 Task: Add a timeline in the project BitTech for the epic 'AI-powered chatbot development' from 2024/01/14 to 2024/09/20. Add a timeline in the project BitTech for the epic 'API development and management' from 2024/04/15 to 2024/11/22. Add a timeline in the project BitTech for the epic 'Augmented reality (AR) and virtual reality (VR) integration' from 2024/06/15 to 2025/10/04
Action: Mouse moved to (191, 54)
Screenshot: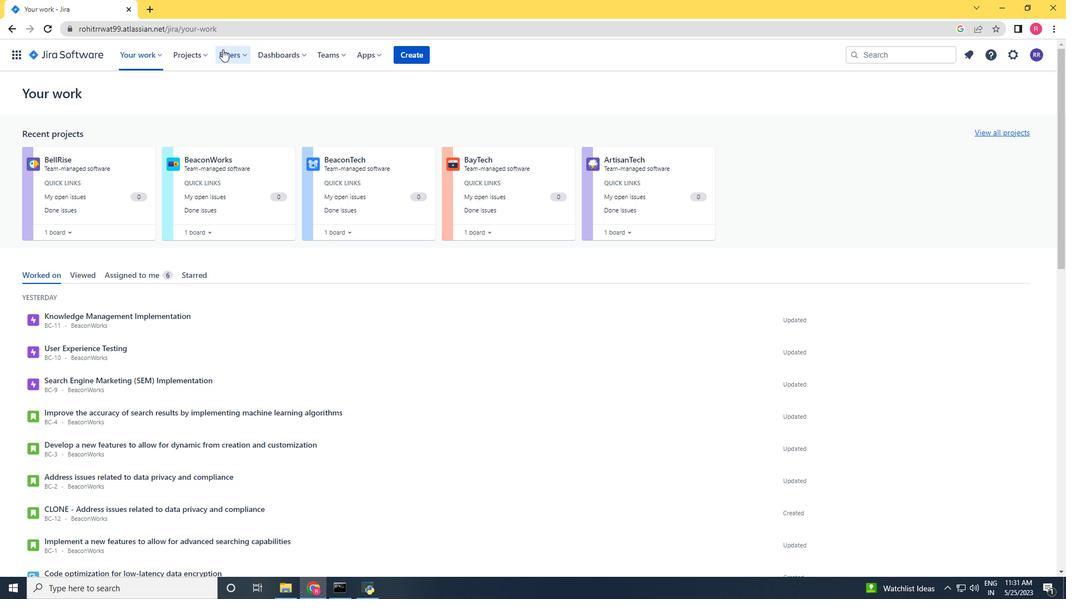
Action: Mouse pressed left at (191, 54)
Screenshot: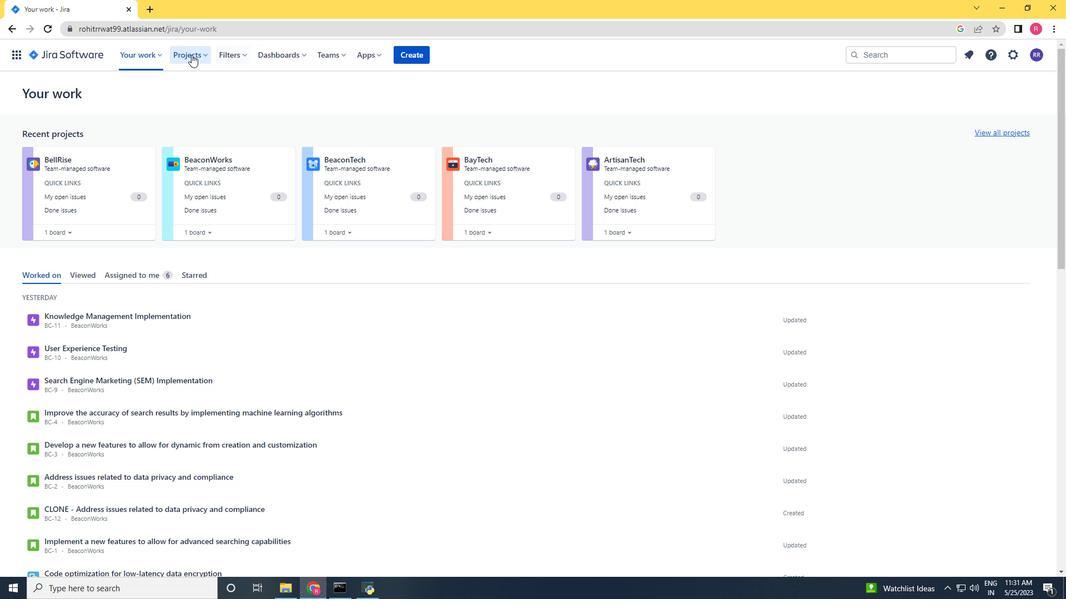
Action: Mouse moved to (216, 101)
Screenshot: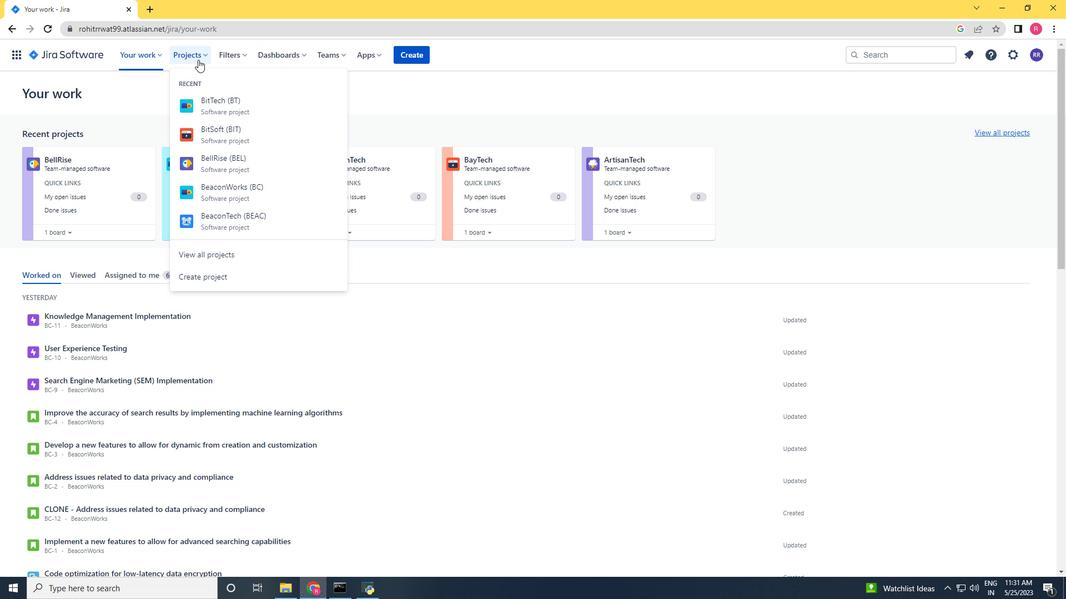 
Action: Mouse pressed left at (216, 101)
Screenshot: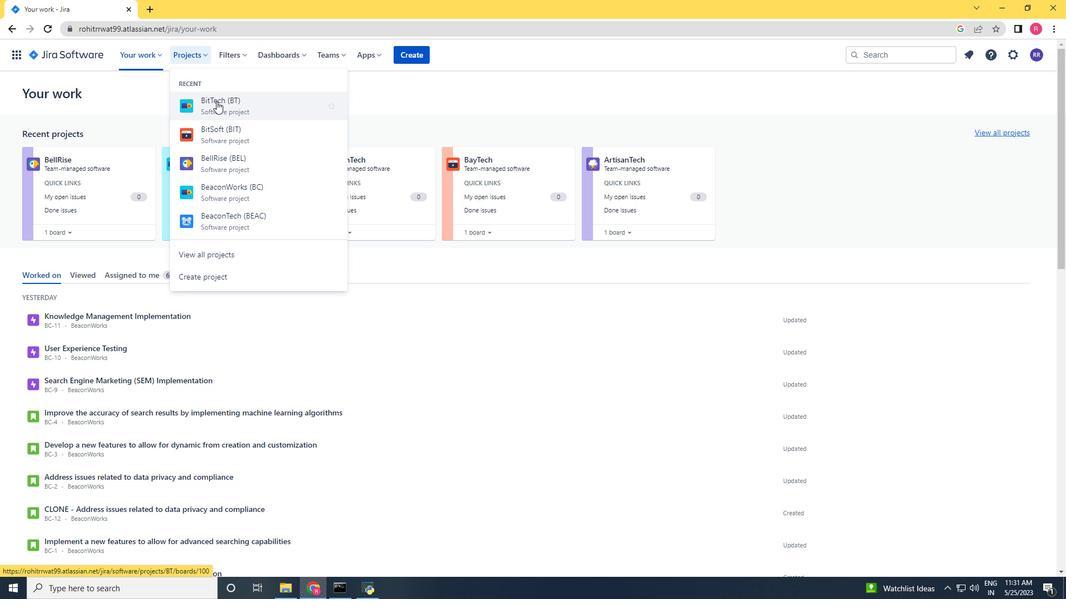 
Action: Mouse moved to (68, 166)
Screenshot: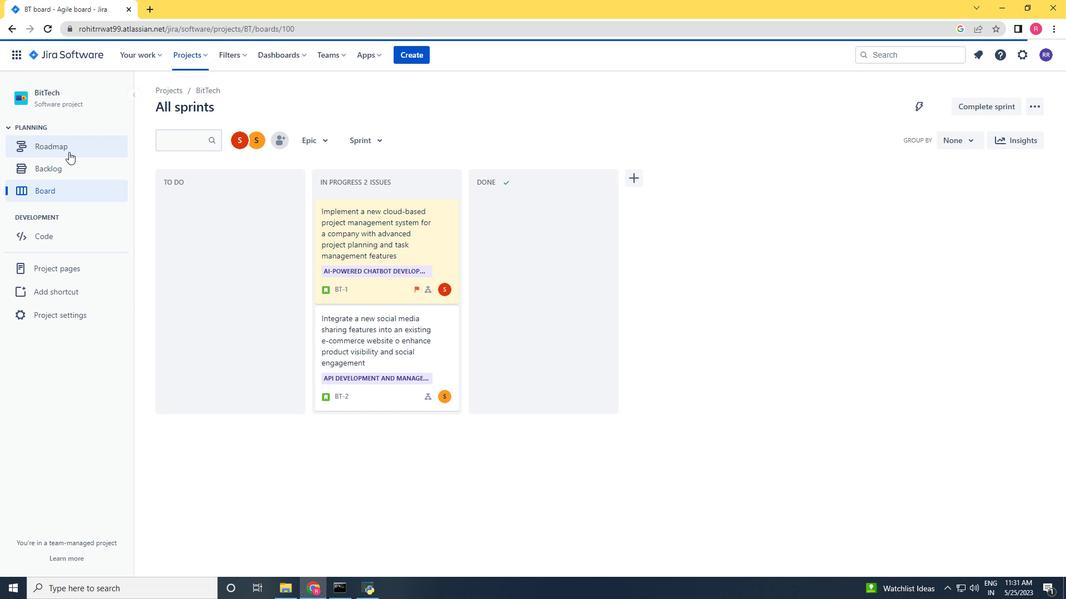 
Action: Mouse pressed left at (68, 166)
Screenshot: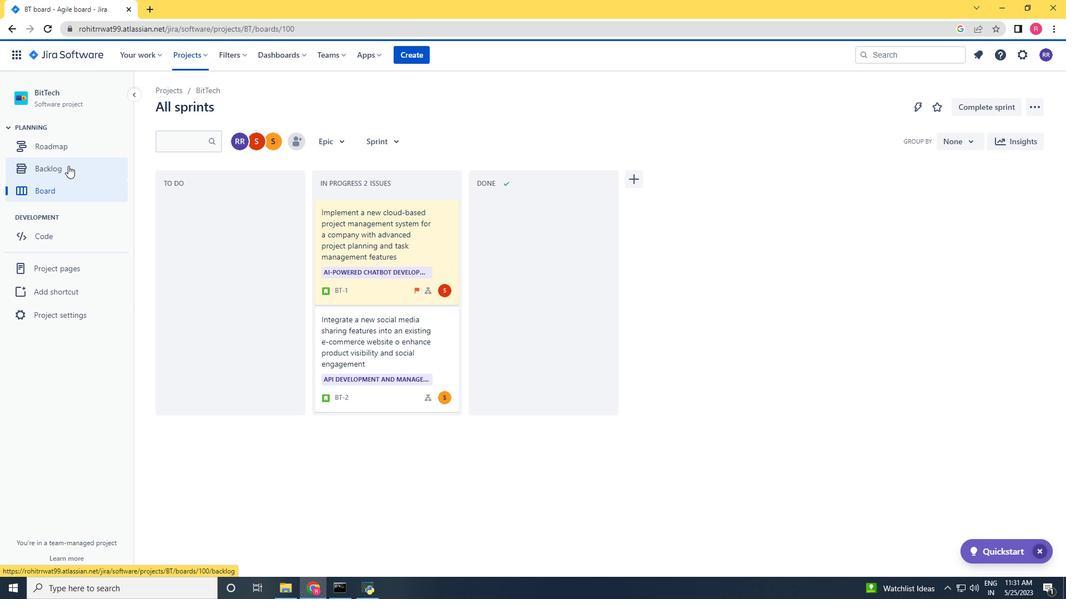 
Action: Mouse moved to (166, 223)
Screenshot: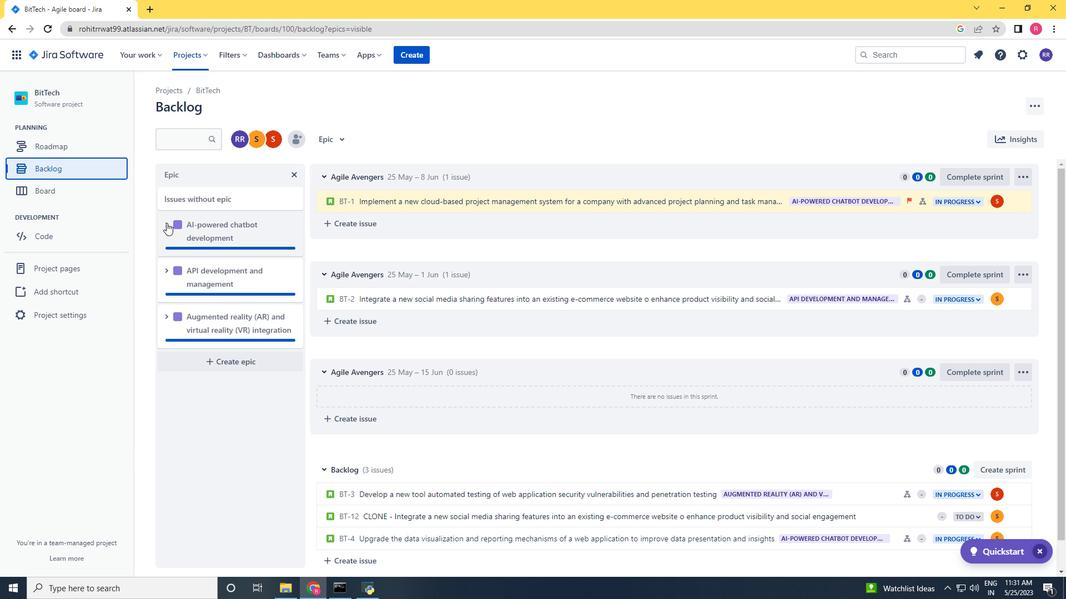 
Action: Mouse pressed left at (166, 223)
Screenshot: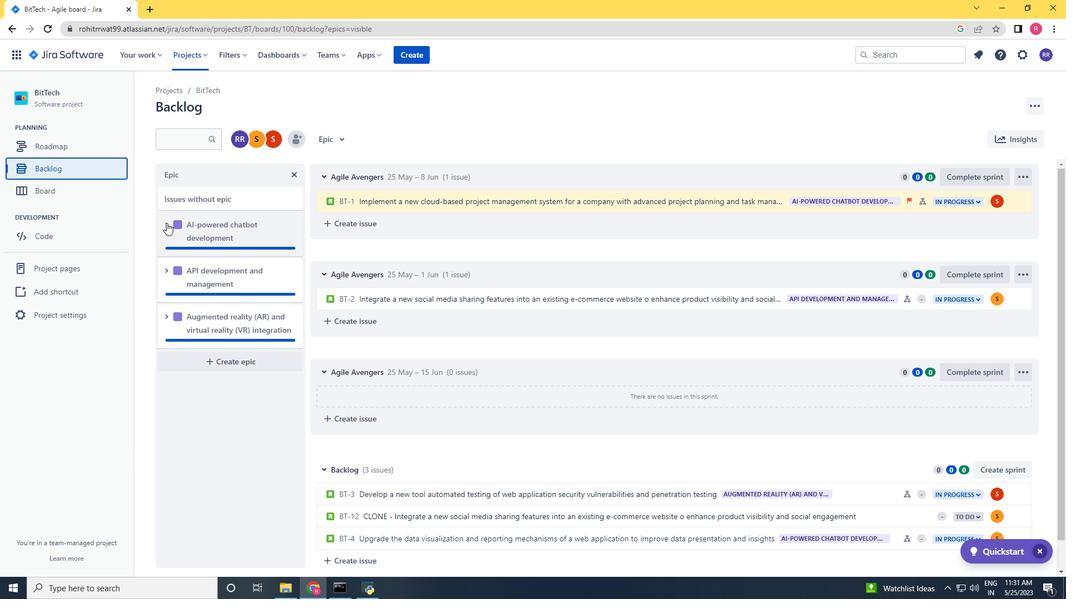 
Action: Mouse moved to (237, 323)
Screenshot: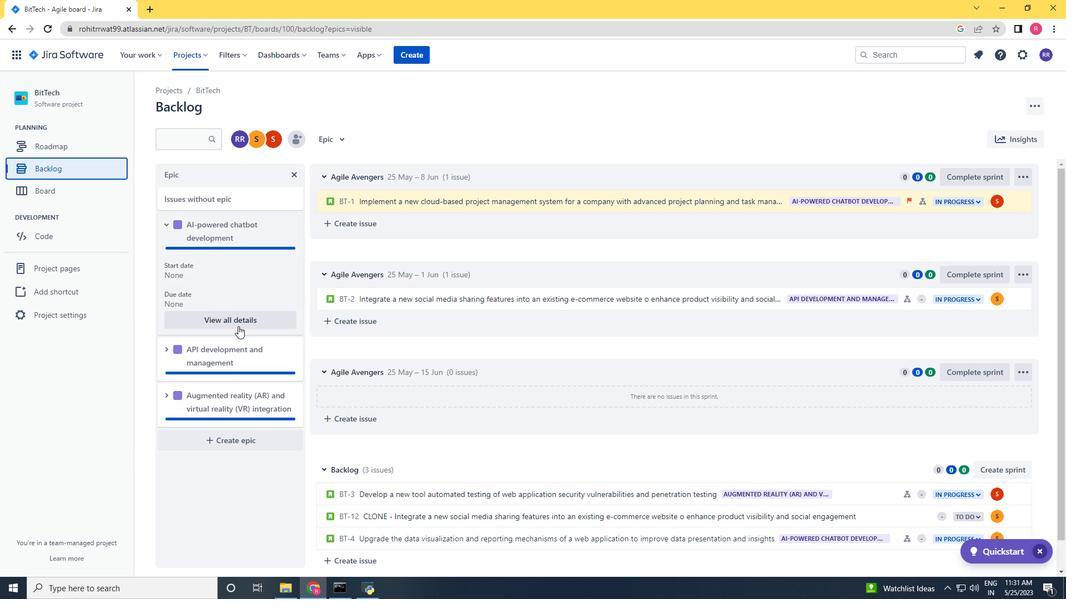 
Action: Mouse pressed left at (237, 323)
Screenshot: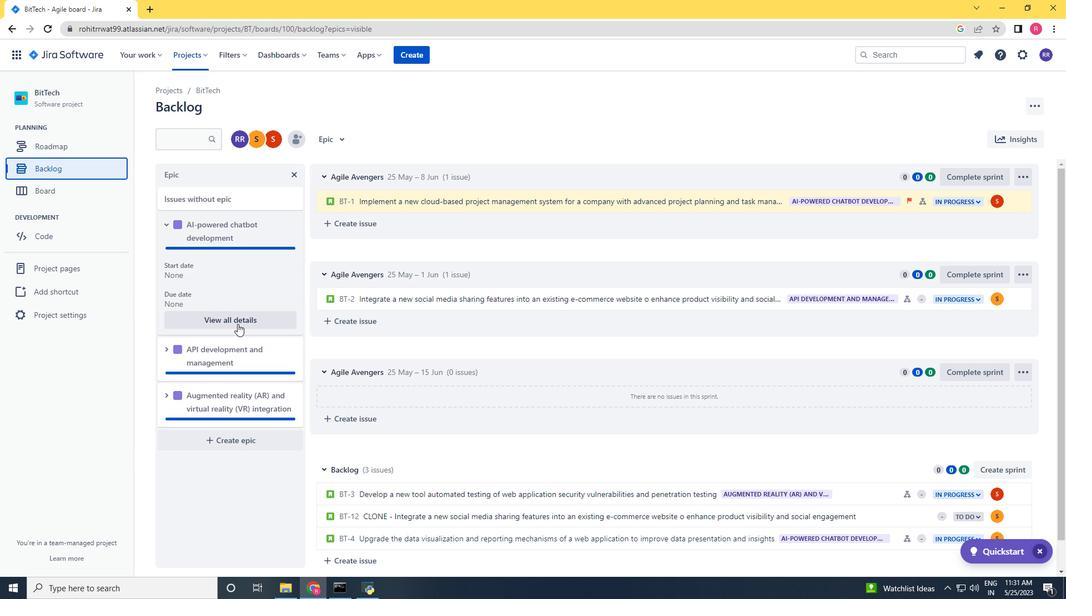 
Action: Mouse moved to (953, 461)
Screenshot: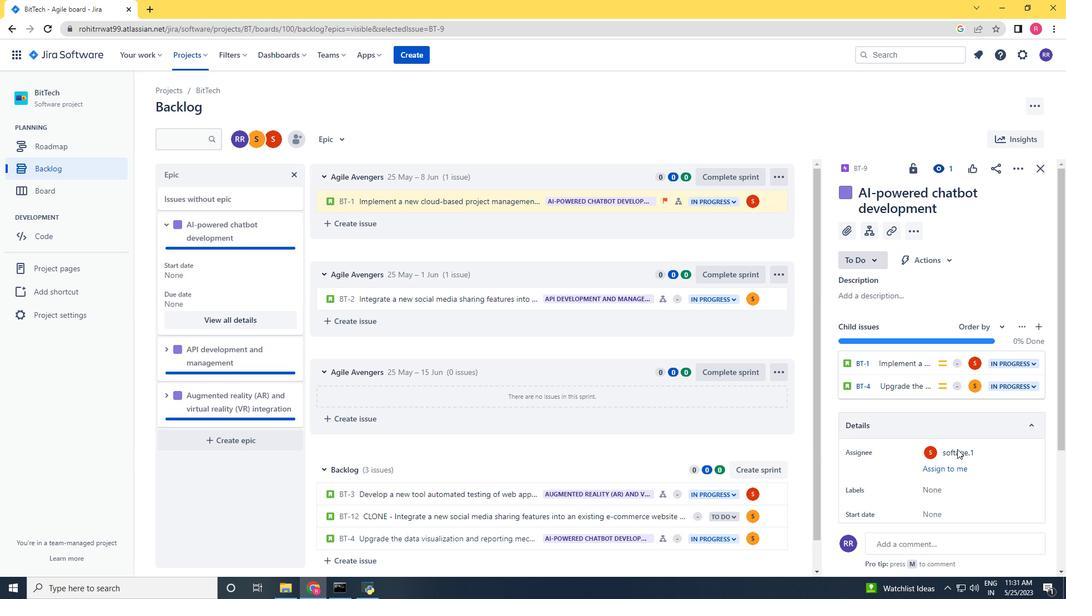 
Action: Mouse scrolled (953, 460) with delta (0, 0)
Screenshot: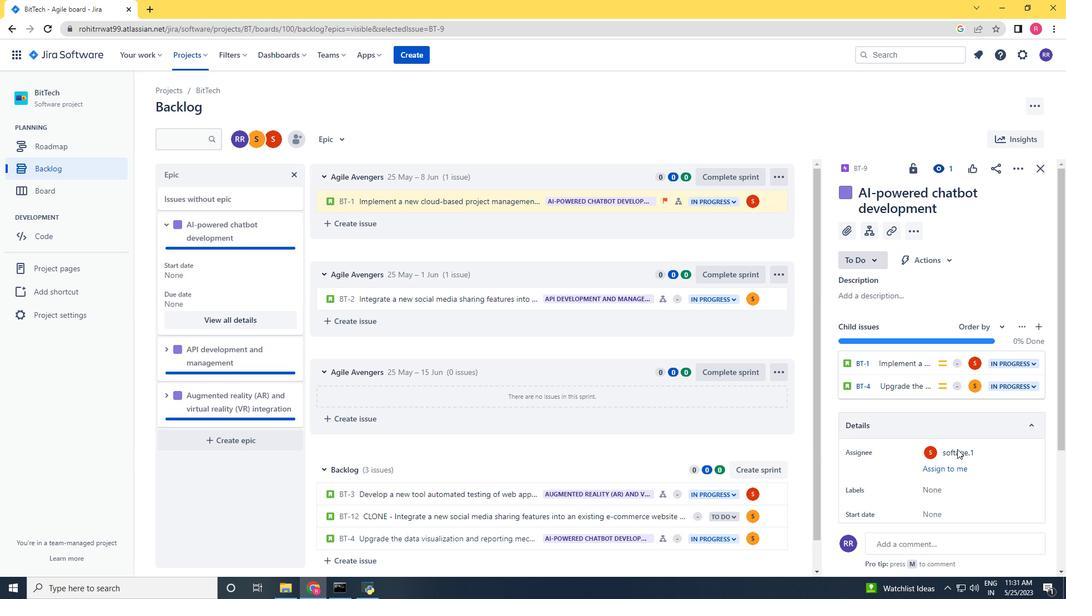 
Action: Mouse scrolled (953, 460) with delta (0, 0)
Screenshot: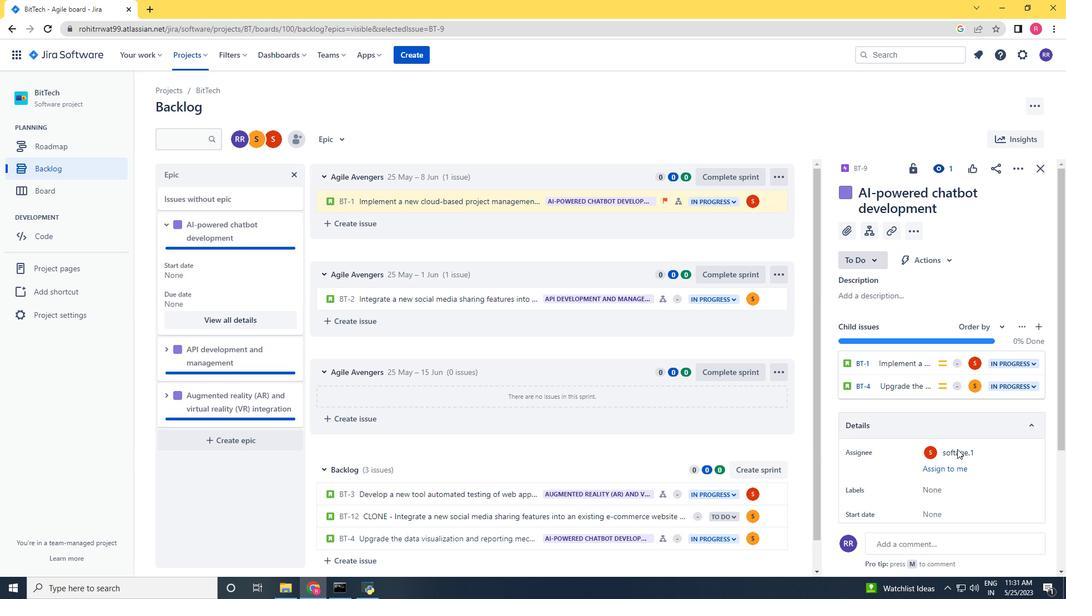 
Action: Mouse scrolled (953, 460) with delta (0, 0)
Screenshot: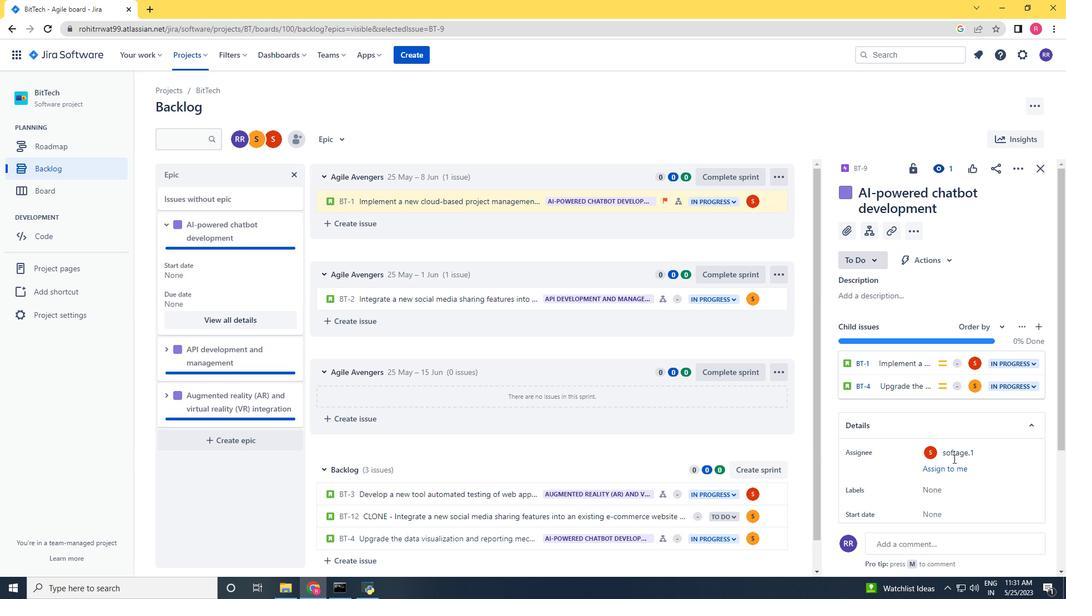 
Action: Mouse moved to (940, 348)
Screenshot: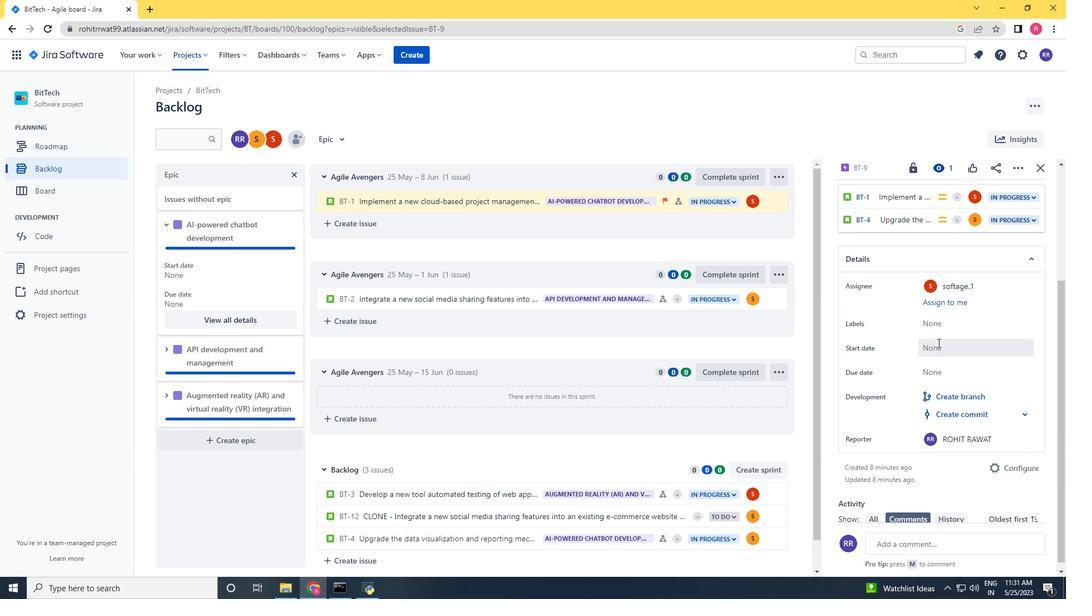 
Action: Mouse pressed left at (940, 348)
Screenshot: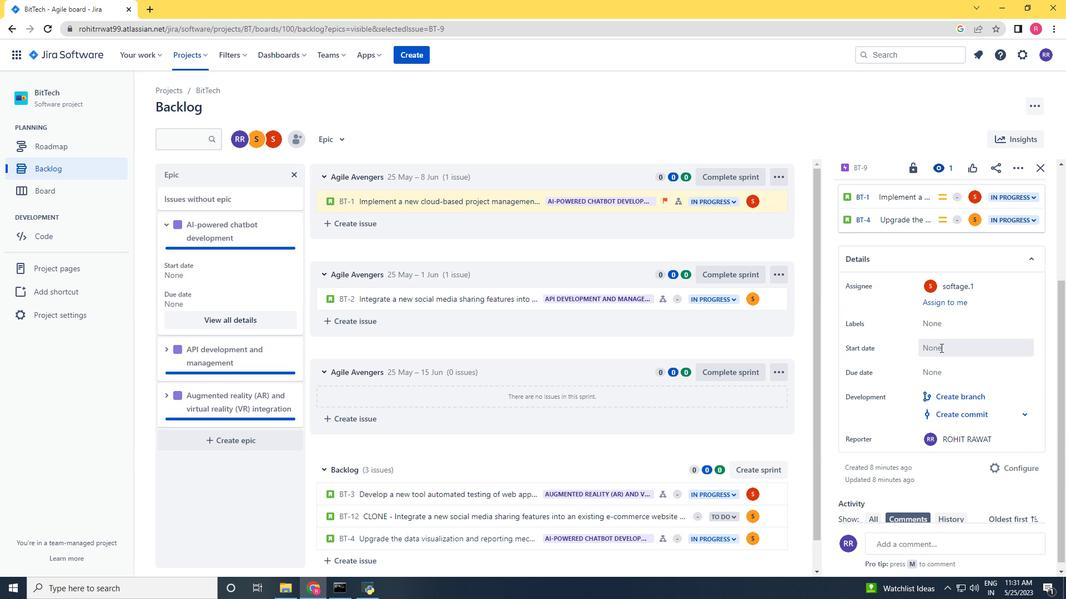 
Action: Mouse moved to (1046, 377)
Screenshot: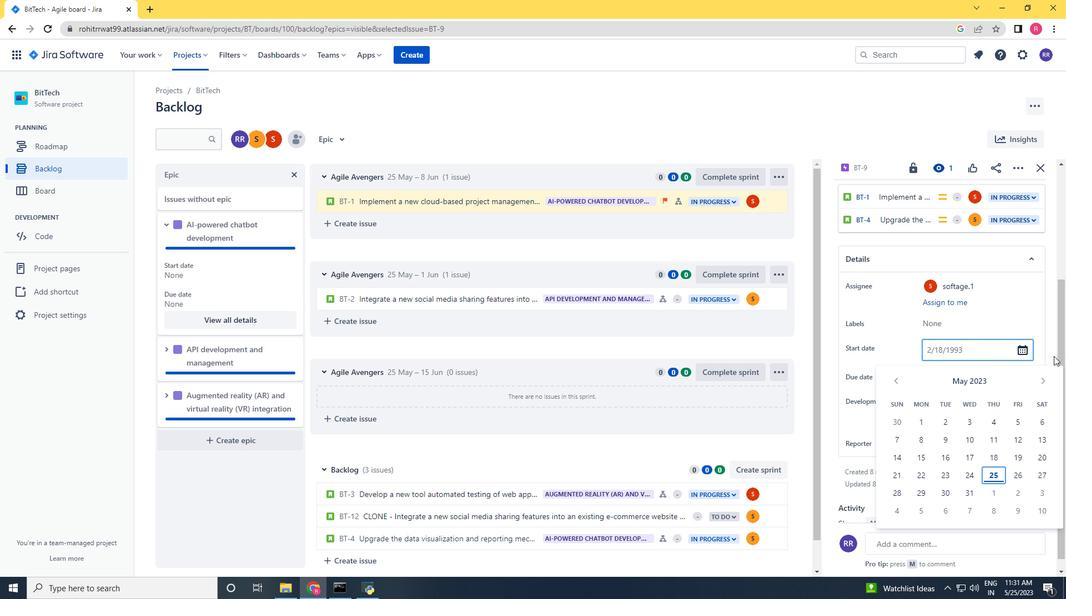 
Action: Mouse pressed left at (1046, 377)
Screenshot: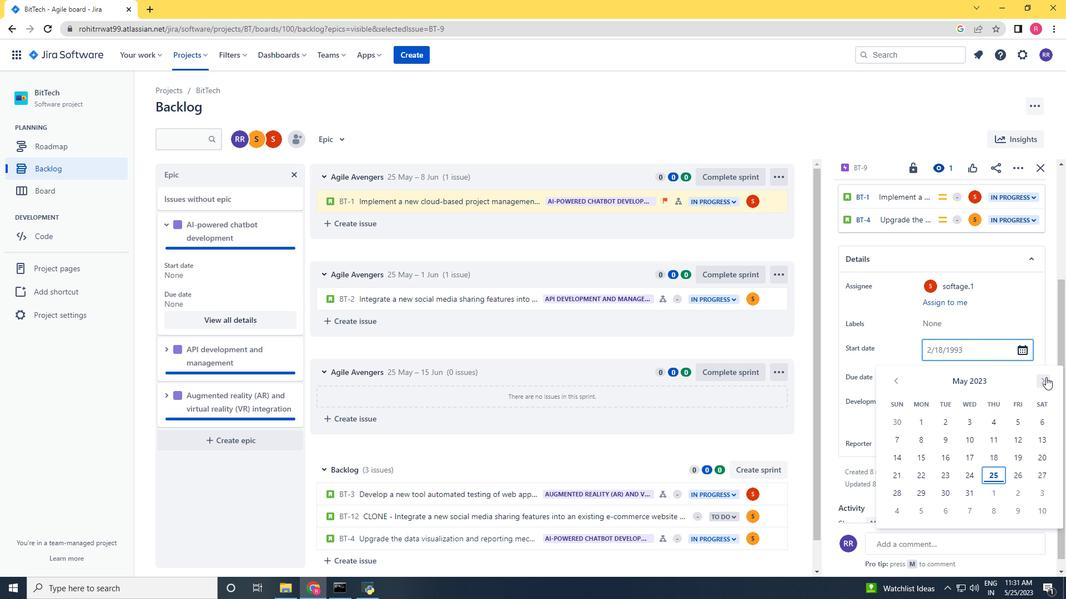 
Action: Mouse pressed left at (1046, 377)
Screenshot: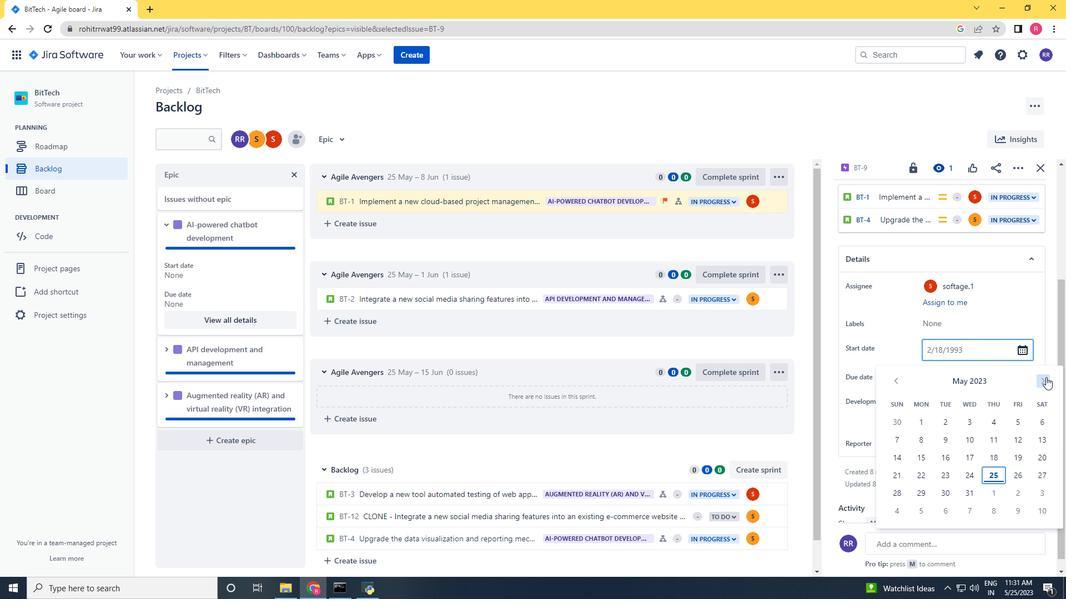 
Action: Mouse pressed left at (1046, 377)
Screenshot: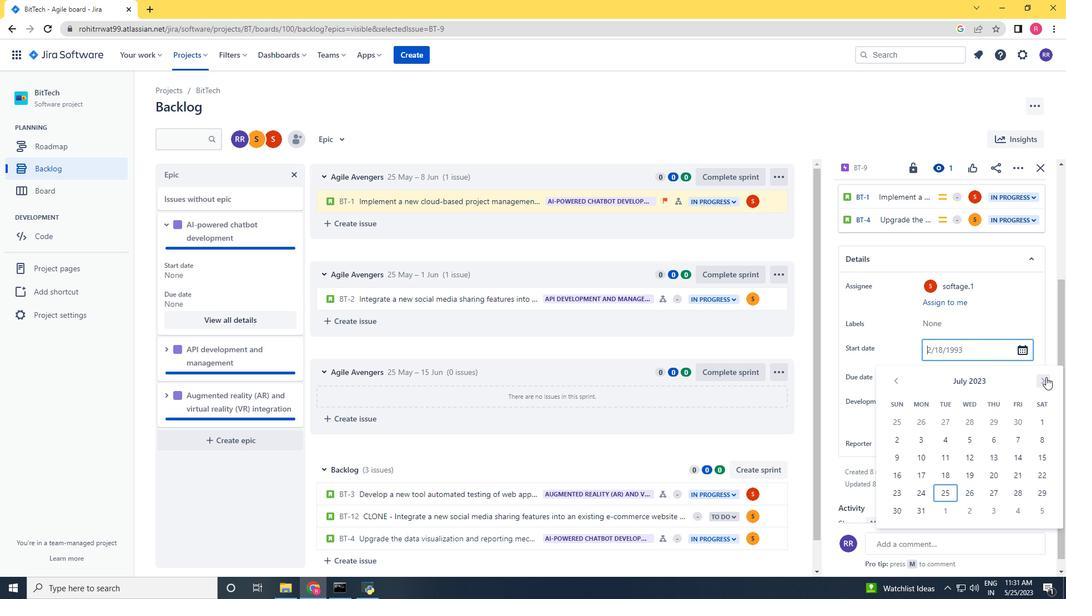 
Action: Mouse pressed left at (1046, 377)
Screenshot: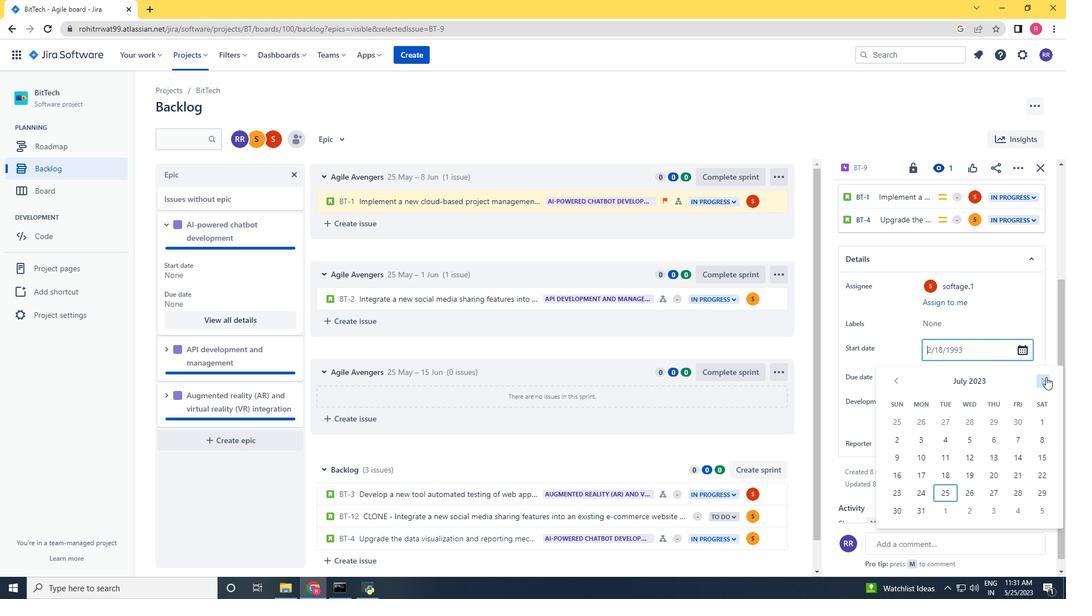 
Action: Mouse pressed left at (1046, 377)
Screenshot: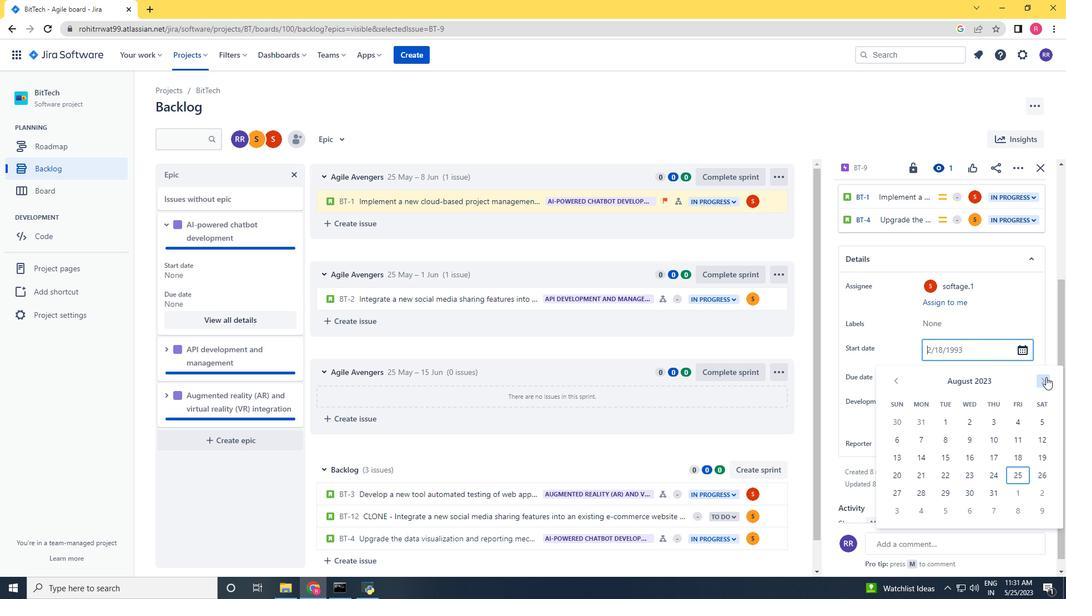 
Action: Mouse pressed left at (1046, 377)
Screenshot: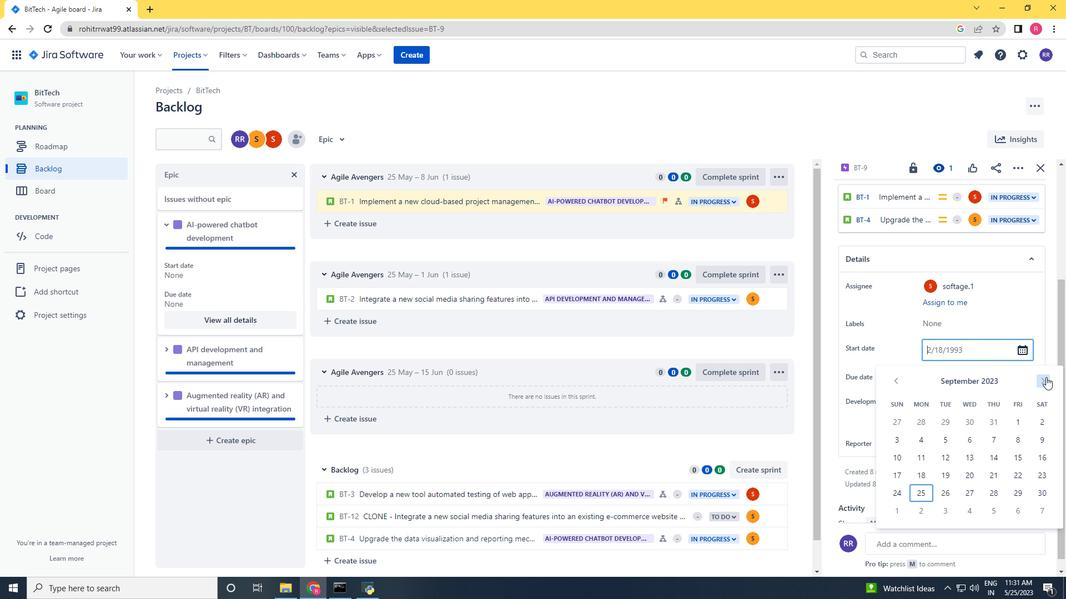 
Action: Mouse pressed left at (1046, 377)
Screenshot: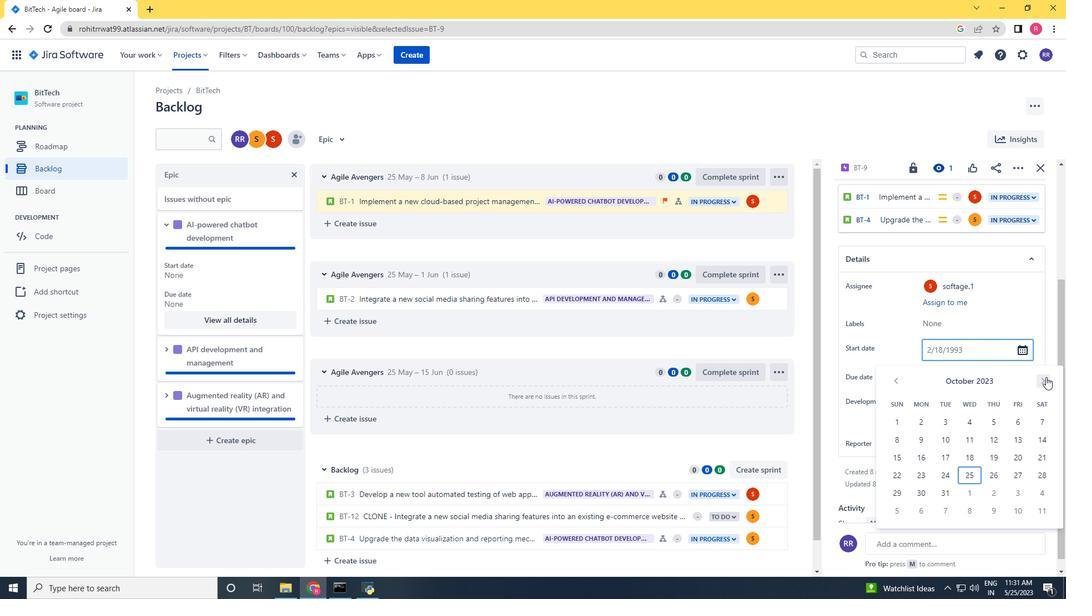 
Action: Mouse pressed left at (1046, 377)
Screenshot: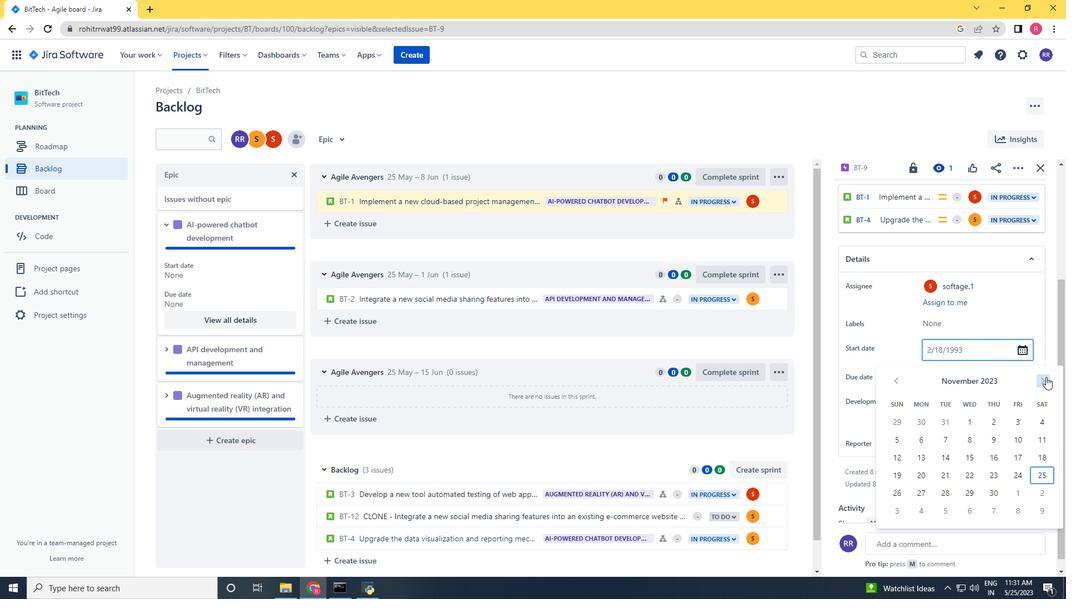 
Action: Mouse pressed left at (1046, 377)
Screenshot: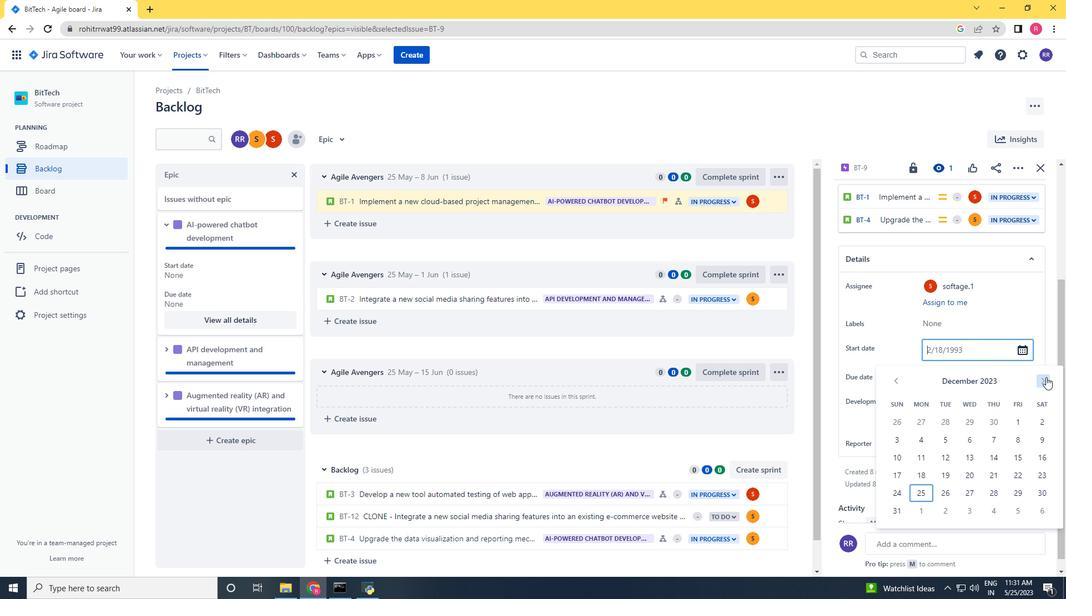 
Action: Mouse moved to (897, 378)
Screenshot: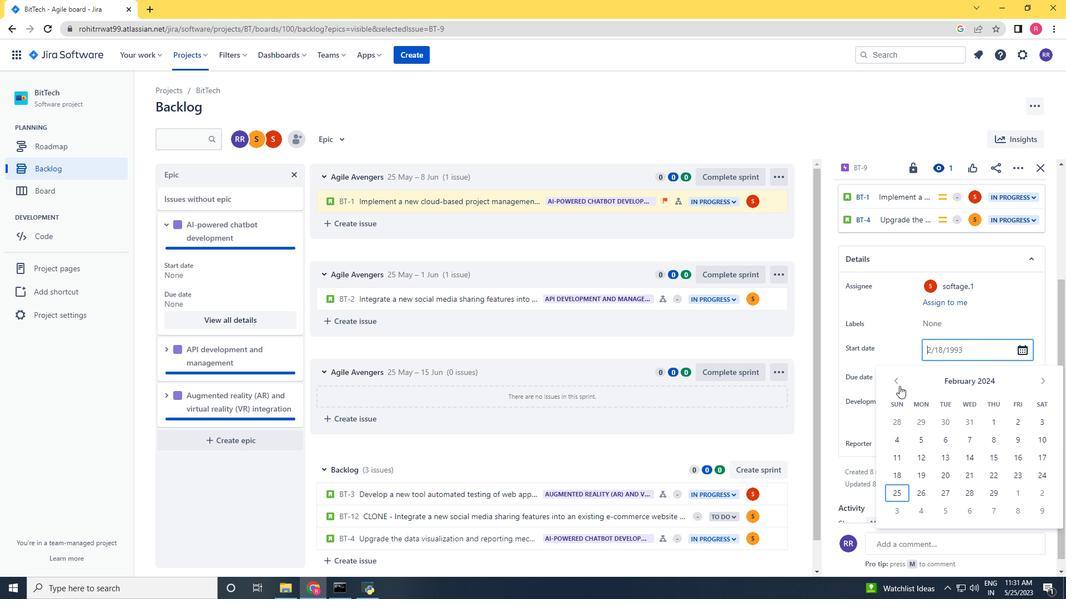 
Action: Mouse pressed left at (897, 378)
Screenshot: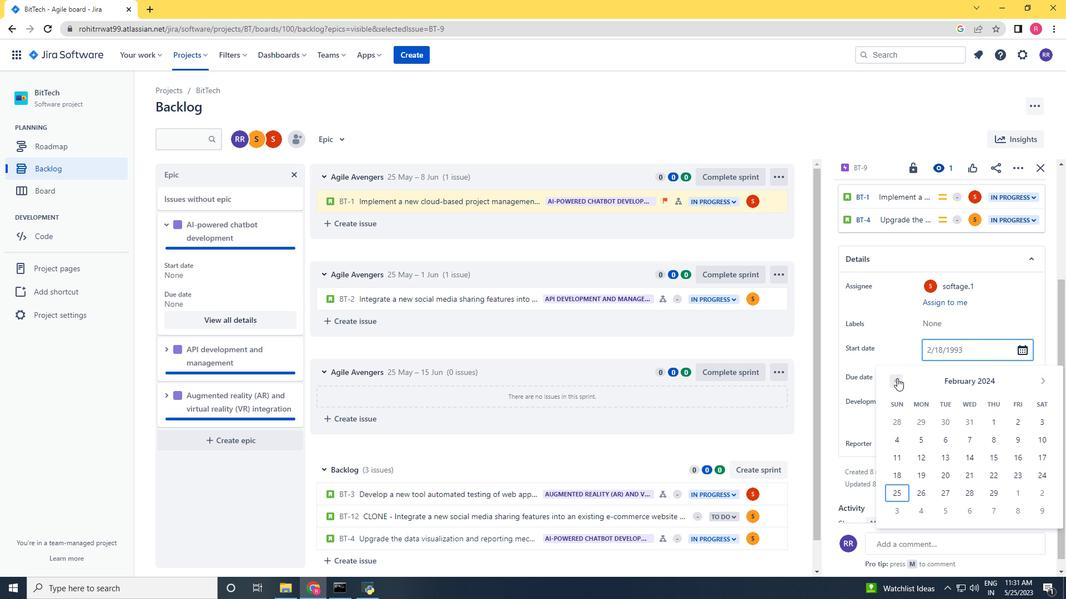 
Action: Mouse moved to (905, 452)
Screenshot: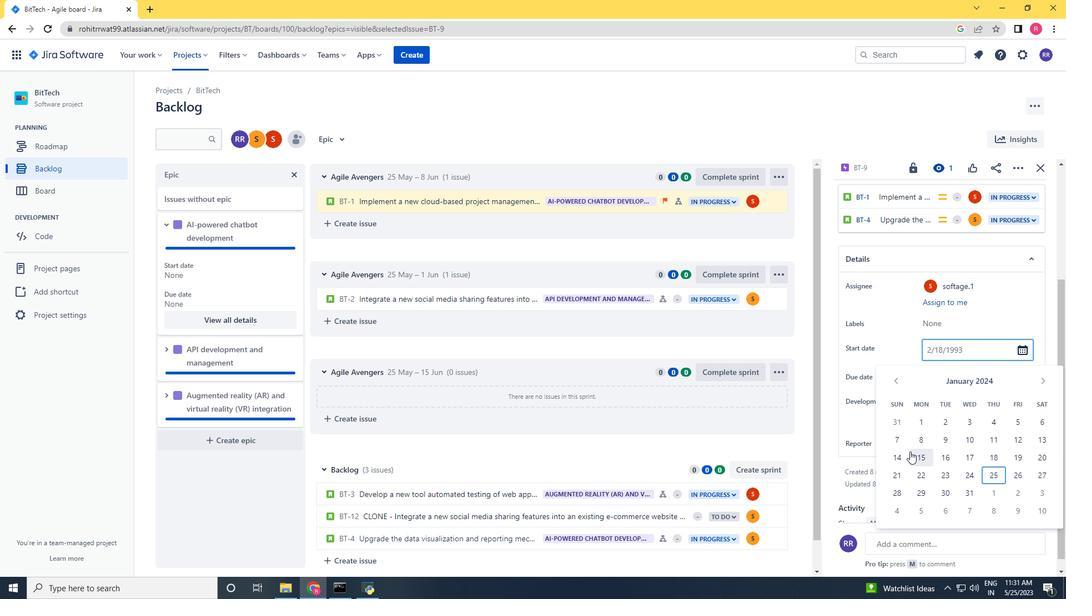
Action: Mouse pressed left at (905, 452)
Screenshot: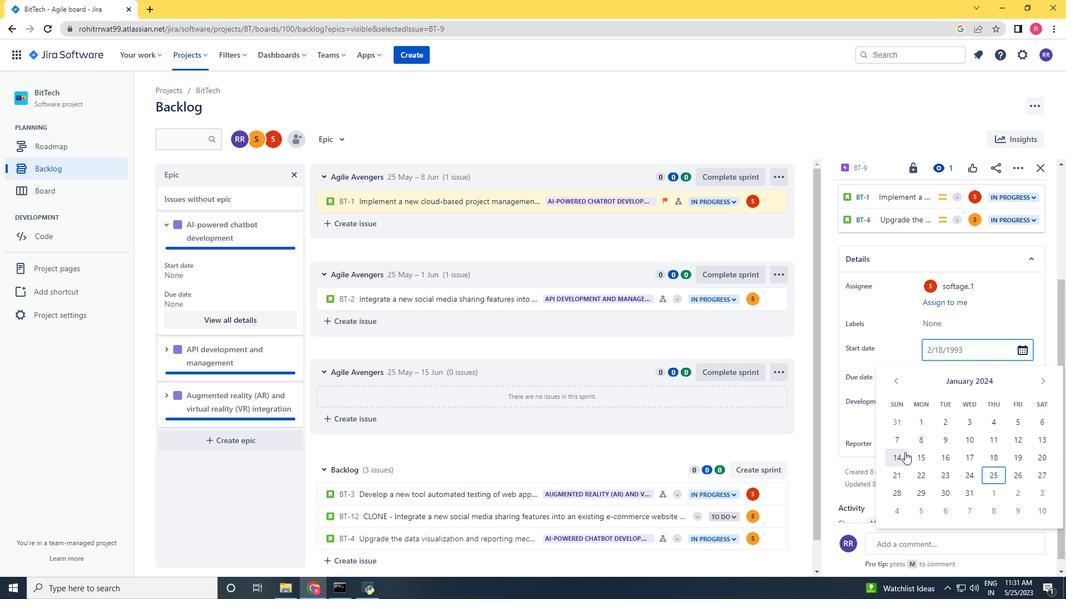 
Action: Mouse moved to (951, 382)
Screenshot: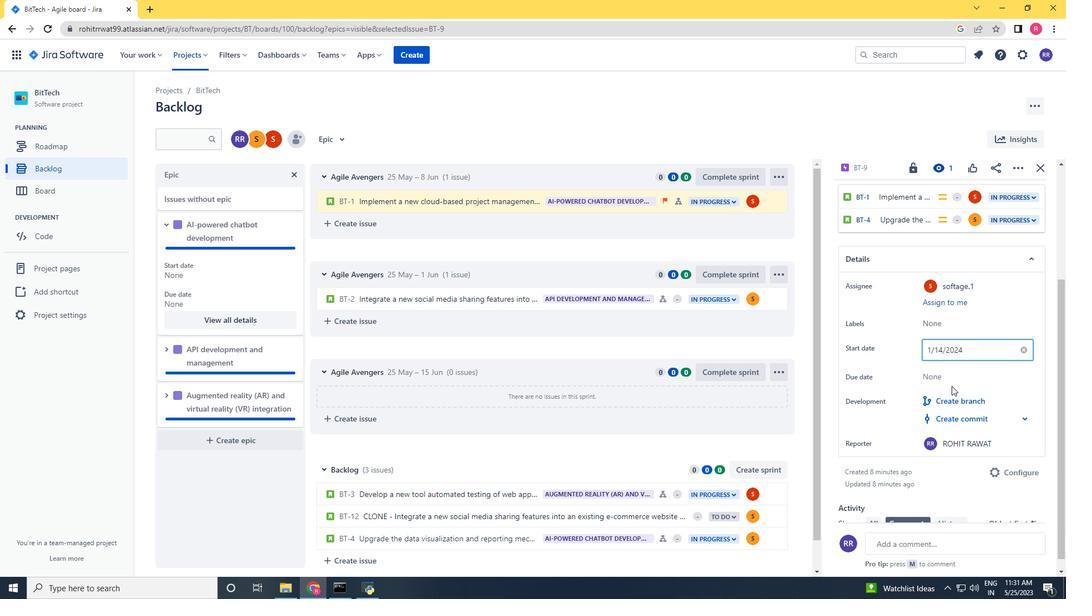 
Action: Mouse pressed left at (951, 382)
Screenshot: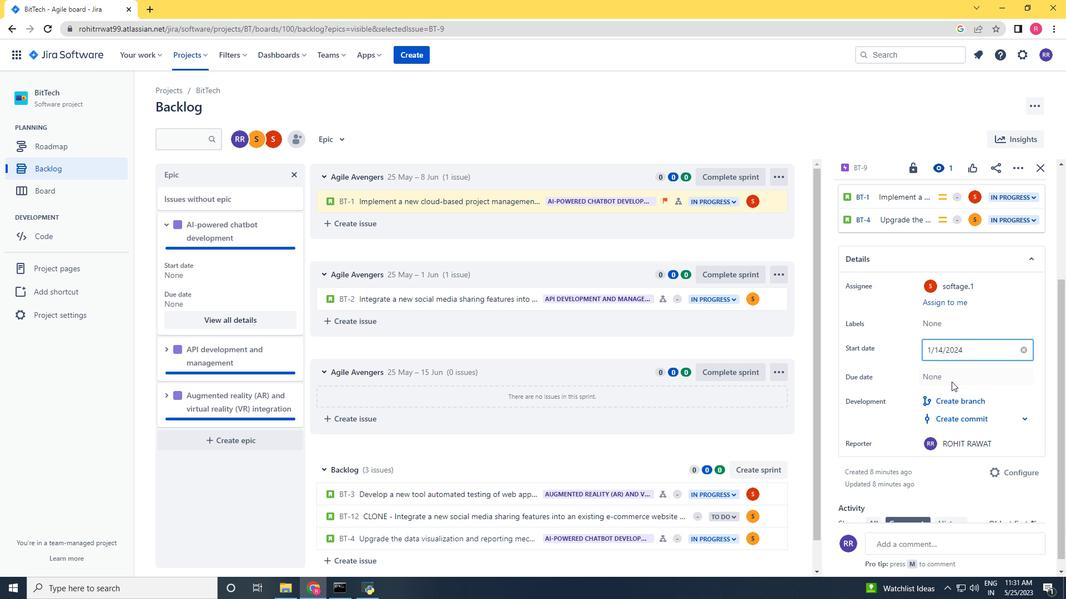 
Action: Mouse moved to (1042, 406)
Screenshot: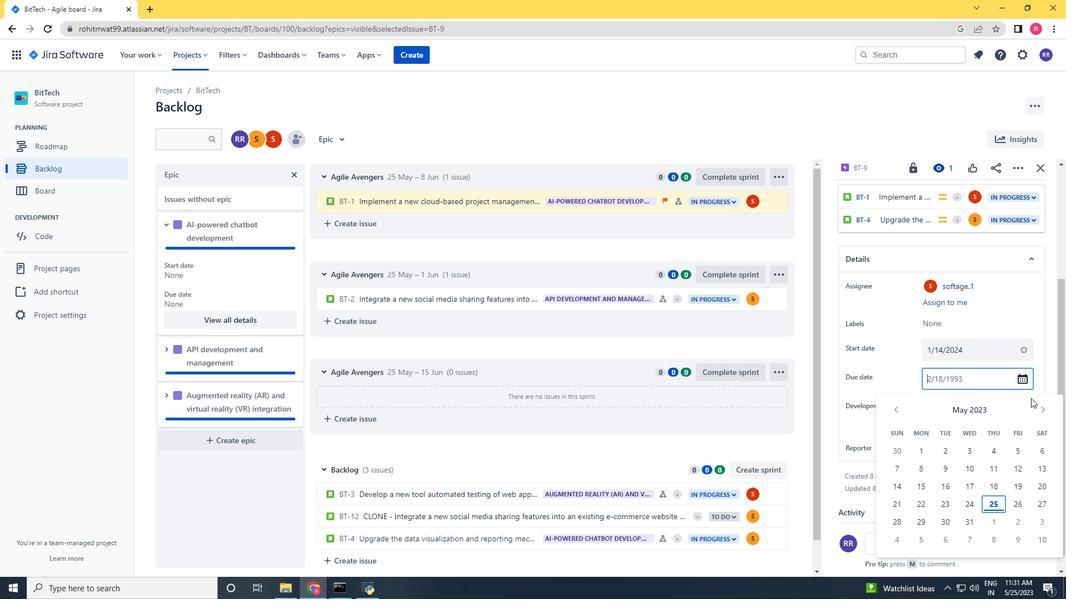 
Action: Mouse pressed left at (1042, 406)
Screenshot: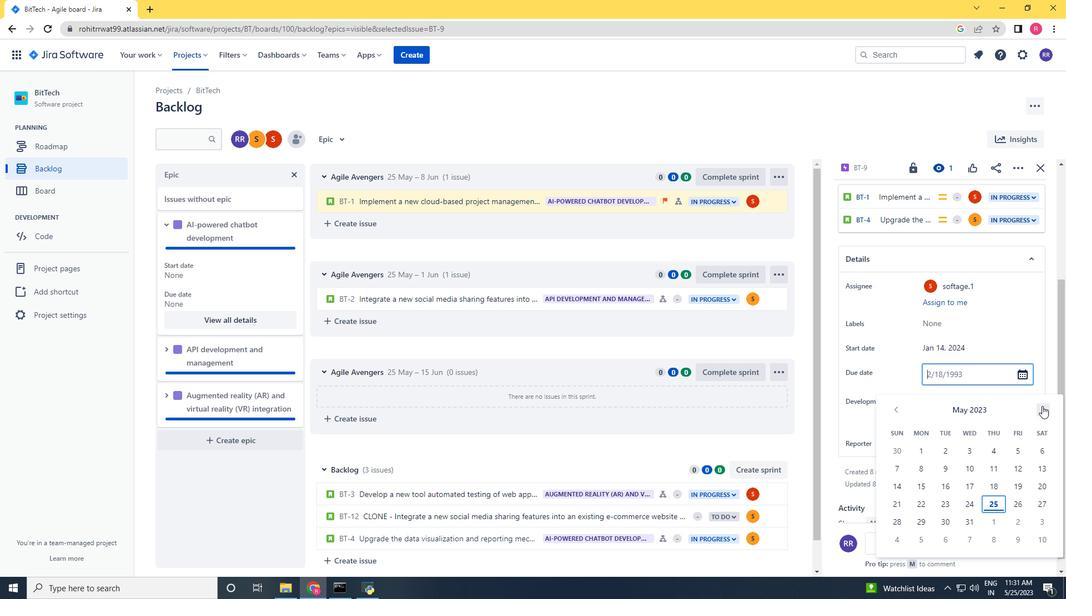
Action: Mouse pressed left at (1042, 406)
Screenshot: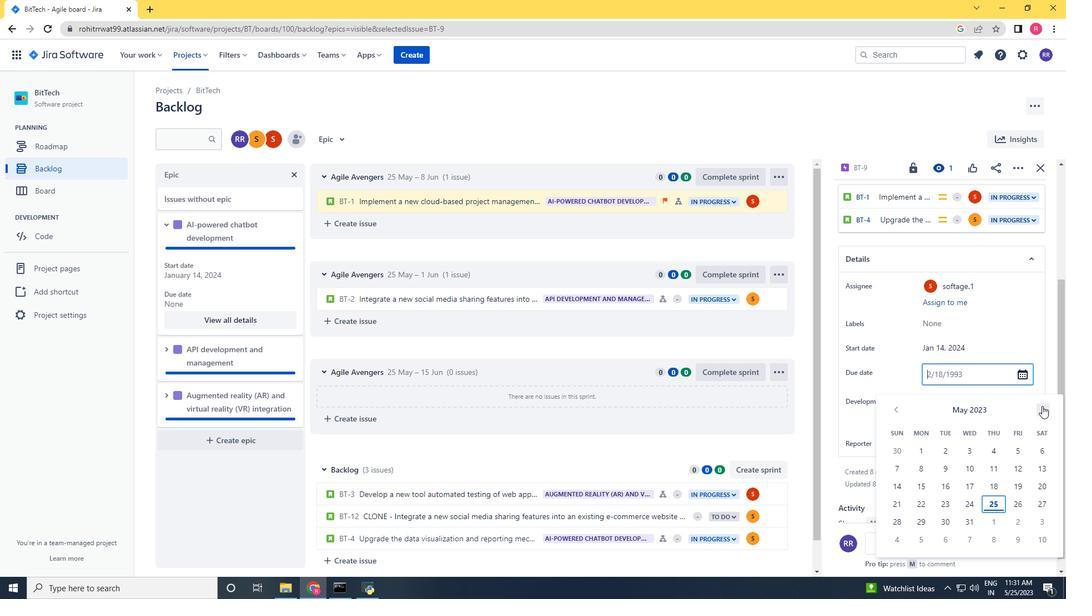 
Action: Mouse pressed left at (1042, 406)
Screenshot: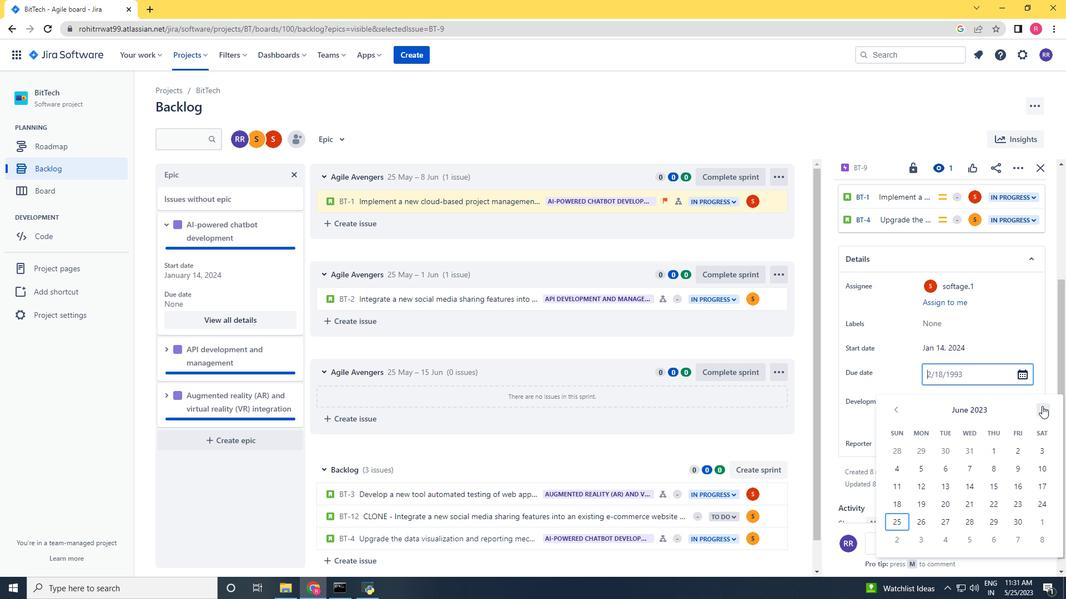 
Action: Mouse pressed left at (1042, 406)
Screenshot: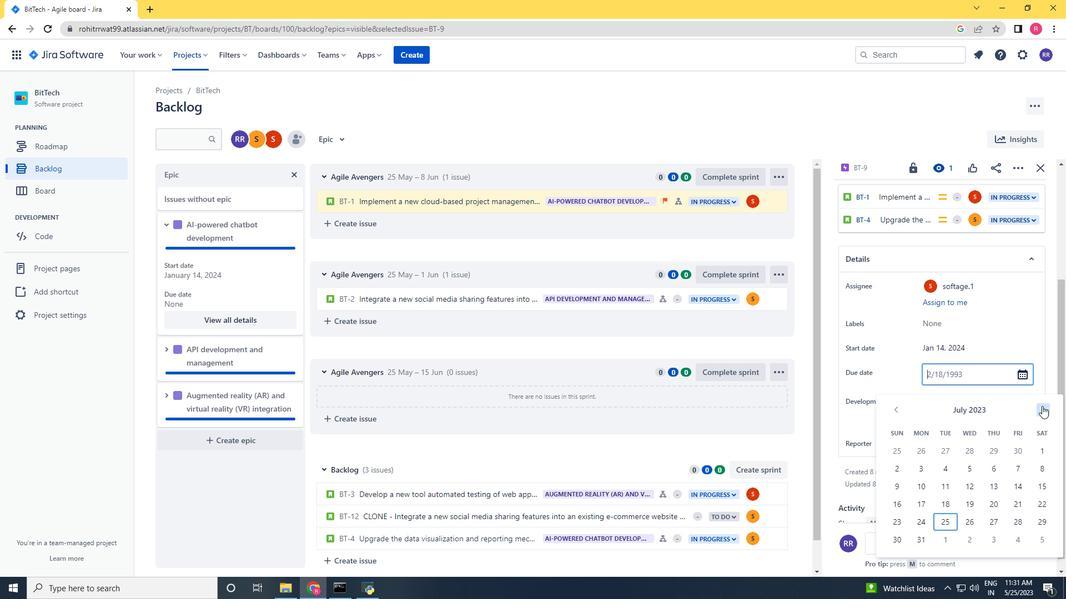 
Action: Mouse pressed left at (1042, 406)
Screenshot: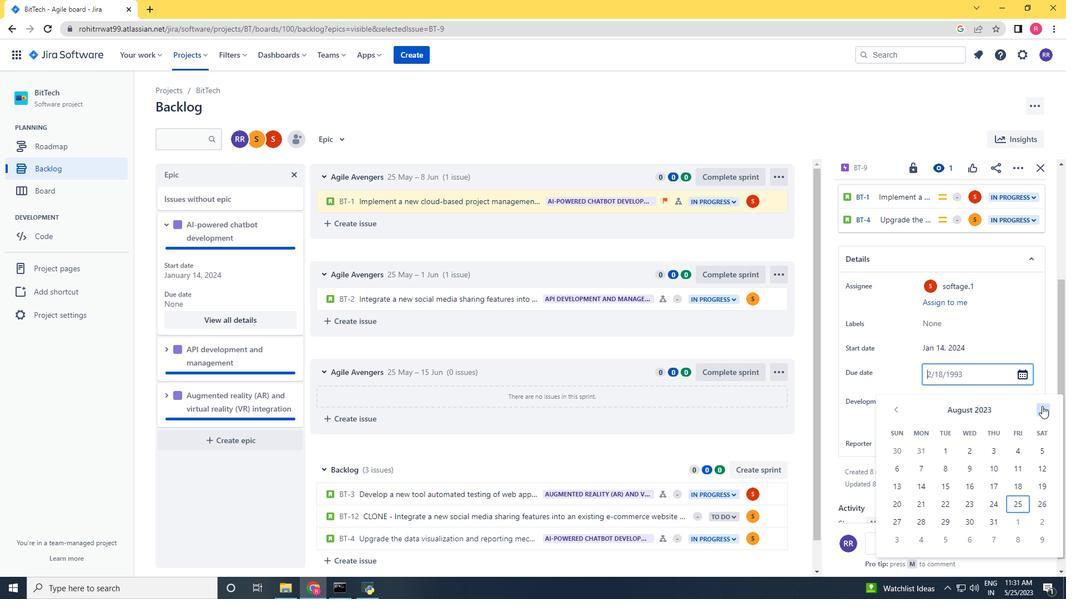 
Action: Mouse pressed left at (1042, 406)
Screenshot: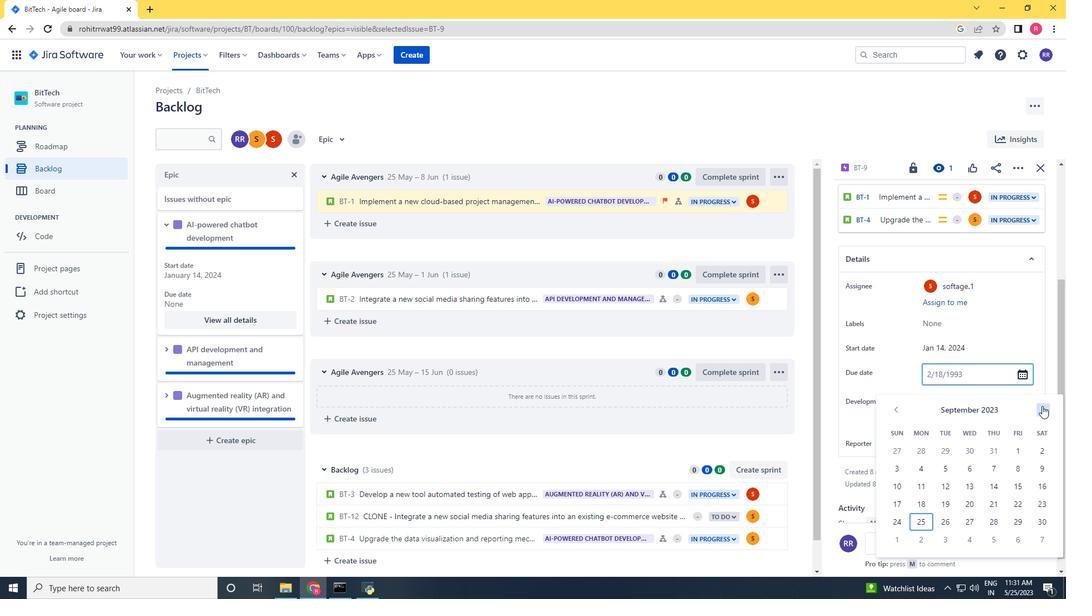 
Action: Mouse pressed left at (1042, 406)
Screenshot: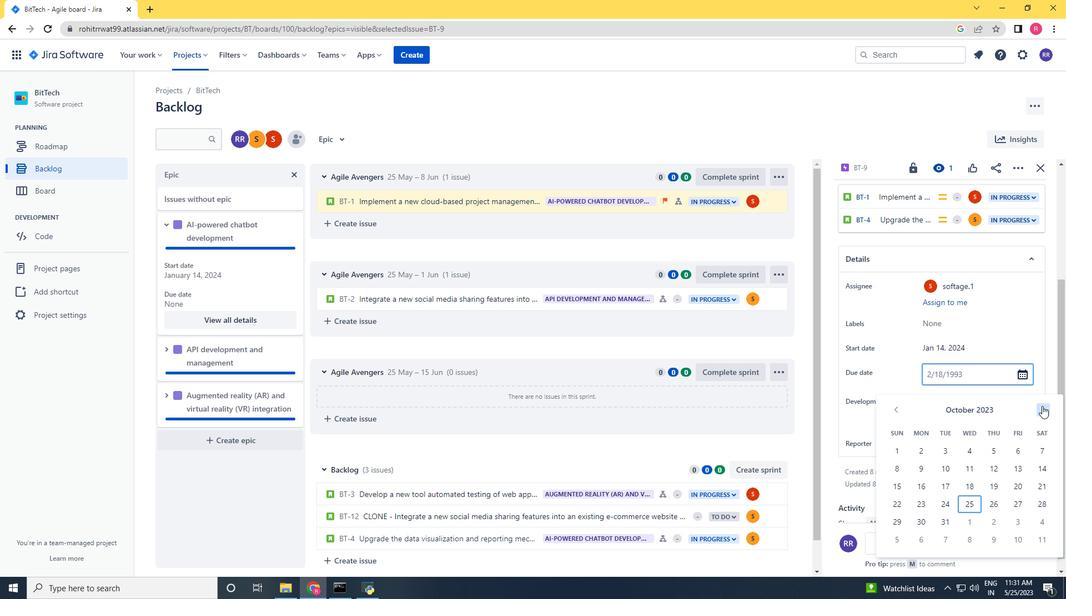 
Action: Mouse pressed left at (1042, 406)
Screenshot: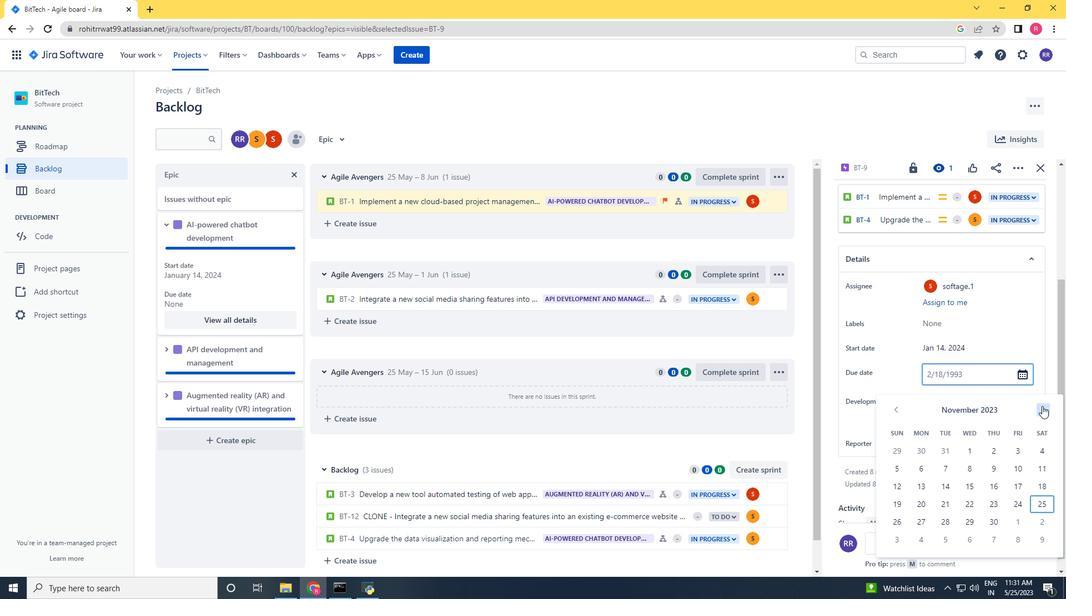 
Action: Mouse pressed left at (1042, 406)
Screenshot: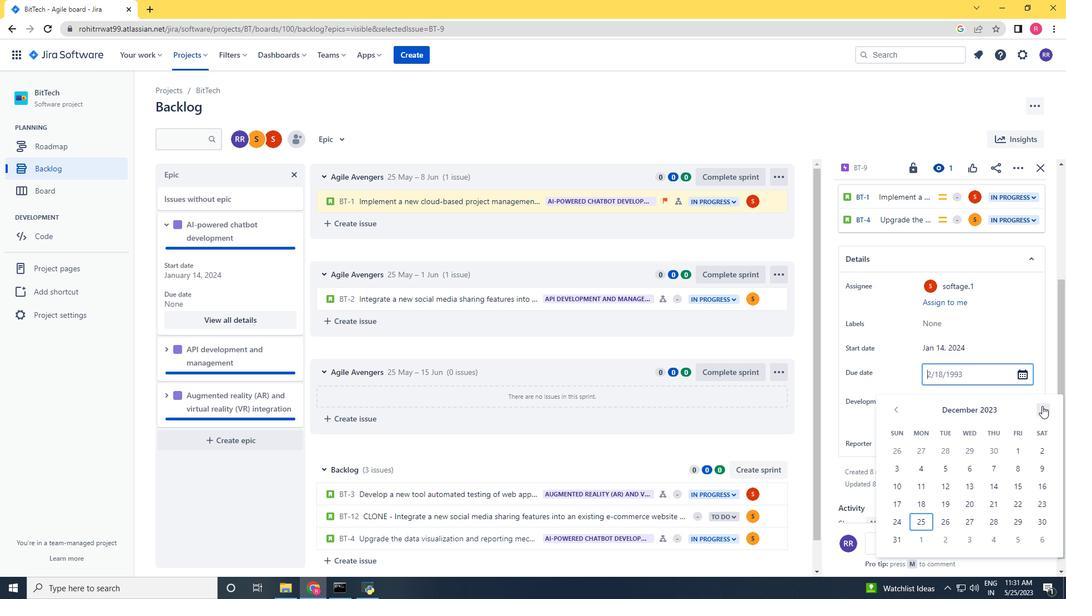 
Action: Mouse pressed left at (1042, 406)
Screenshot: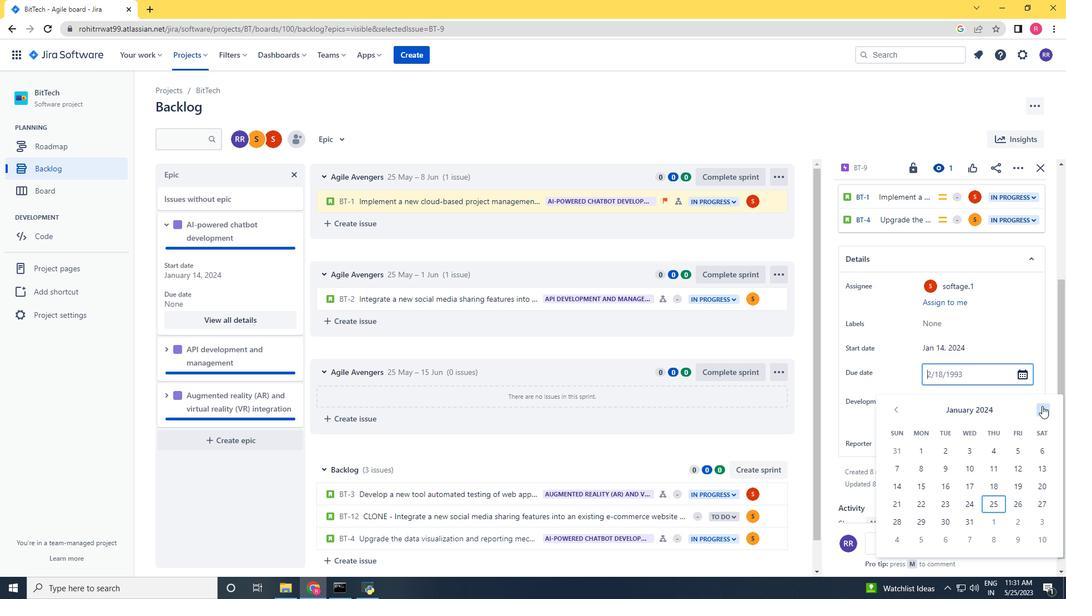 
Action: Mouse pressed left at (1042, 406)
Screenshot: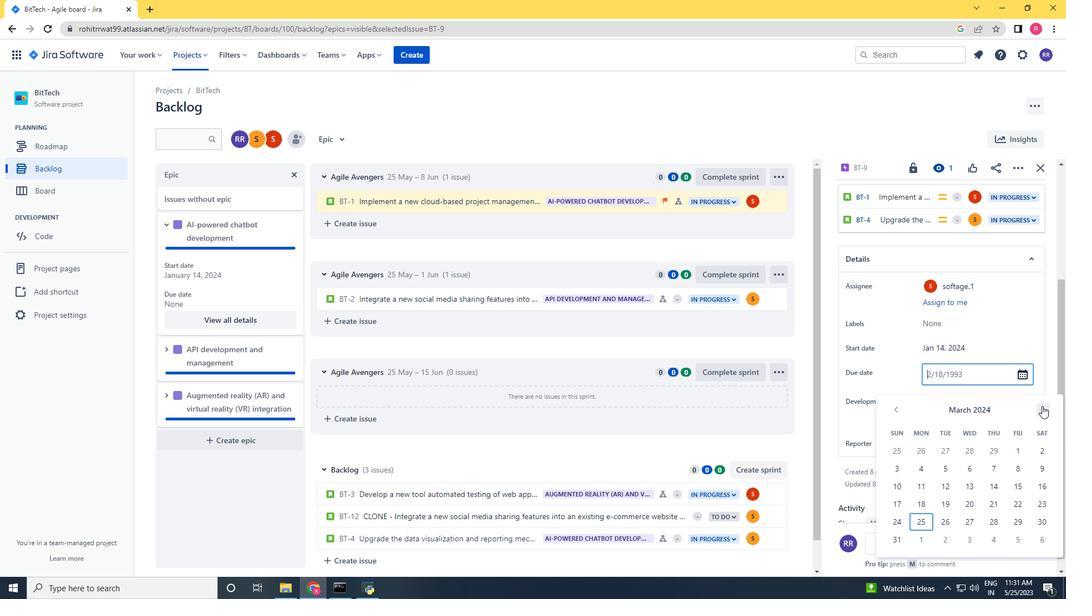 
Action: Mouse pressed left at (1042, 406)
Screenshot: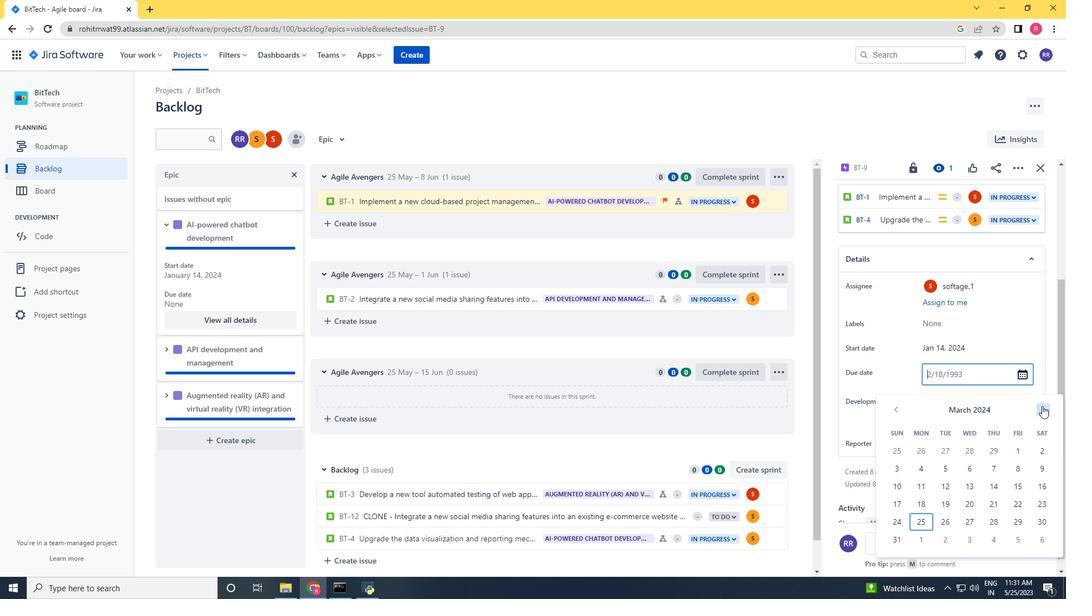 
Action: Mouse pressed left at (1042, 406)
Screenshot: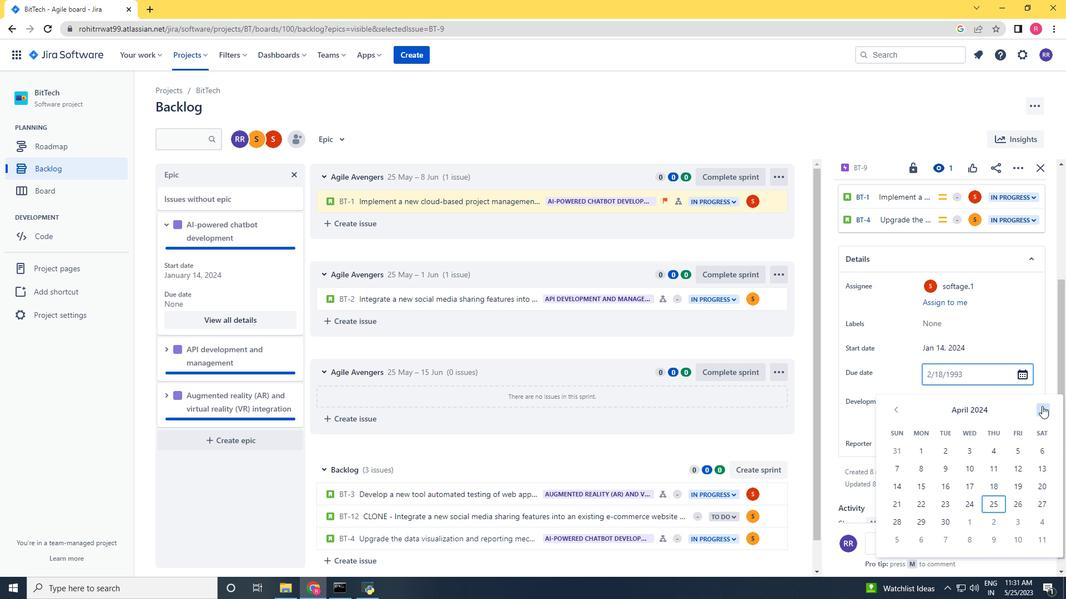 
Action: Mouse pressed left at (1042, 406)
Screenshot: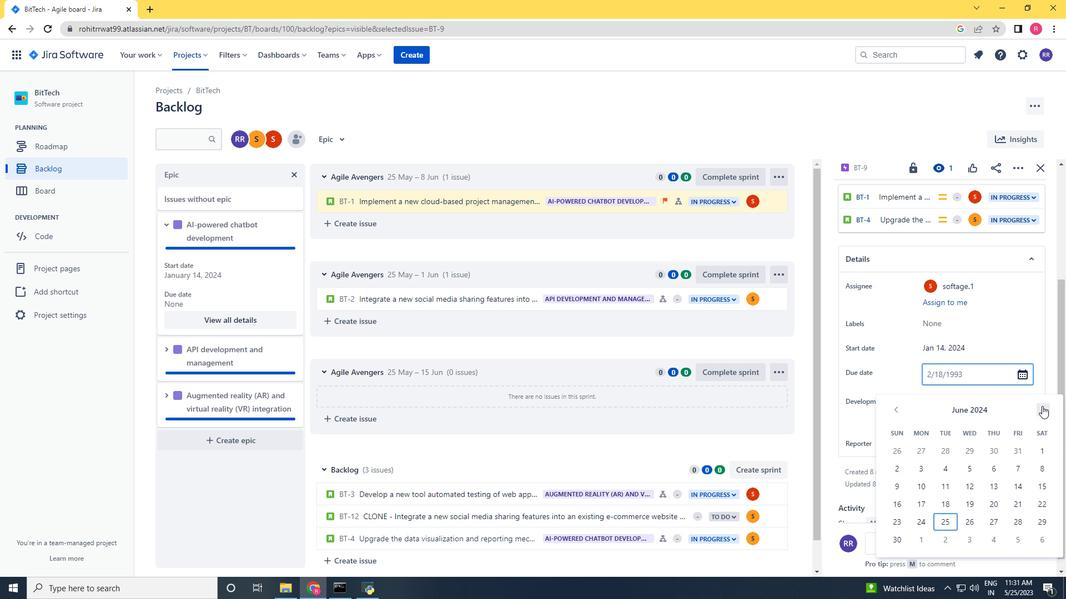 
Action: Mouse pressed left at (1042, 406)
Screenshot: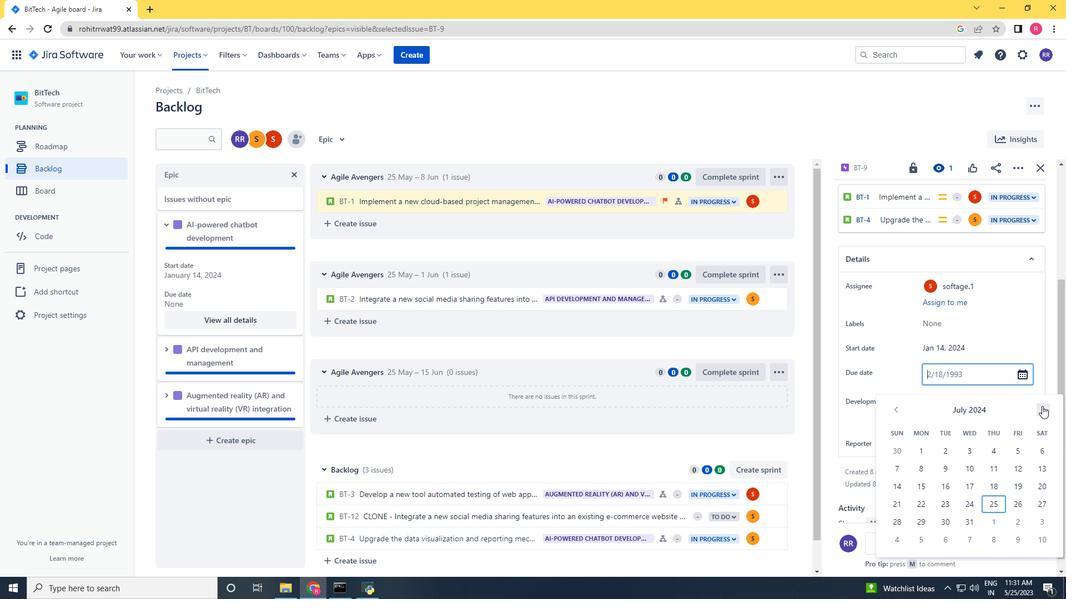 
Action: Mouse pressed left at (1042, 406)
Screenshot: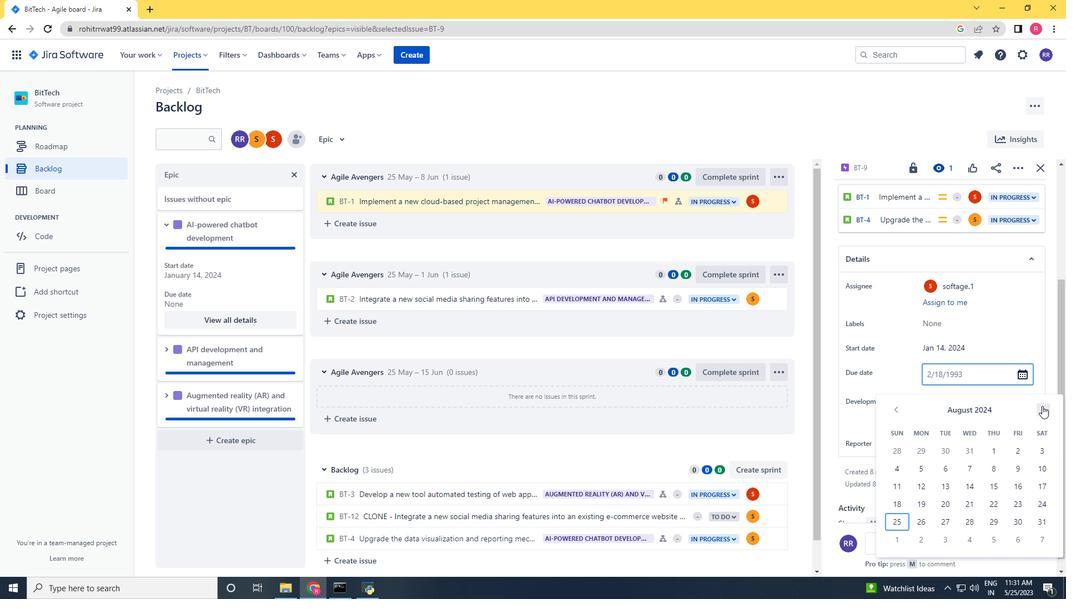 
Action: Mouse moved to (1019, 493)
Screenshot: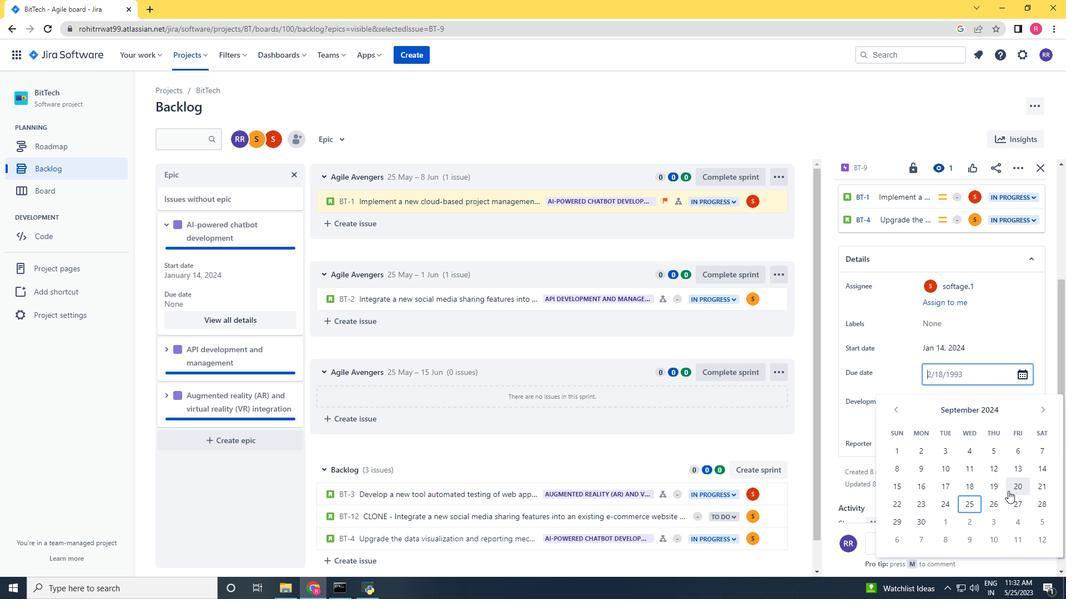 
Action: Mouse pressed left at (1019, 493)
Screenshot: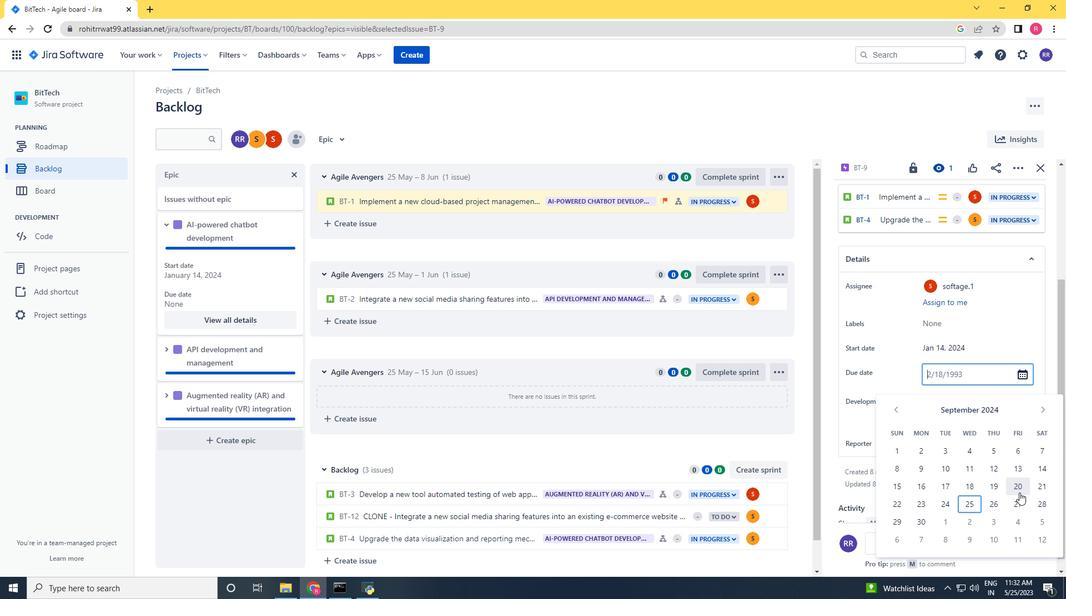 
Action: Mouse moved to (951, 493)
Screenshot: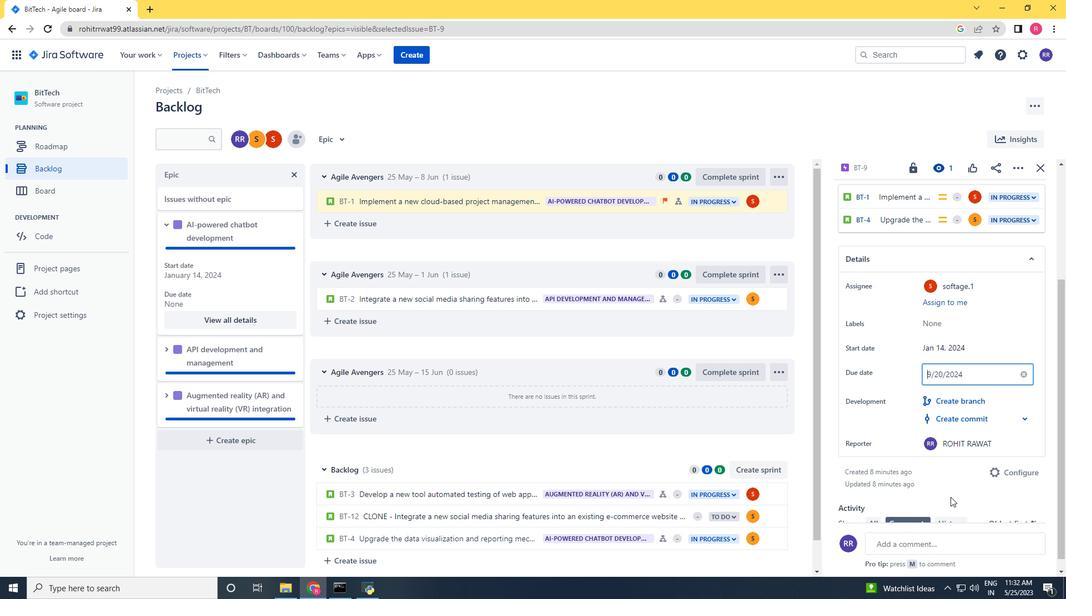 
Action: Mouse pressed left at (951, 493)
Screenshot: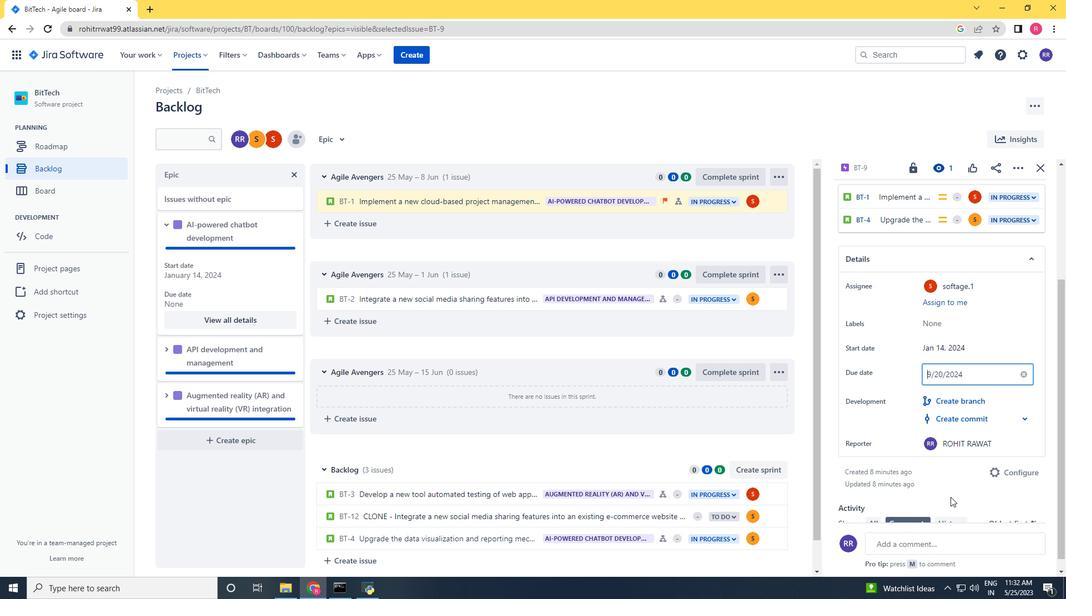 
Action: Mouse moved to (166, 347)
Screenshot: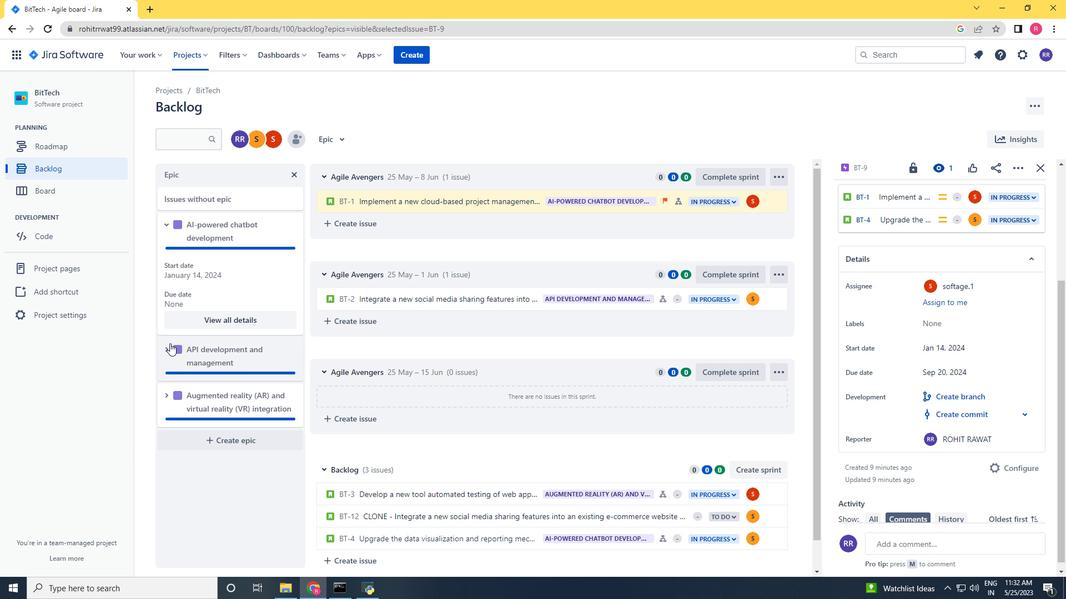 
Action: Mouse pressed left at (166, 347)
Screenshot: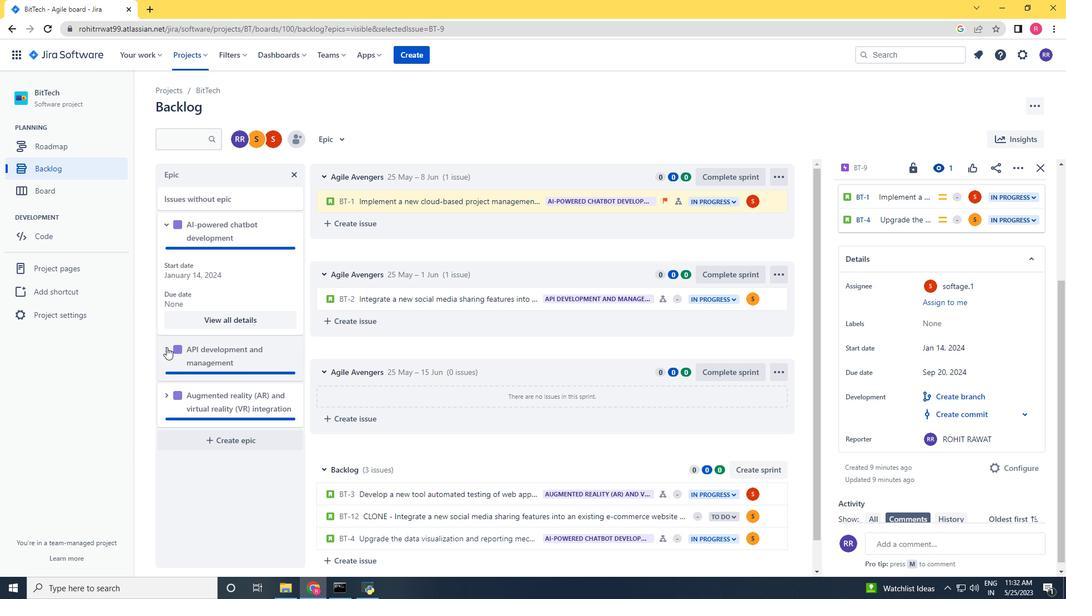 
Action: Mouse moved to (190, 364)
Screenshot: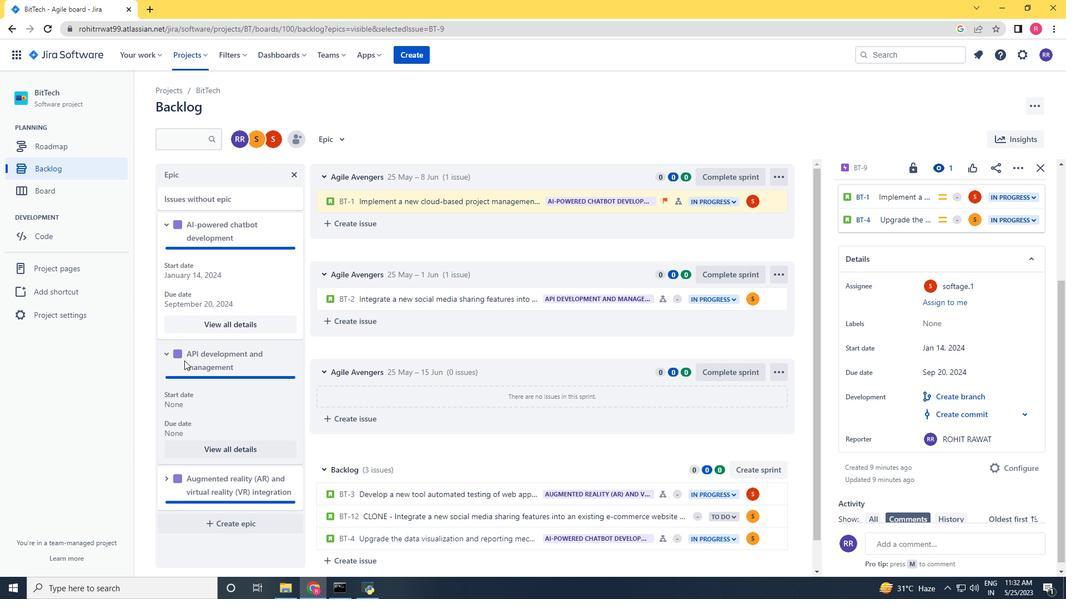 
Action: Mouse scrolled (190, 363) with delta (0, 0)
Screenshot: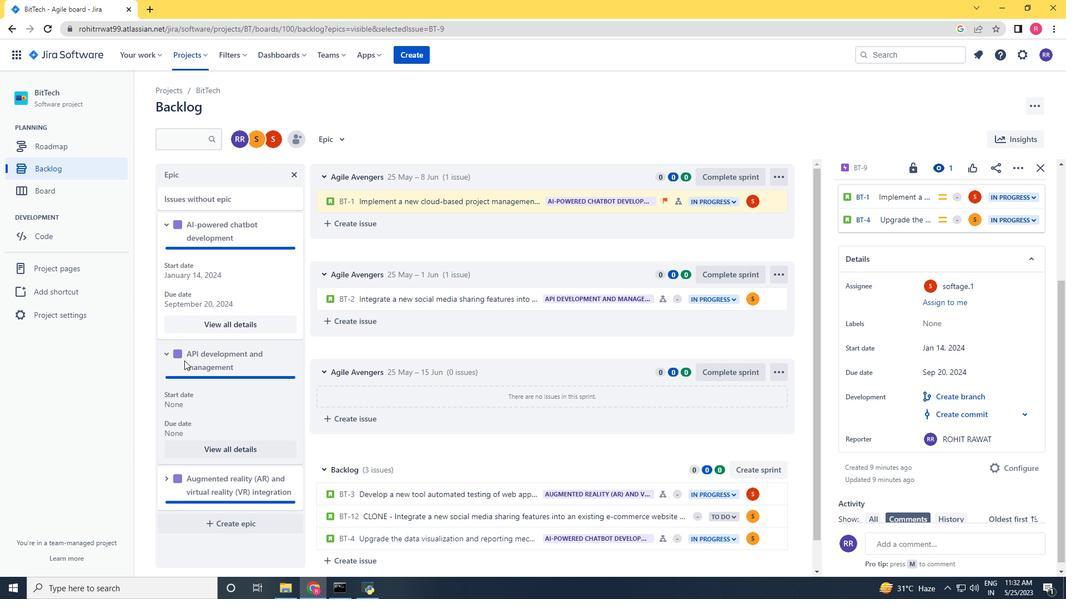 
Action: Mouse scrolled (190, 363) with delta (0, 0)
Screenshot: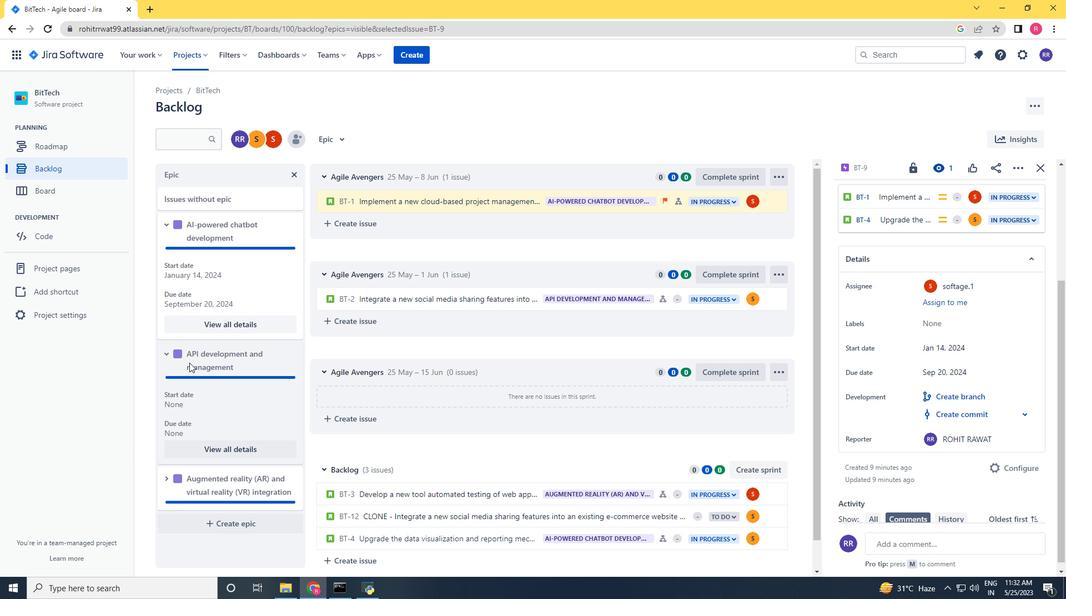 
Action: Mouse scrolled (190, 363) with delta (0, 0)
Screenshot: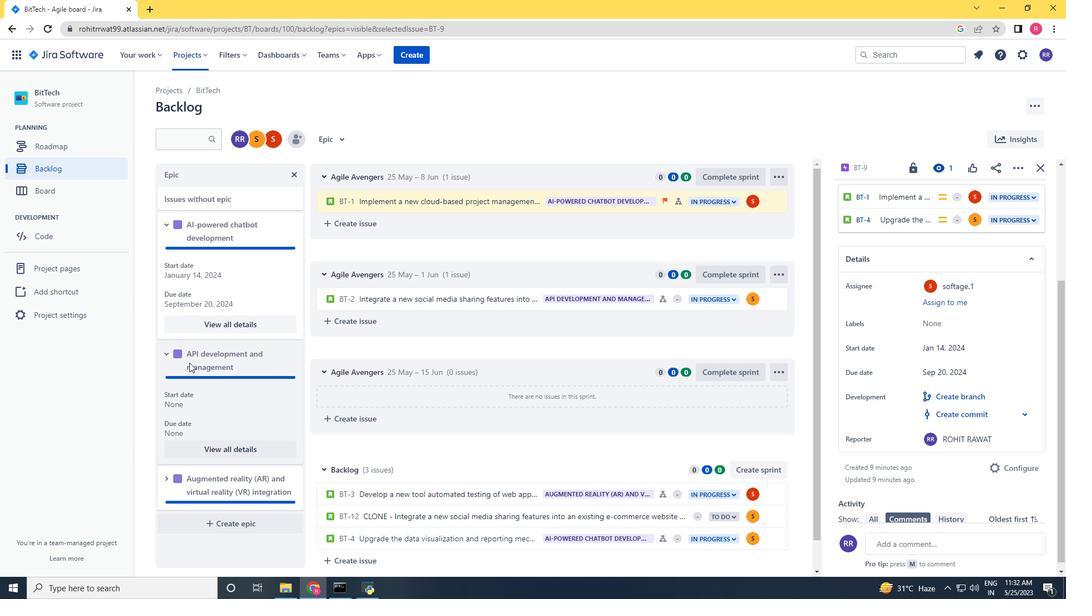 
Action: Mouse scrolled (190, 363) with delta (0, 0)
Screenshot: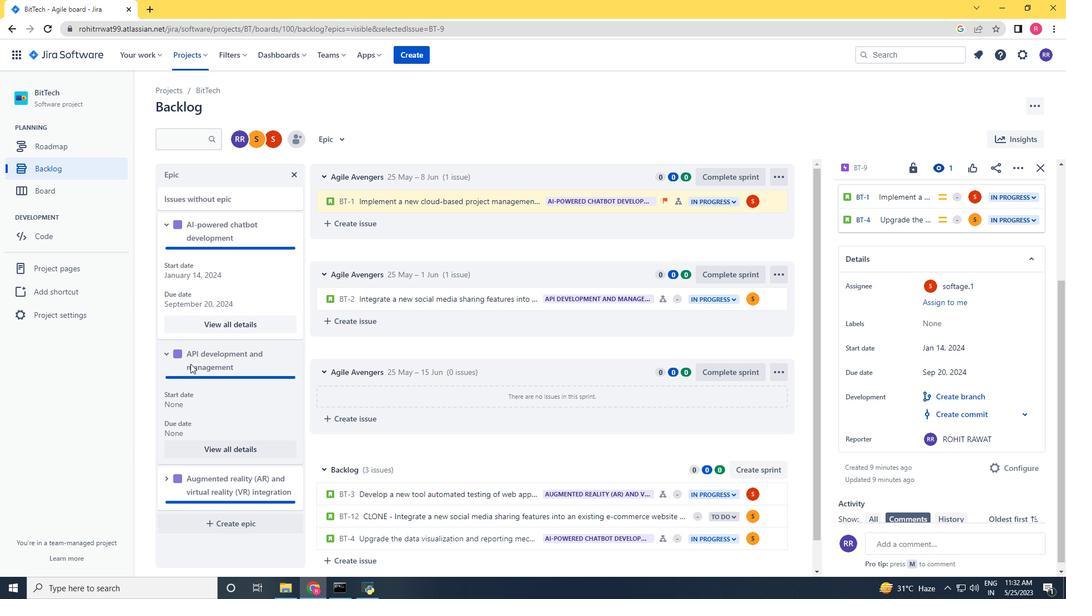
Action: Mouse moved to (233, 448)
Screenshot: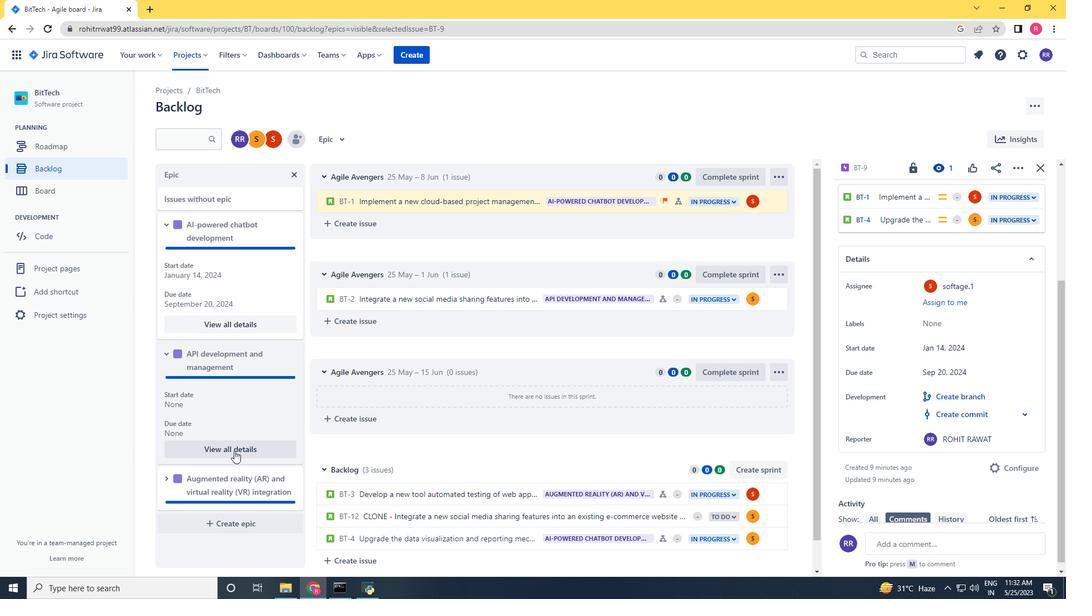 
Action: Mouse pressed left at (233, 448)
Screenshot: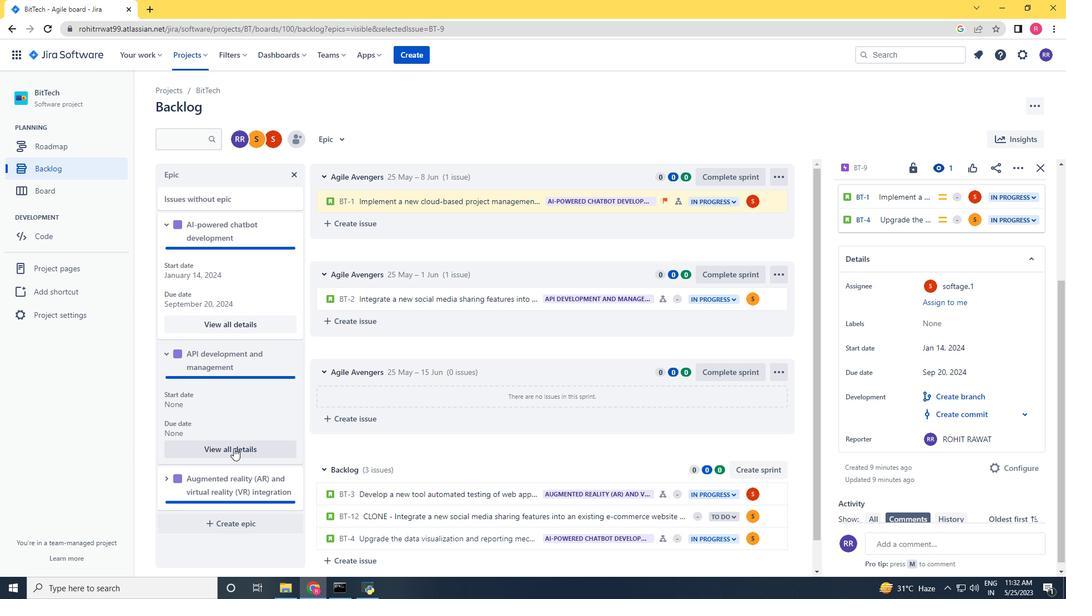 
Action: Mouse moved to (924, 412)
Screenshot: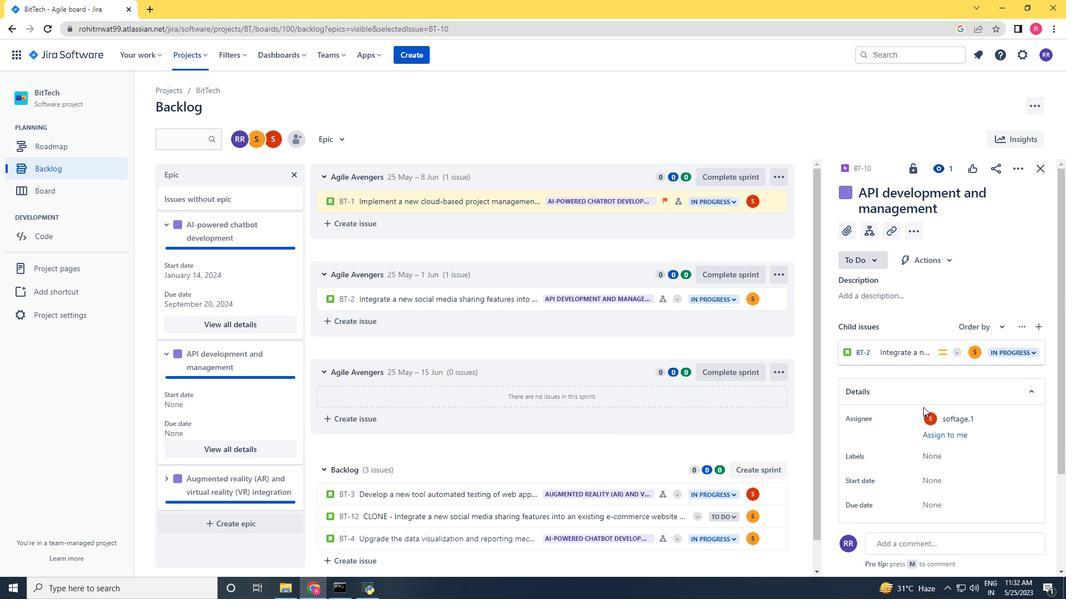 
Action: Mouse scrolled (924, 412) with delta (0, 0)
Screenshot: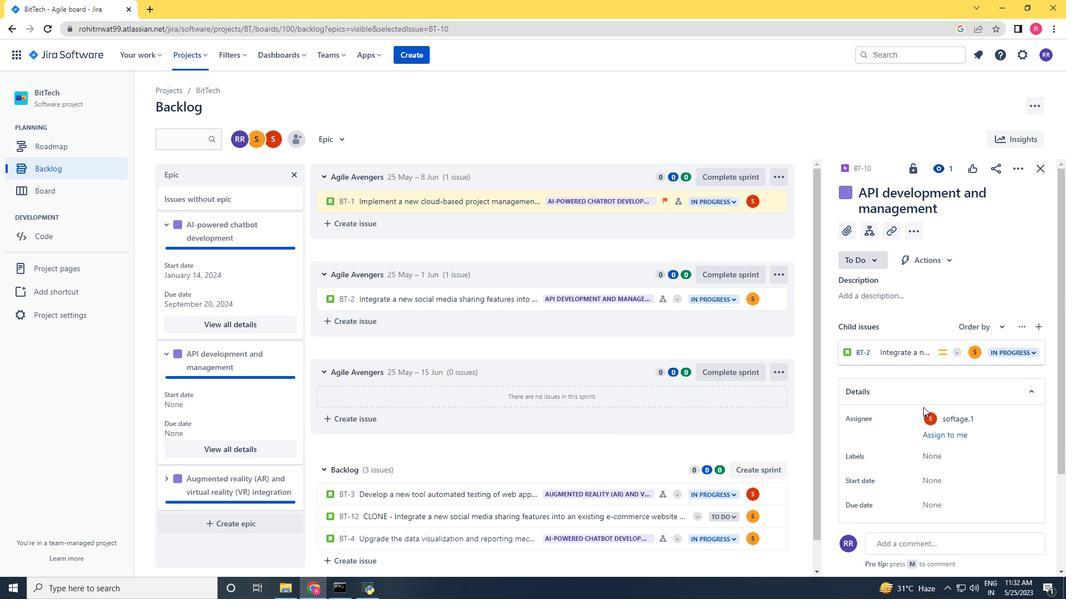 
Action: Mouse moved to (924, 414)
Screenshot: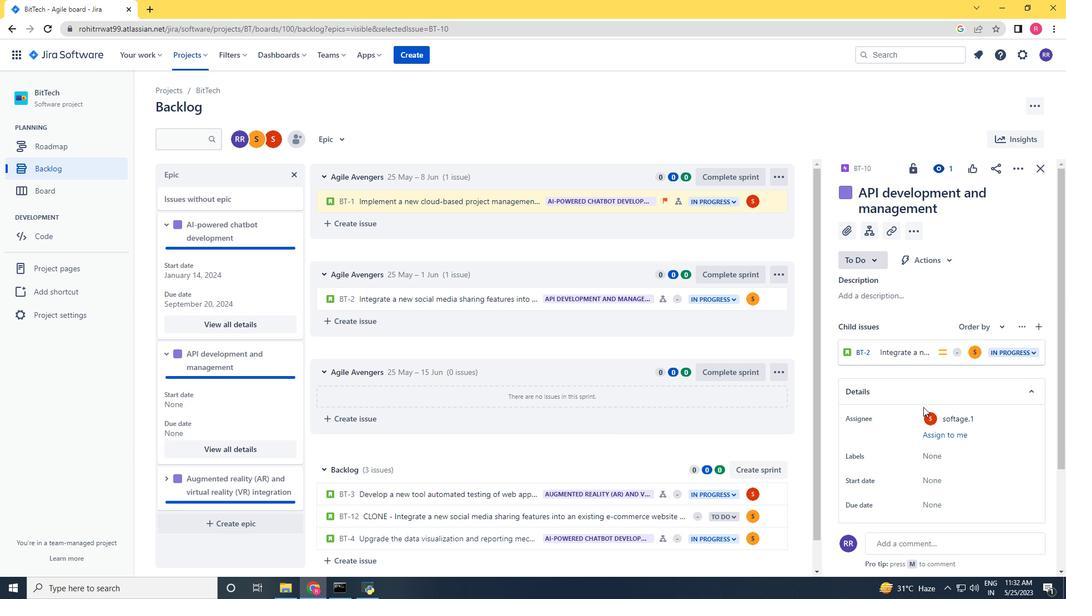 
Action: Mouse scrolled (924, 413) with delta (0, 0)
Screenshot: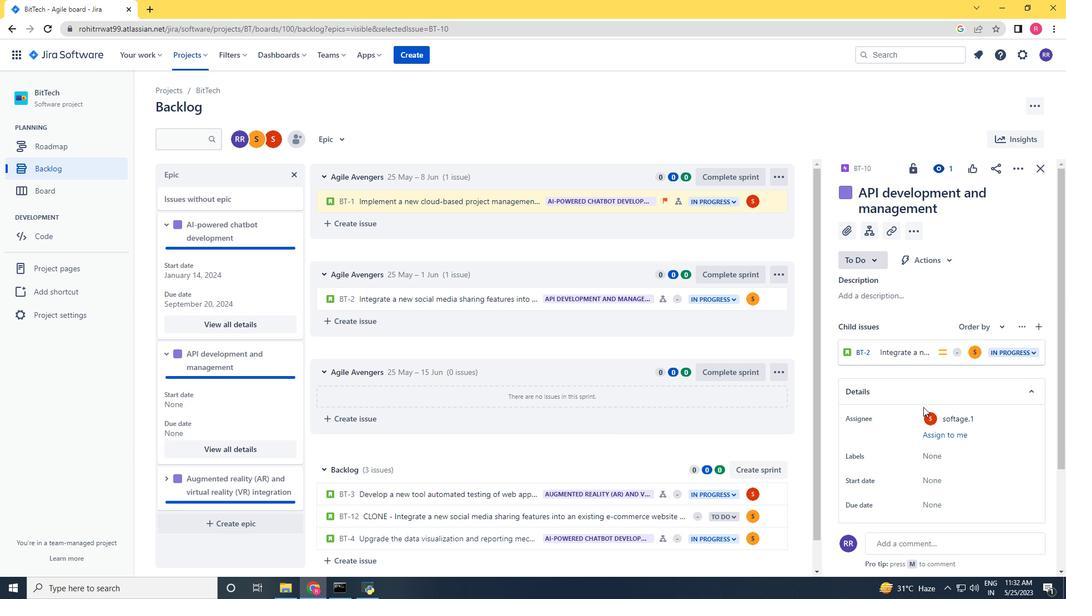 
Action: Mouse scrolled (924, 413) with delta (0, 0)
Screenshot: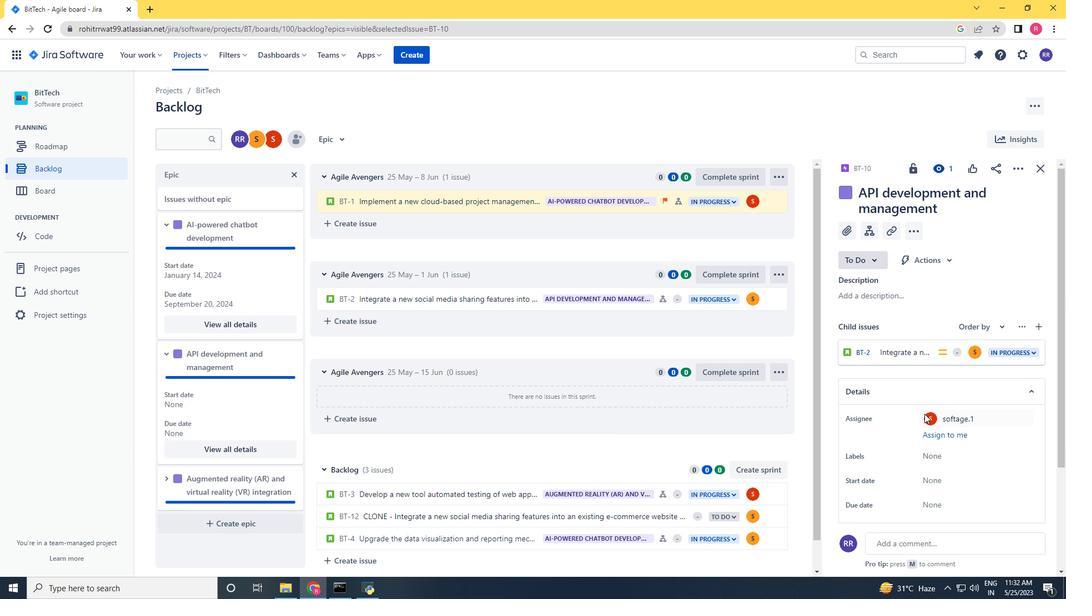 
Action: Mouse moved to (946, 345)
Screenshot: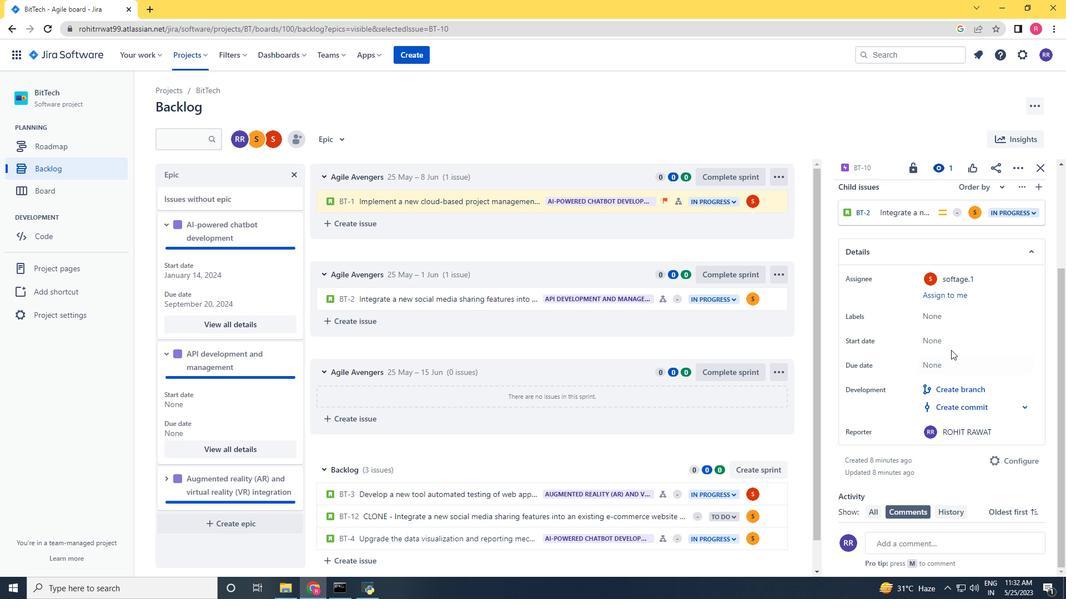 
Action: Mouse pressed left at (946, 345)
Screenshot: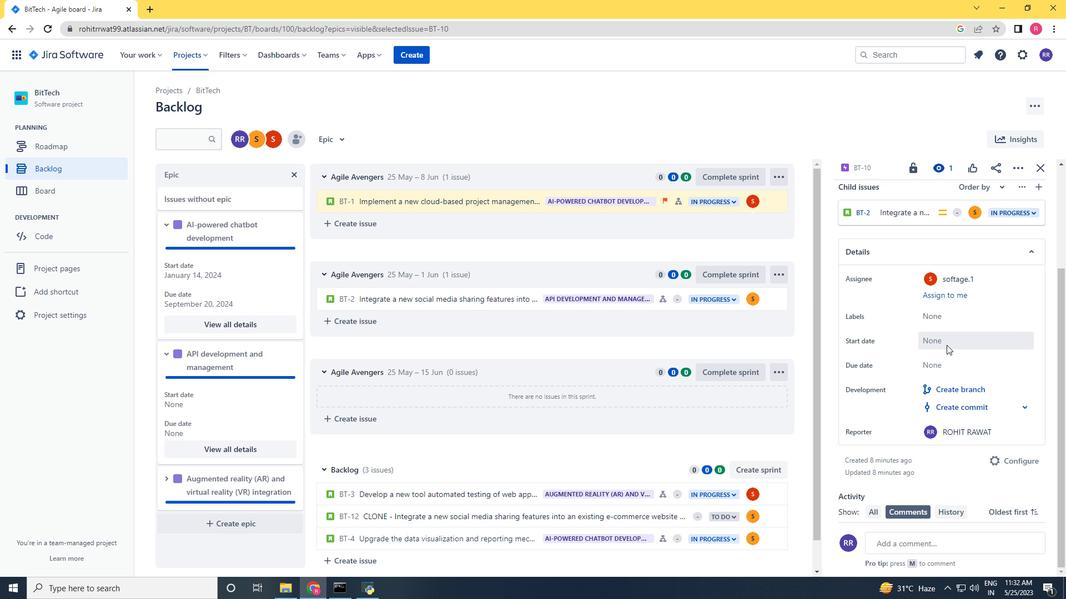 
Action: Mouse moved to (1043, 370)
Screenshot: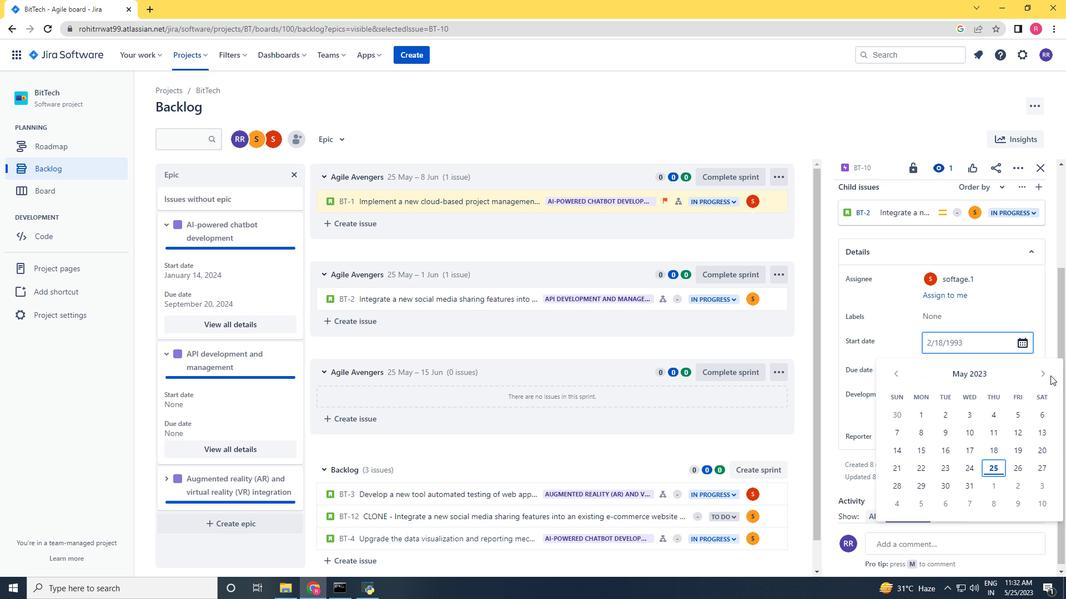 
Action: Mouse pressed left at (1043, 370)
Screenshot: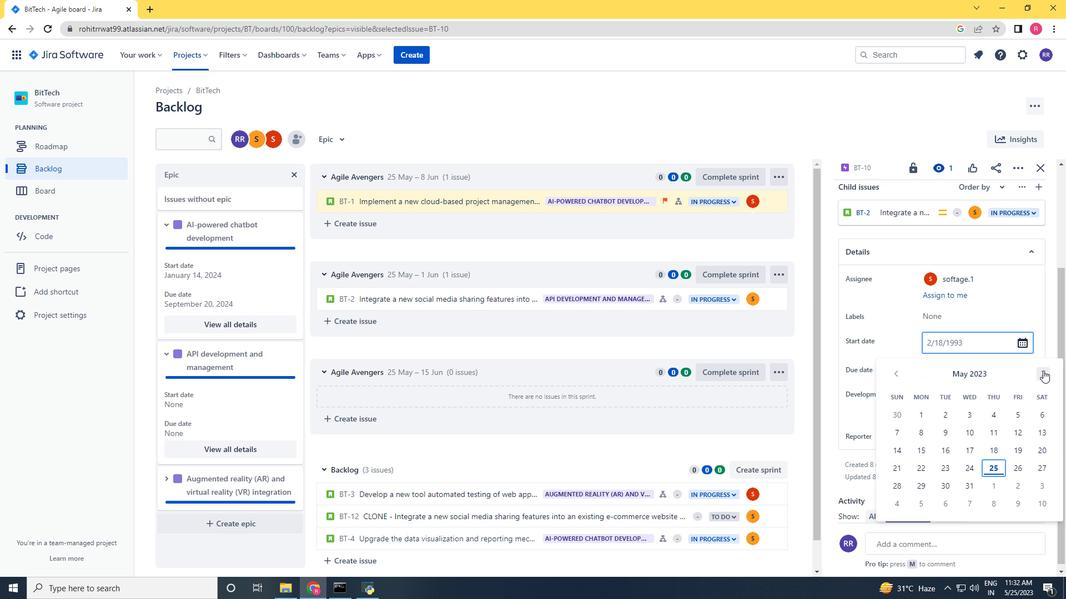 
Action: Mouse pressed left at (1043, 370)
Screenshot: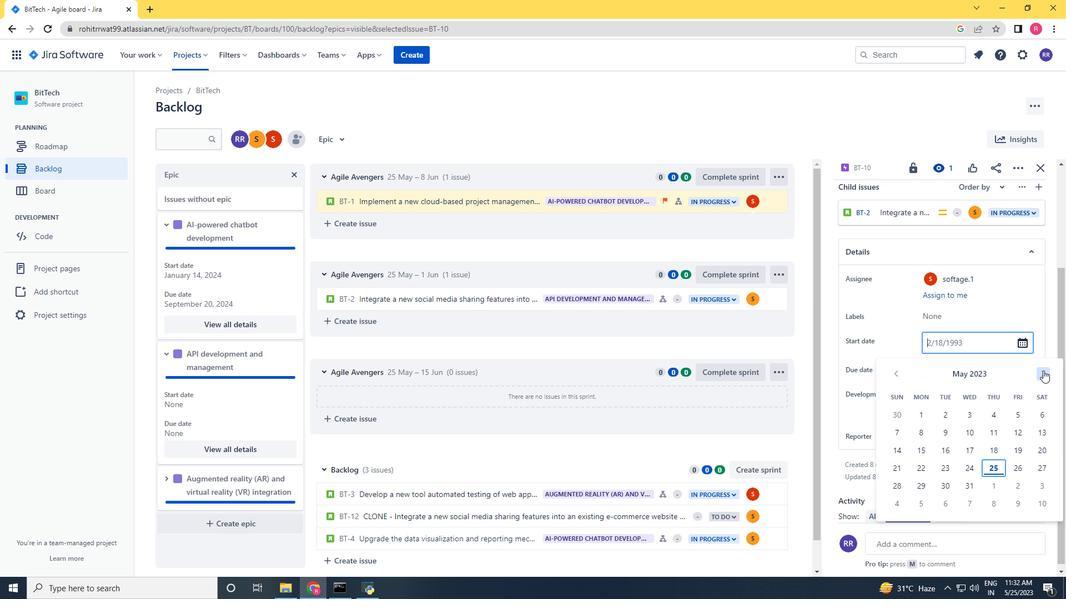 
Action: Mouse pressed left at (1043, 370)
Screenshot: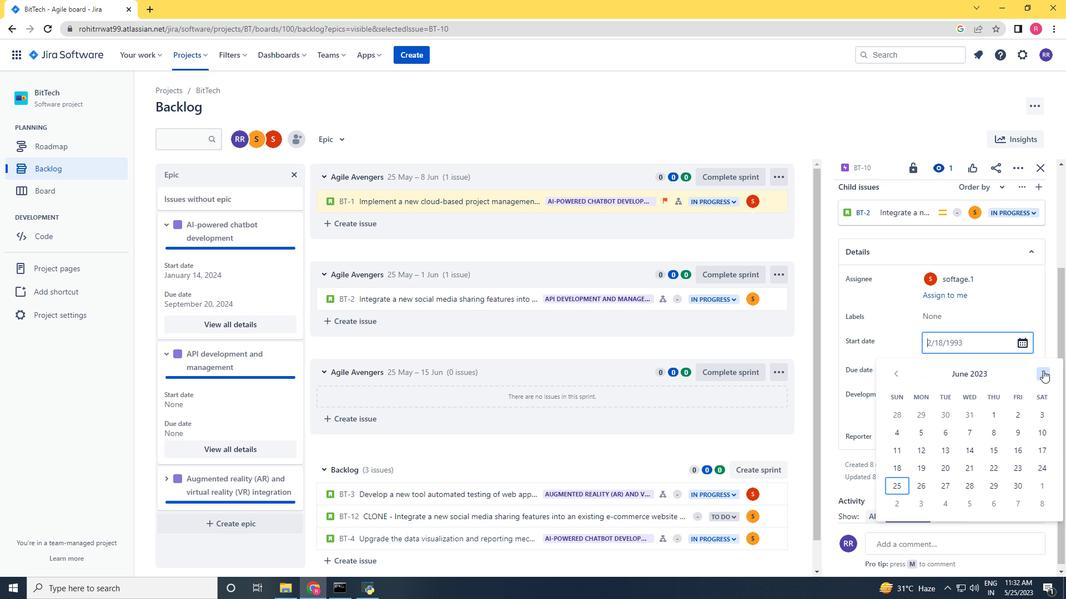 
Action: Mouse pressed left at (1043, 370)
Screenshot: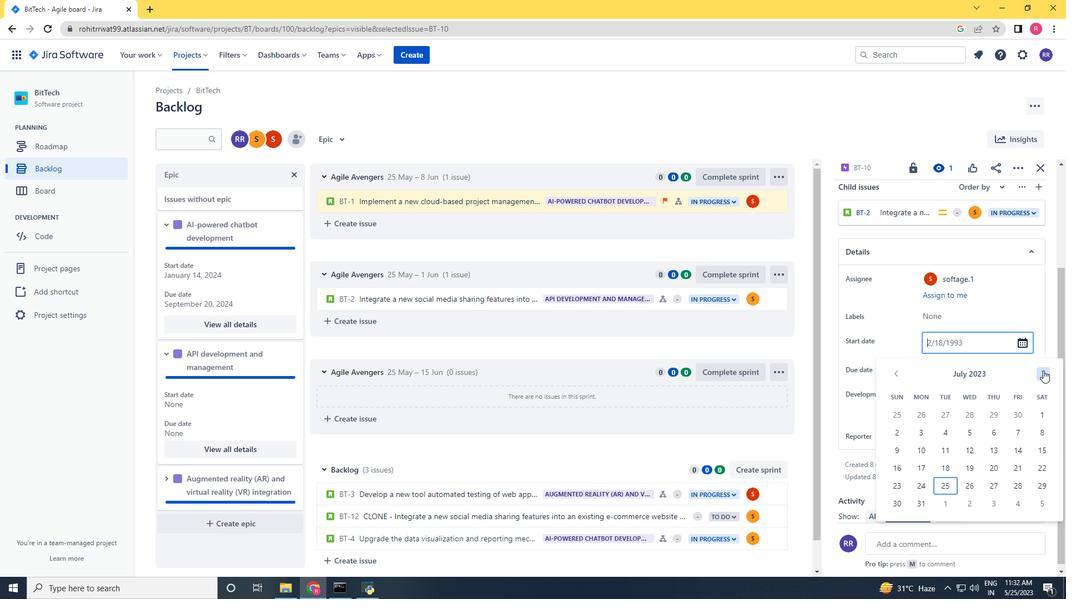 
Action: Mouse pressed left at (1043, 370)
Screenshot: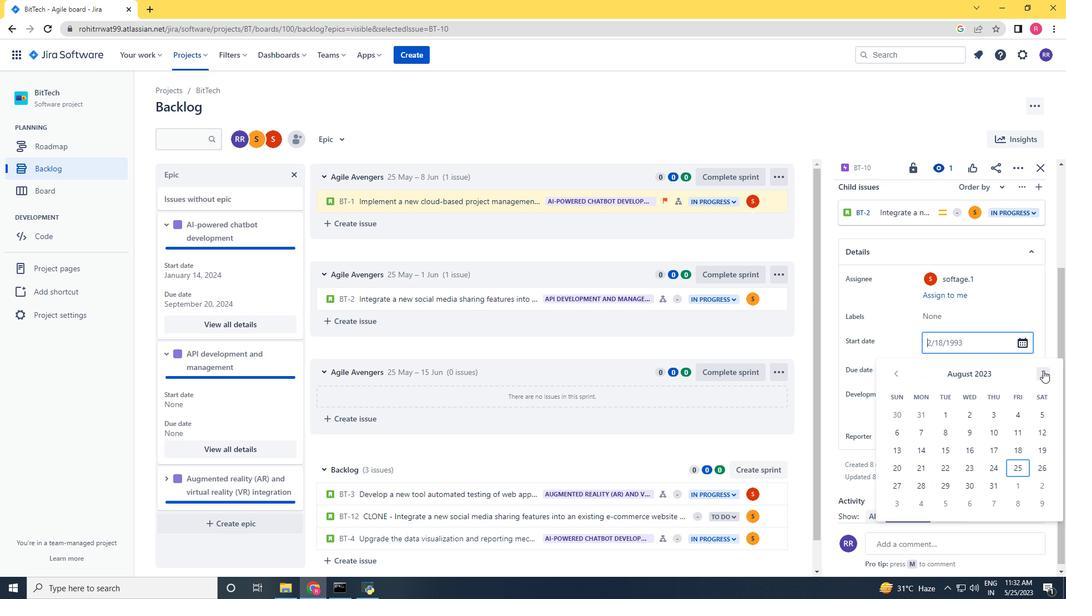 
Action: Mouse pressed left at (1043, 370)
Screenshot: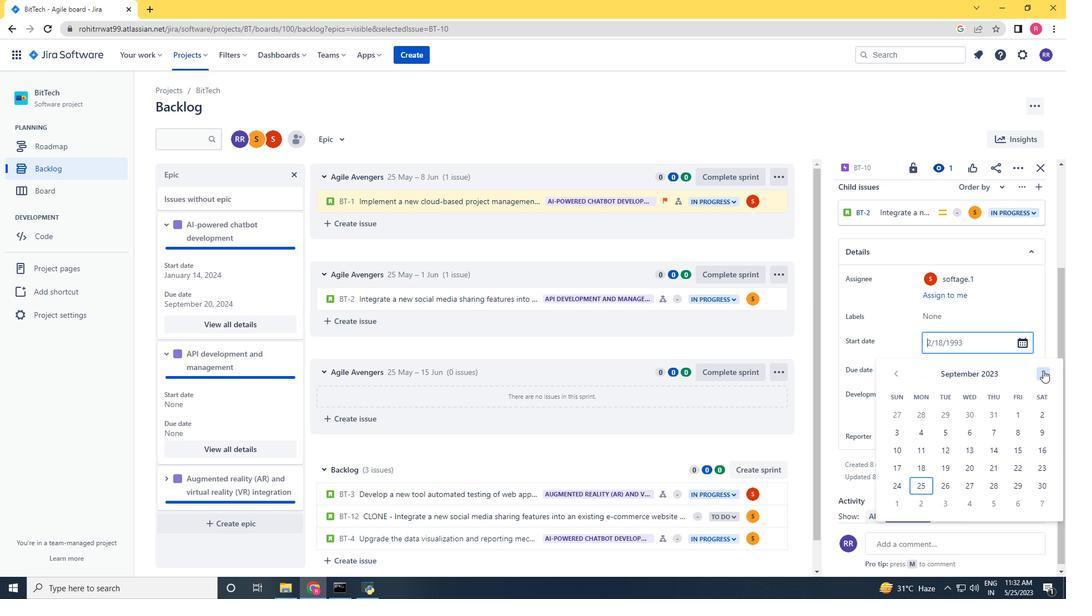 
Action: Mouse pressed left at (1043, 370)
Screenshot: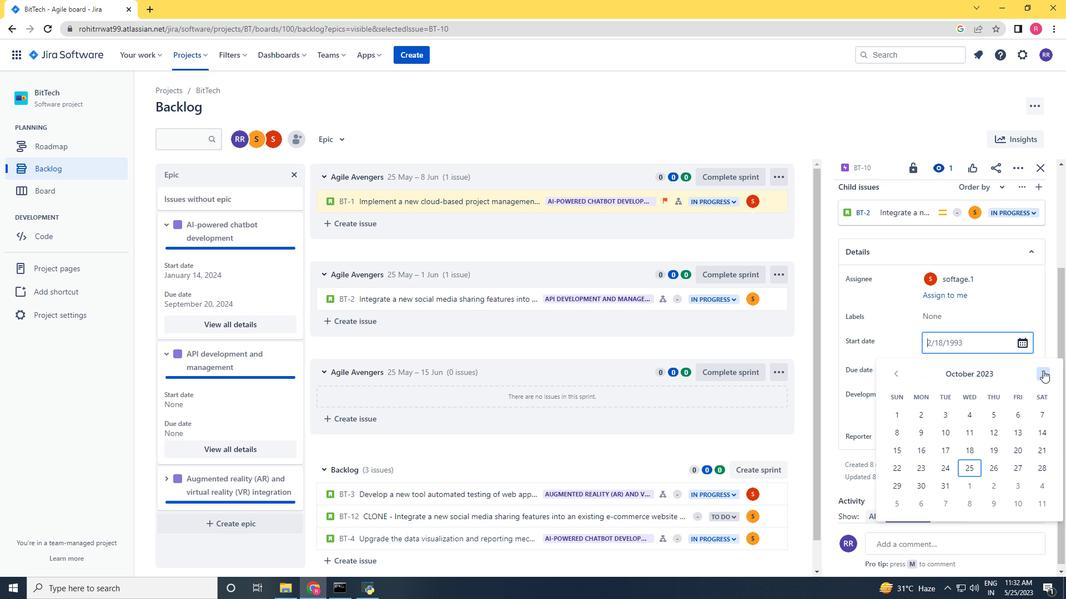 
Action: Mouse pressed left at (1043, 370)
Screenshot: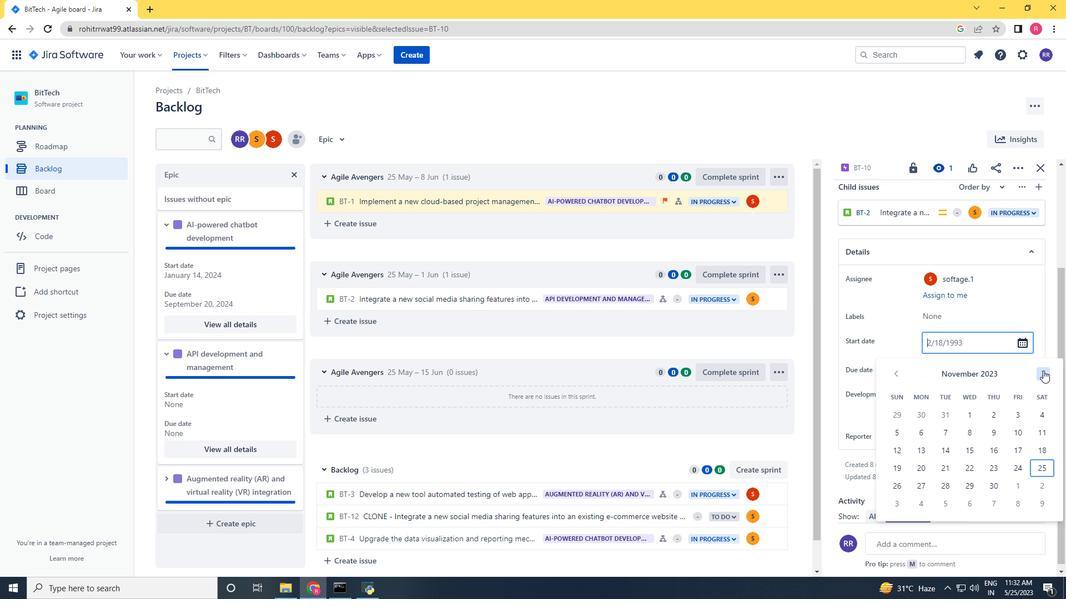 
Action: Mouse pressed left at (1043, 370)
Screenshot: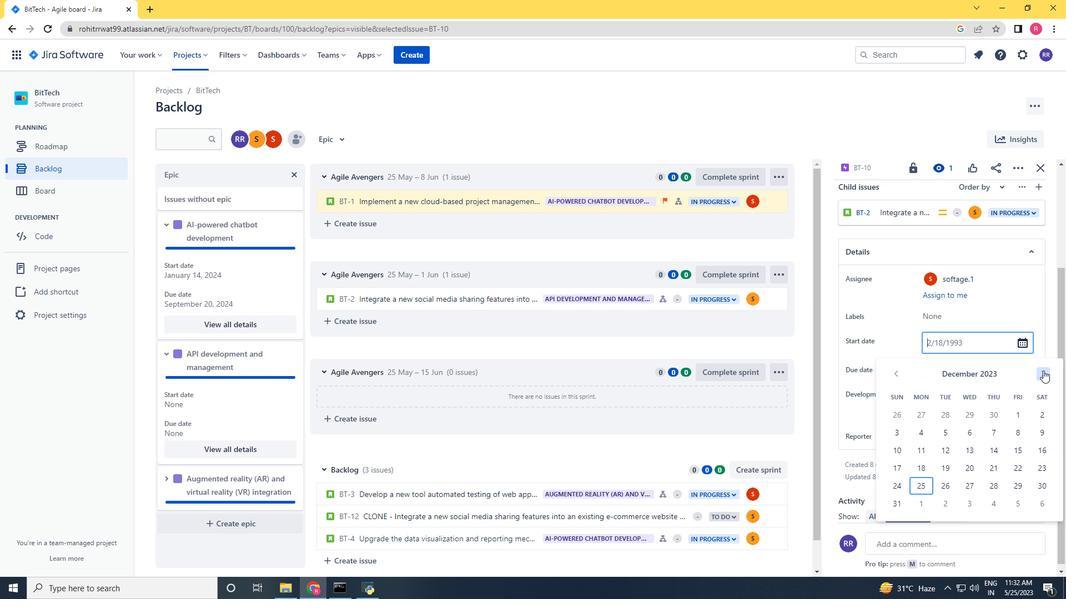 
Action: Mouse pressed left at (1043, 370)
Screenshot: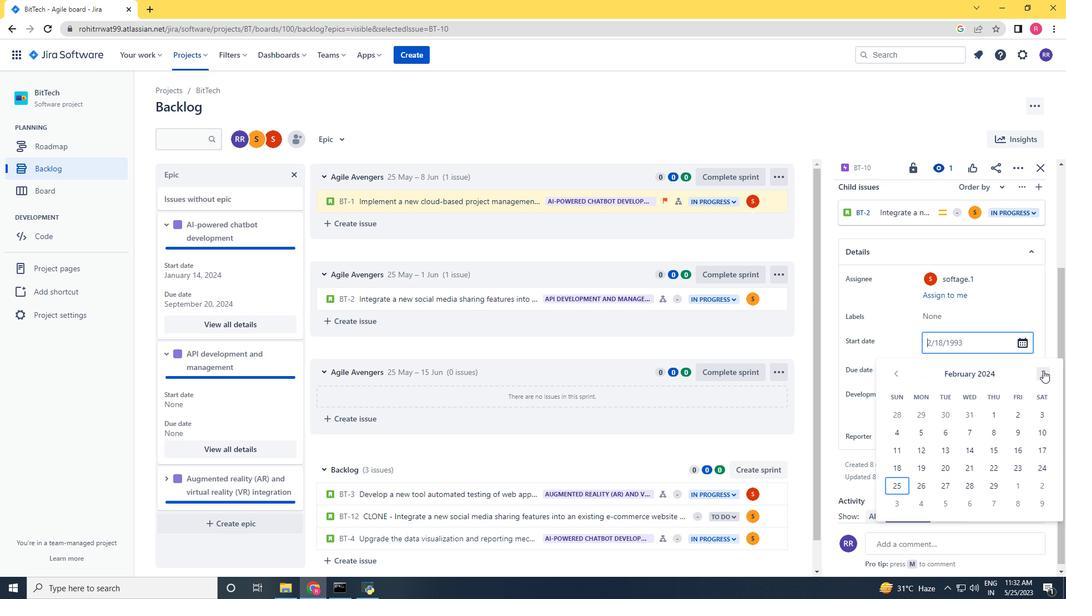 
Action: Mouse pressed left at (1043, 370)
Screenshot: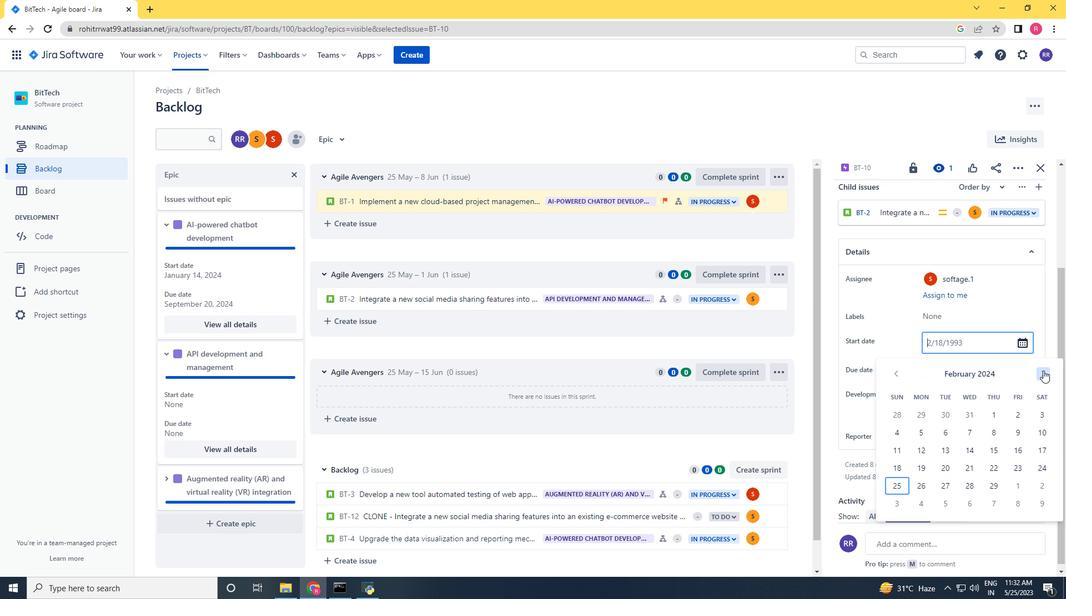 
Action: Mouse moved to (923, 451)
Screenshot: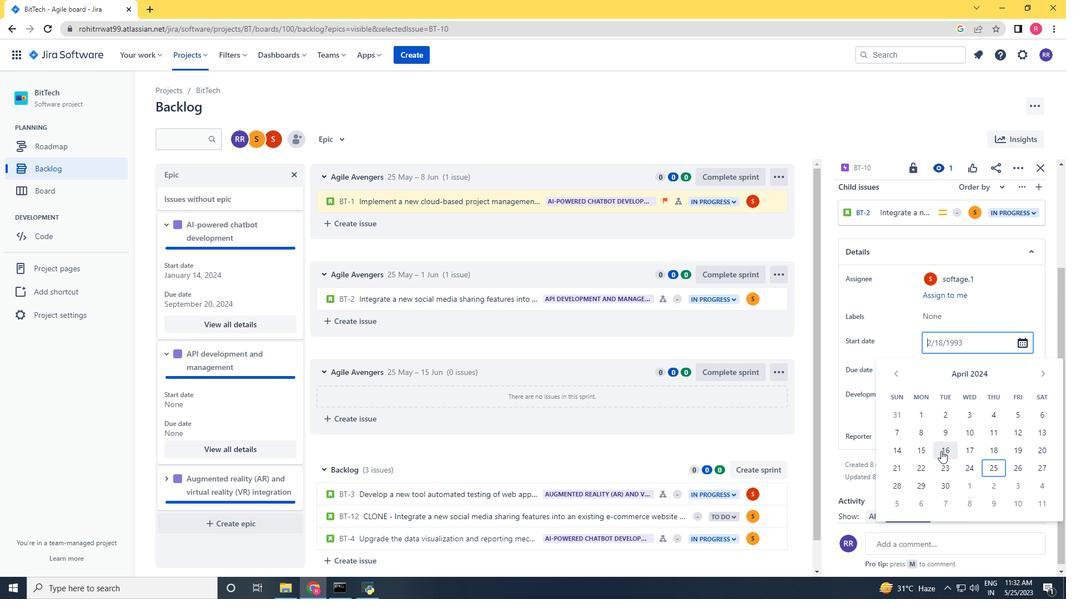 
Action: Mouse pressed left at (923, 451)
Screenshot: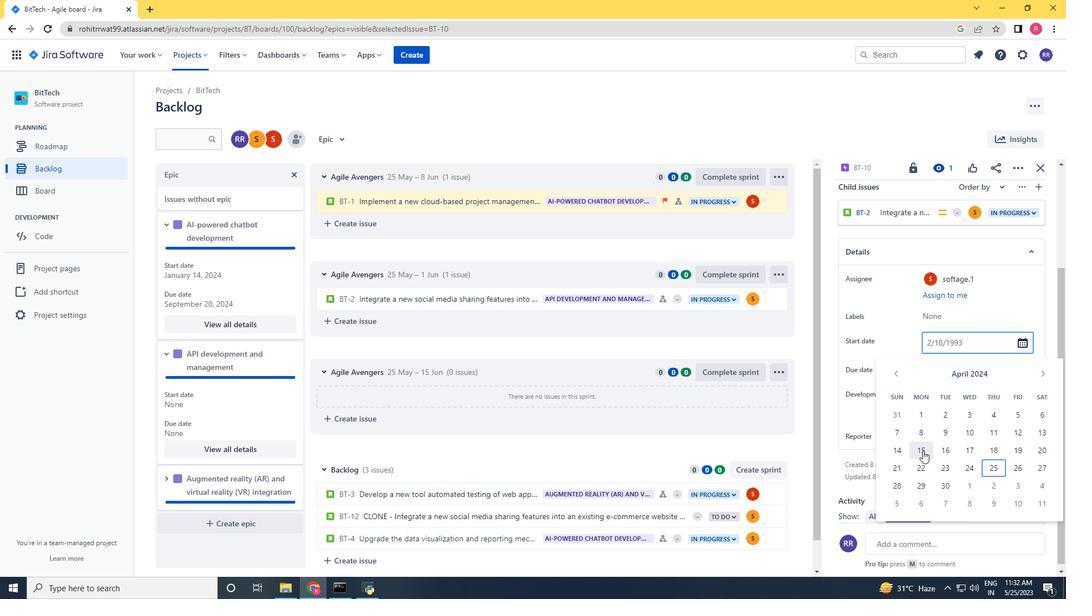 
Action: Mouse moved to (945, 365)
Screenshot: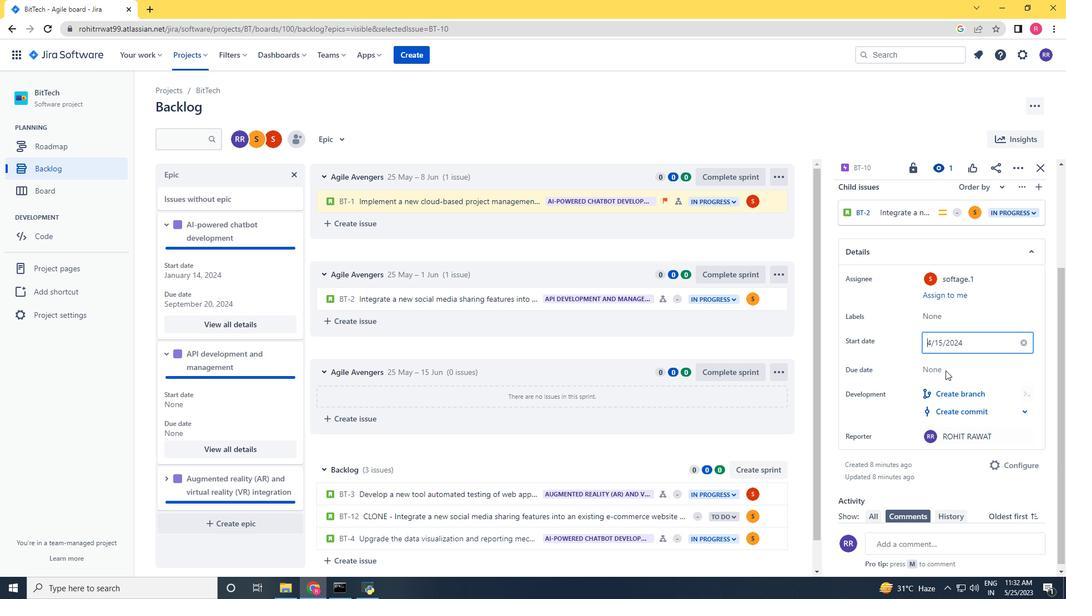 
Action: Mouse pressed left at (945, 365)
Screenshot: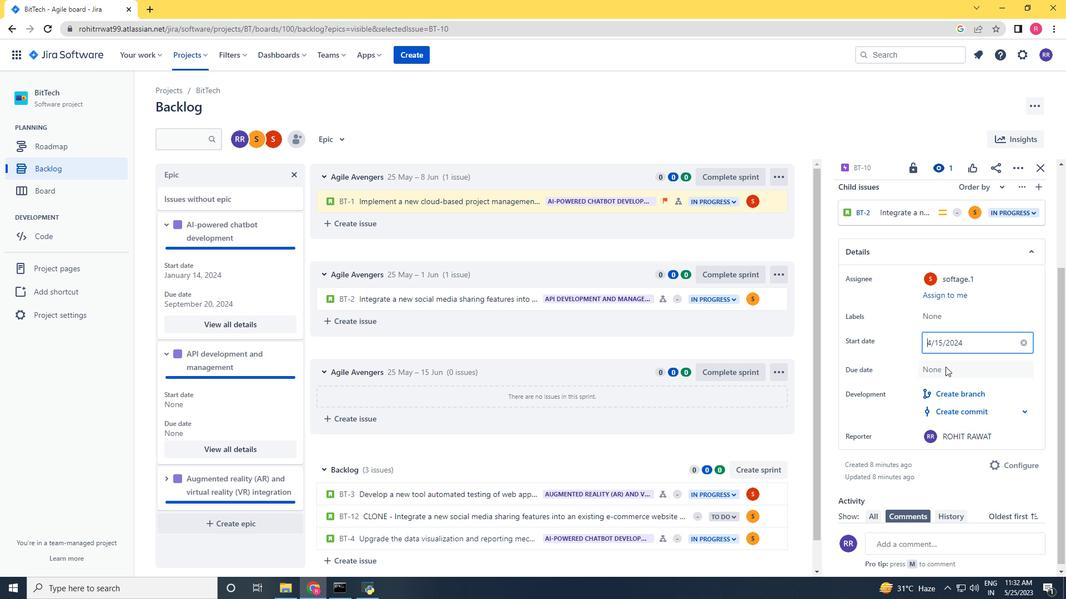 
Action: Mouse moved to (1043, 404)
Screenshot: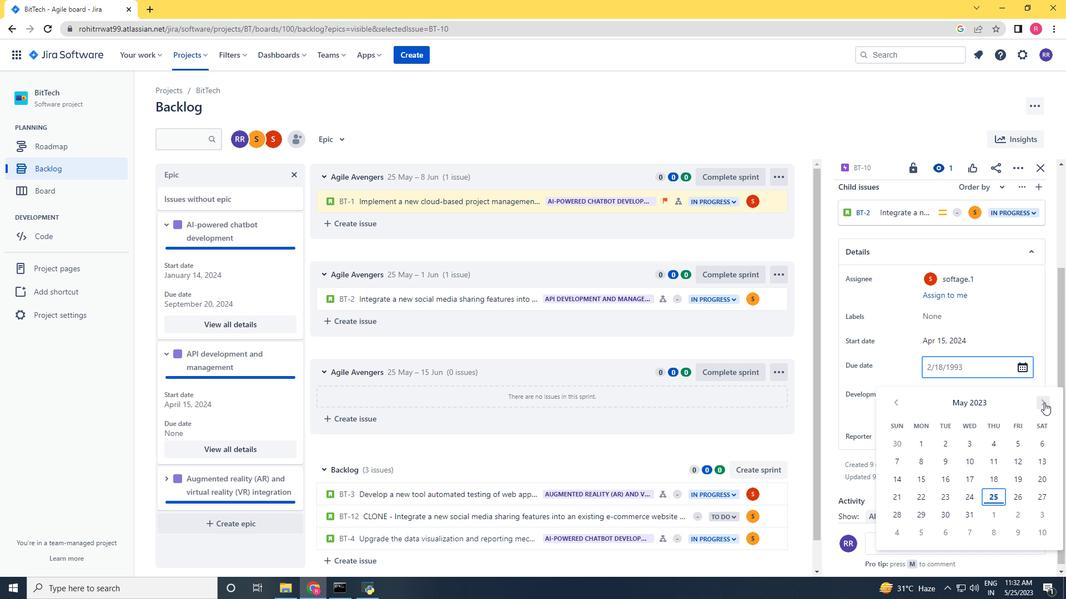 
Action: Mouse pressed left at (1043, 404)
Screenshot: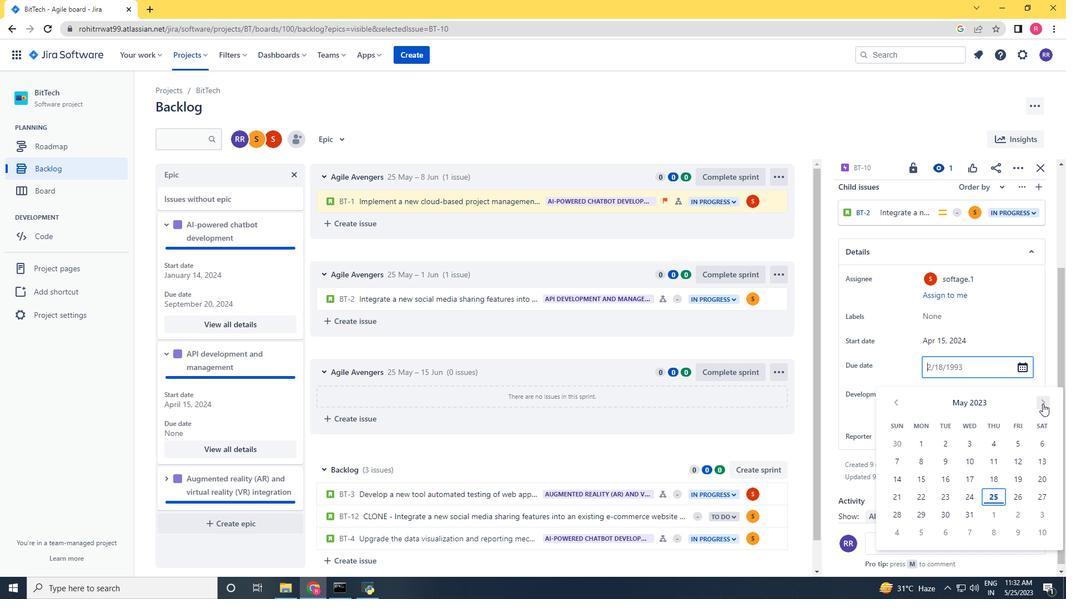 
Action: Mouse pressed left at (1043, 404)
Screenshot: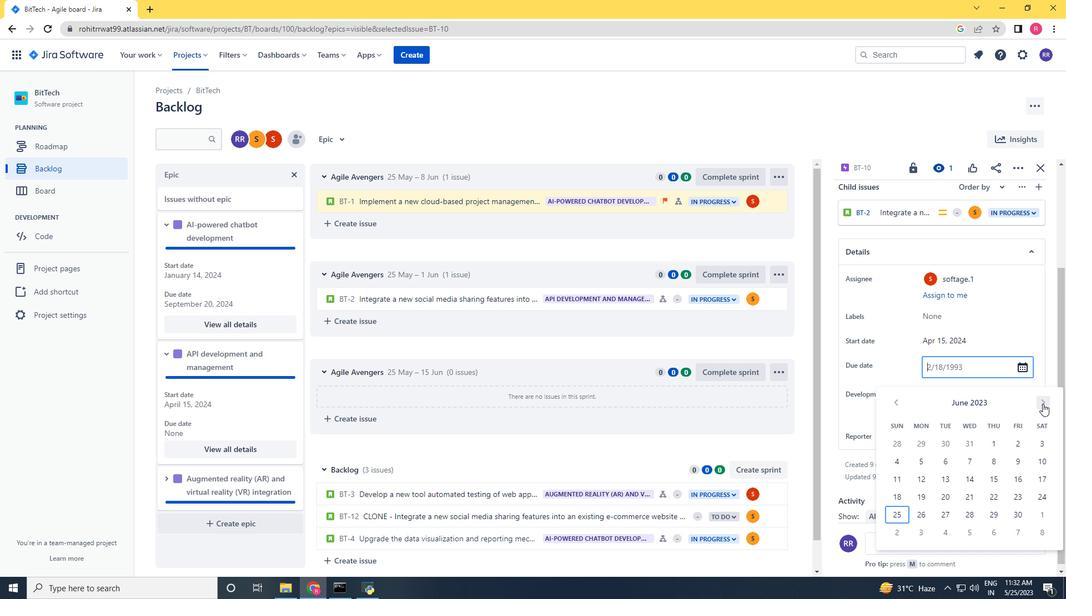 
Action: Mouse pressed left at (1043, 404)
Screenshot: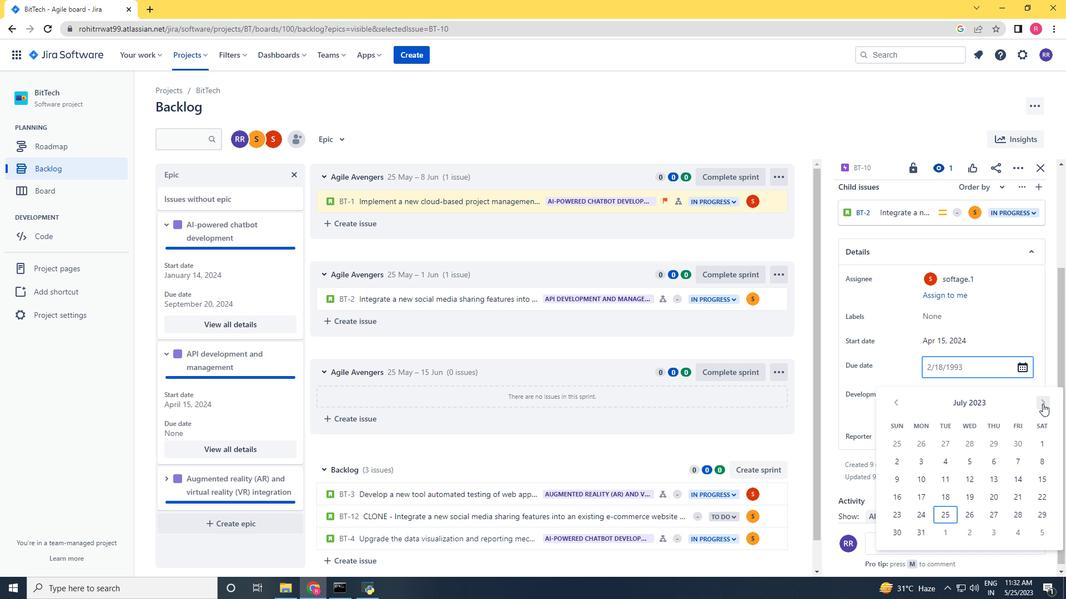 
Action: Mouse pressed left at (1043, 404)
Screenshot: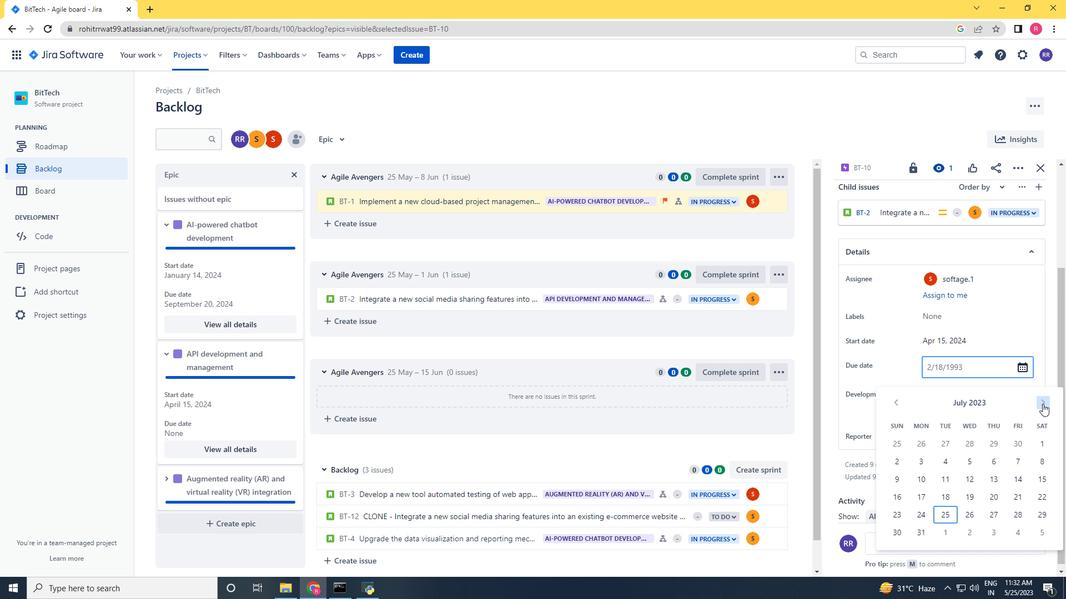 
Action: Mouse pressed left at (1043, 404)
Screenshot: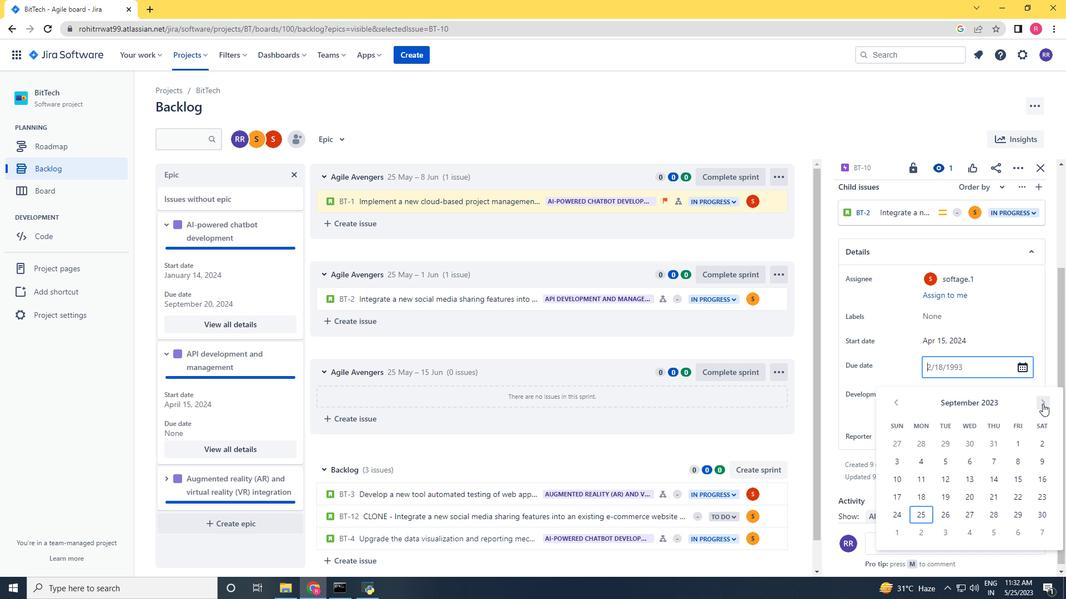 
Action: Mouse pressed left at (1043, 404)
Screenshot: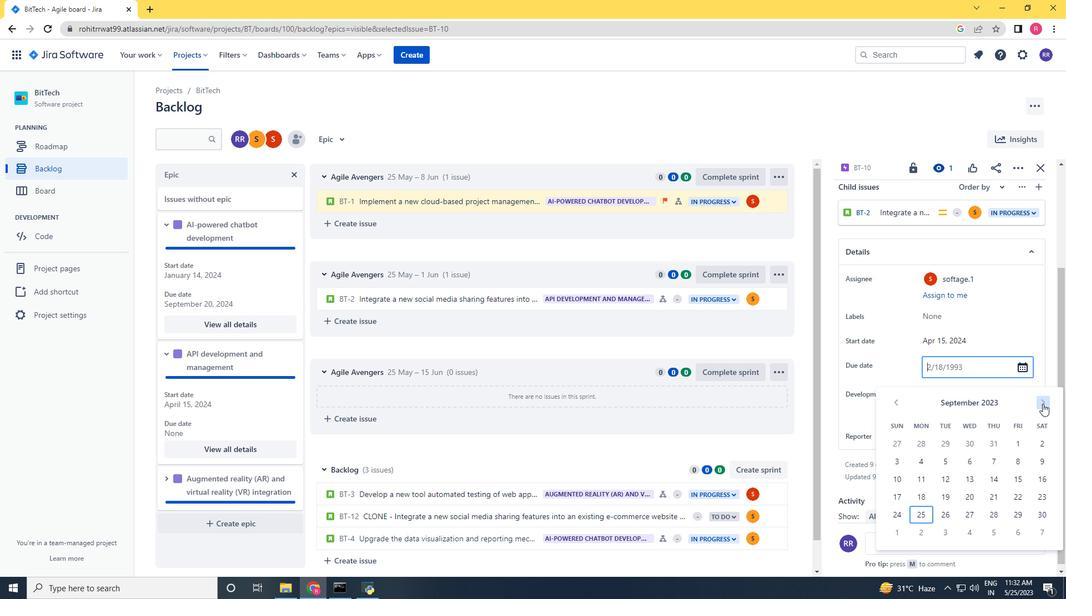 
Action: Mouse pressed left at (1043, 404)
Screenshot: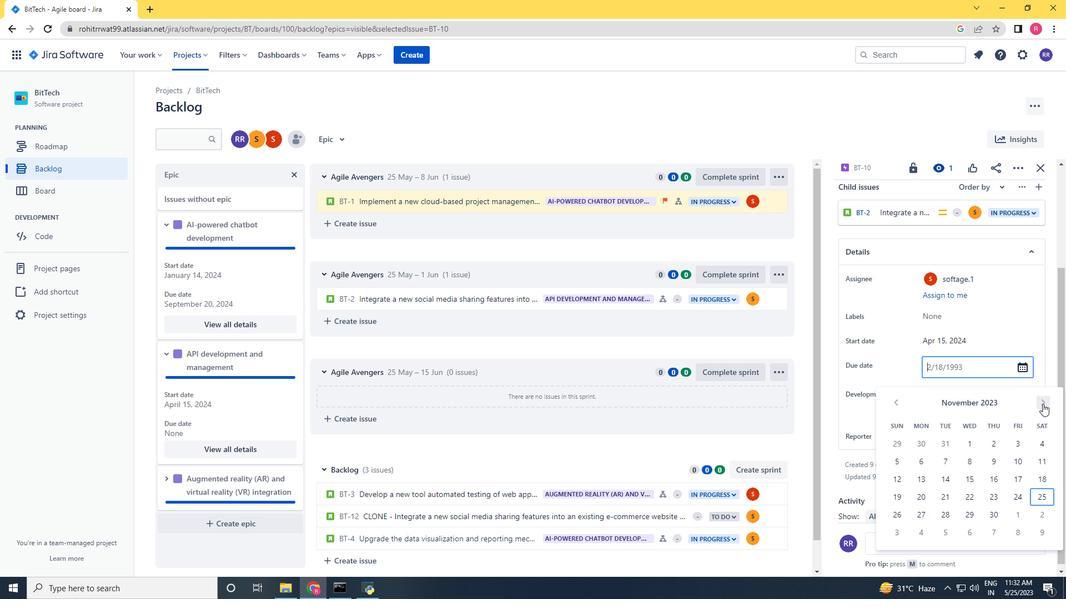 
Action: Mouse pressed left at (1043, 404)
Screenshot: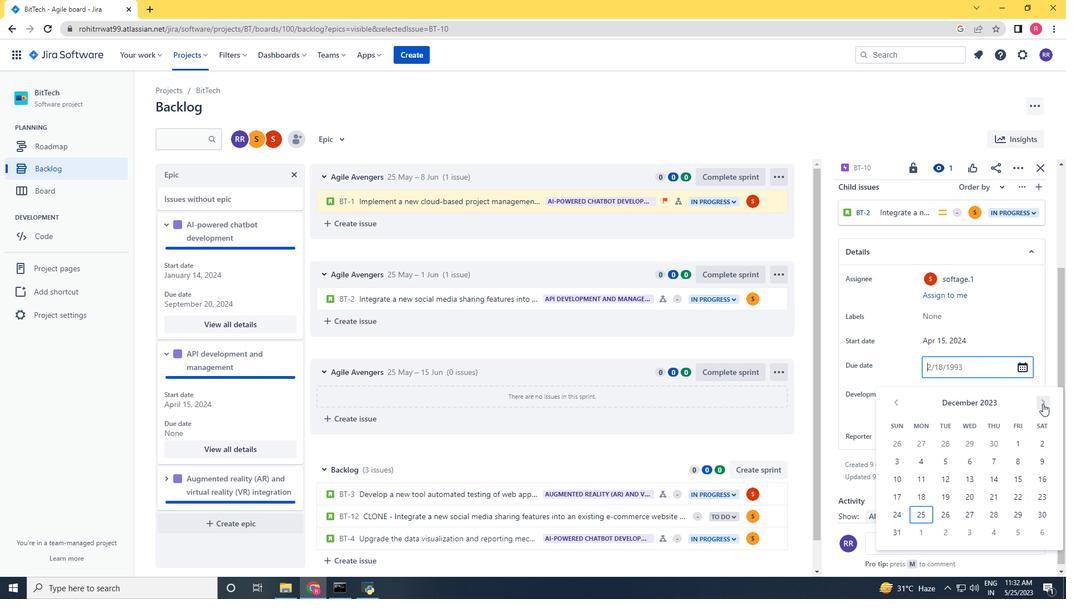 
Action: Mouse pressed left at (1043, 404)
Screenshot: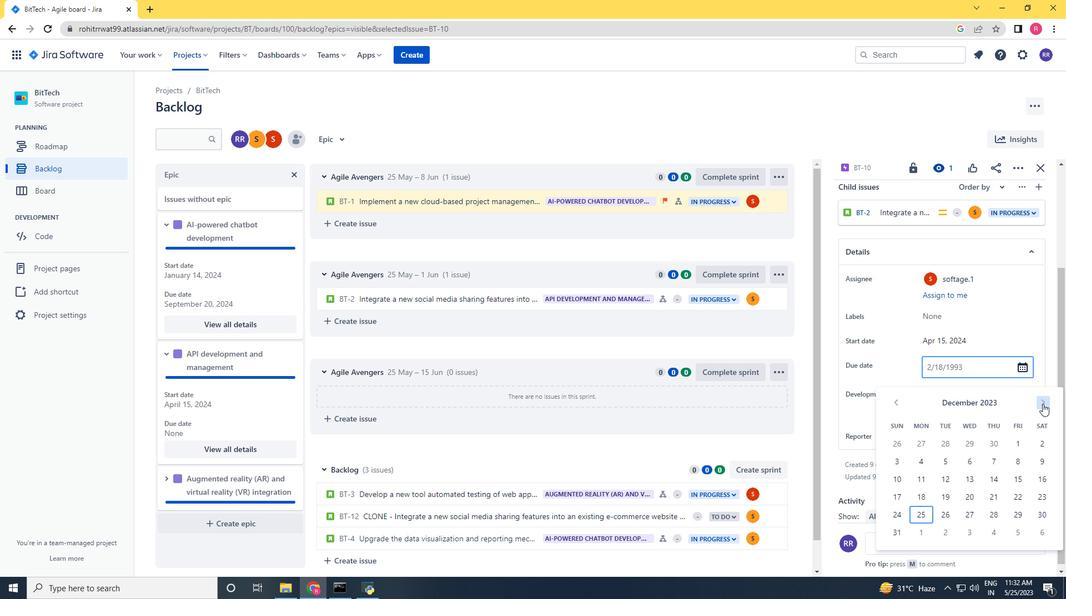 
Action: Mouse pressed left at (1043, 404)
Screenshot: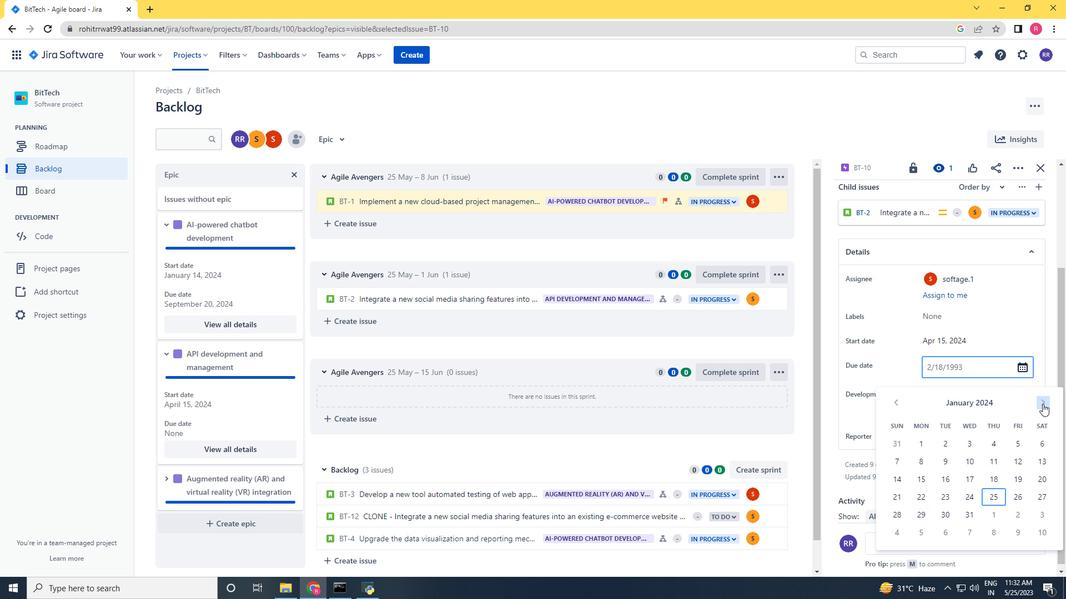 
Action: Mouse pressed left at (1043, 404)
Screenshot: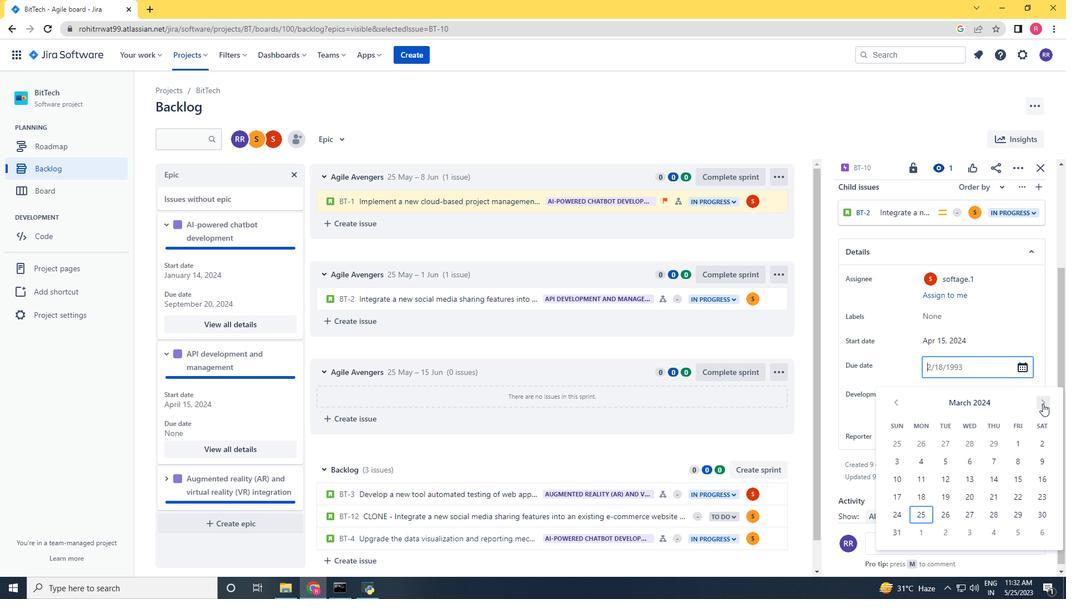 
Action: Mouse pressed left at (1043, 404)
Screenshot: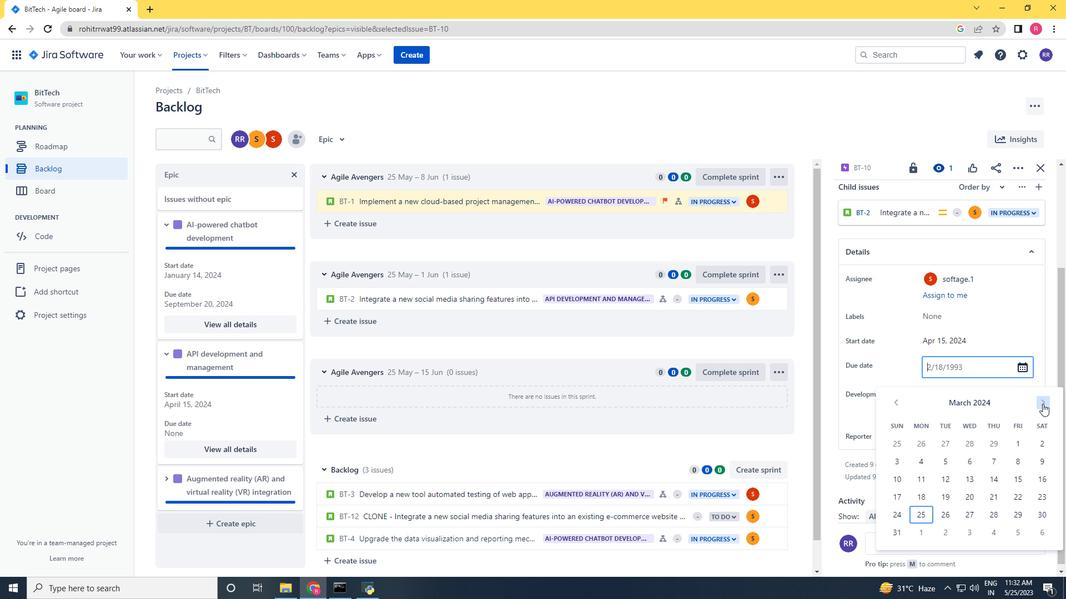
Action: Mouse pressed left at (1043, 404)
Screenshot: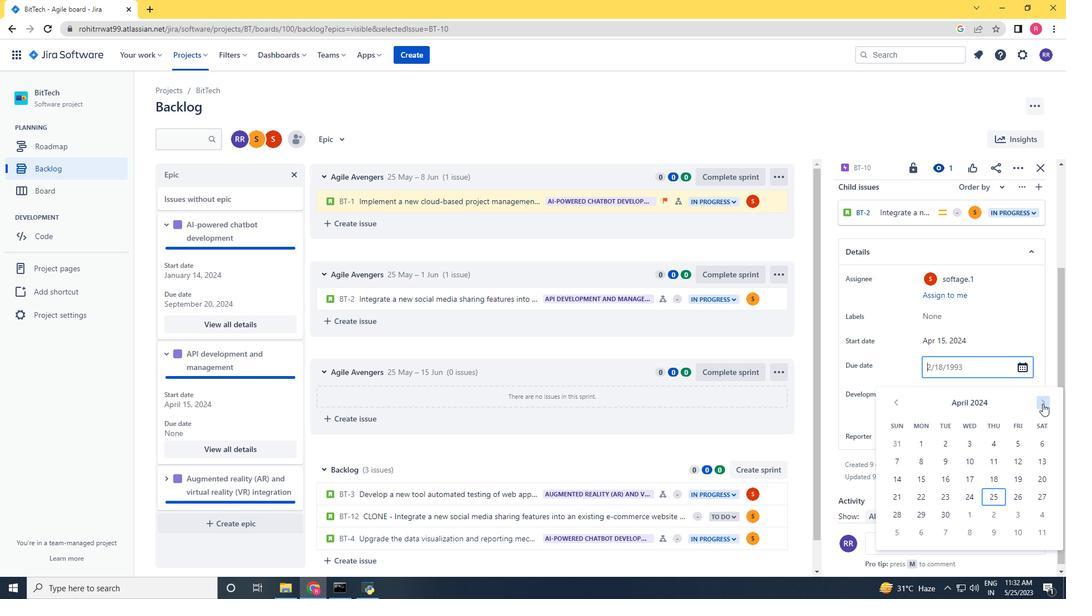 
Action: Mouse pressed left at (1043, 404)
Screenshot: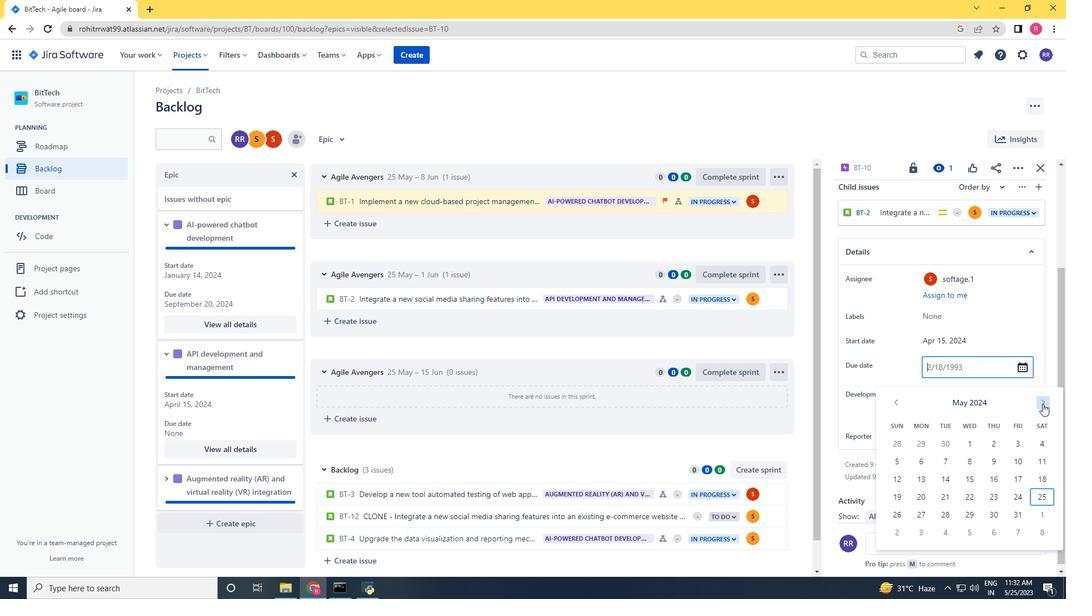 
Action: Mouse pressed left at (1043, 404)
Screenshot: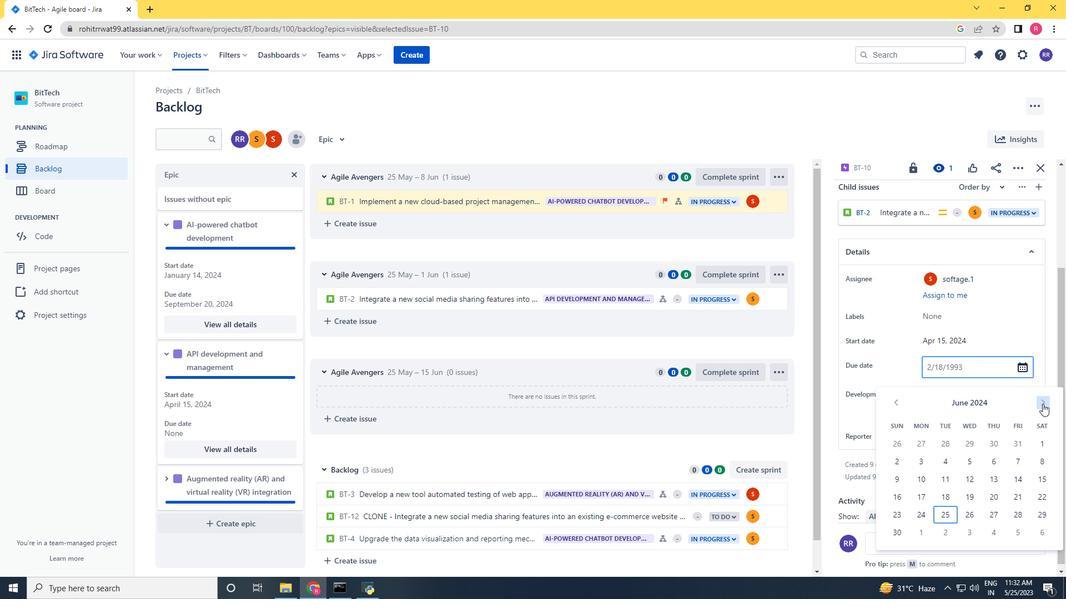 
Action: Mouse pressed left at (1043, 404)
Screenshot: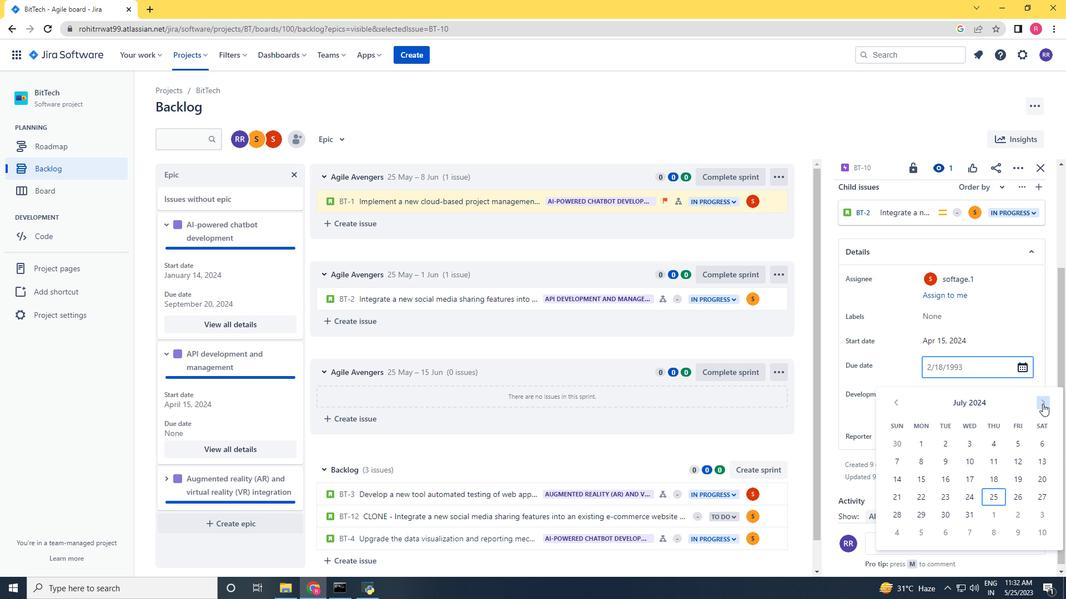 
Action: Mouse pressed left at (1043, 404)
Screenshot: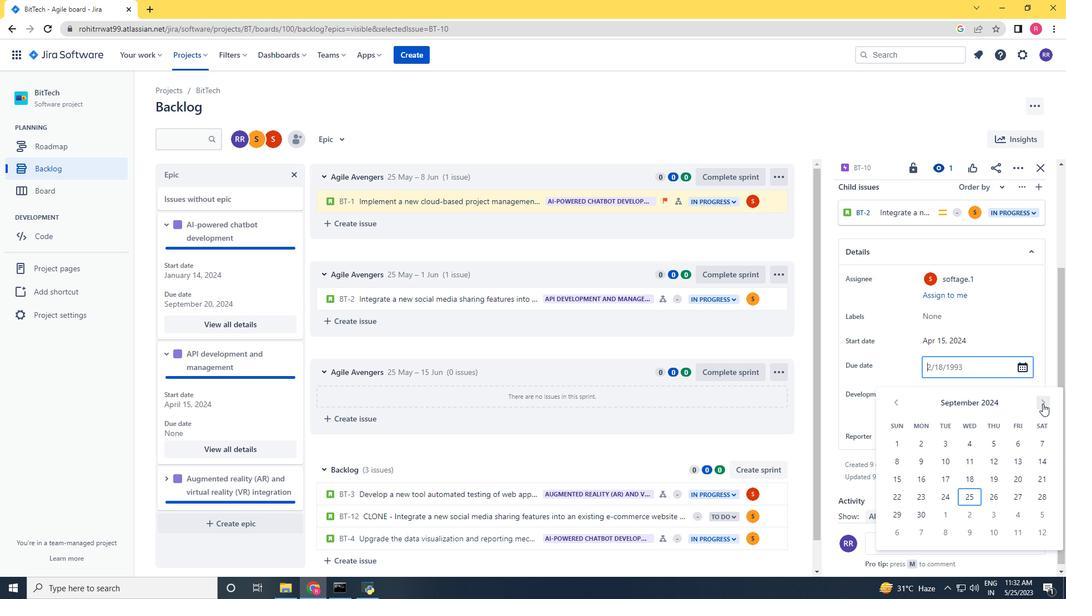 
Action: Mouse pressed left at (1043, 404)
Screenshot: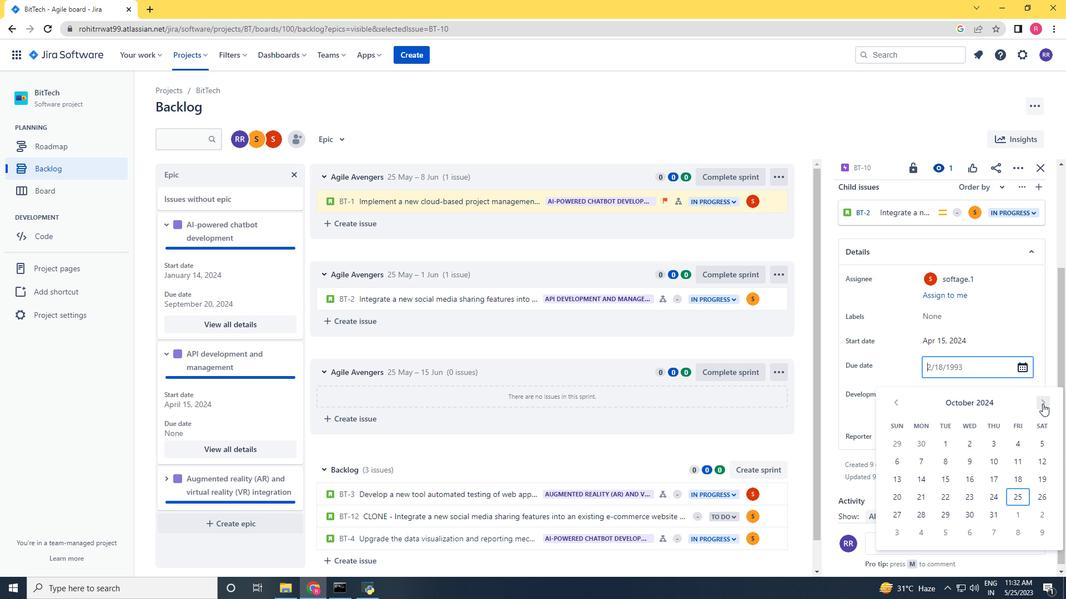 
Action: Mouse moved to (1028, 498)
Screenshot: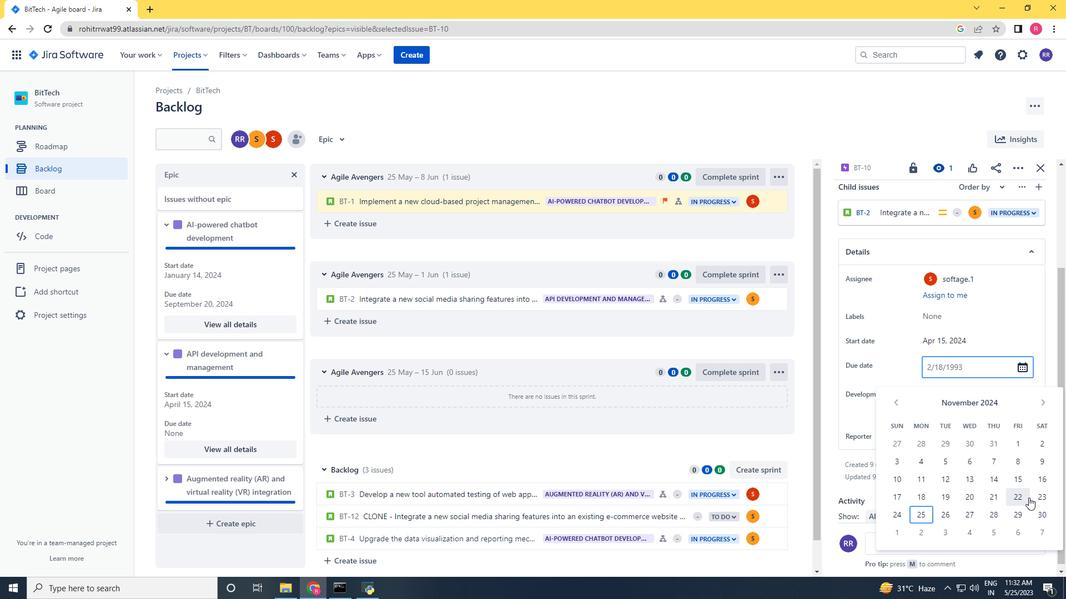 
Action: Mouse pressed left at (1028, 498)
Screenshot: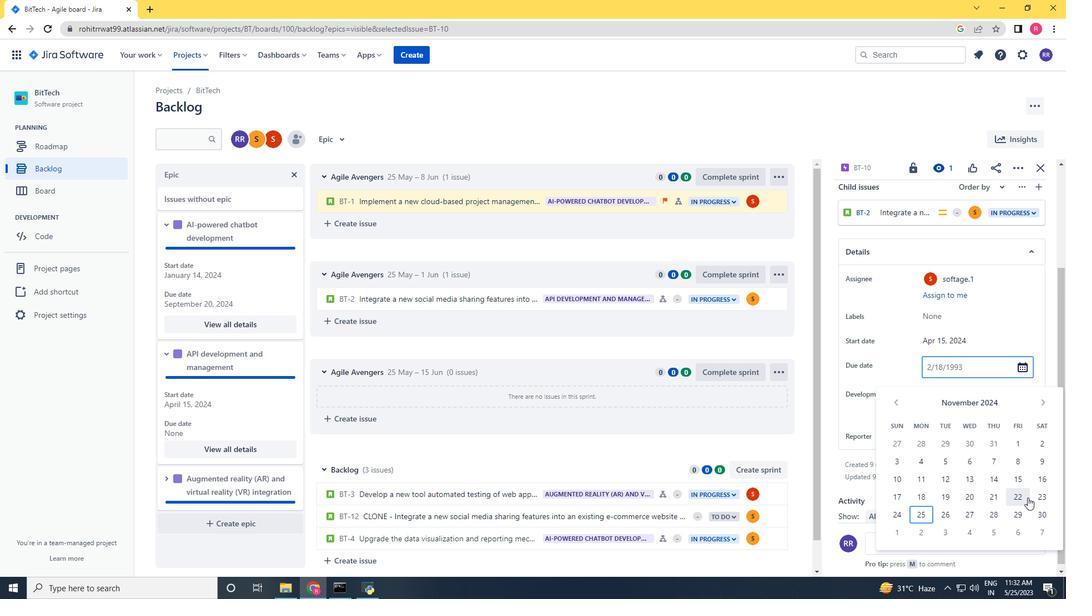 
Action: Mouse moved to (970, 483)
Screenshot: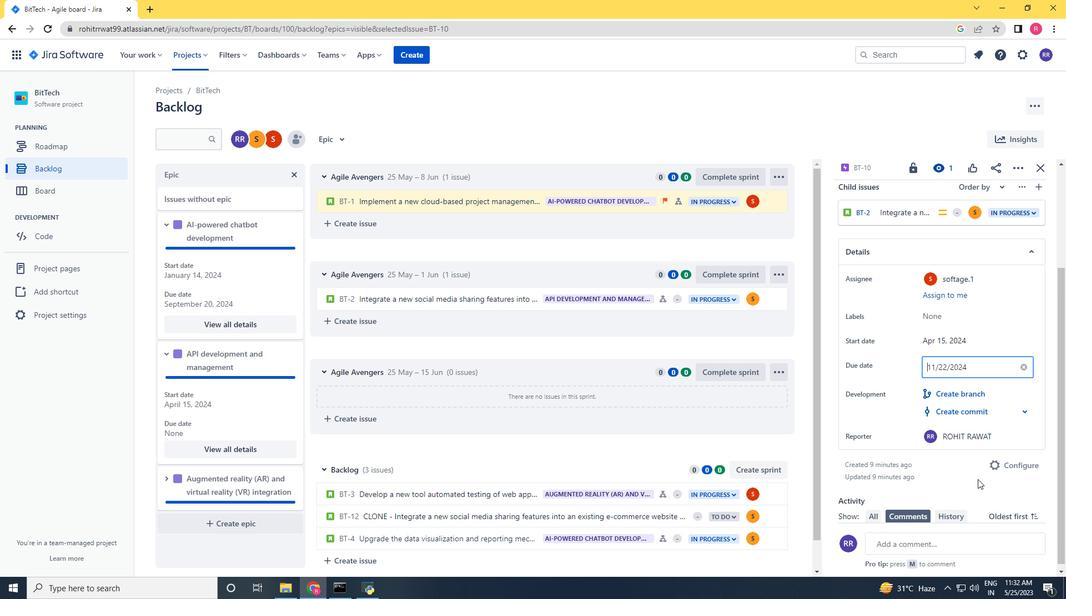 
Action: Mouse pressed left at (970, 483)
Screenshot: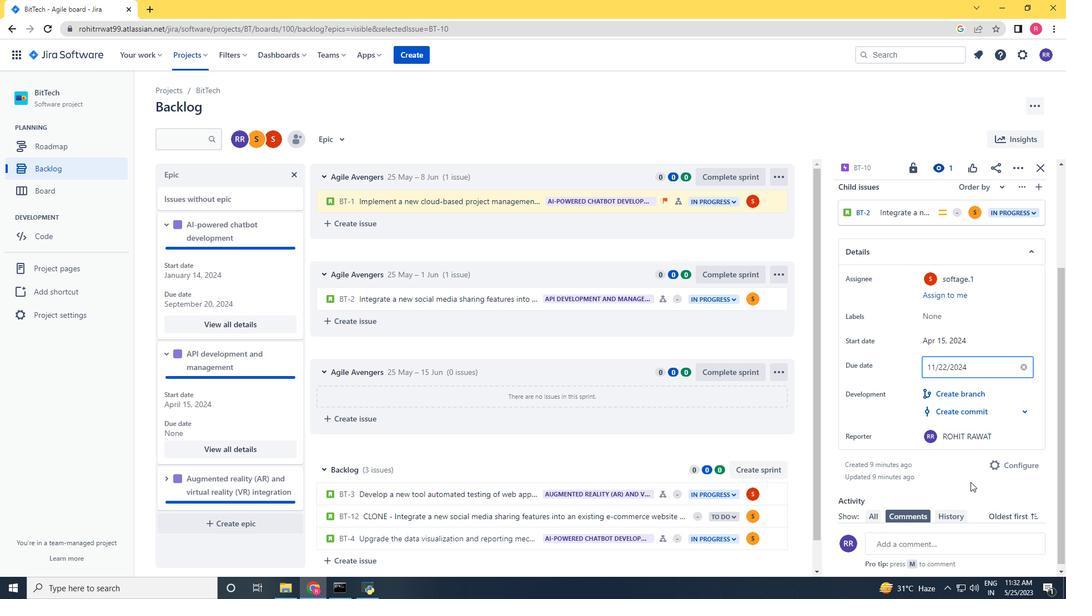 
Action: Mouse moved to (232, 440)
Screenshot: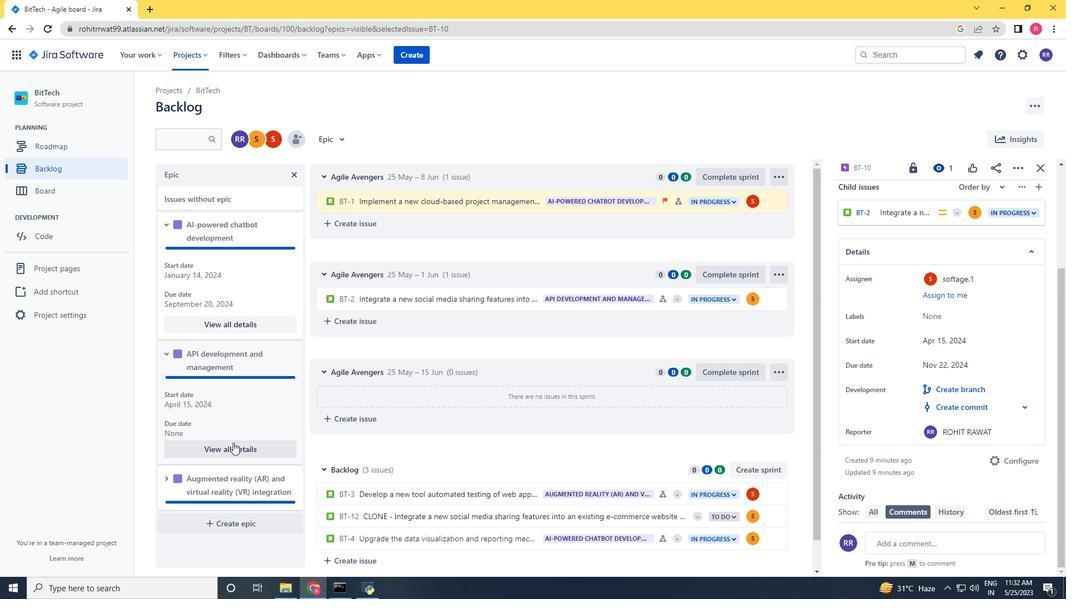 
Action: Mouse scrolled (232, 440) with delta (0, 0)
Screenshot: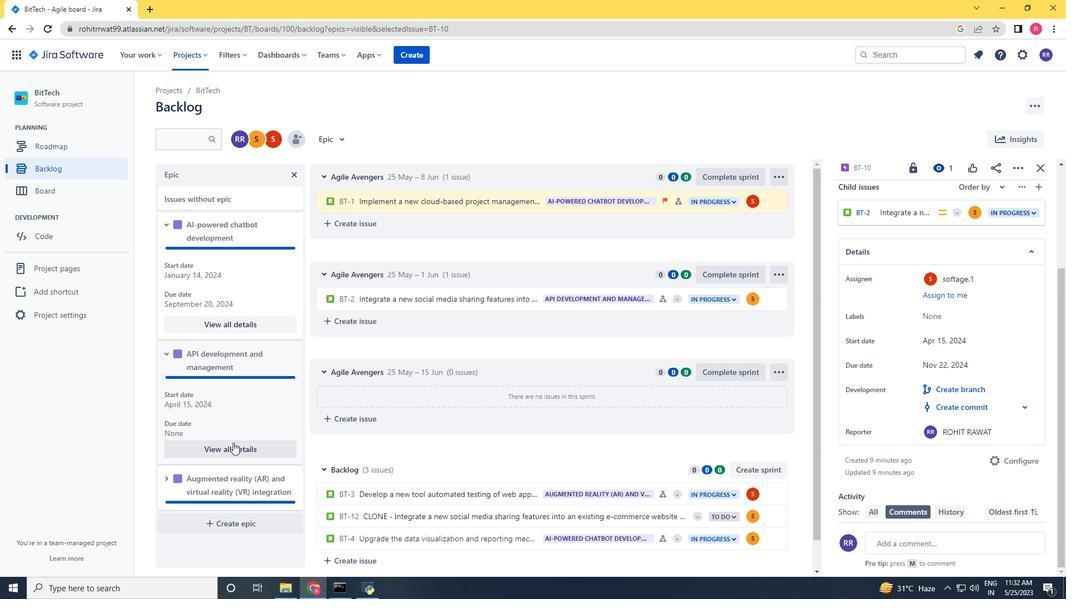 
Action: Mouse moved to (232, 439)
Screenshot: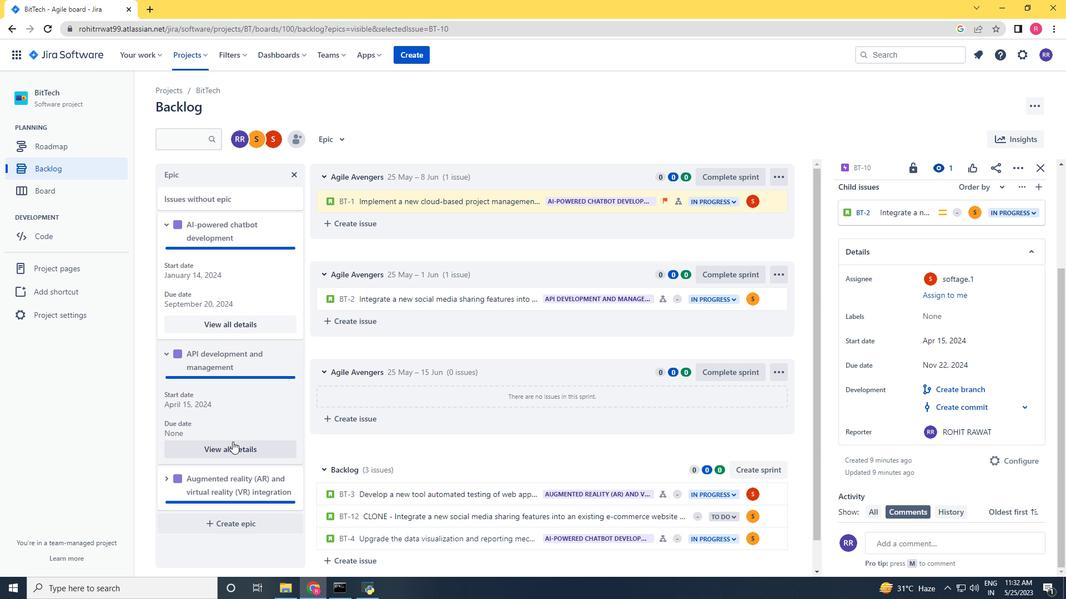
Action: Mouse scrolled (232, 438) with delta (0, 0)
Screenshot: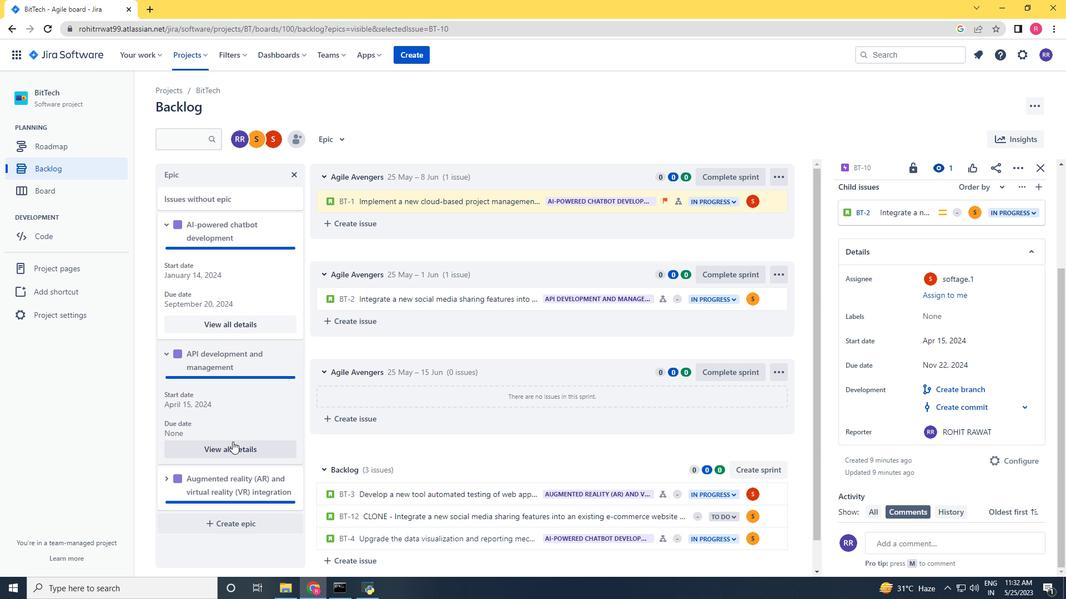 
Action: Mouse moved to (232, 438)
Screenshot: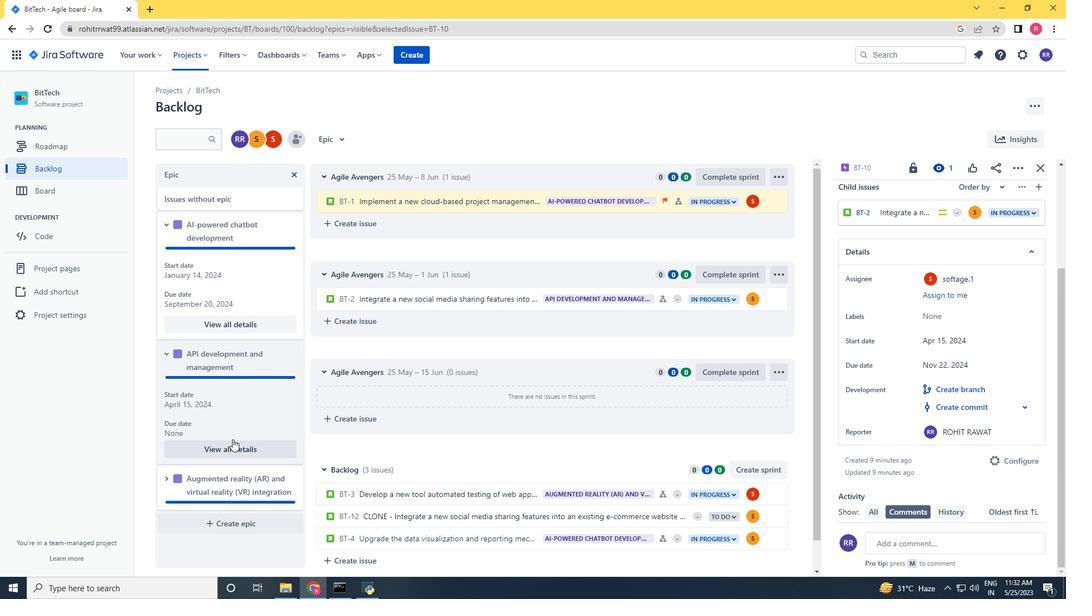 
Action: Mouse scrolled (232, 437) with delta (0, 0)
Screenshot: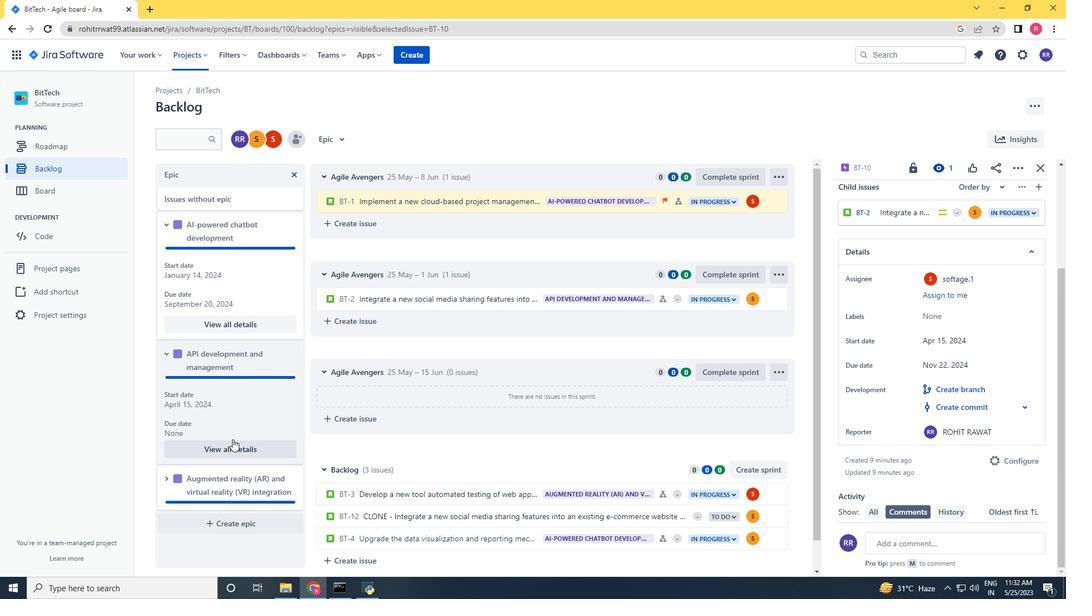 
Action: Mouse moved to (222, 438)
Screenshot: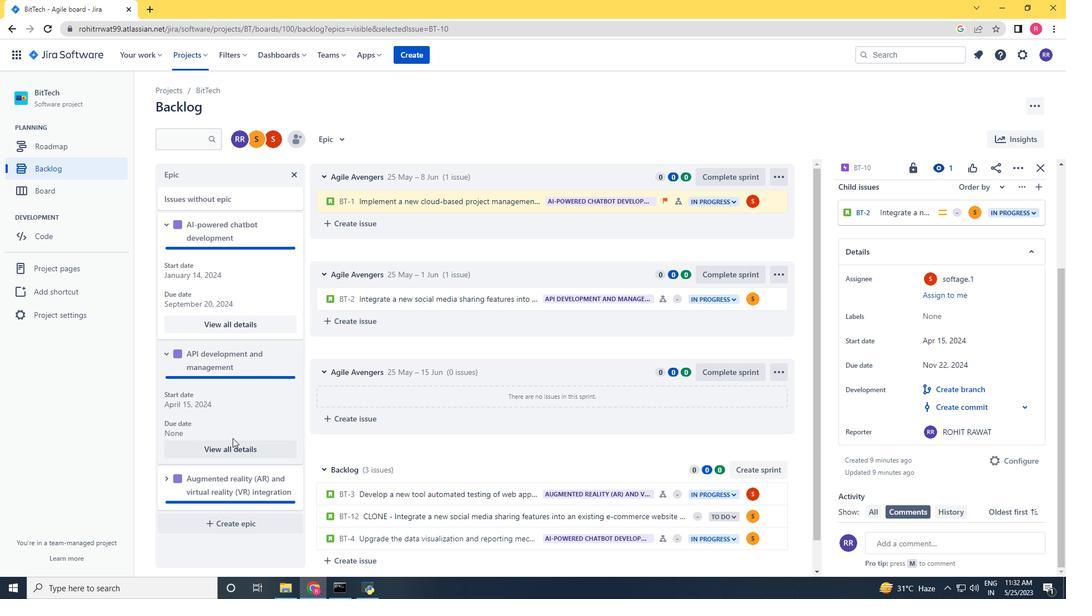 
Action: Mouse scrolled (222, 437) with delta (0, 0)
Screenshot: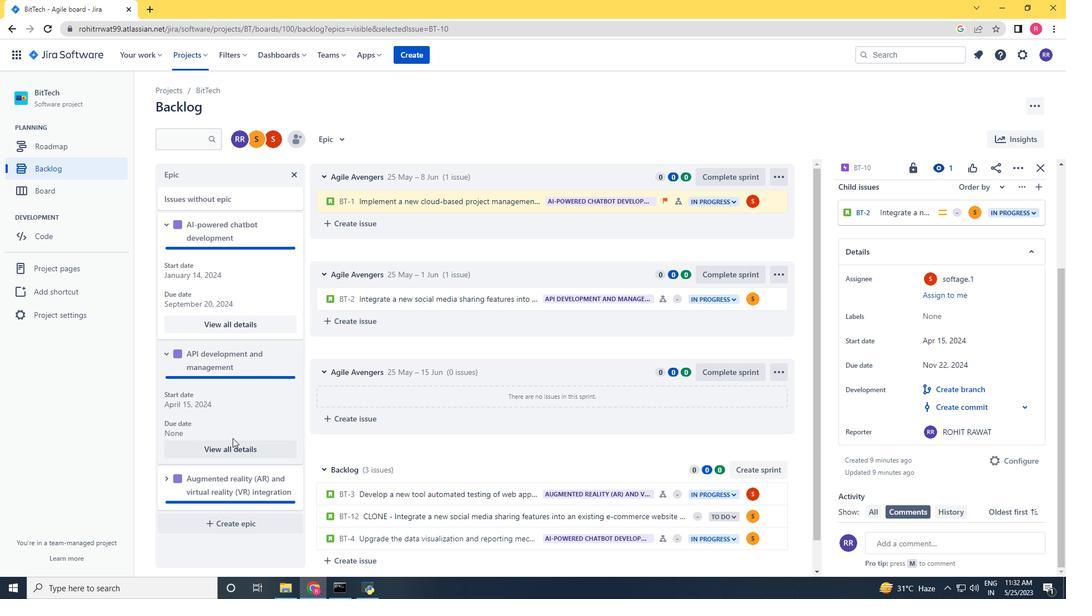 
Action: Mouse moved to (164, 478)
Screenshot: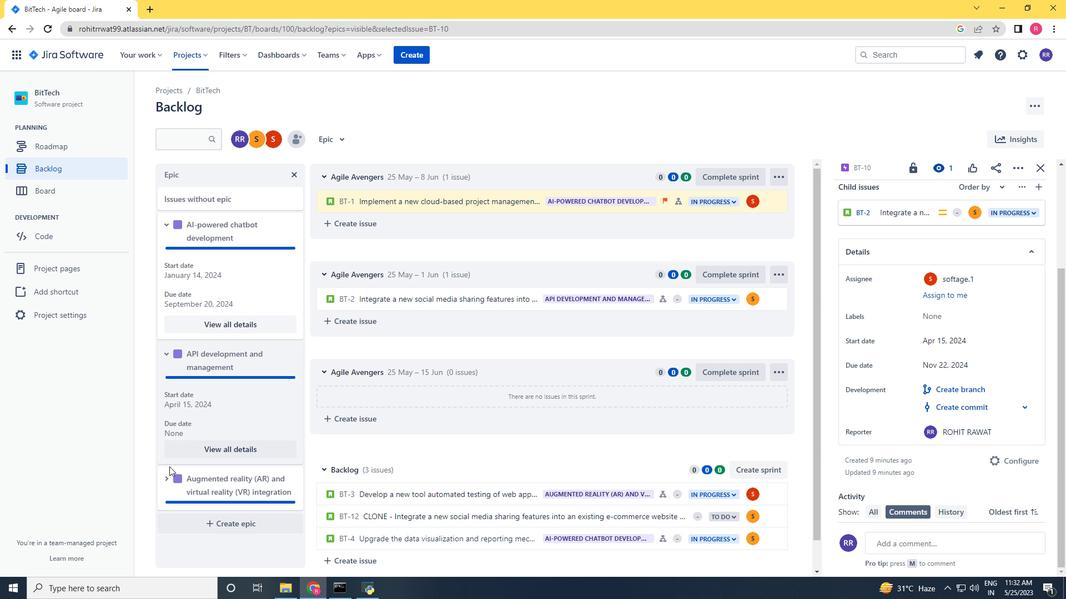 
Action: Mouse pressed left at (164, 478)
Screenshot: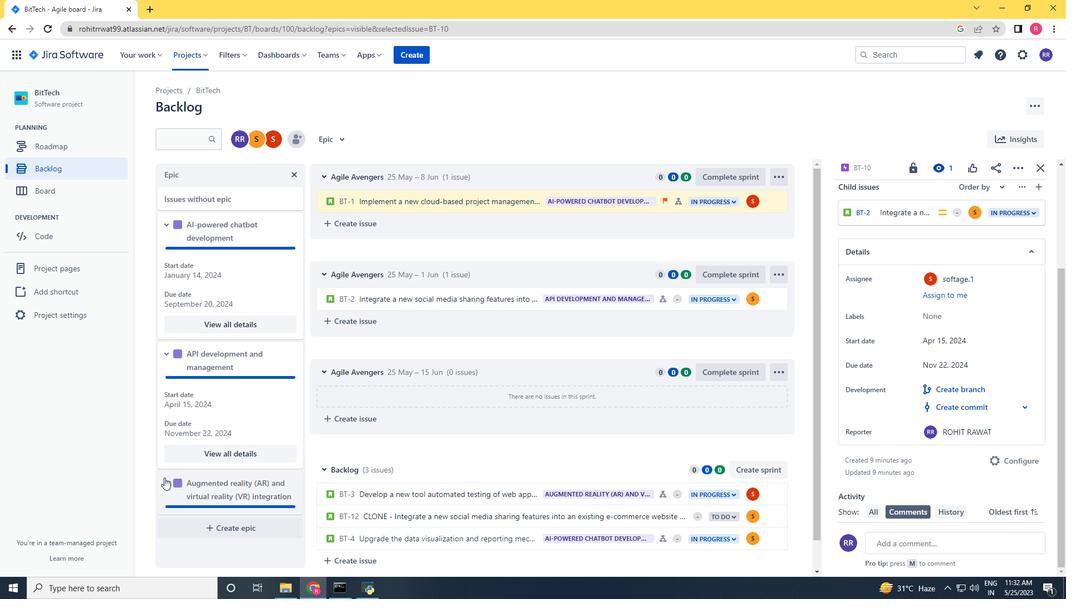 
Action: Mouse moved to (181, 442)
Screenshot: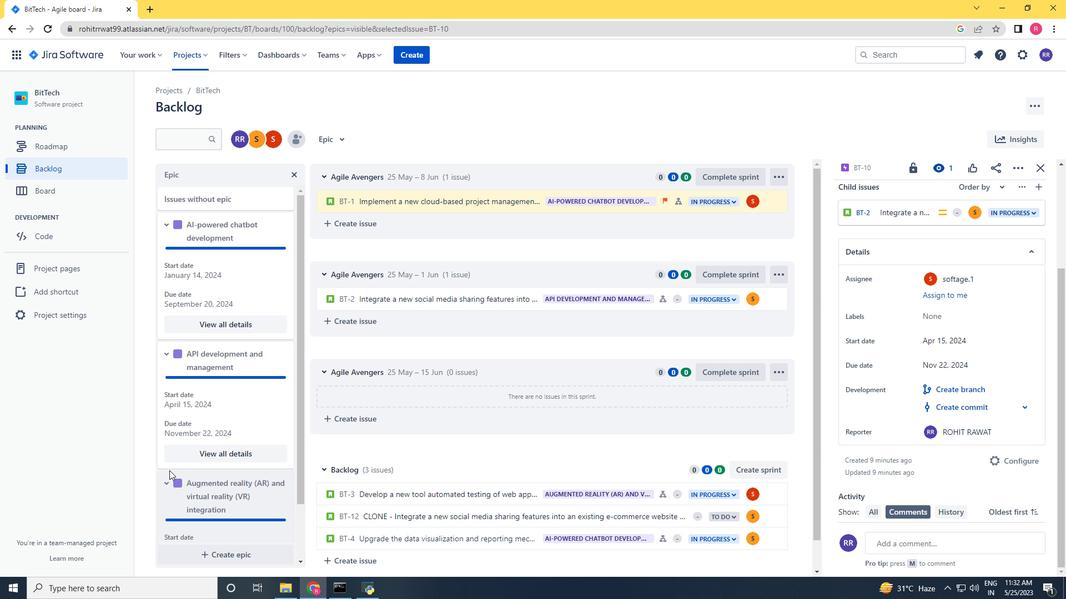 
Action: Mouse scrolled (181, 442) with delta (0, 0)
Screenshot: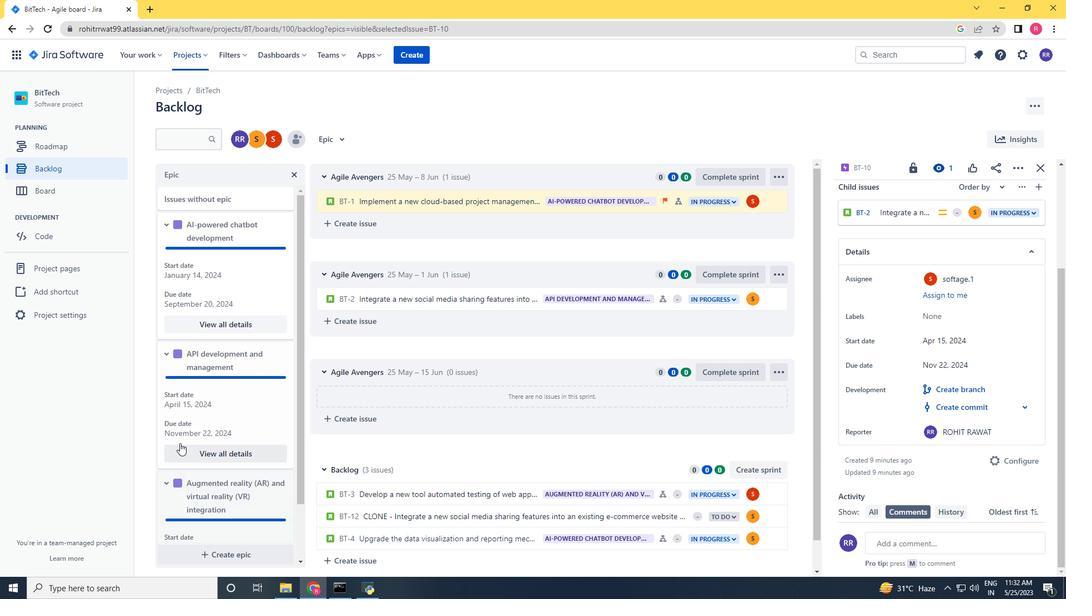
Action: Mouse scrolled (181, 442) with delta (0, 0)
Screenshot: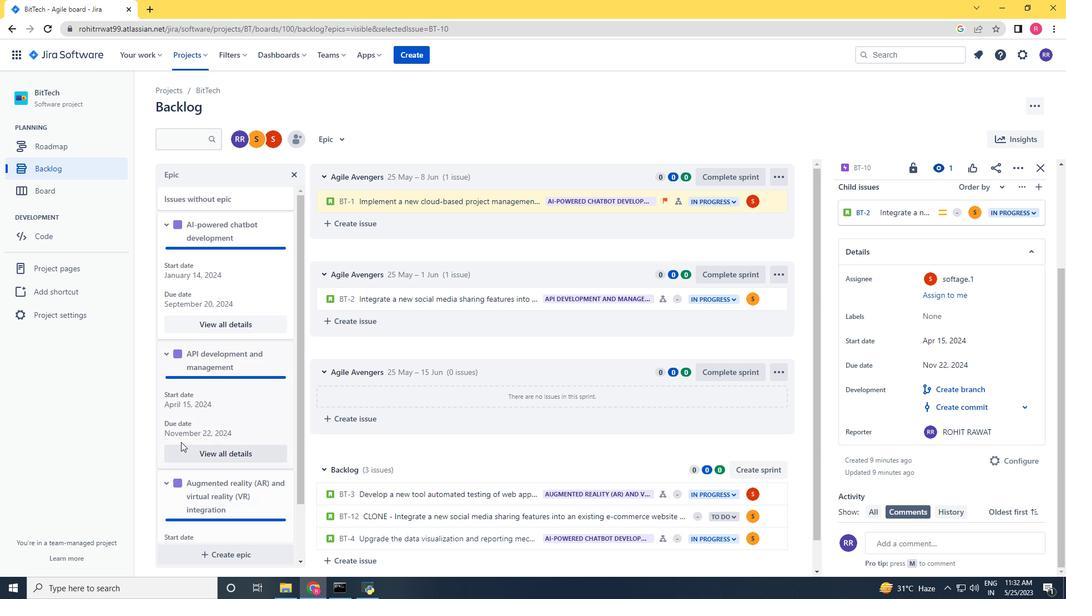 
Action: Mouse scrolled (181, 442) with delta (0, 0)
Screenshot: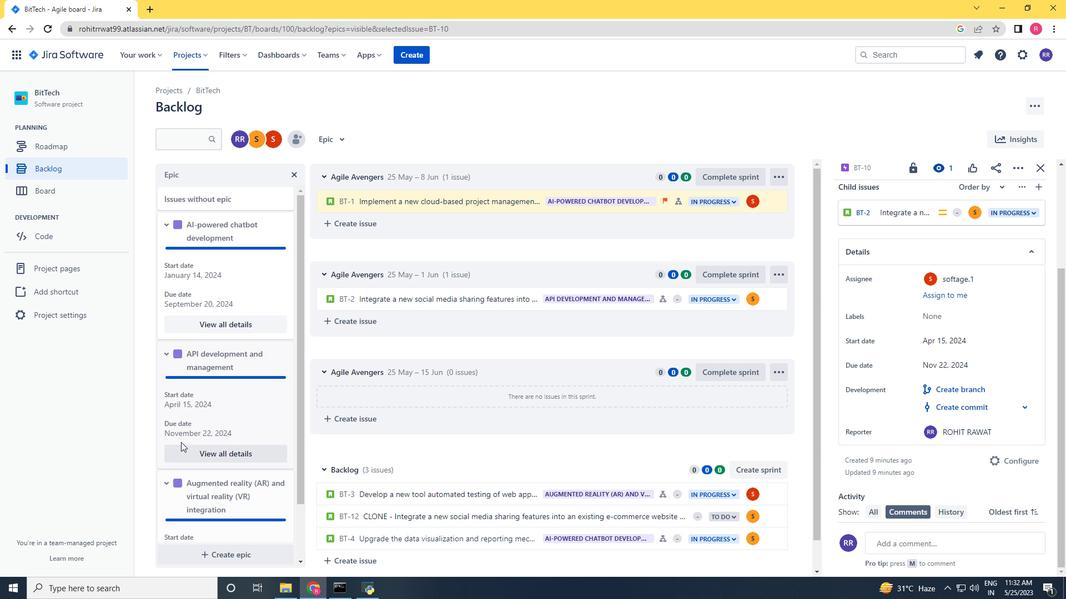 
Action: Mouse scrolled (181, 442) with delta (0, 0)
Screenshot: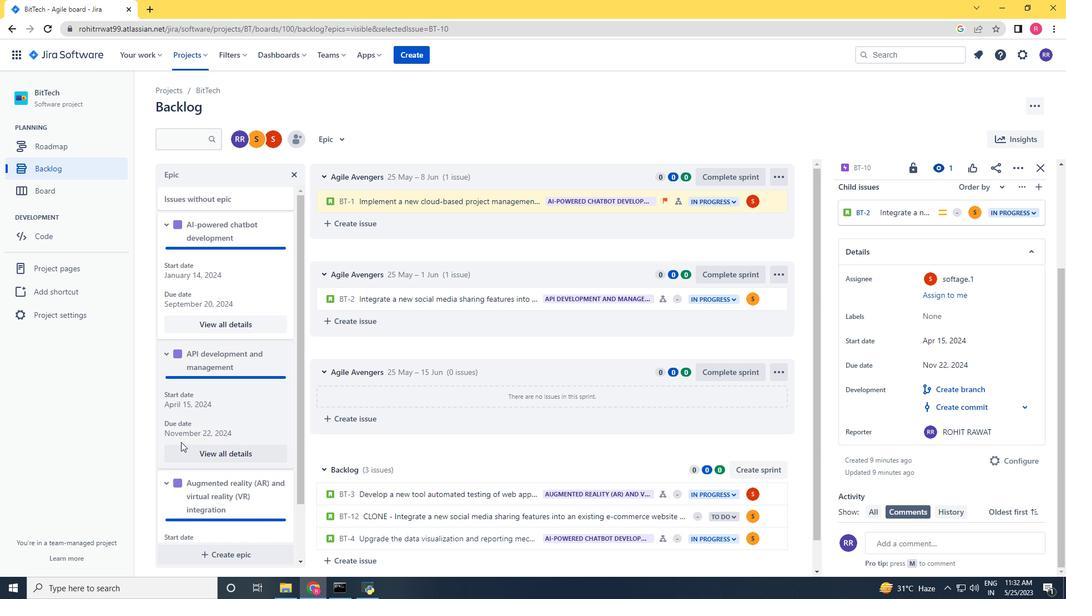 
Action: Mouse scrolled (181, 442) with delta (0, 0)
Screenshot: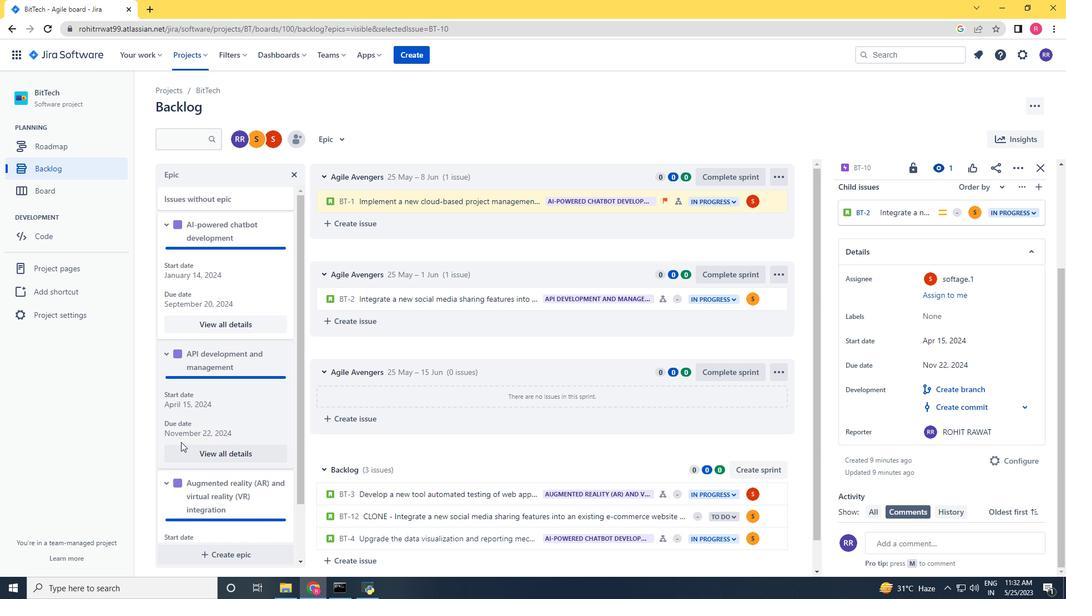 
Action: Mouse moved to (223, 524)
Screenshot: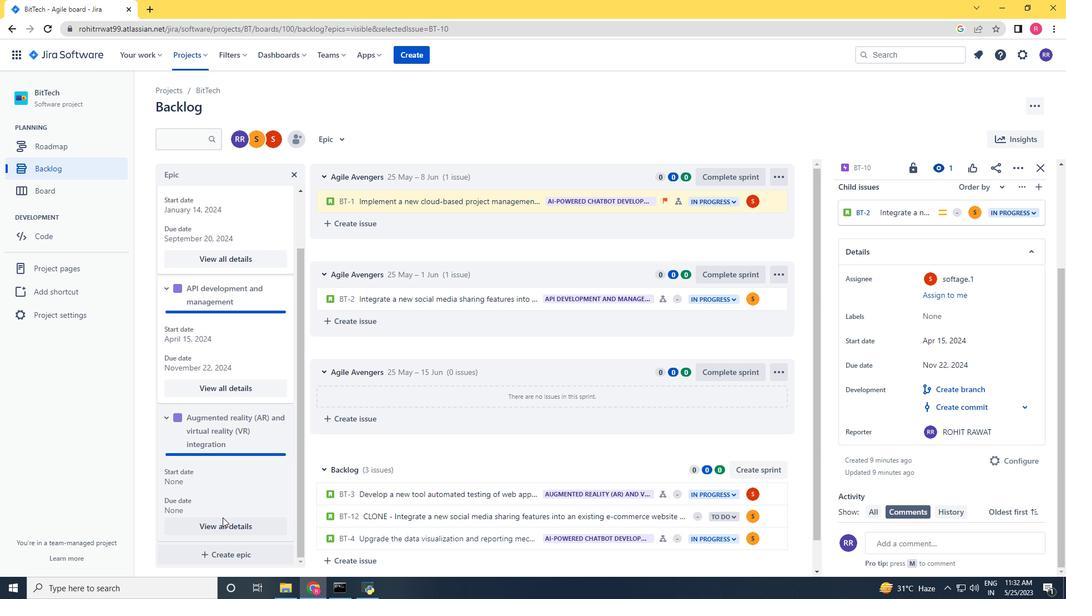 
Action: Mouse pressed left at (223, 524)
Screenshot: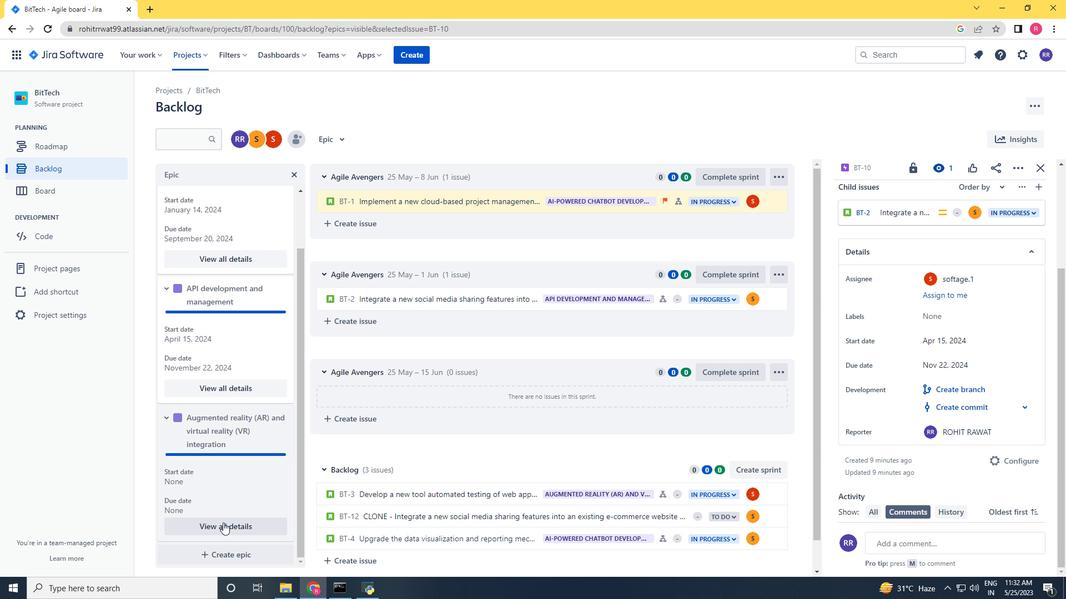 
Action: Mouse moved to (1021, 226)
Screenshot: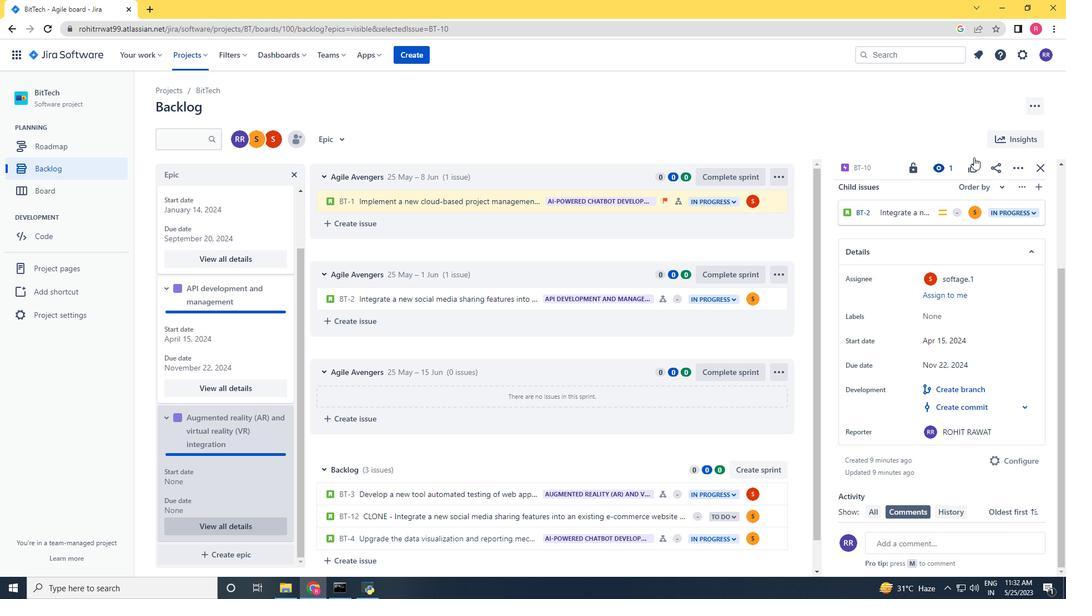 
Action: Mouse scrolled (1021, 225) with delta (0, 0)
Screenshot: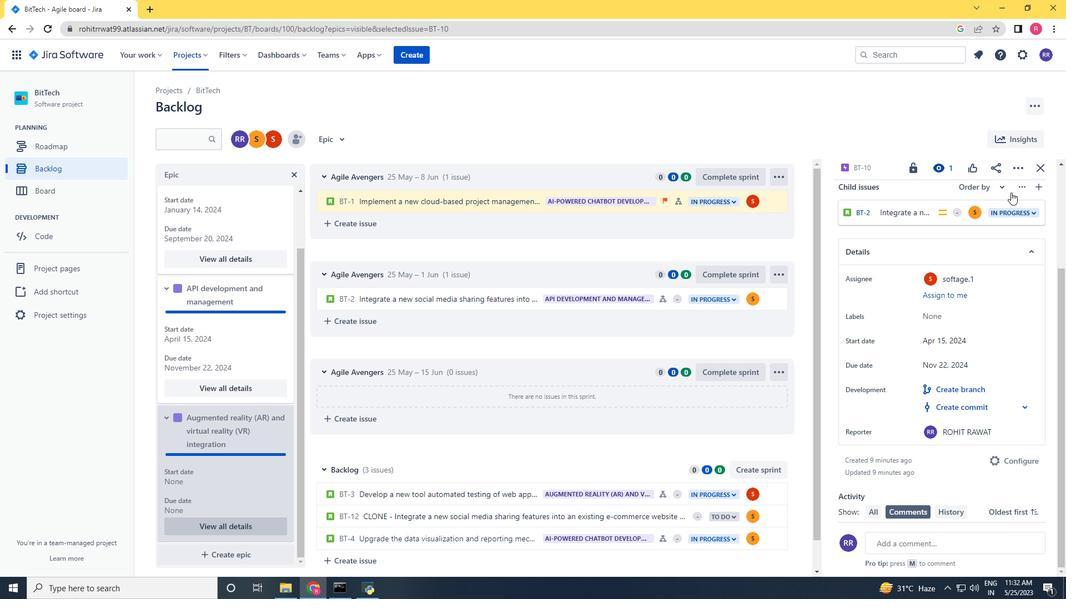 
Action: Mouse moved to (1019, 263)
Screenshot: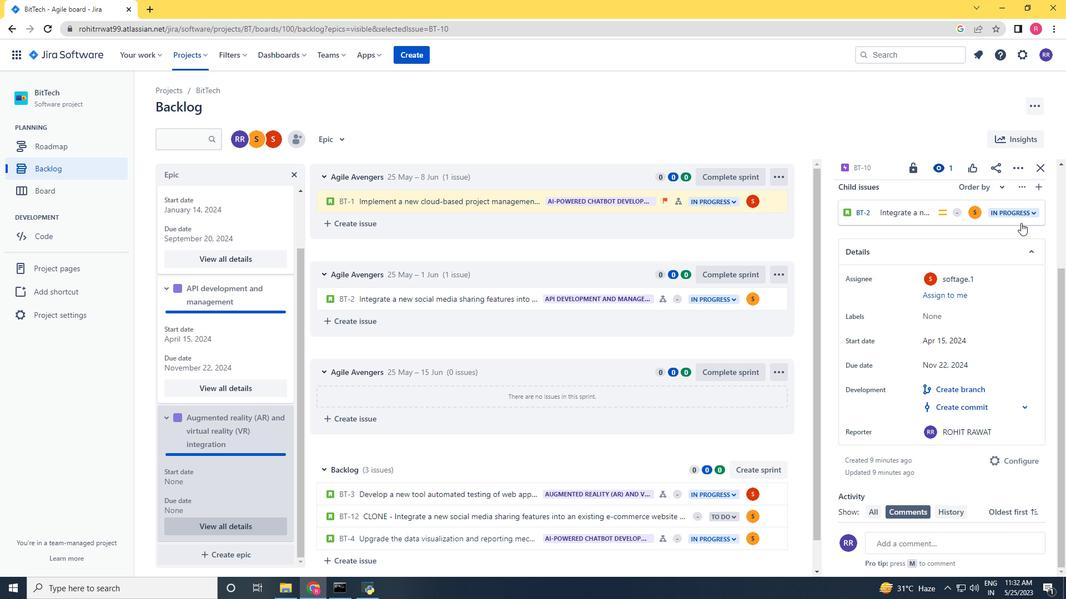 
Action: Mouse scrolled (1019, 262) with delta (0, 0)
Screenshot: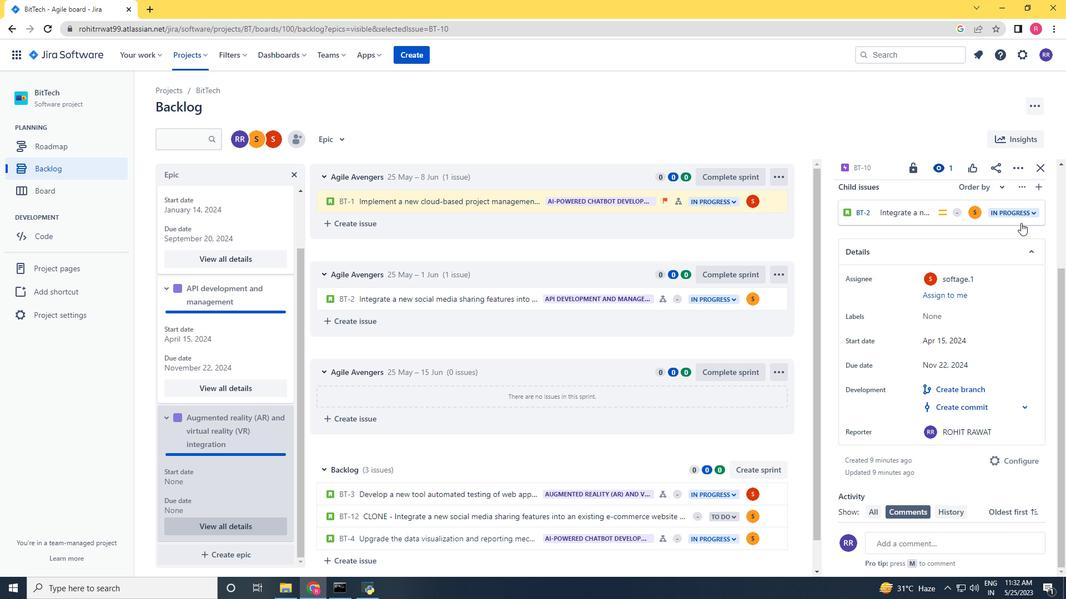 
Action: Mouse moved to (954, 306)
Screenshot: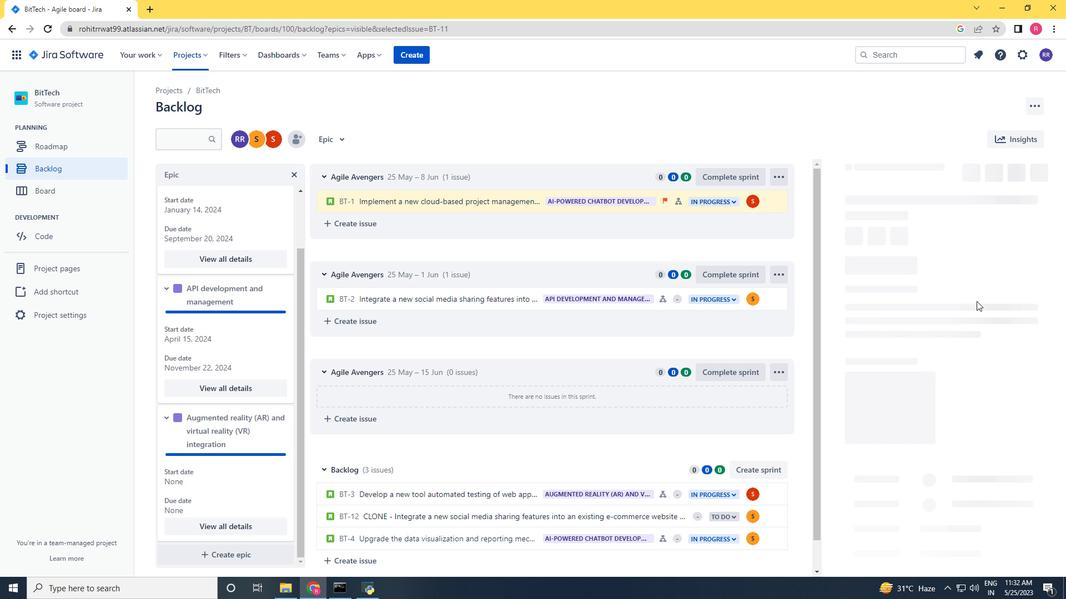 
Action: Mouse scrolled (954, 306) with delta (0, 0)
Screenshot: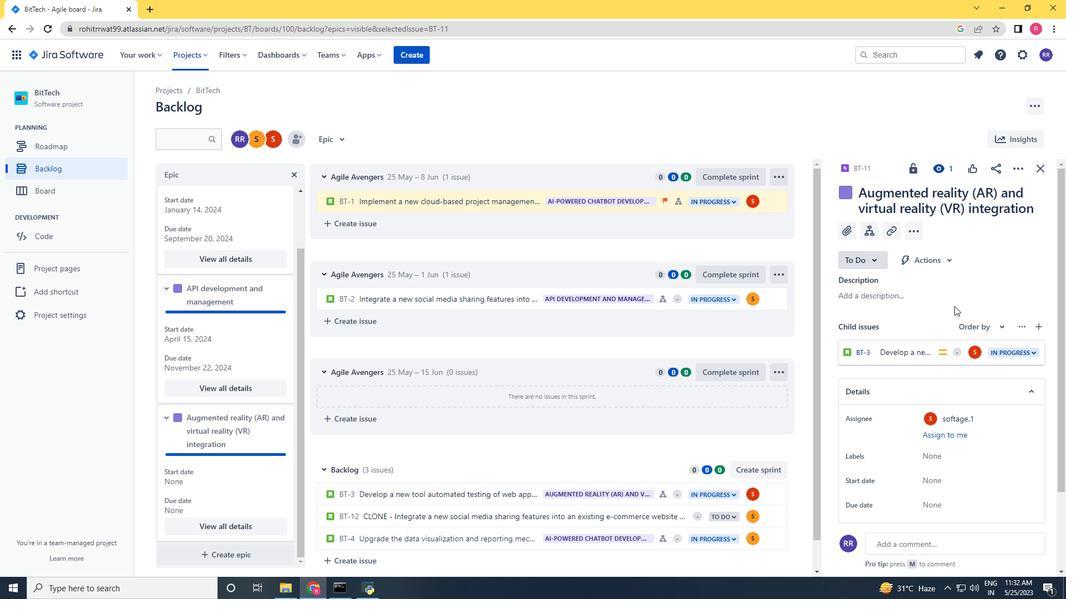 
Action: Mouse scrolled (954, 306) with delta (0, 0)
Screenshot: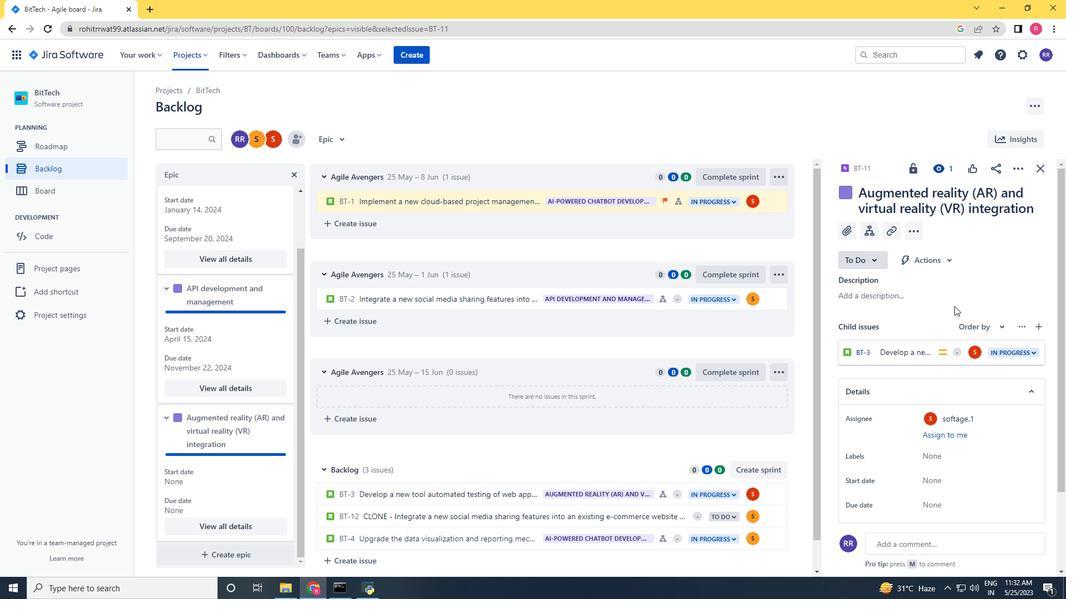 
Action: Mouse scrolled (954, 306) with delta (0, 0)
Screenshot: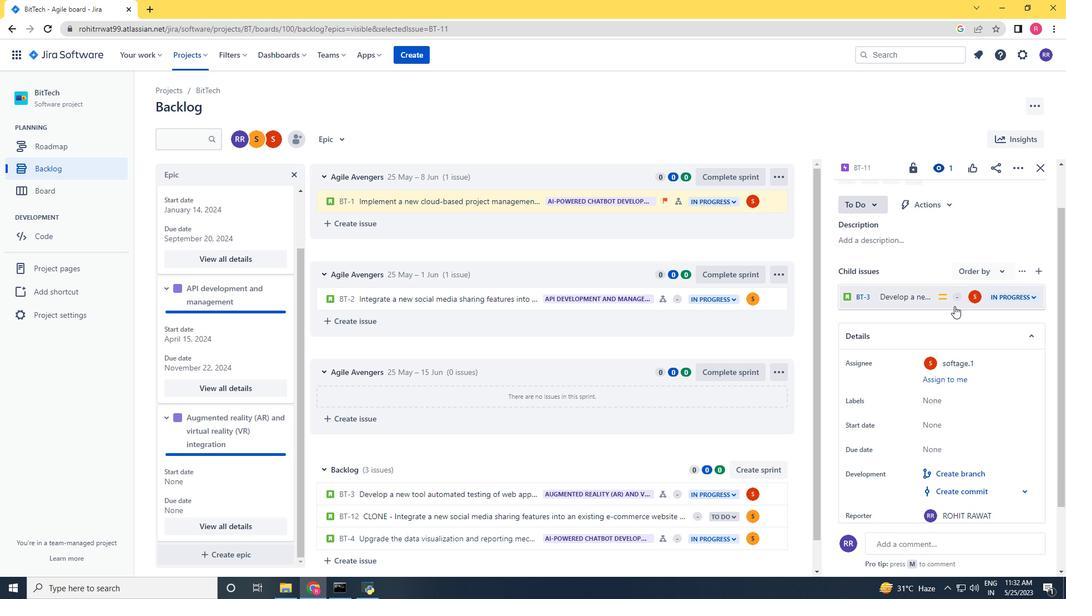 
Action: Mouse moved to (954, 307)
Screenshot: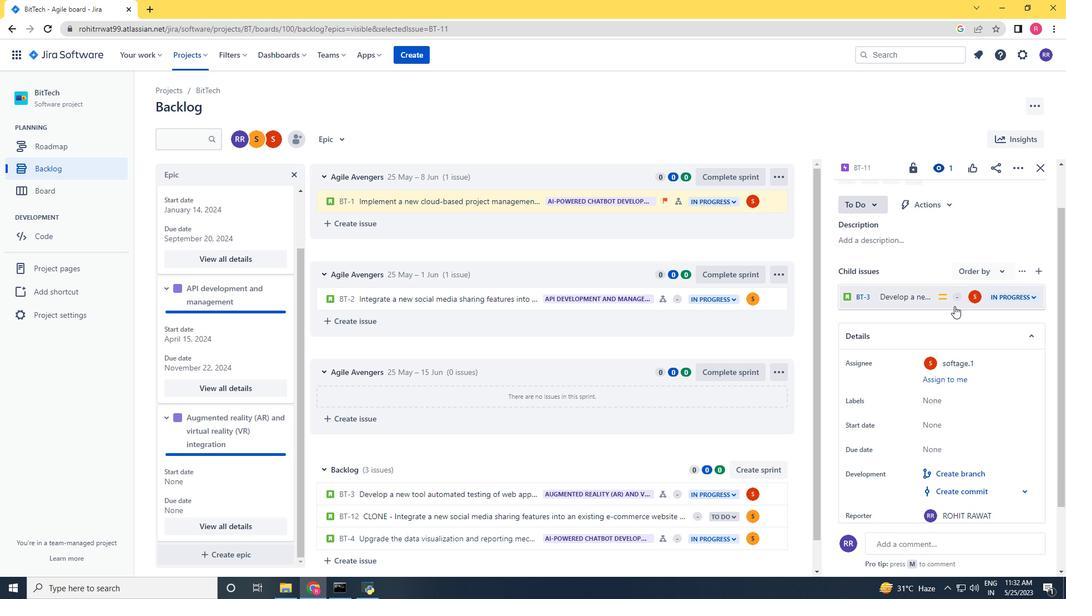 
Action: Mouse scrolled (954, 306) with delta (0, 0)
Screenshot: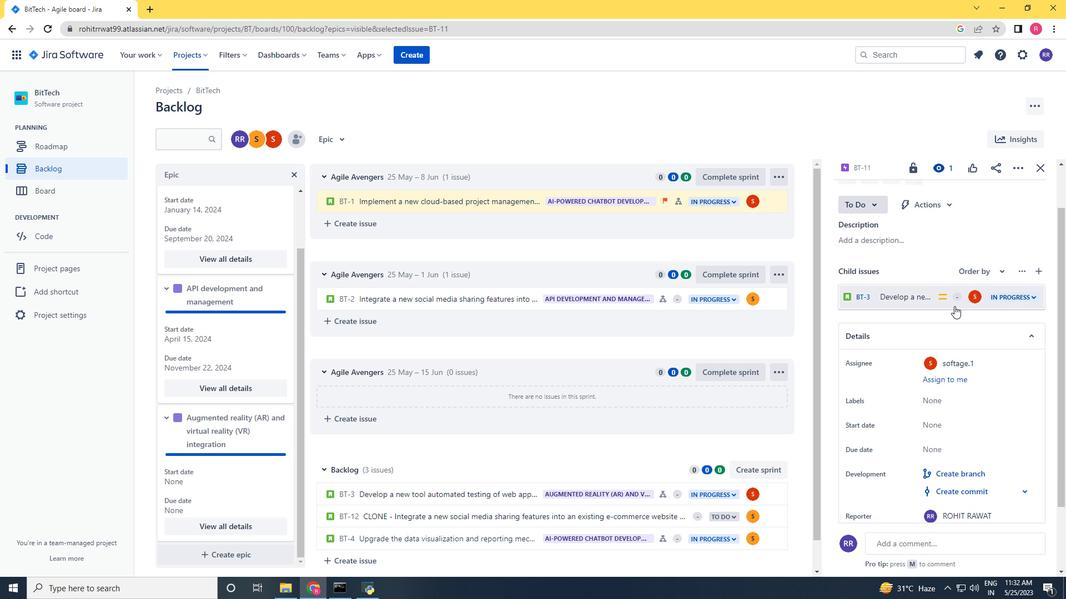 
Action: Mouse moved to (951, 317)
Screenshot: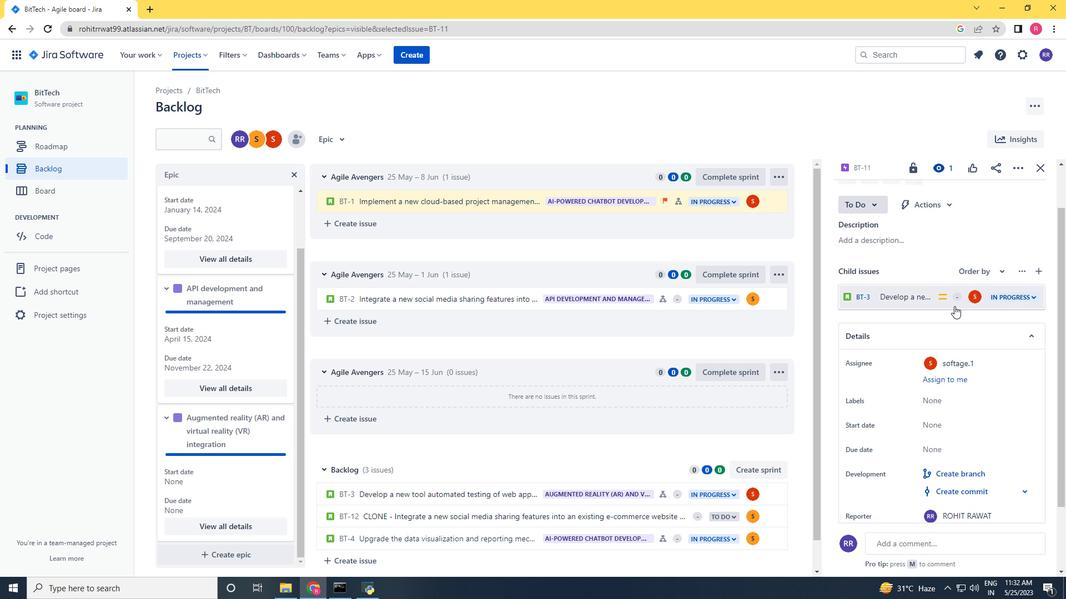 
Action: Mouse scrolled (954, 306) with delta (0, 0)
Screenshot: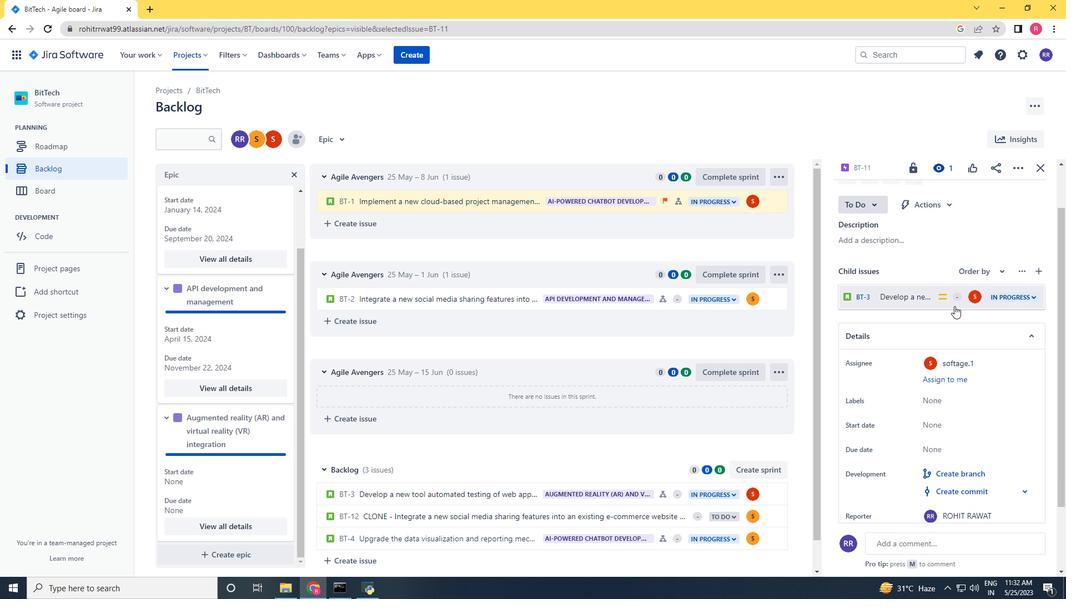 
Action: Mouse moved to (945, 345)
Screenshot: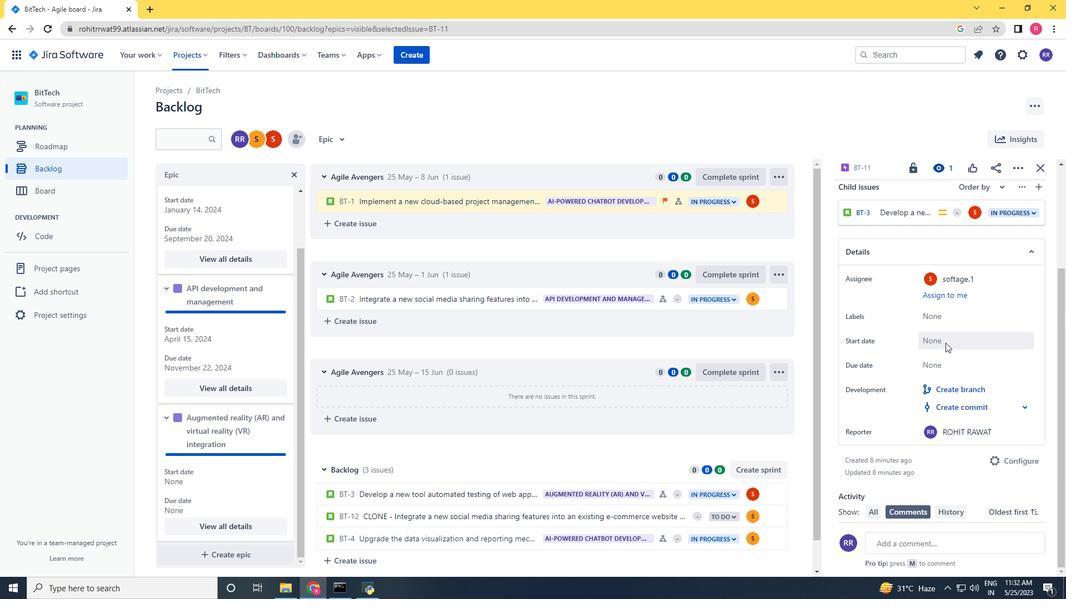 
Action: Mouse pressed left at (945, 345)
Screenshot: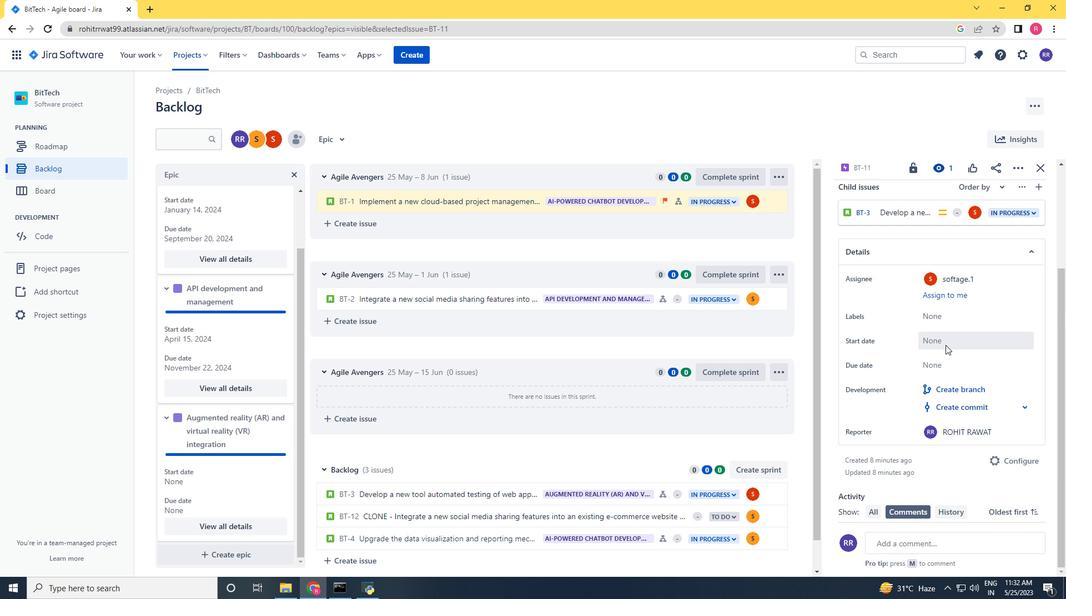 
Action: Mouse moved to (1038, 374)
Screenshot: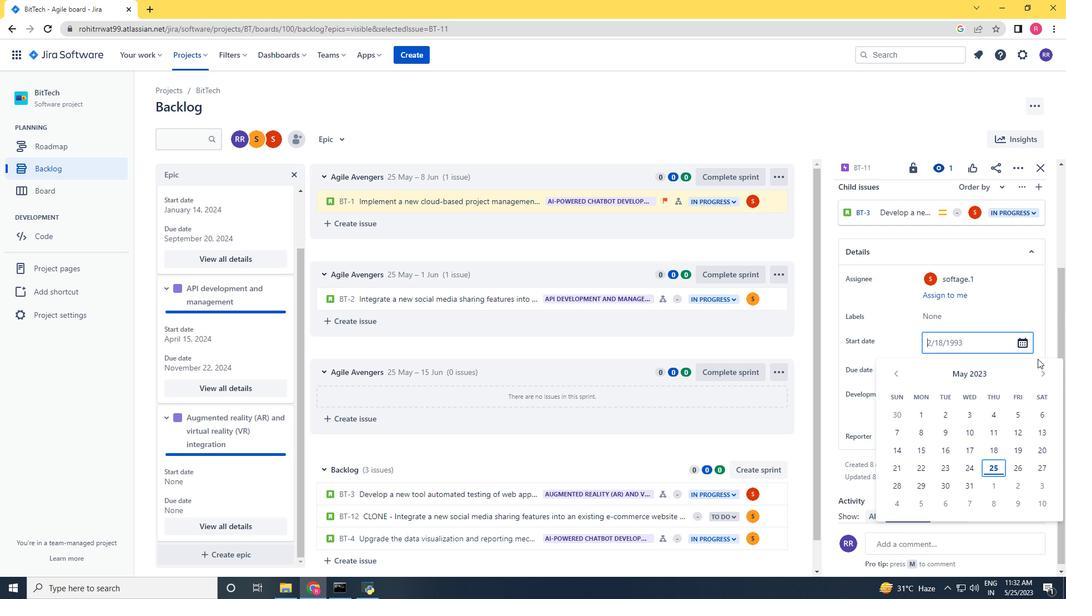 
Action: Mouse pressed left at (1038, 374)
Screenshot: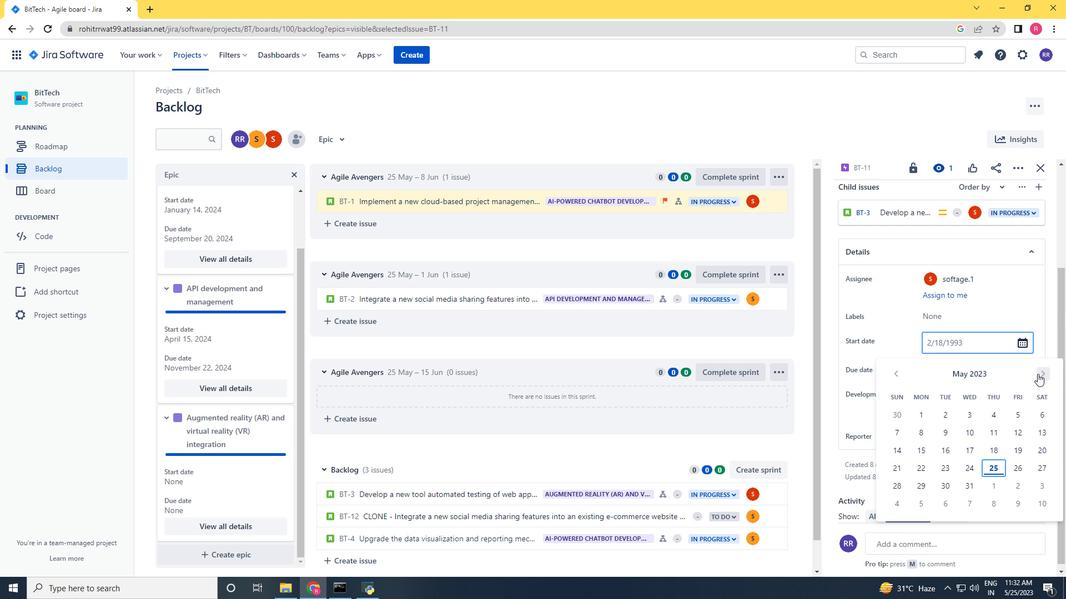 
Action: Mouse moved to (1038, 374)
Screenshot: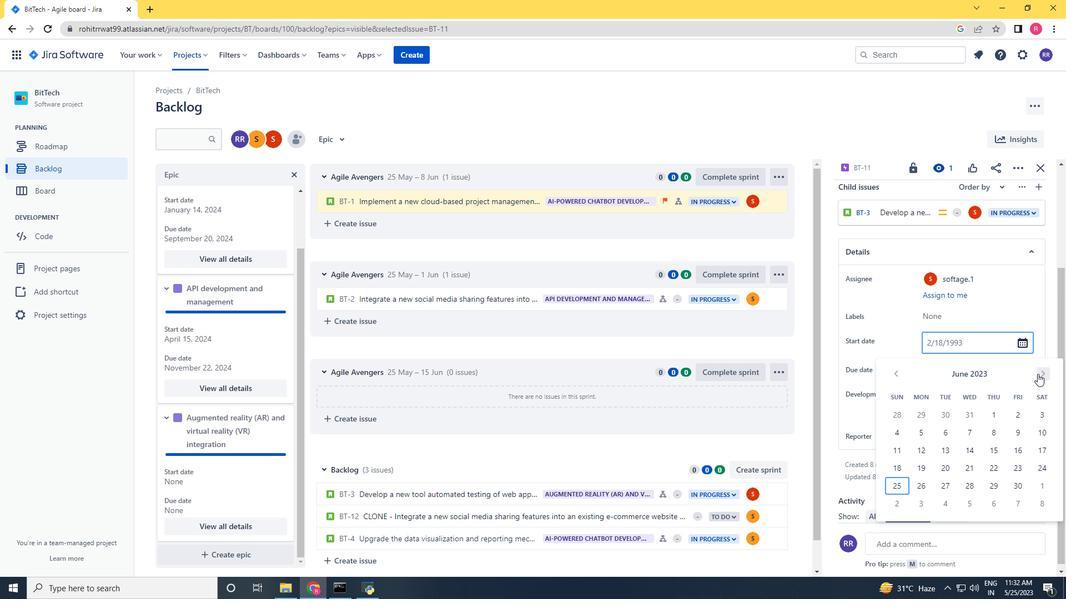 
Action: Mouse pressed left at (1038, 374)
Screenshot: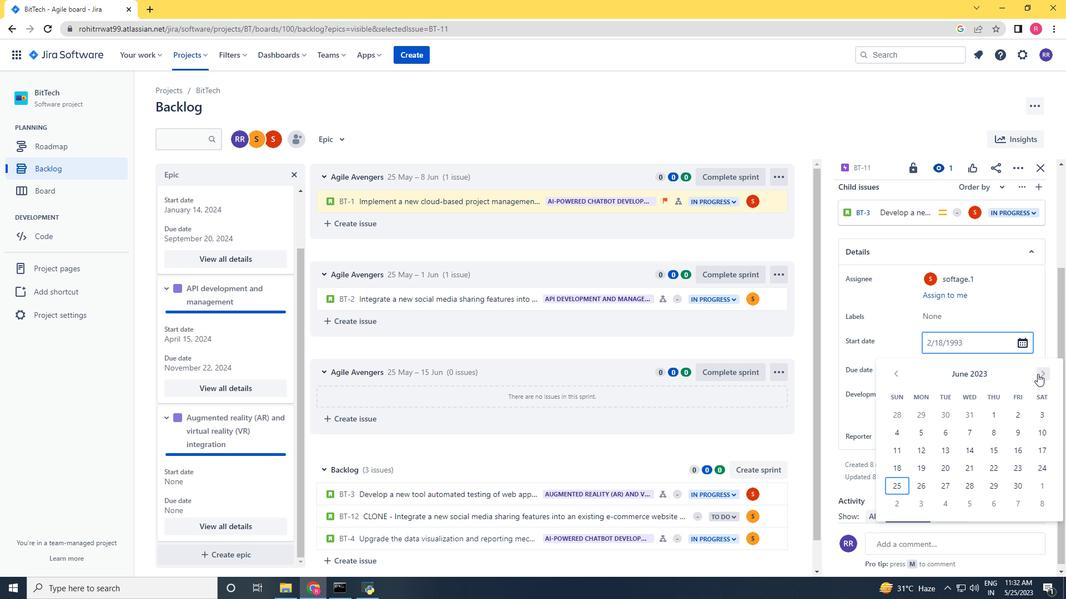
Action: Mouse pressed left at (1038, 374)
Screenshot: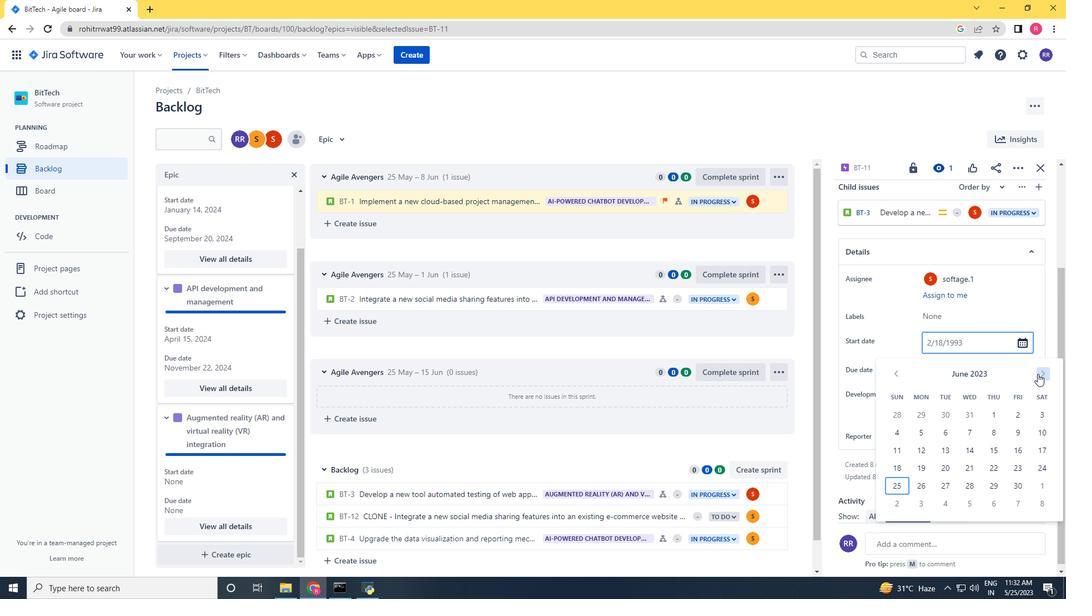 
Action: Mouse pressed left at (1038, 374)
Screenshot: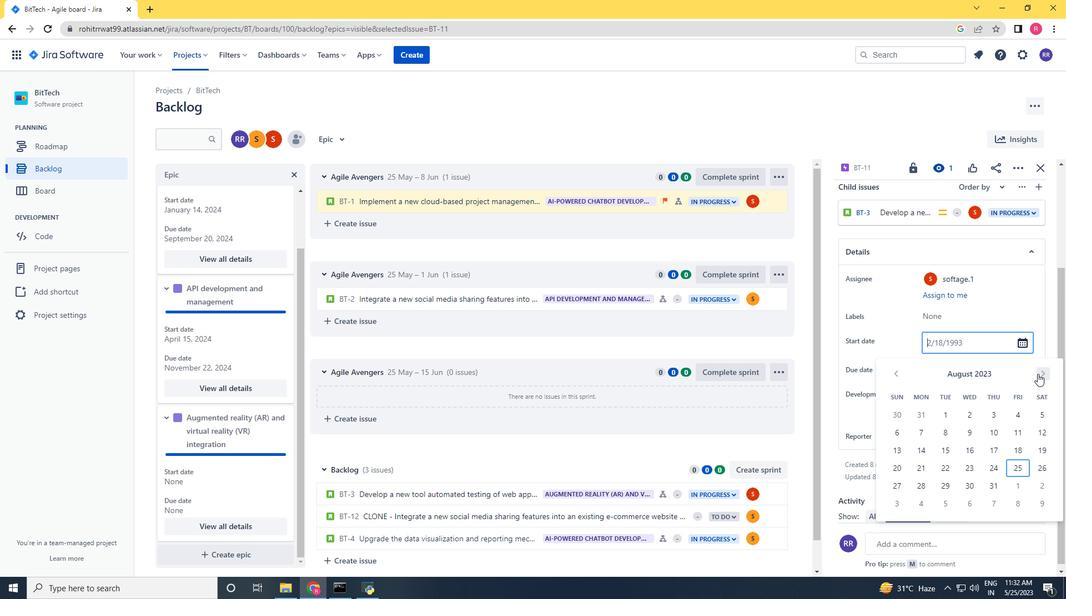
Action: Mouse pressed left at (1038, 374)
Screenshot: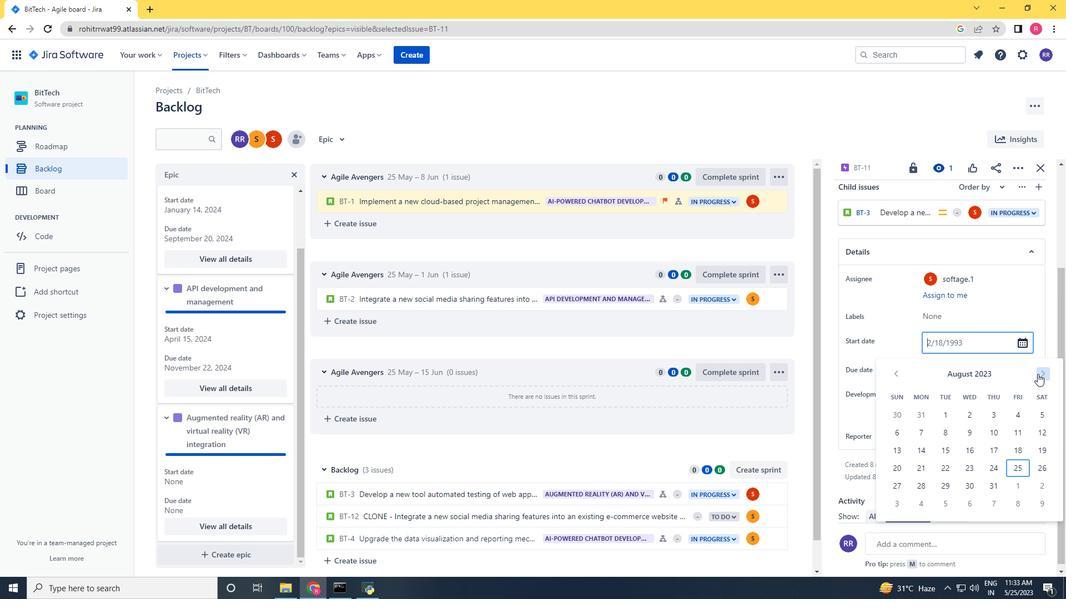 
Action: Mouse pressed left at (1038, 374)
Screenshot: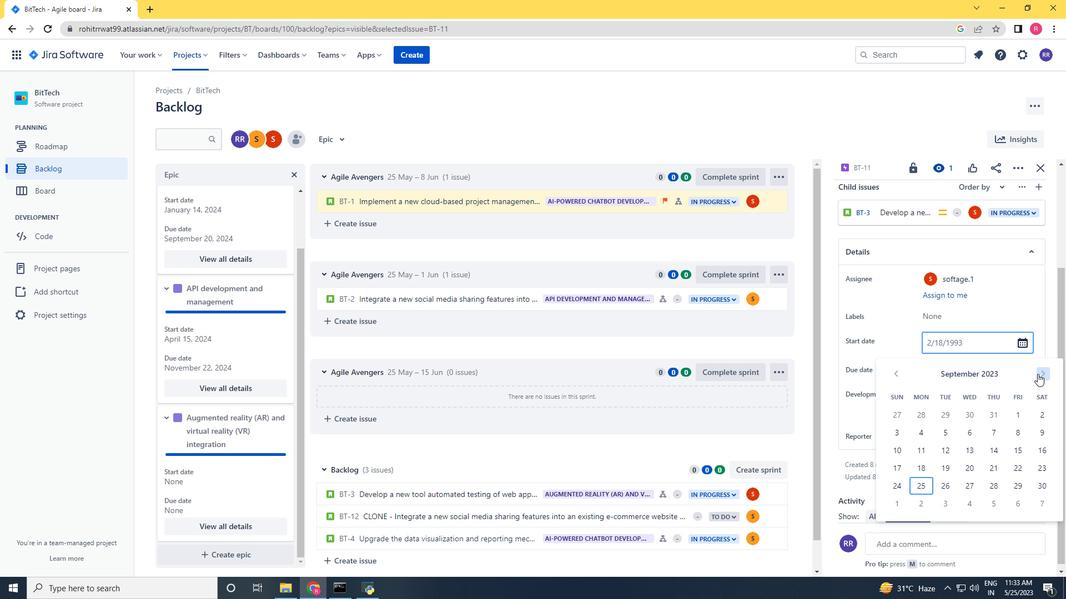 
Action: Mouse pressed left at (1038, 374)
Screenshot: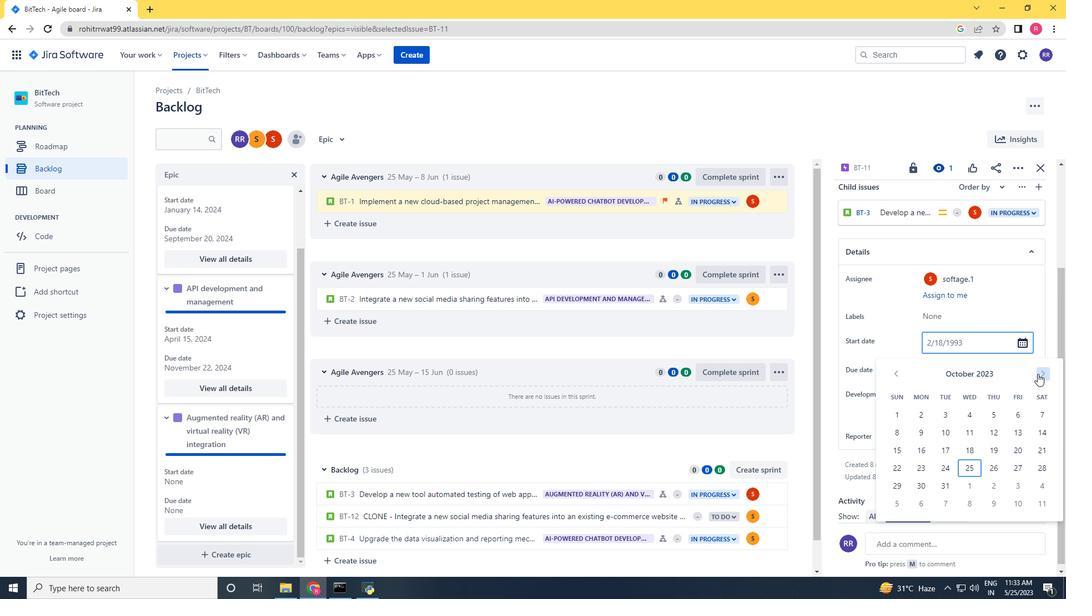 
Action: Mouse pressed left at (1038, 374)
Screenshot: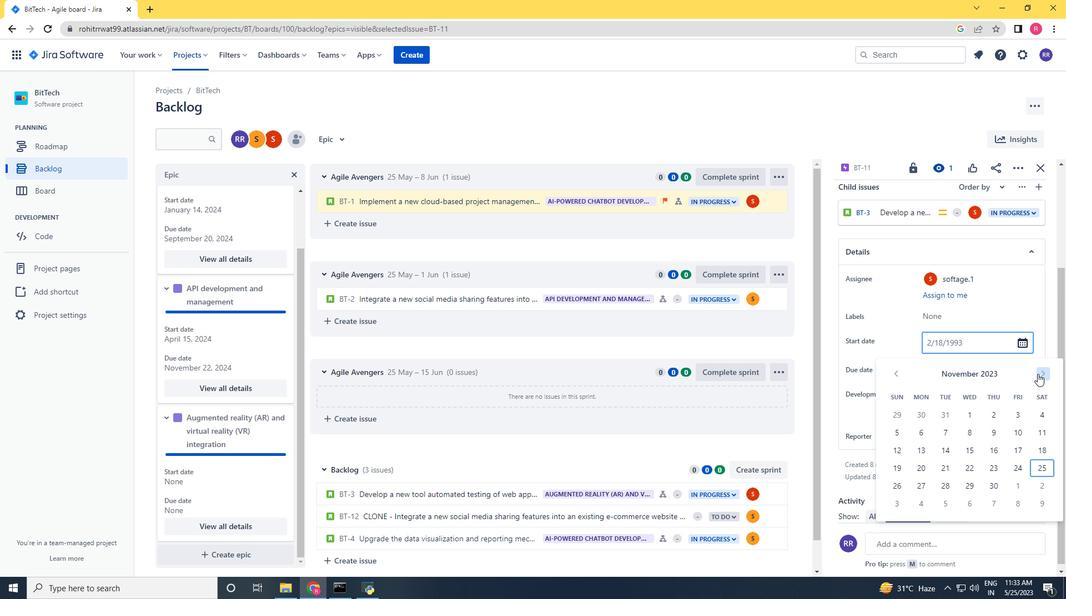 
Action: Mouse pressed left at (1038, 374)
Screenshot: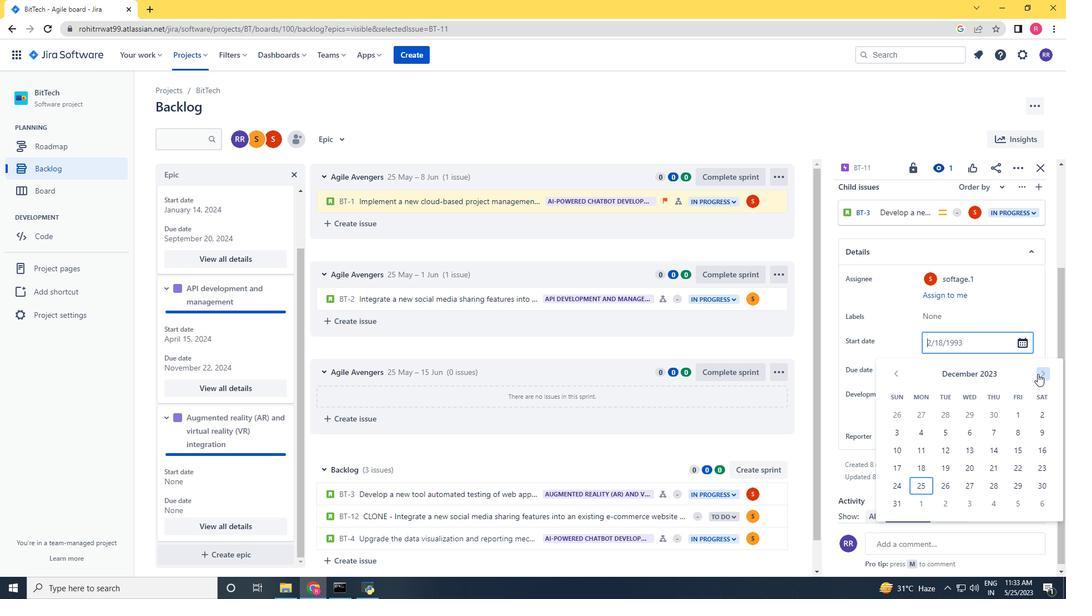 
Action: Mouse pressed left at (1038, 374)
Screenshot: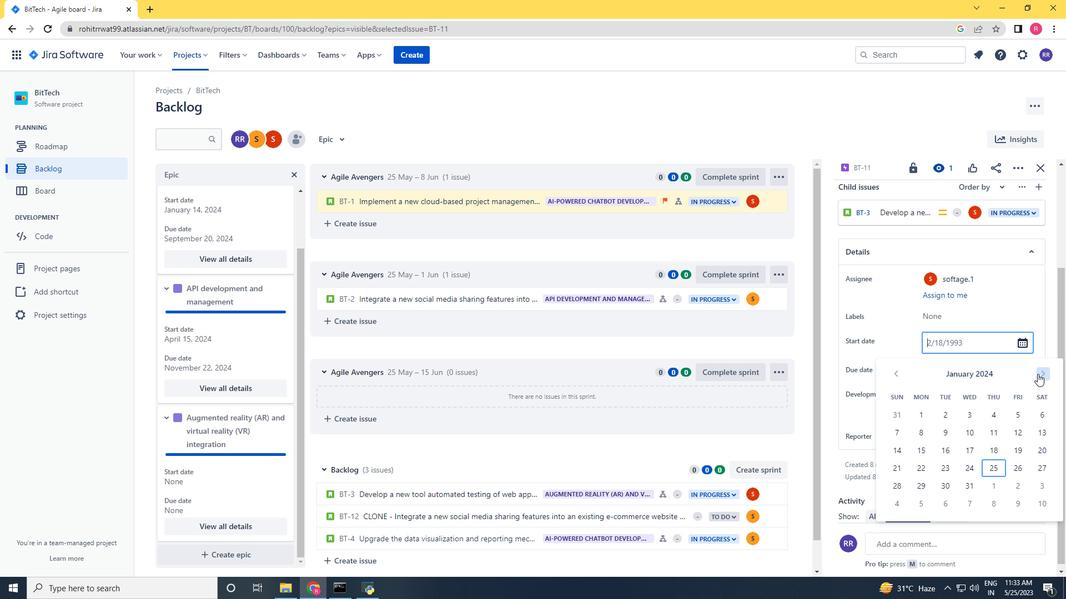 
Action: Mouse pressed left at (1038, 374)
Screenshot: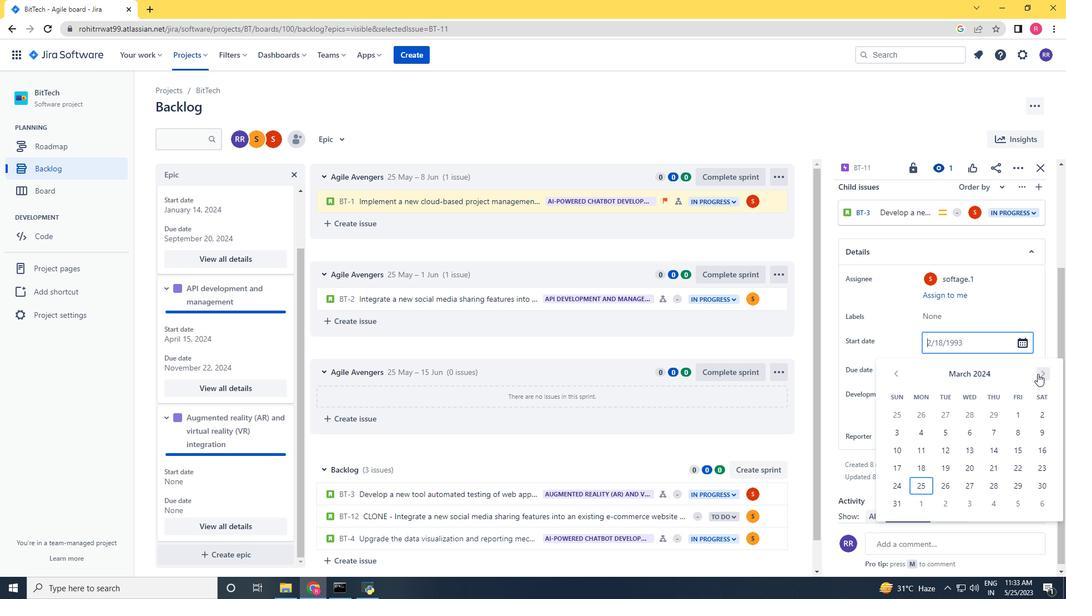 
Action: Mouse pressed left at (1038, 374)
Screenshot: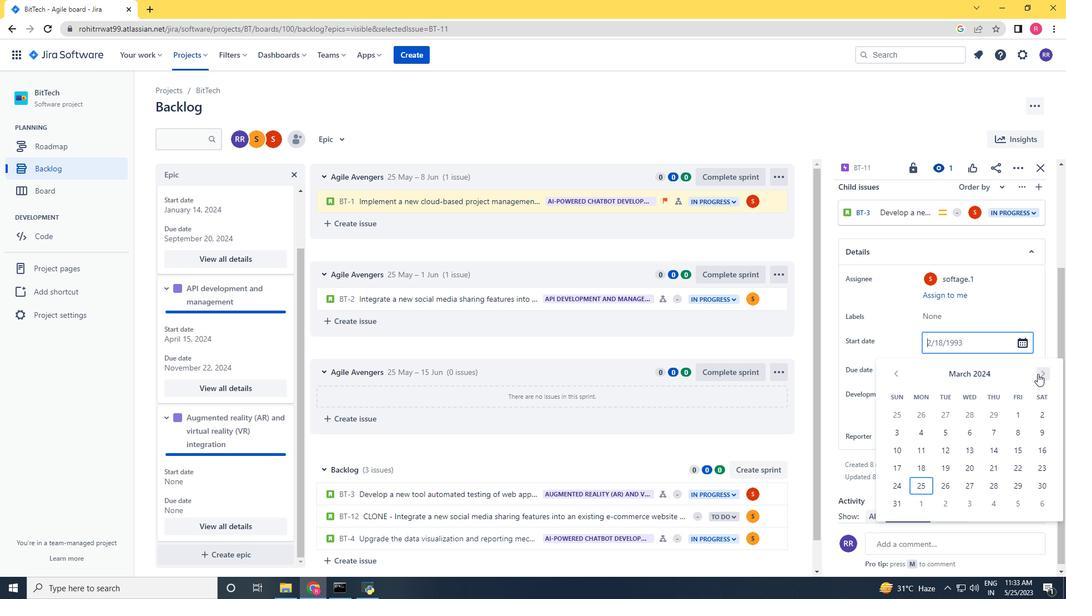 
Action: Mouse pressed left at (1038, 374)
Screenshot: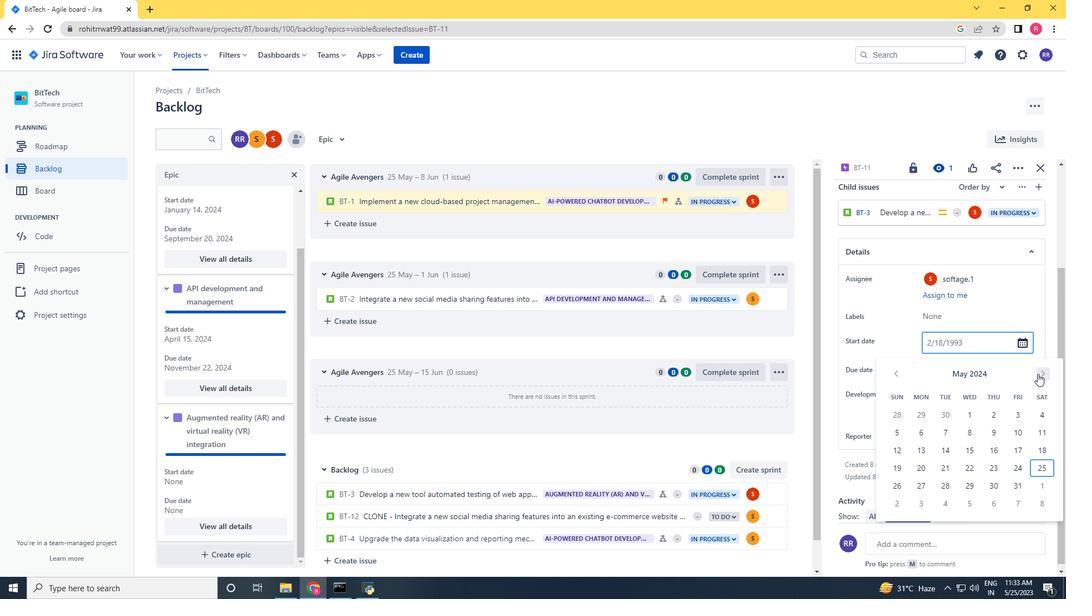 
Action: Mouse moved to (1034, 447)
Screenshot: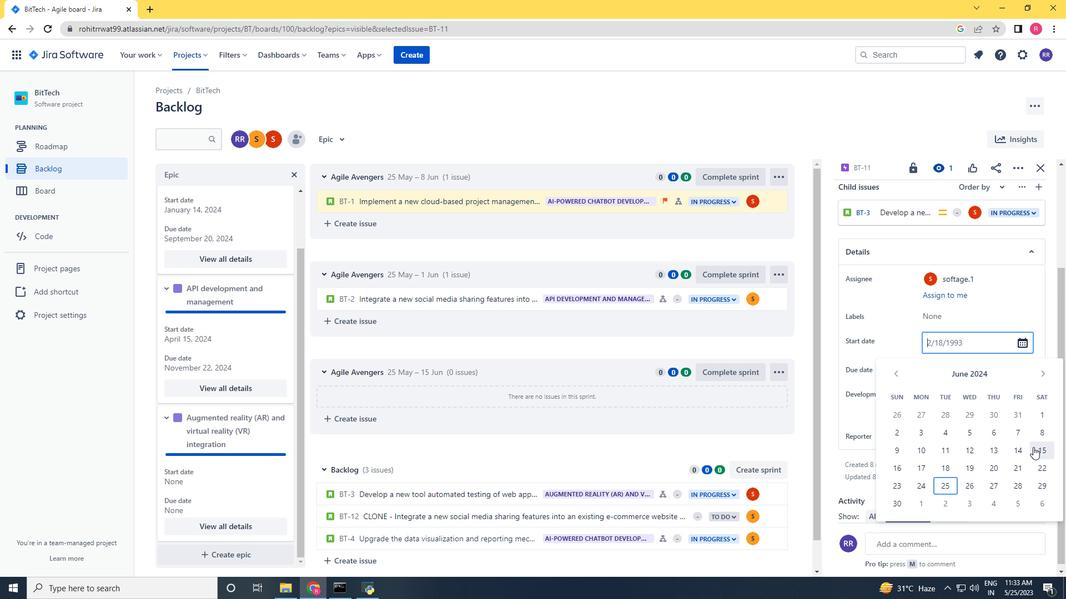 
Action: Mouse pressed left at (1034, 447)
Screenshot: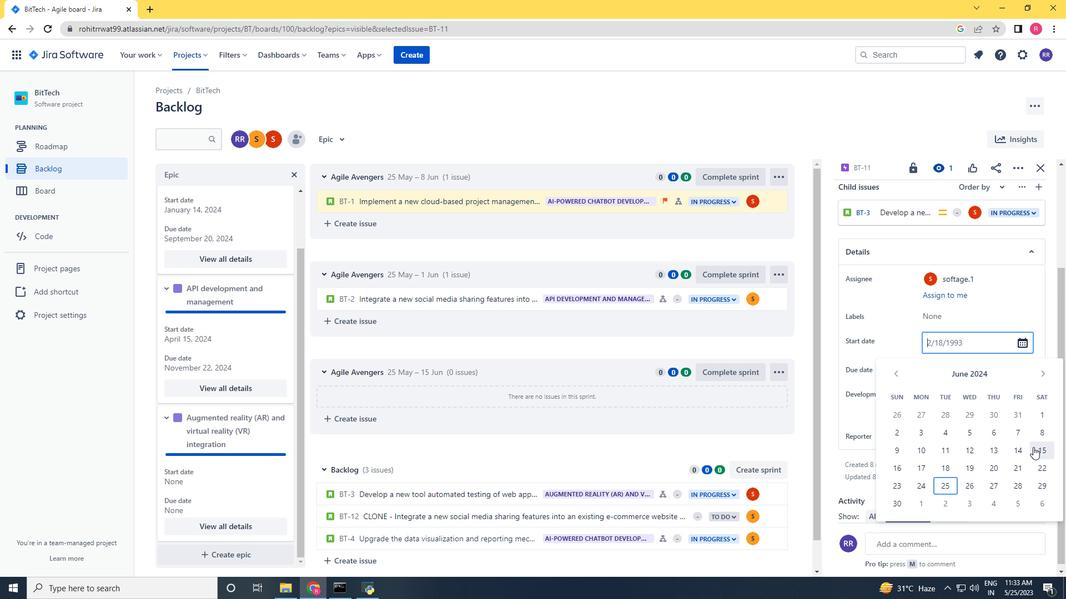 
Action: Mouse moved to (960, 370)
Screenshot: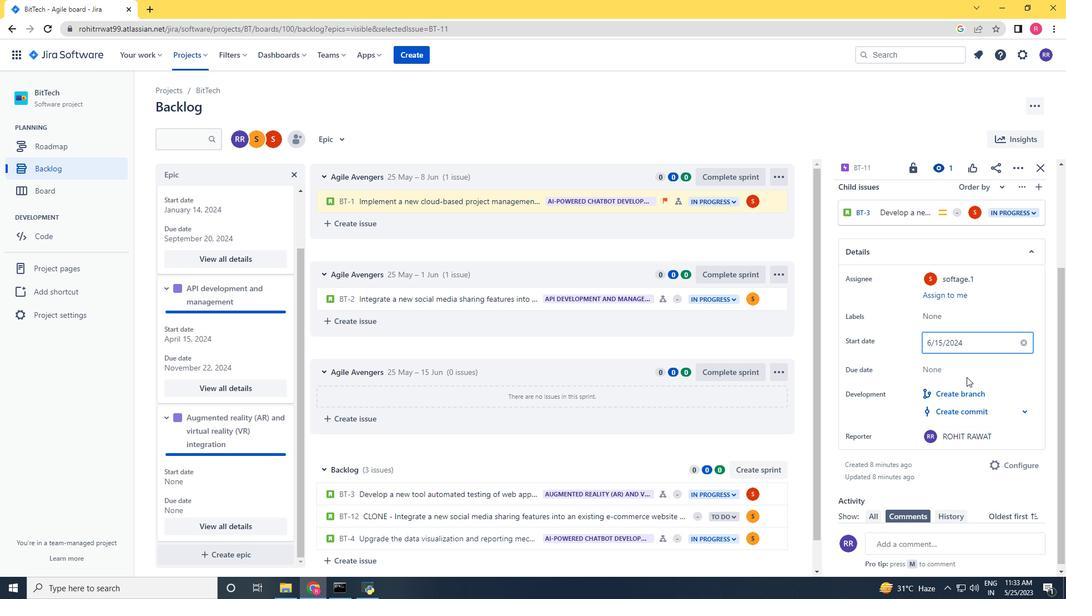 
Action: Mouse pressed left at (960, 370)
Screenshot: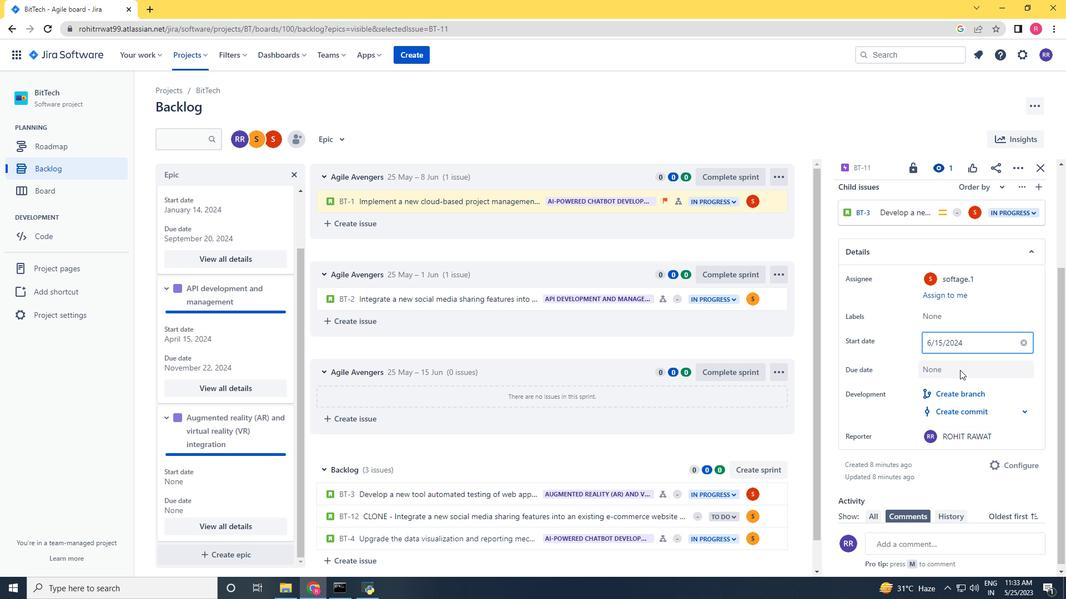 
Action: Mouse moved to (1040, 405)
Screenshot: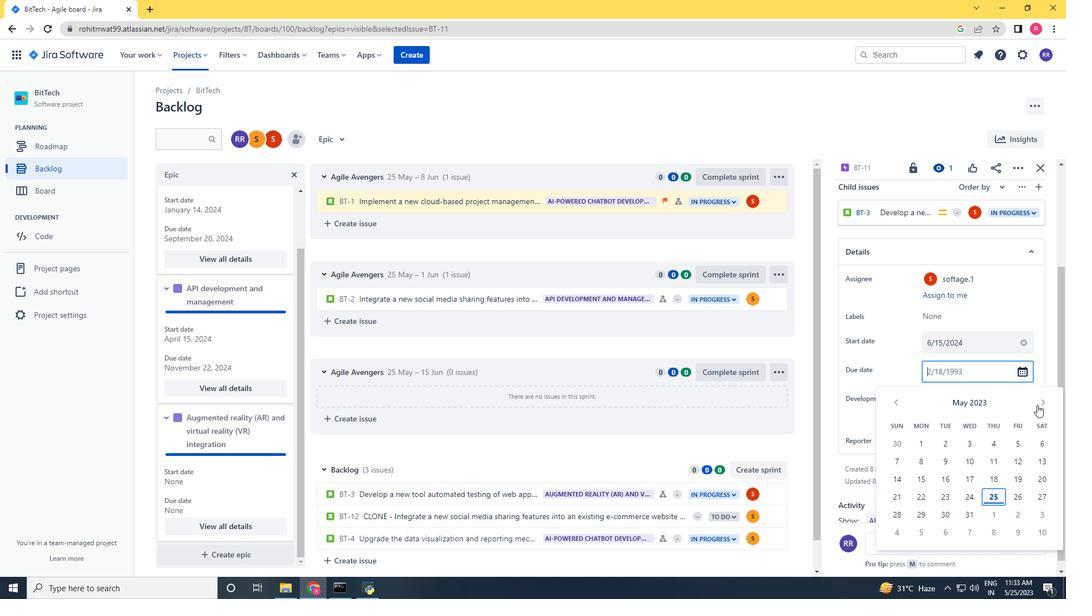 
Action: Mouse pressed left at (1040, 405)
Screenshot: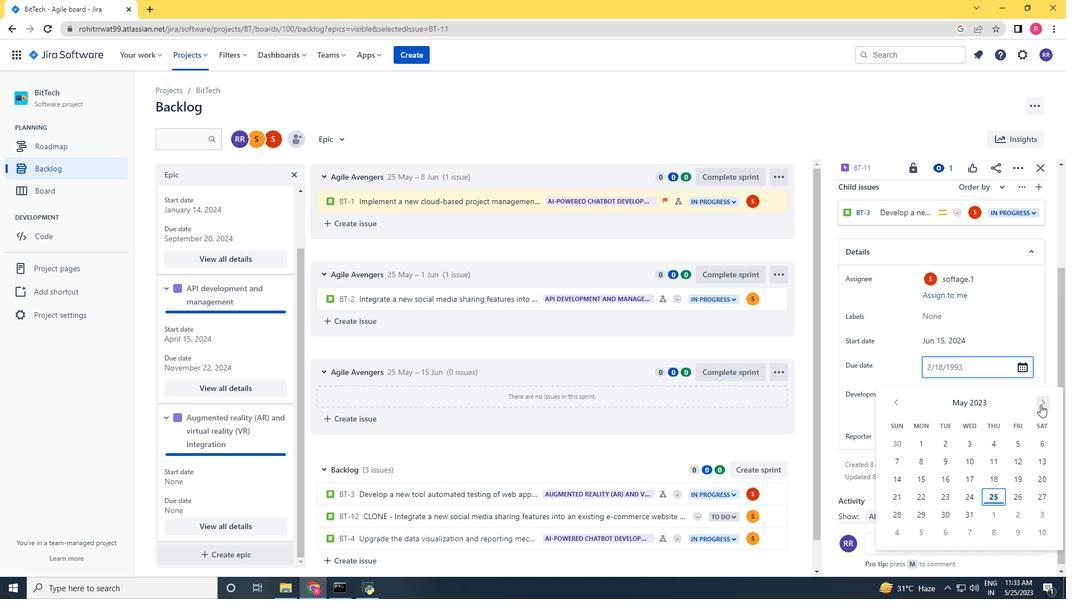 
Action: Mouse pressed left at (1040, 405)
Screenshot: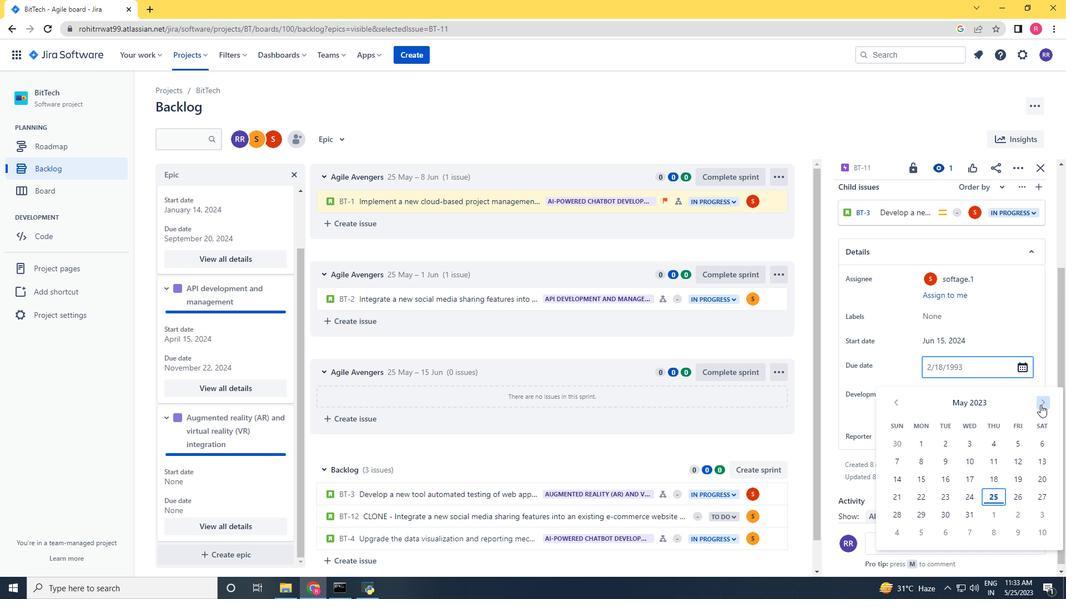 
Action: Mouse pressed left at (1040, 405)
Screenshot: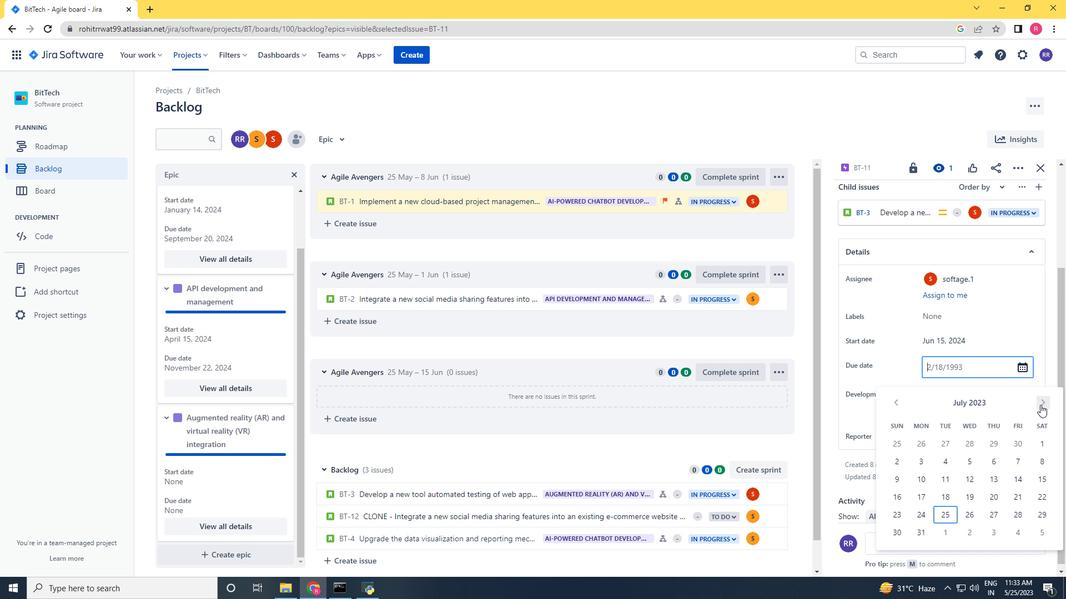 
Action: Mouse pressed left at (1040, 405)
Screenshot: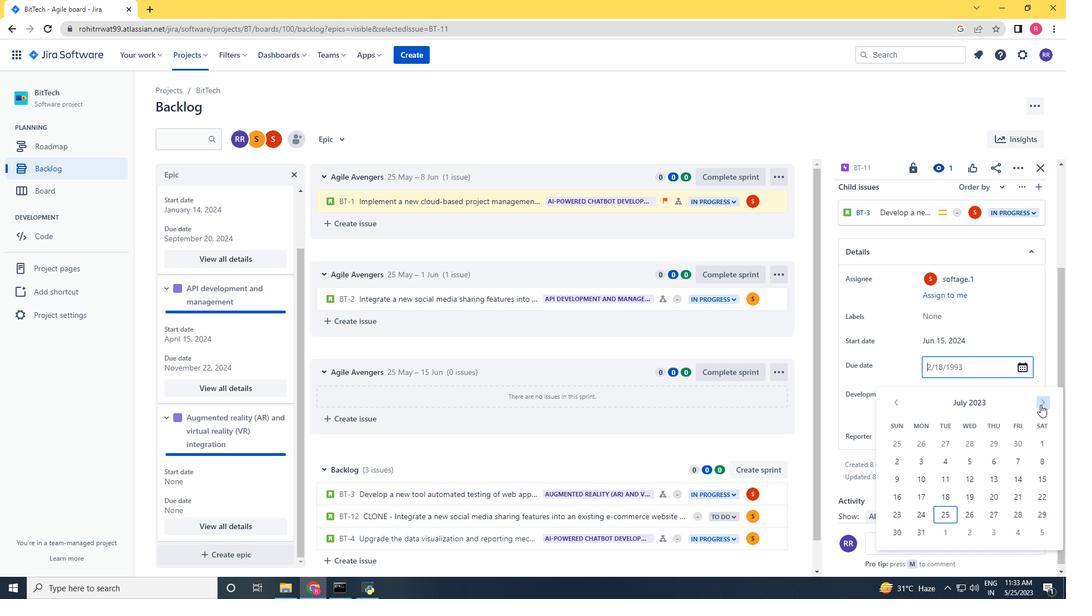 
Action: Mouse pressed left at (1040, 405)
Screenshot: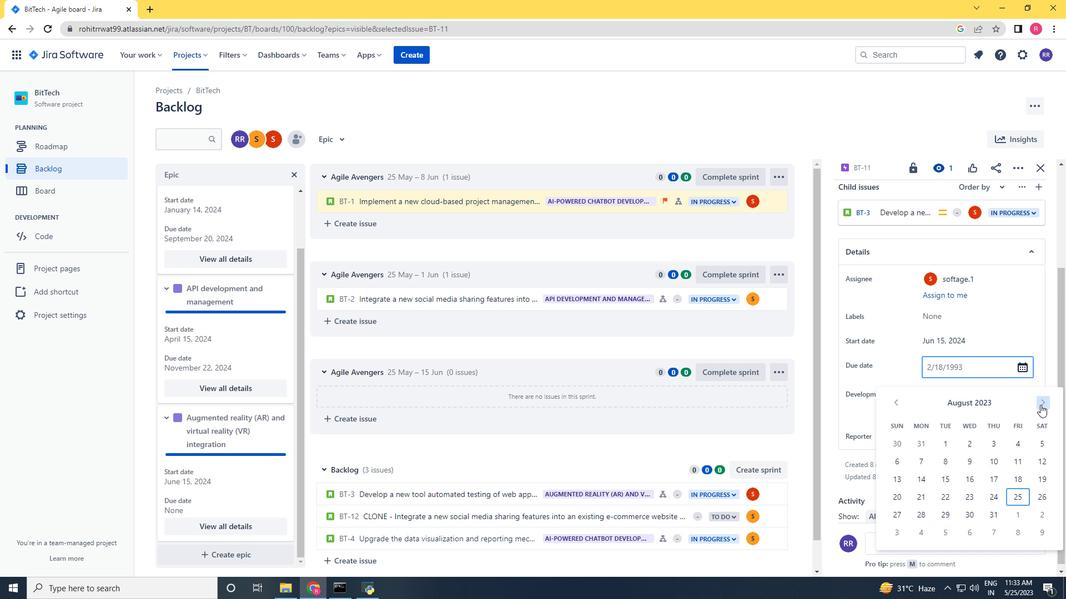 
Action: Mouse pressed left at (1040, 405)
Screenshot: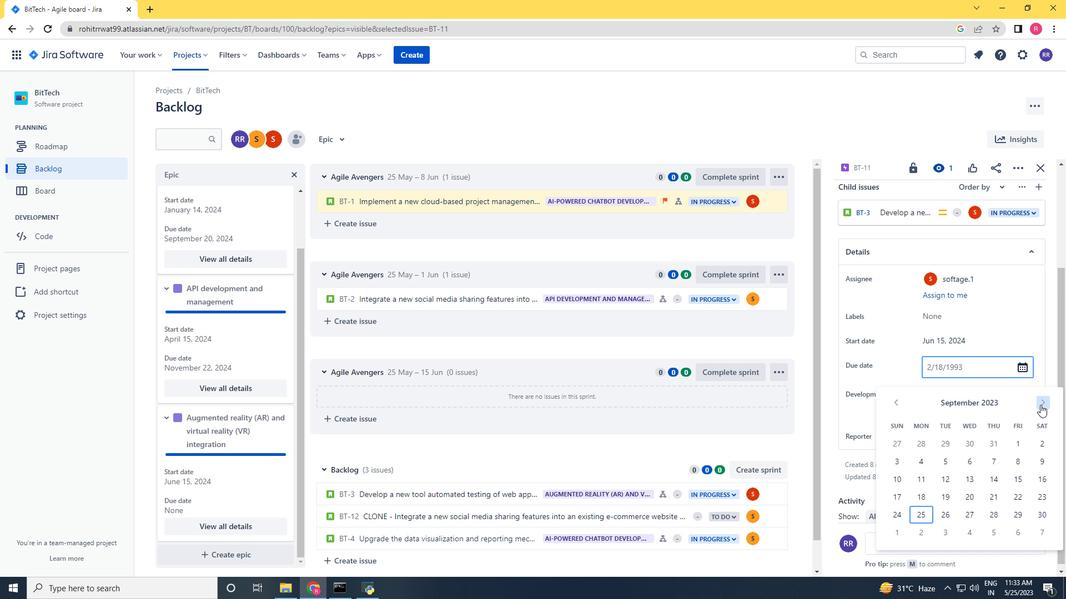 
Action: Mouse pressed left at (1040, 405)
Screenshot: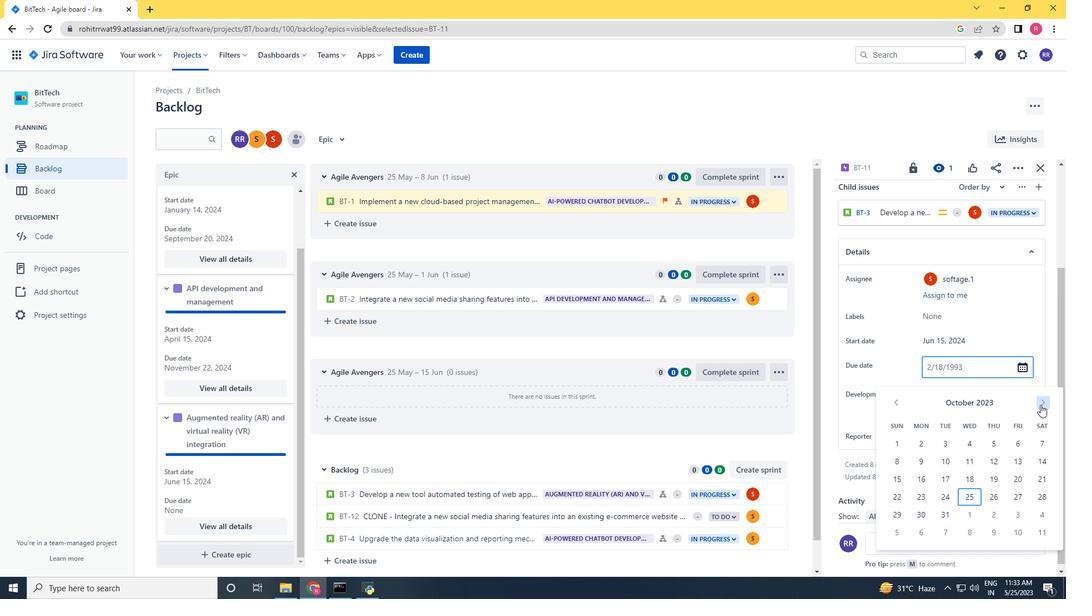 
Action: Mouse pressed left at (1040, 405)
Screenshot: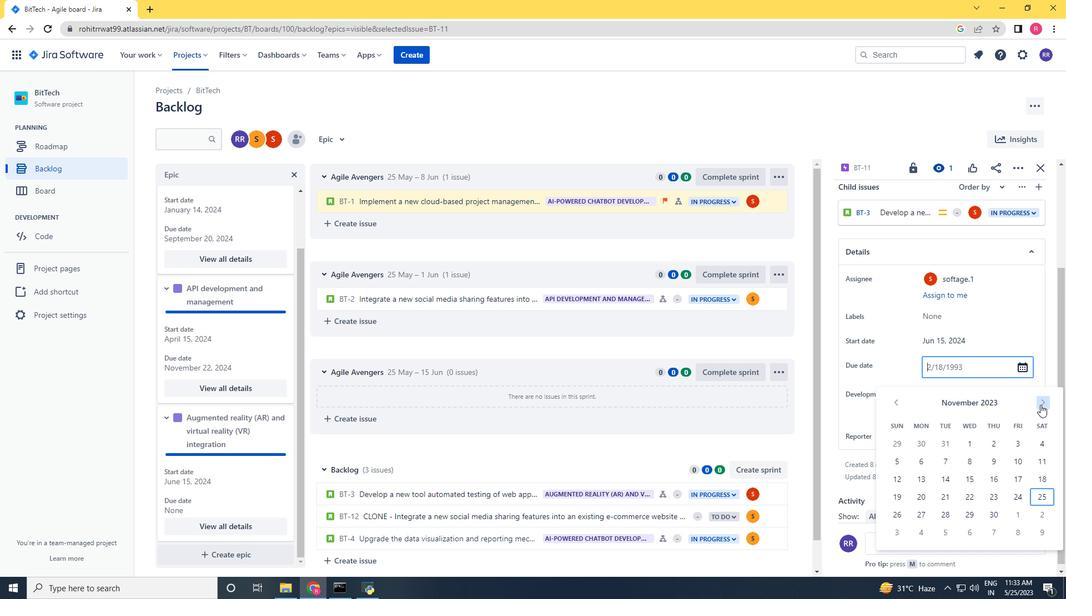 
Action: Mouse pressed left at (1040, 405)
Screenshot: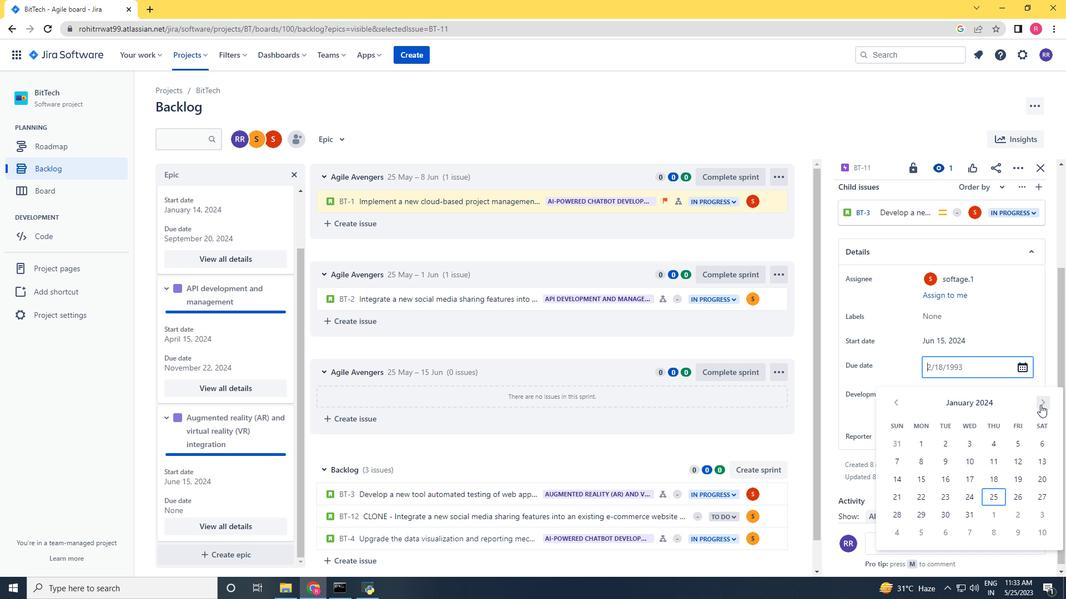 
Action: Mouse pressed left at (1040, 405)
Screenshot: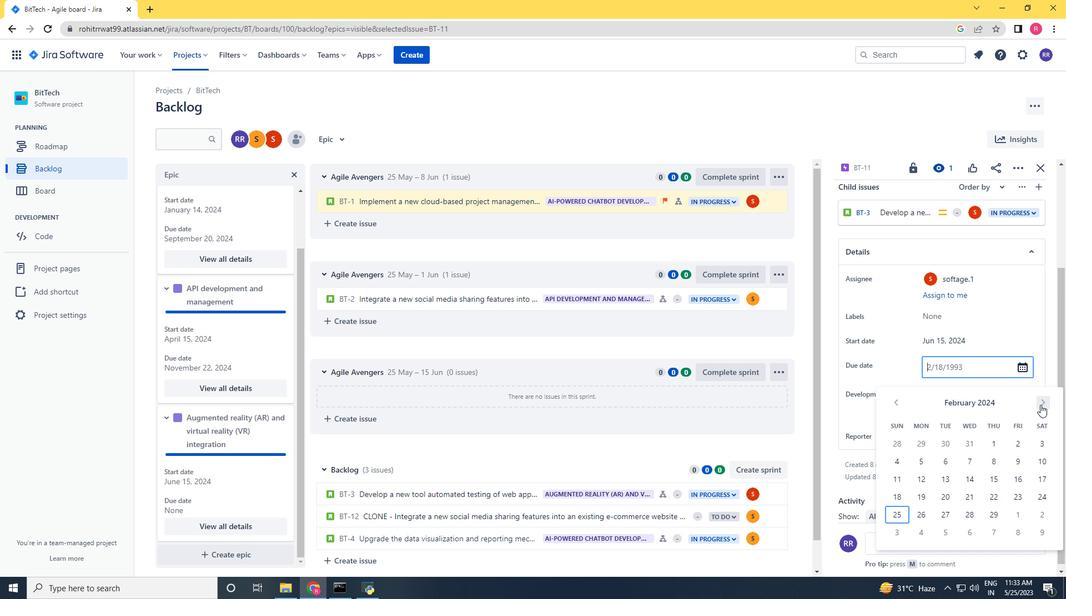
Action: Mouse pressed left at (1040, 405)
Screenshot: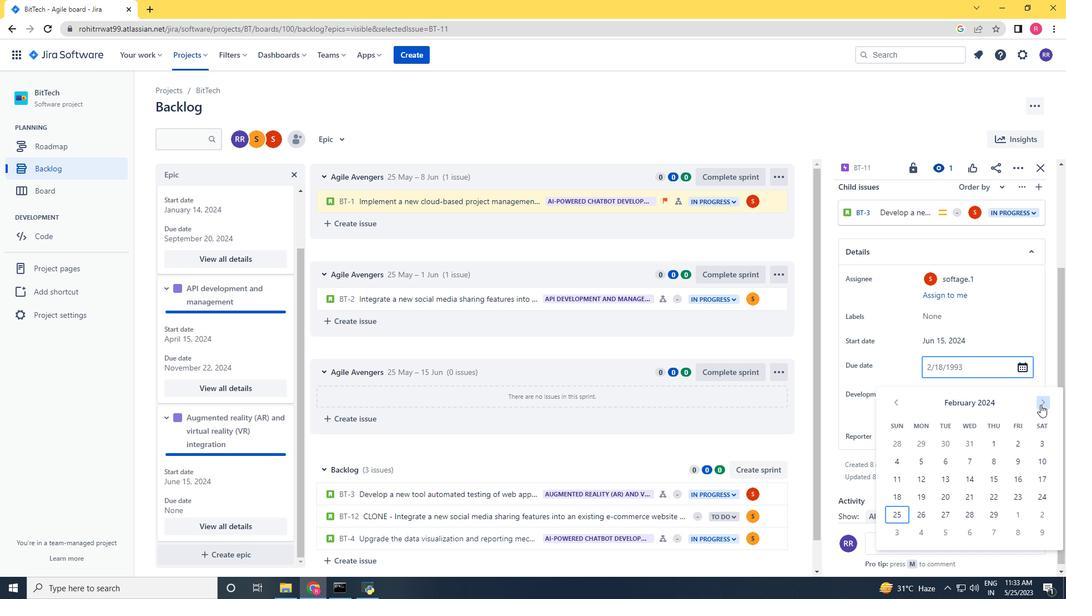 
Action: Mouse pressed left at (1040, 405)
Screenshot: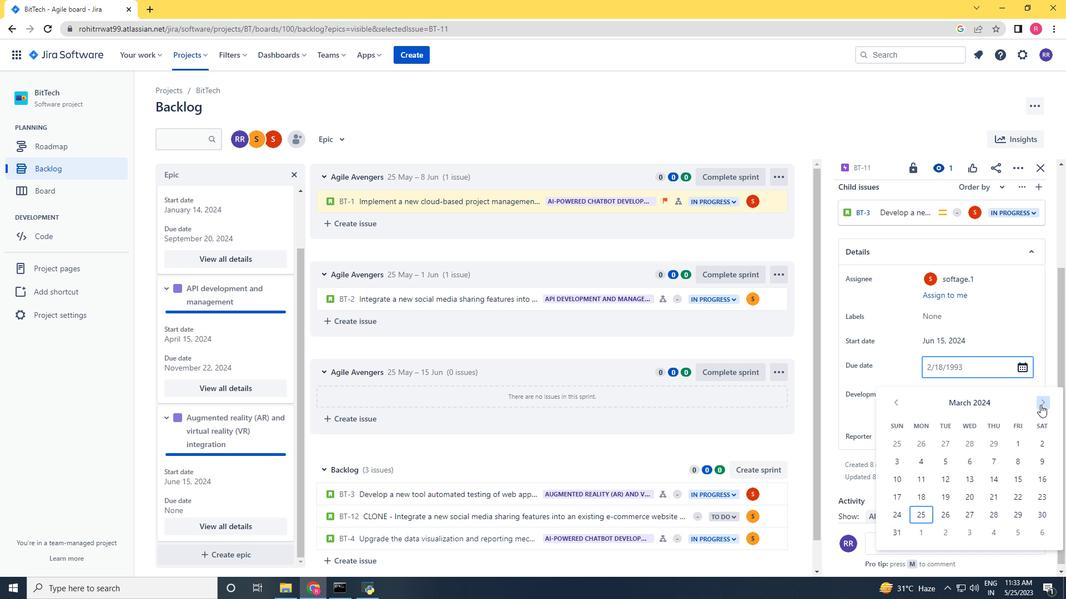 
Action: Mouse pressed left at (1040, 405)
Screenshot: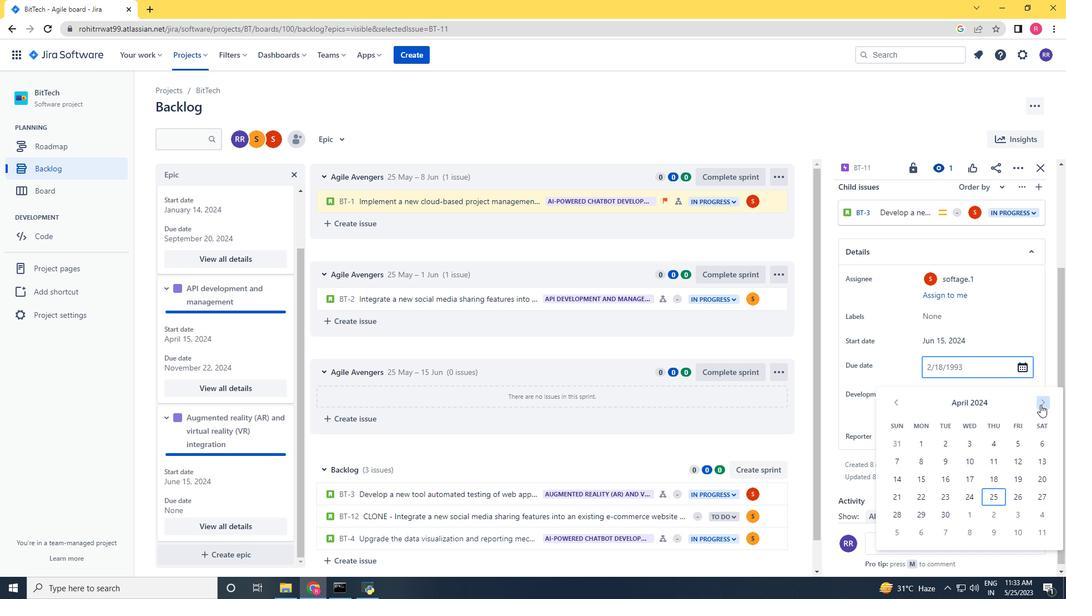 
Action: Mouse pressed left at (1040, 405)
Screenshot: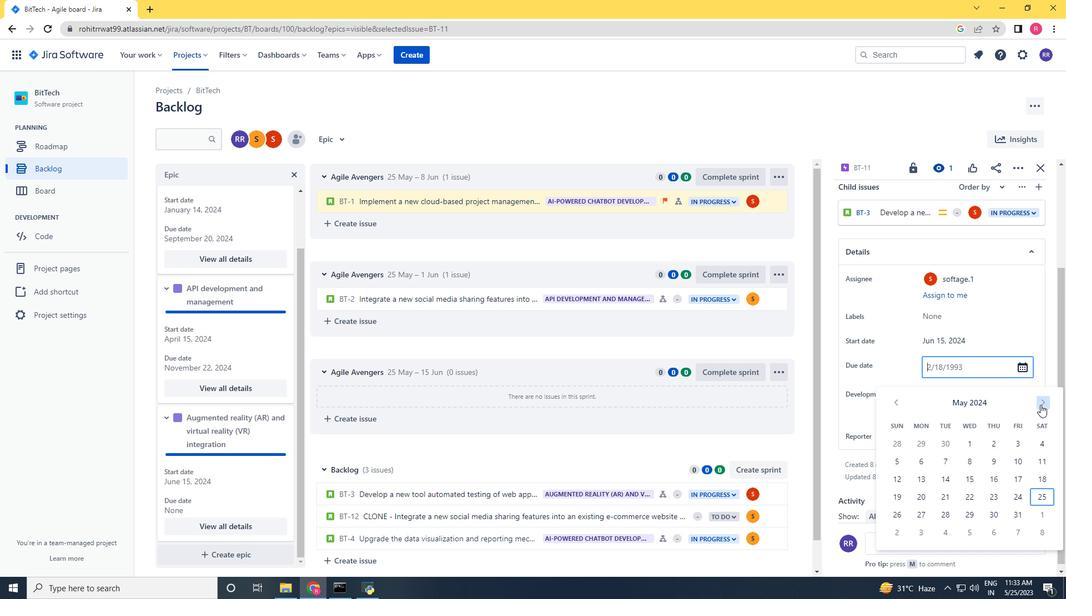 
Action: Mouse pressed left at (1040, 405)
Screenshot: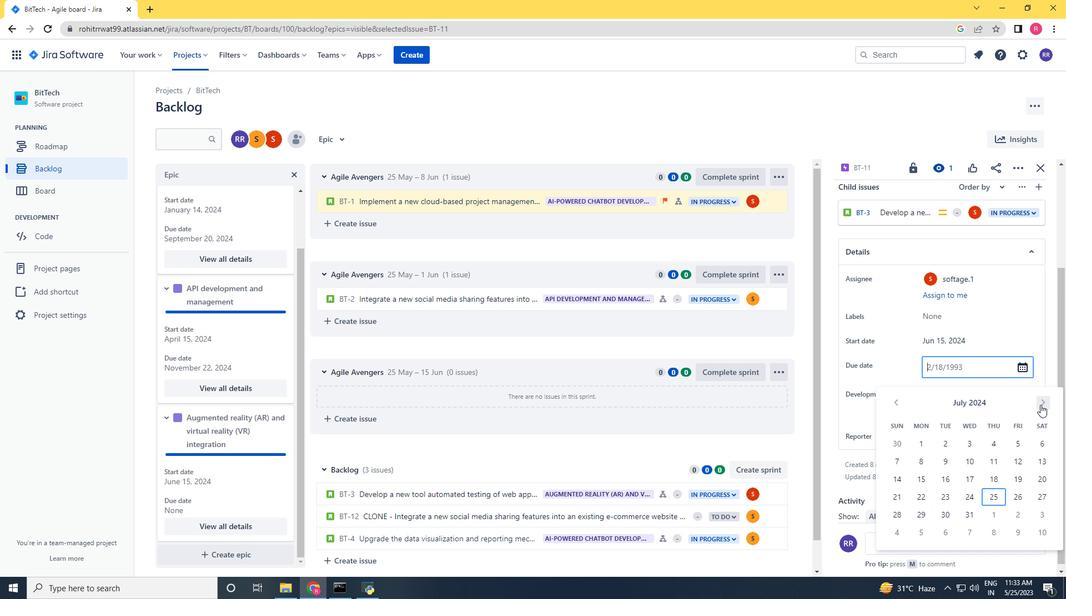 
Action: Mouse pressed left at (1040, 405)
Screenshot: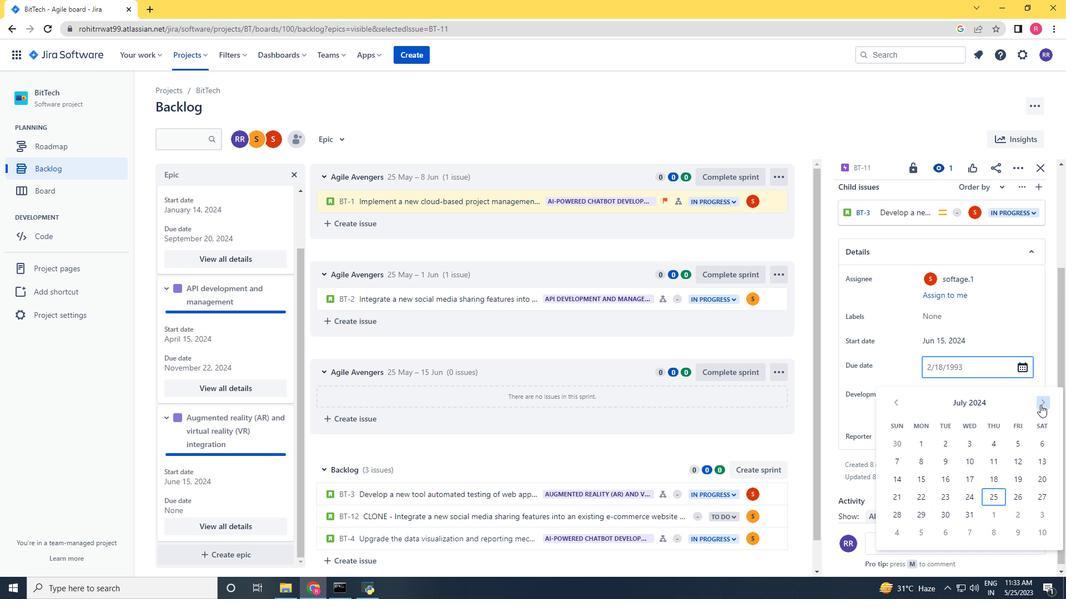 
Action: Mouse pressed left at (1040, 405)
Screenshot: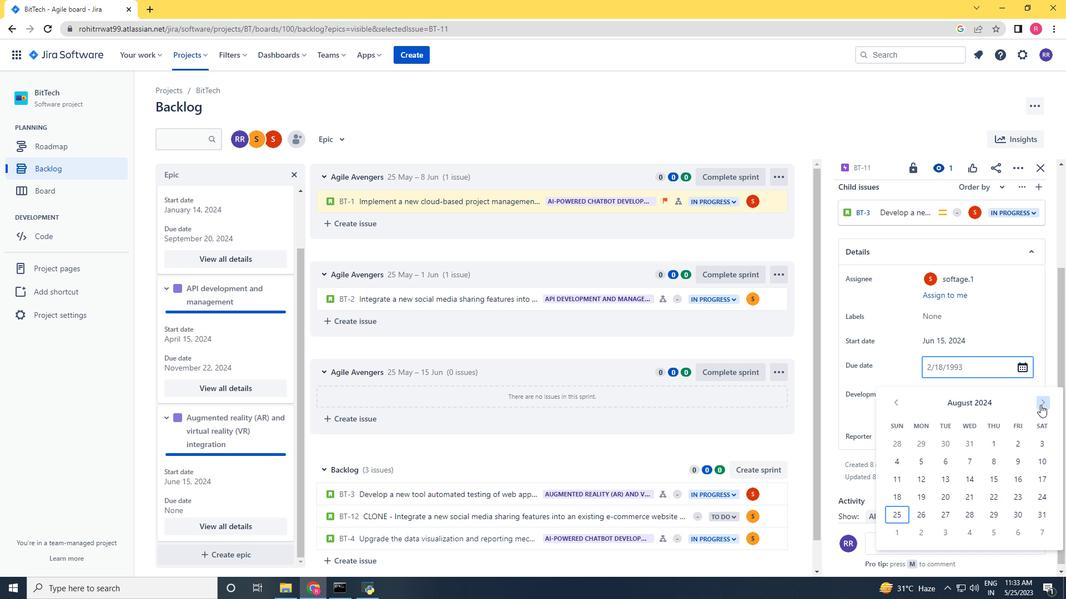 
Action: Mouse pressed left at (1040, 405)
Screenshot: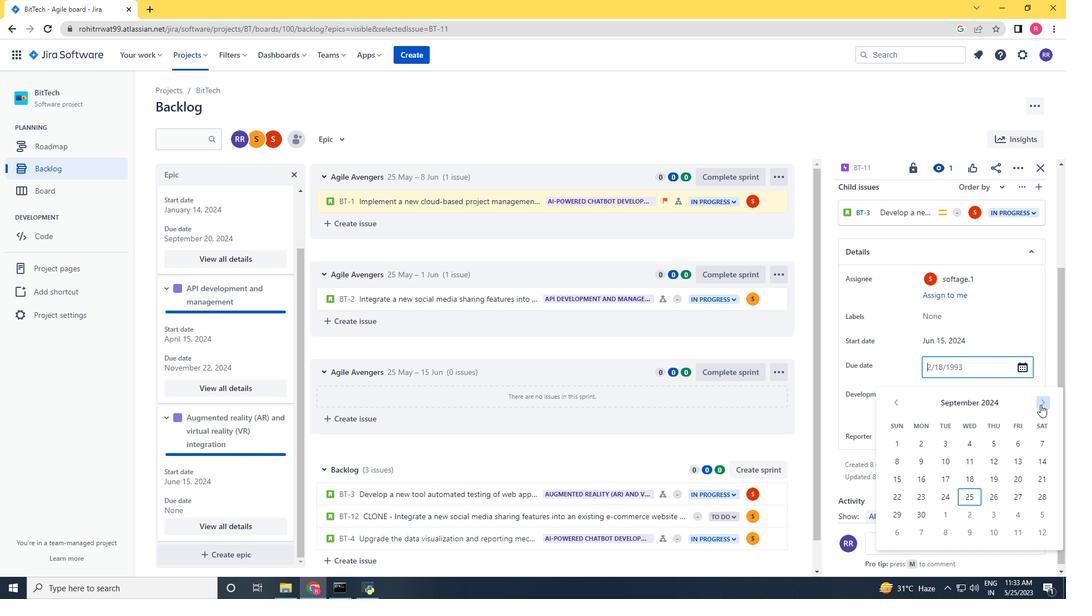 
Action: Mouse pressed left at (1040, 405)
Screenshot: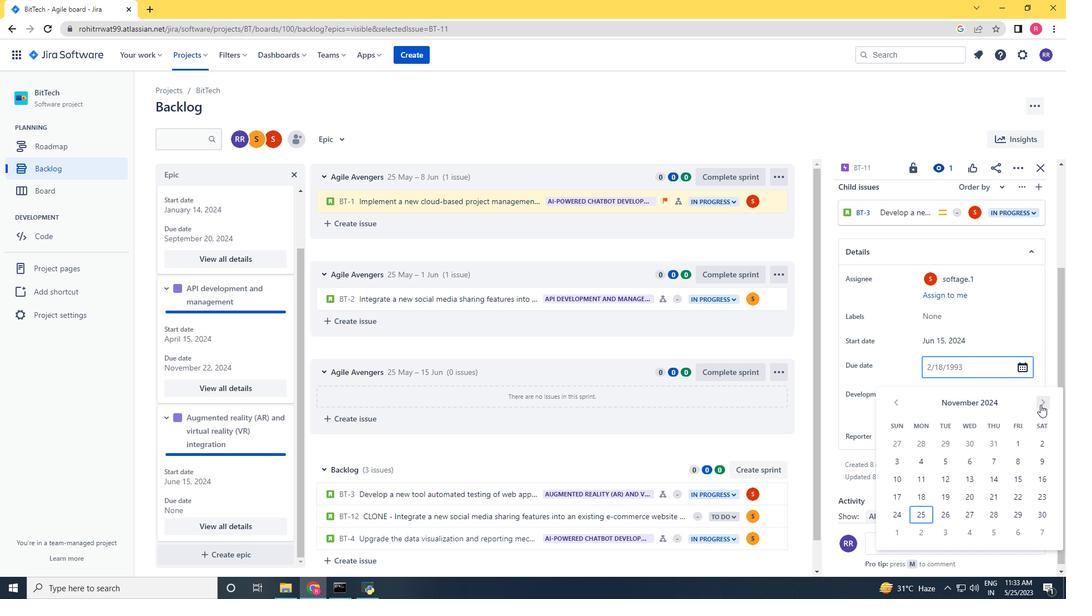 
Action: Mouse pressed left at (1040, 405)
Screenshot: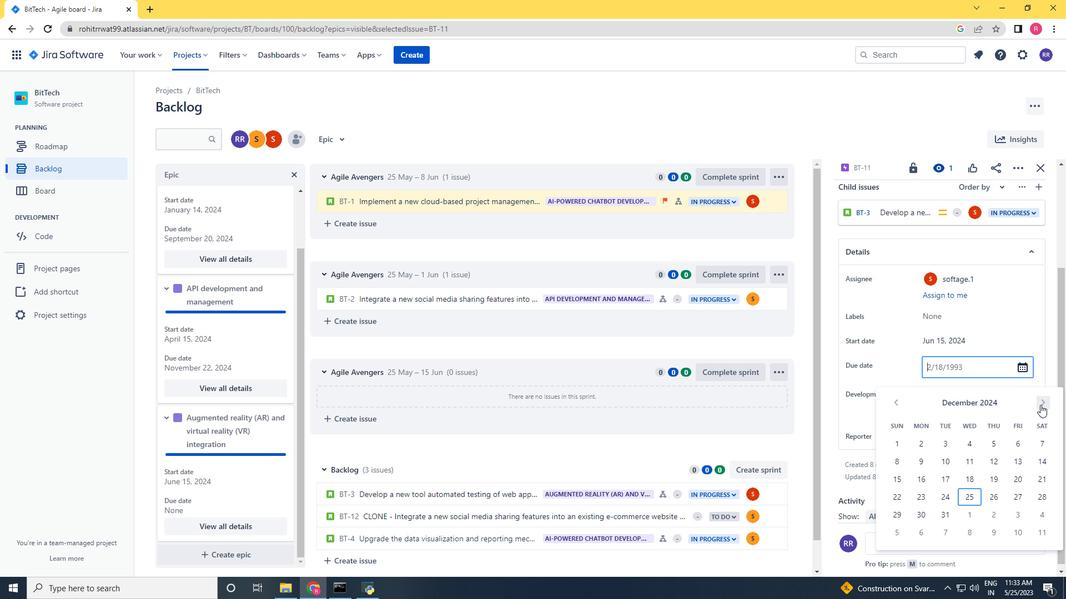 
Action: Mouse pressed left at (1040, 405)
Screenshot: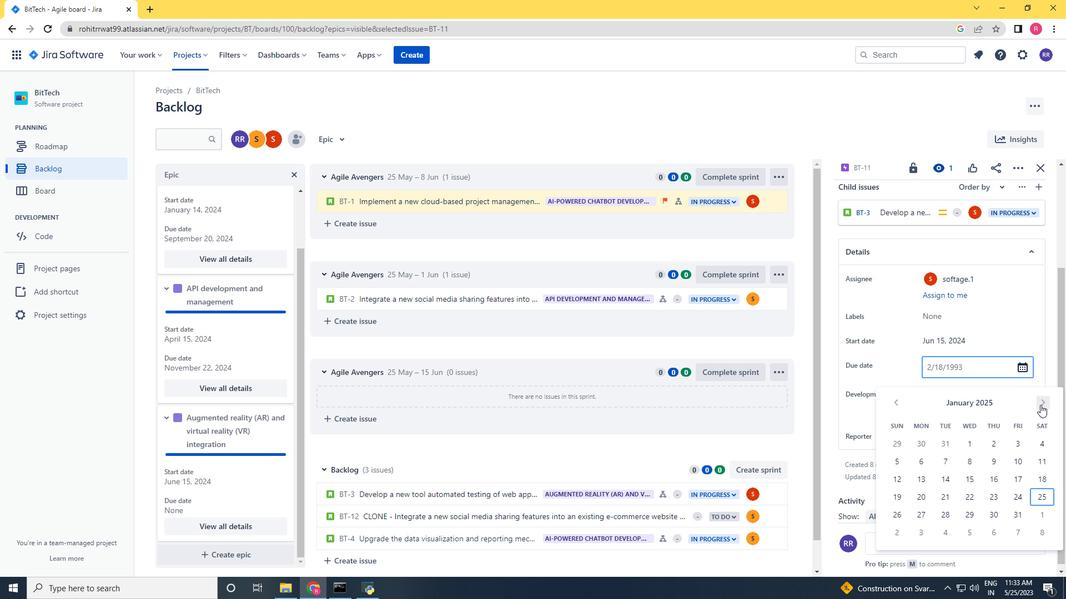 
Action: Mouse pressed left at (1040, 405)
Screenshot: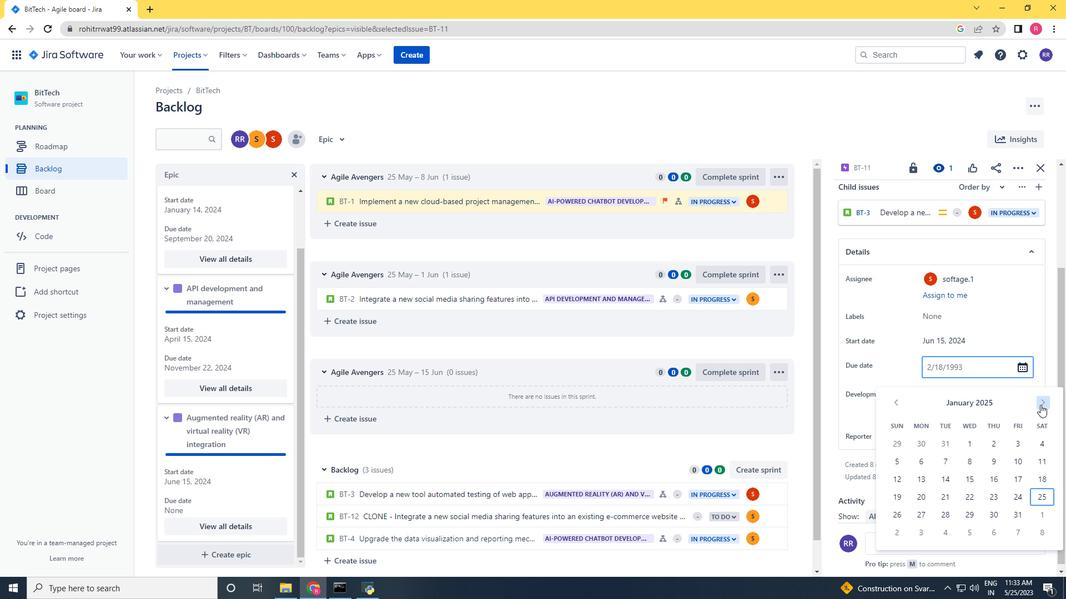 
Action: Mouse pressed left at (1040, 405)
Screenshot: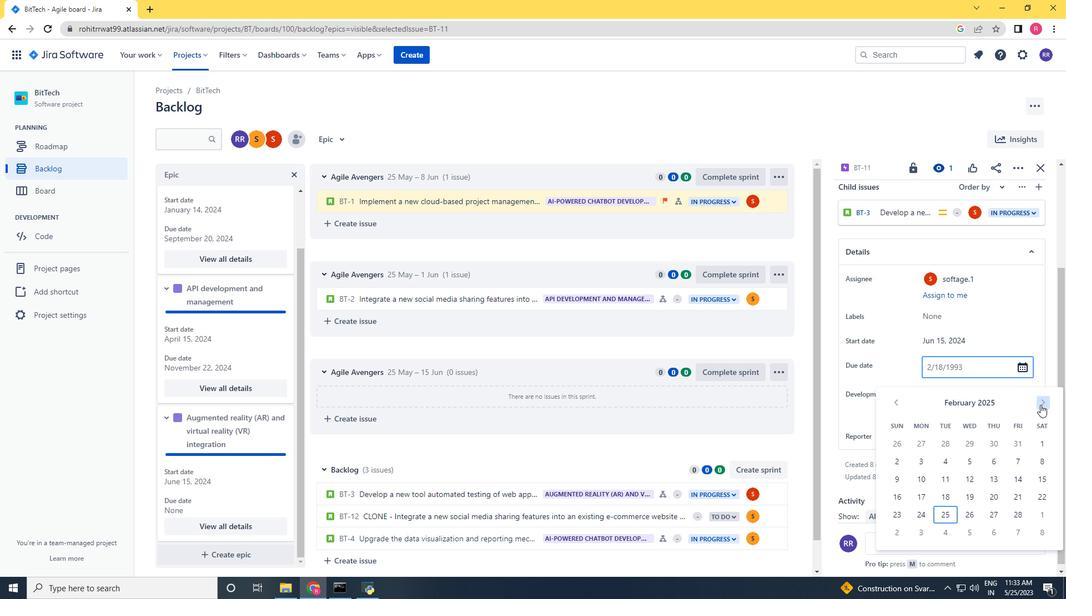 
Action: Mouse pressed left at (1040, 405)
Screenshot: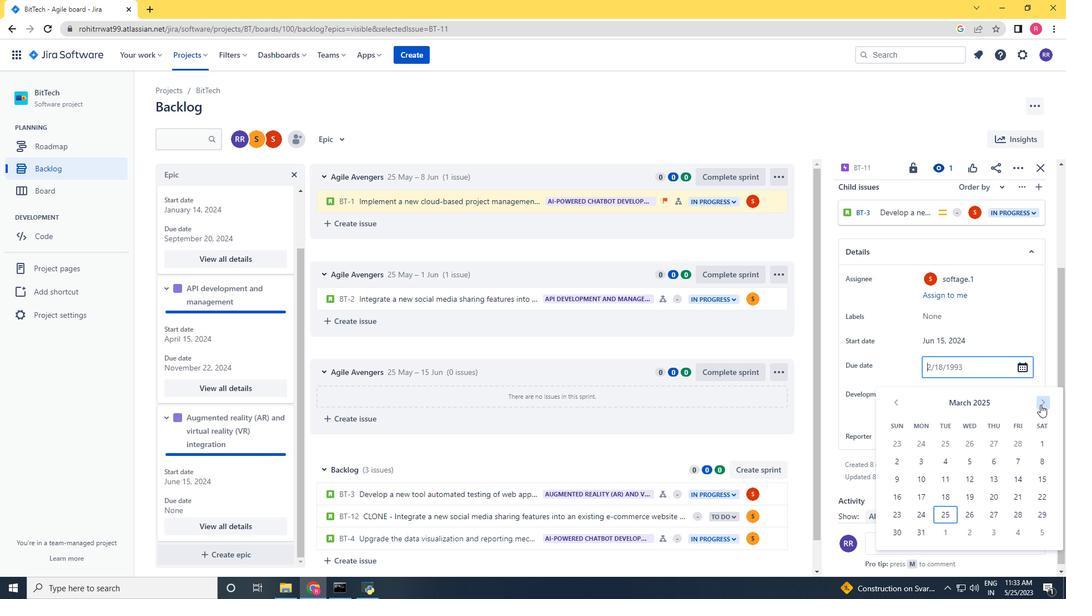 
Action: Mouse pressed left at (1040, 405)
Screenshot: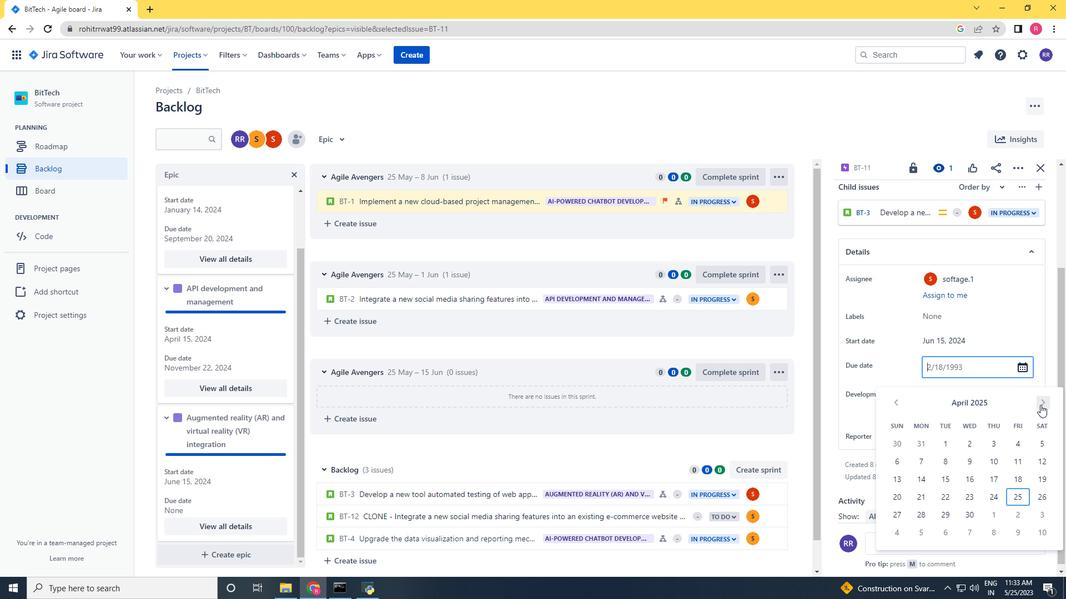 
Action: Mouse pressed left at (1040, 405)
Screenshot: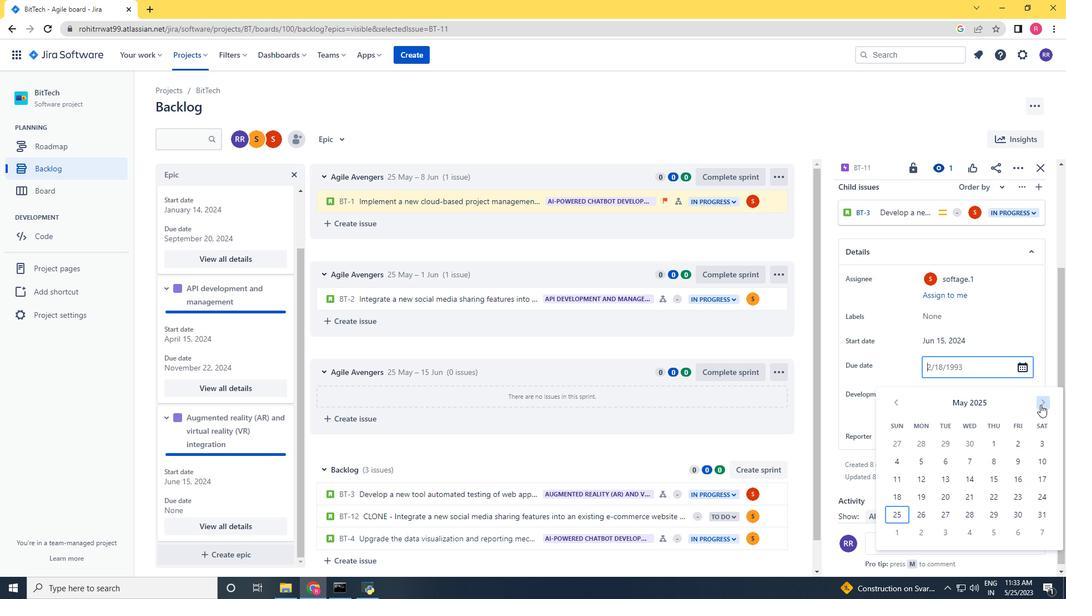 
Action: Mouse pressed left at (1040, 405)
Screenshot: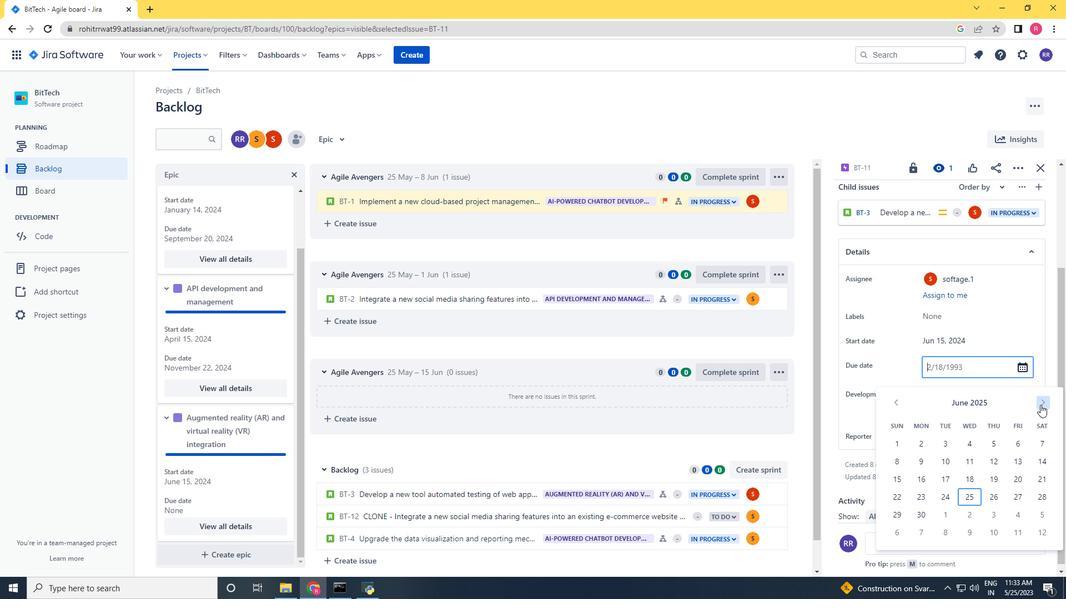 
Action: Mouse pressed left at (1040, 405)
Screenshot: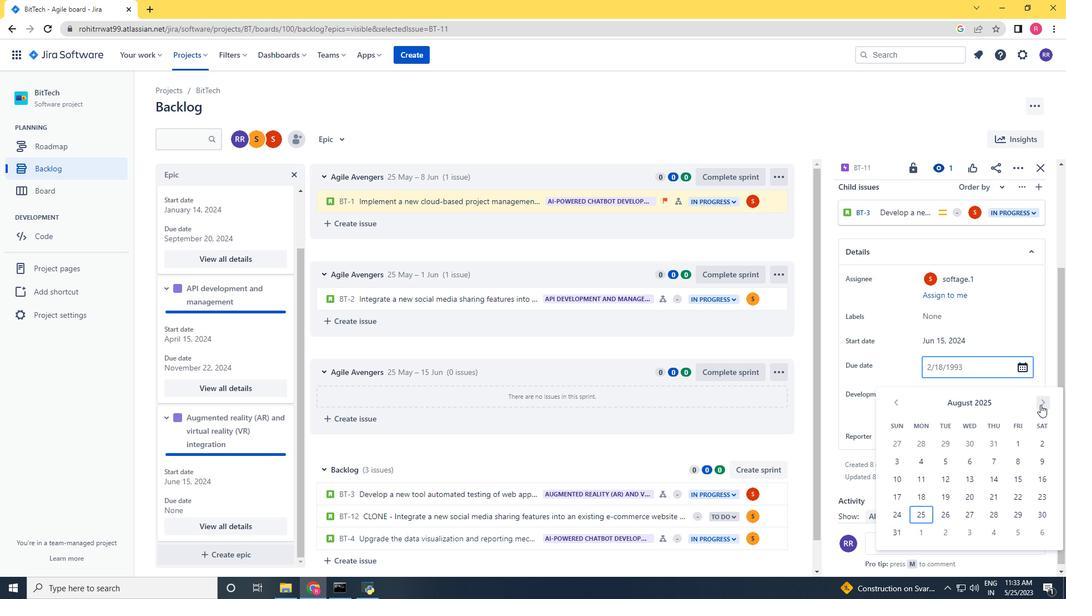 
Action: Mouse pressed left at (1040, 405)
Screenshot: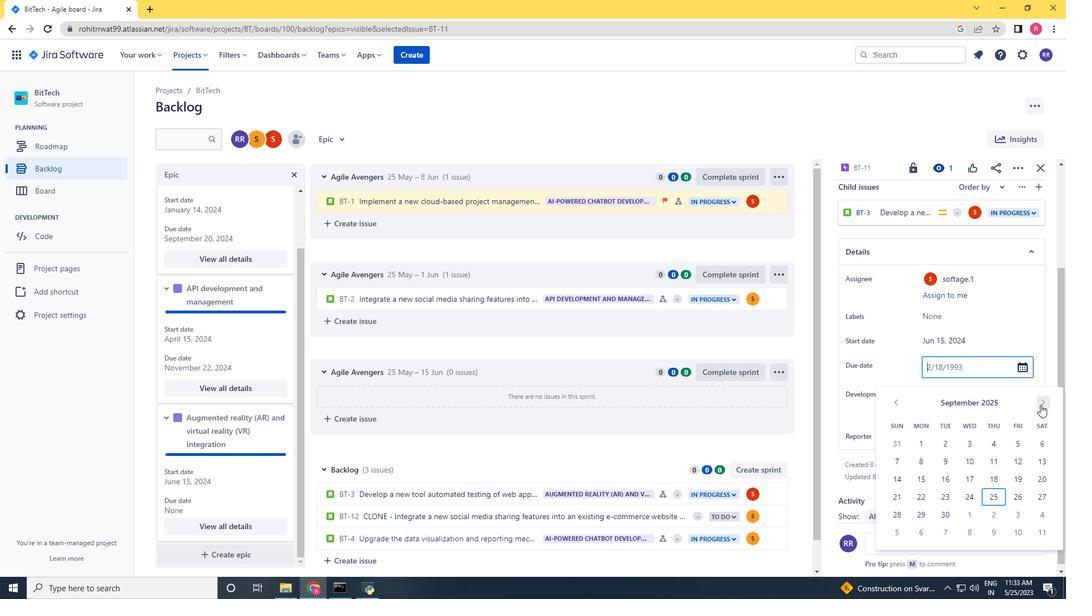 
Action: Mouse moved to (1049, 445)
Screenshot: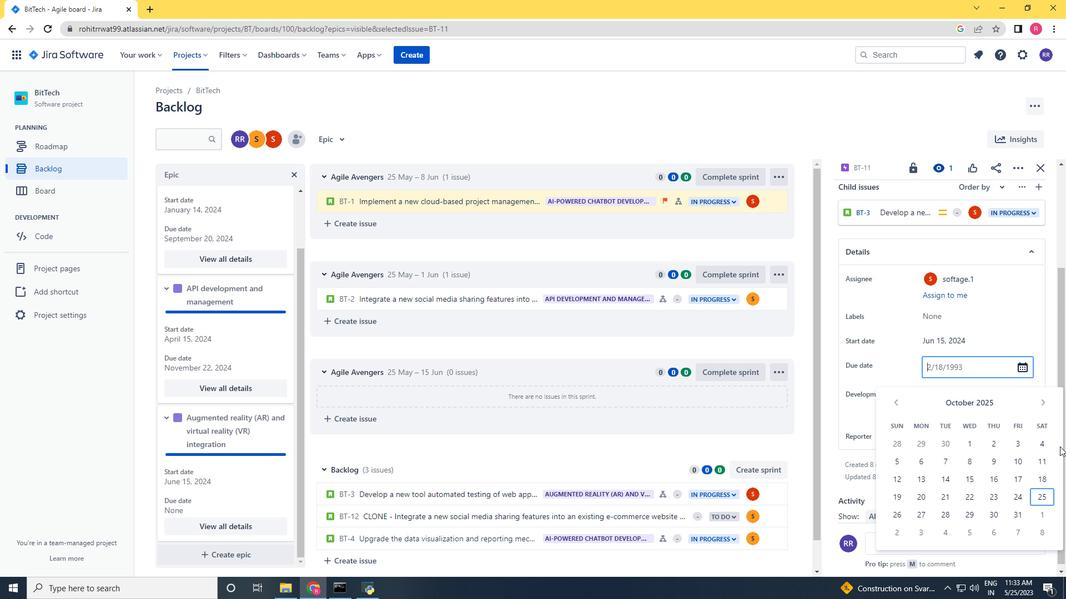 
Action: Mouse pressed left at (1049, 445)
Screenshot: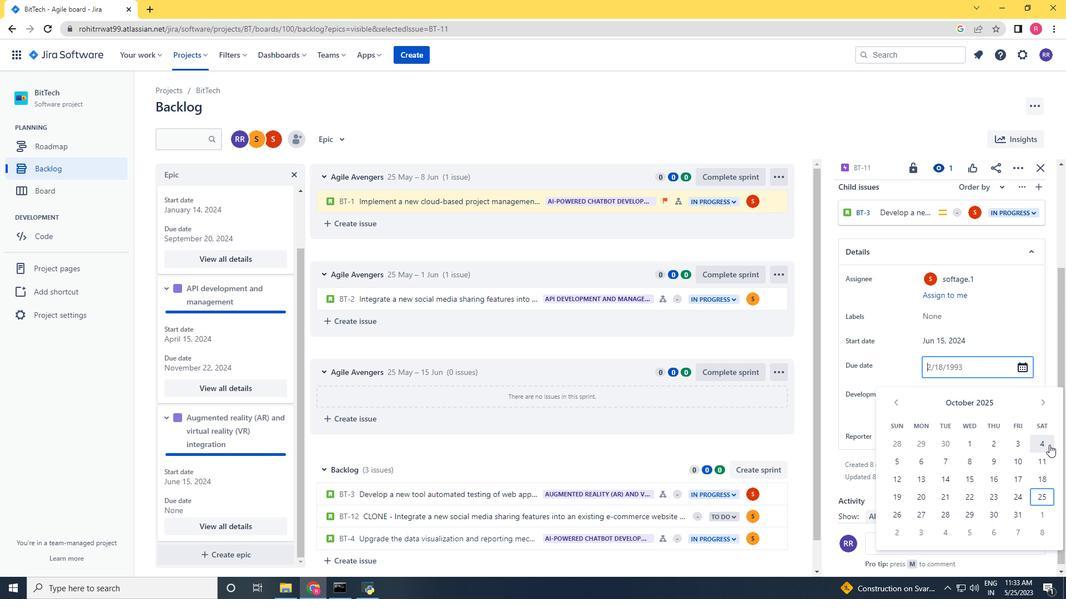 
Action: Mouse moved to (963, 475)
Screenshot: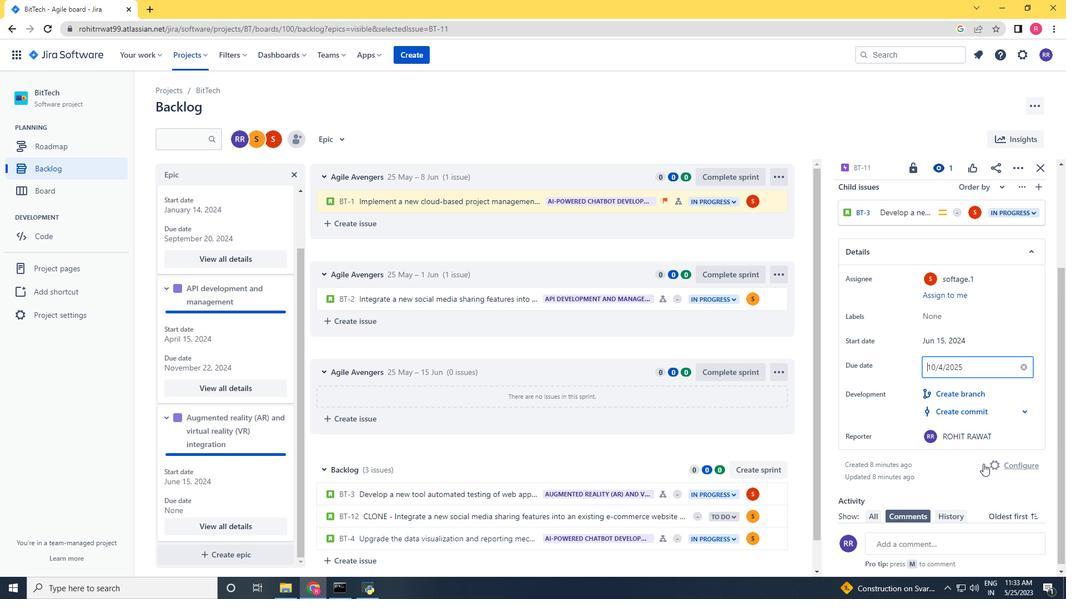 
Action: Mouse pressed left at (963, 475)
Screenshot: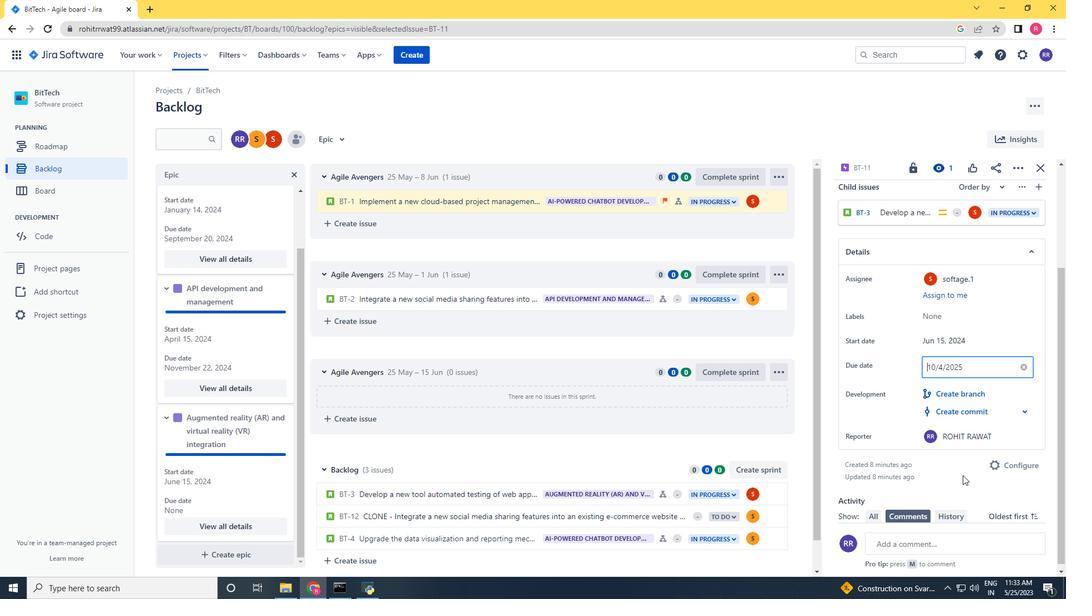 
Action: Mouse moved to (951, 470)
Screenshot: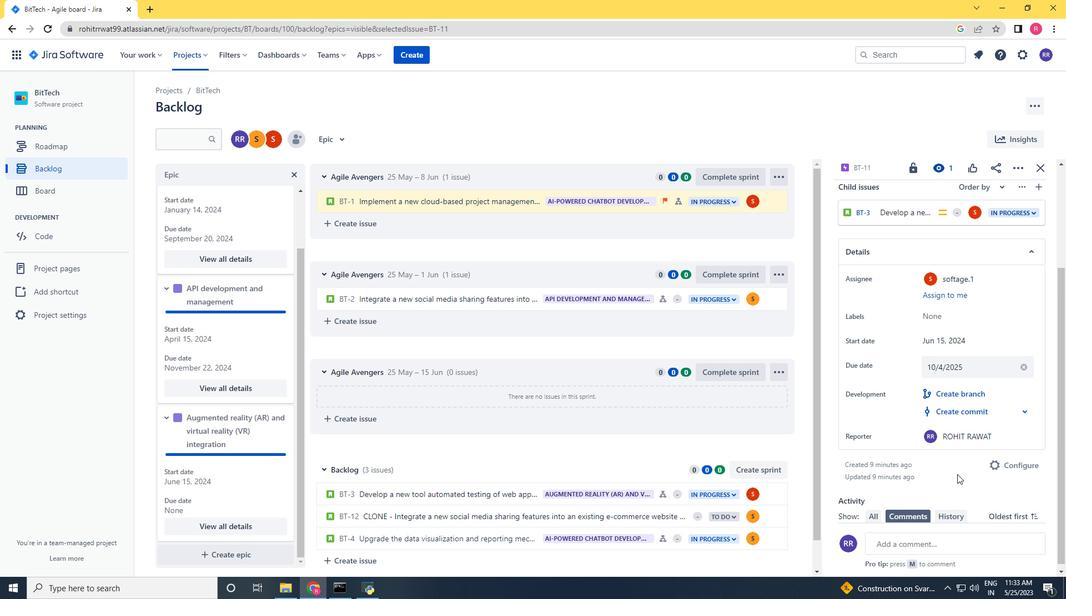 
Action: Mouse scrolled (951, 470) with delta (0, 0)
Screenshot: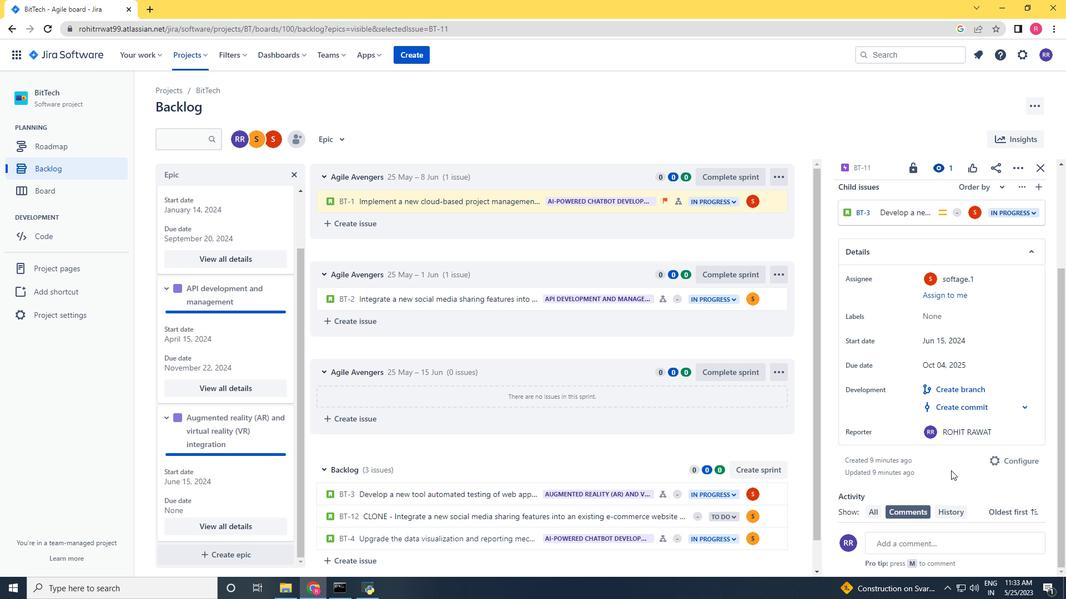 
Action: Mouse scrolled (951, 470) with delta (0, 0)
Screenshot: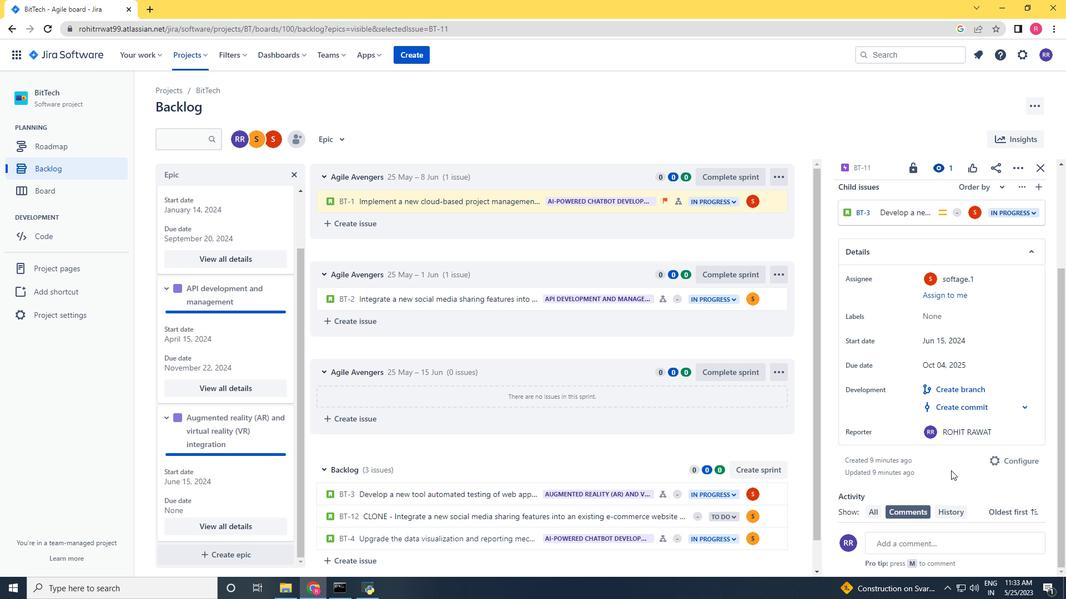 
Action: Mouse scrolled (951, 470) with delta (0, 0)
Screenshot: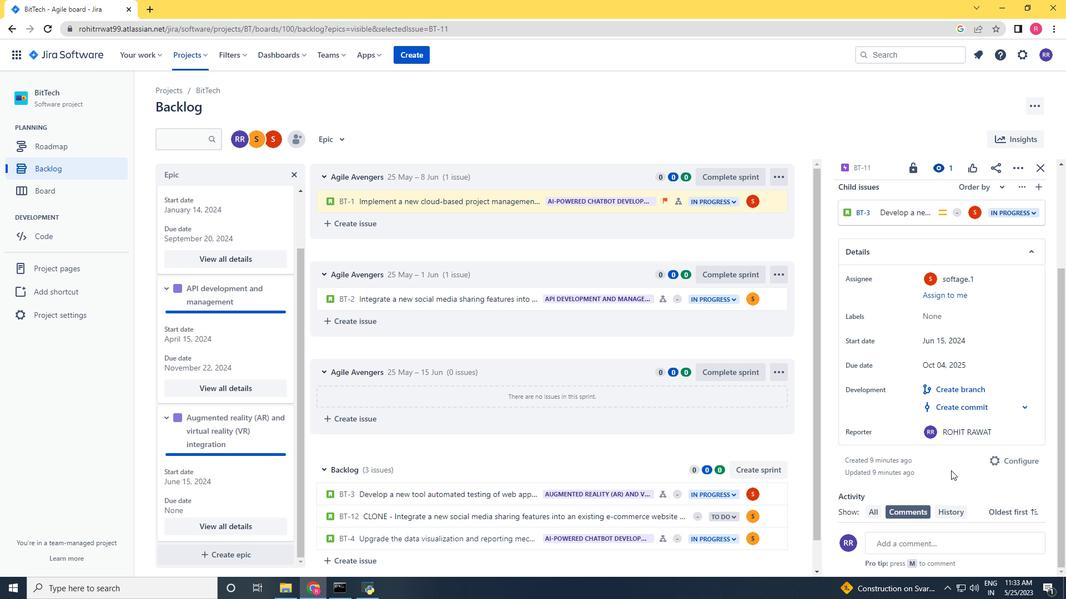 
Action: Mouse scrolled (951, 470) with delta (0, 0)
Screenshot: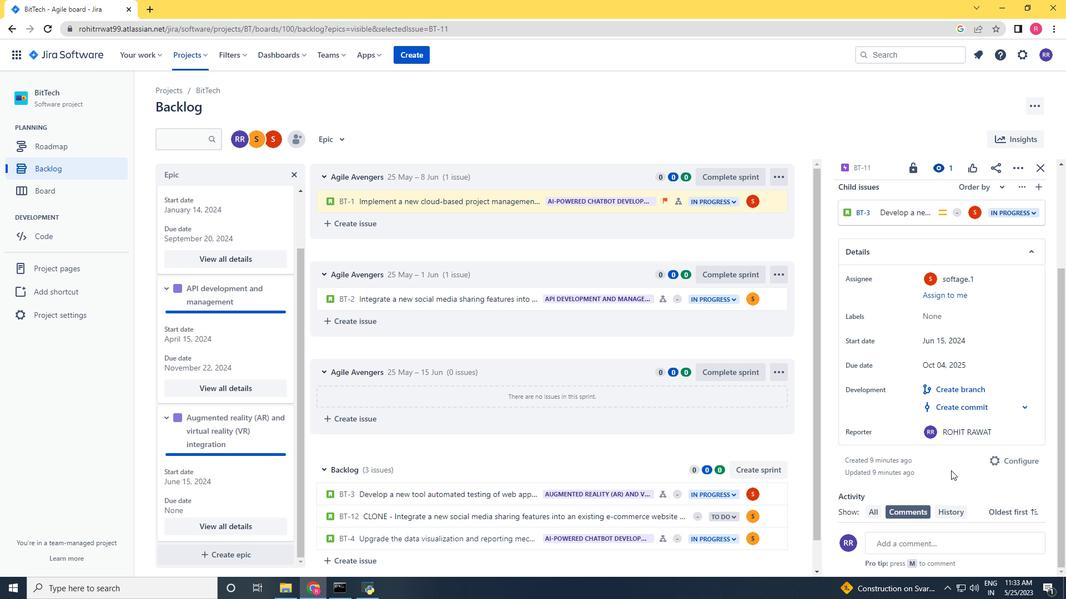 
Action: Mouse scrolled (951, 470) with delta (0, 0)
Screenshot: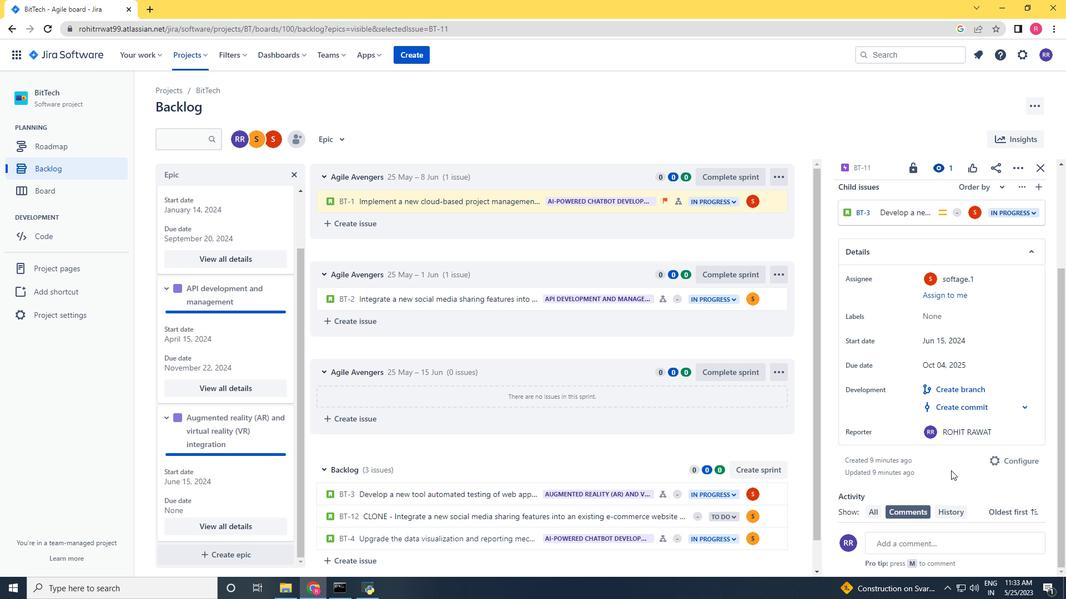 
Action: Mouse moved to (950, 470)
Screenshot: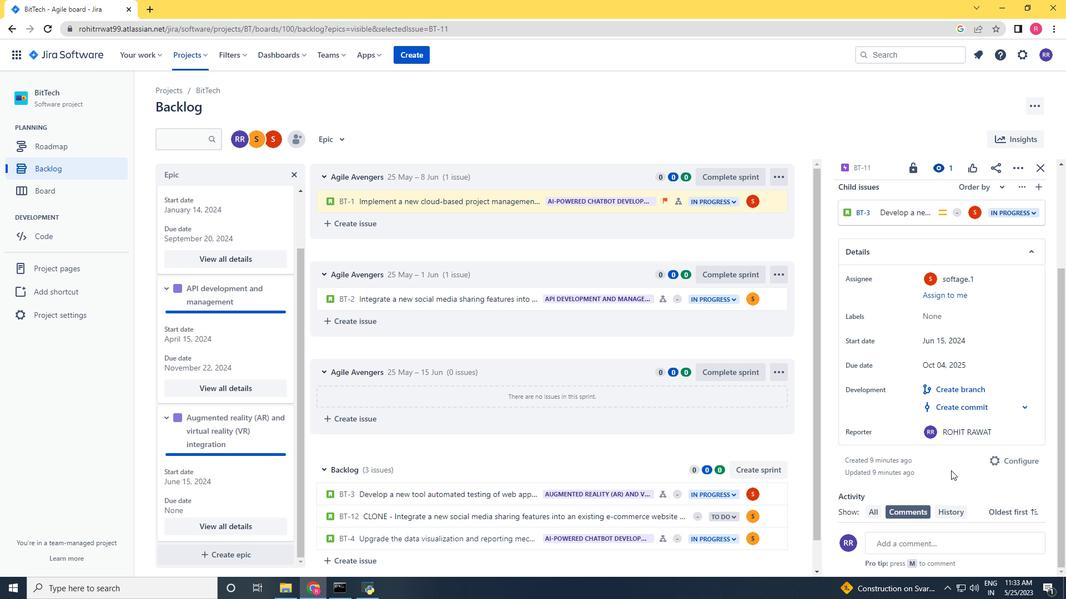 
Action: Mouse scrolled (950, 470) with delta (0, 0)
Screenshot: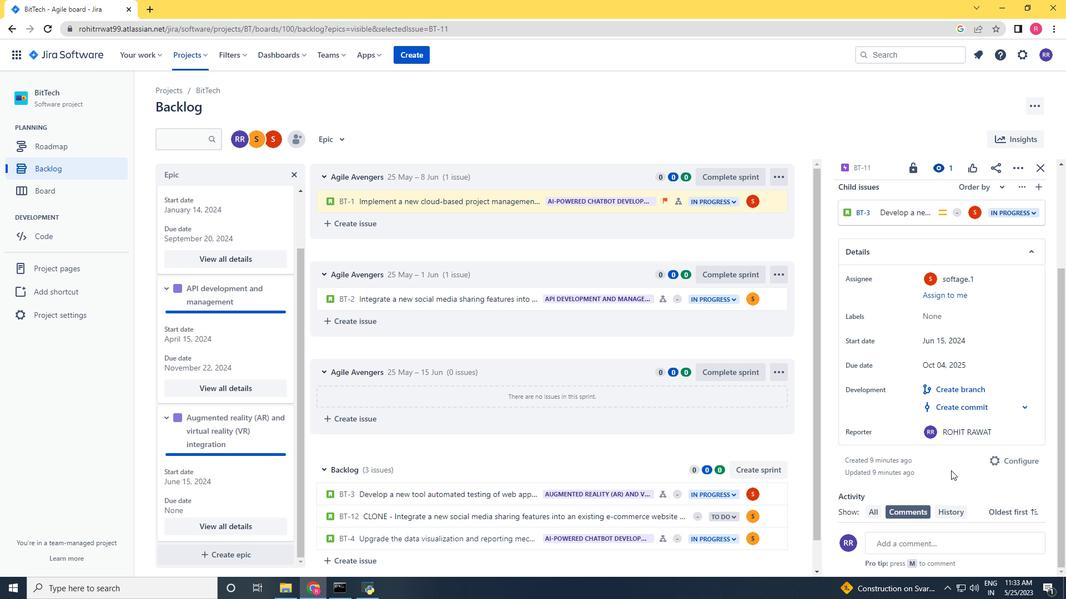 
Action: Mouse scrolled (950, 470) with delta (0, 0)
Screenshot: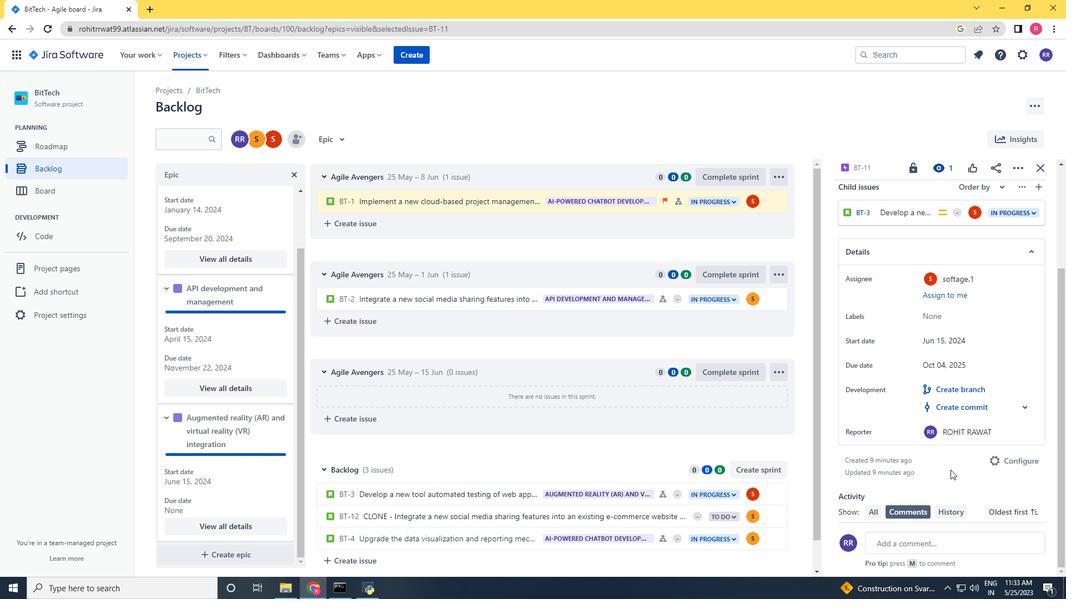 
Action: Mouse scrolled (950, 470) with delta (0, 0)
Screenshot: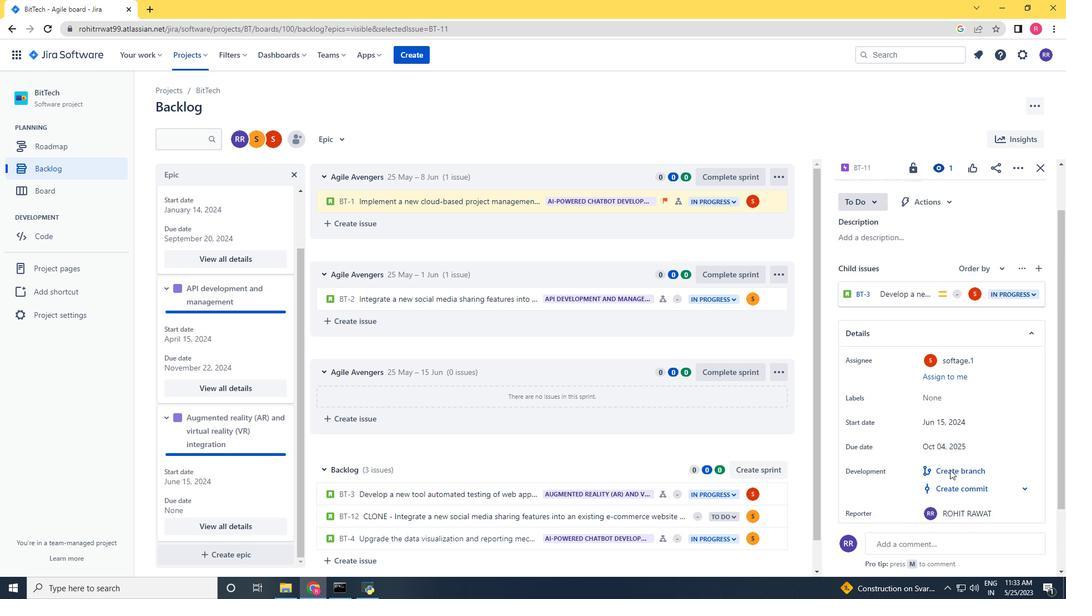
Action: Mouse scrolled (950, 470) with delta (0, 0)
Screenshot: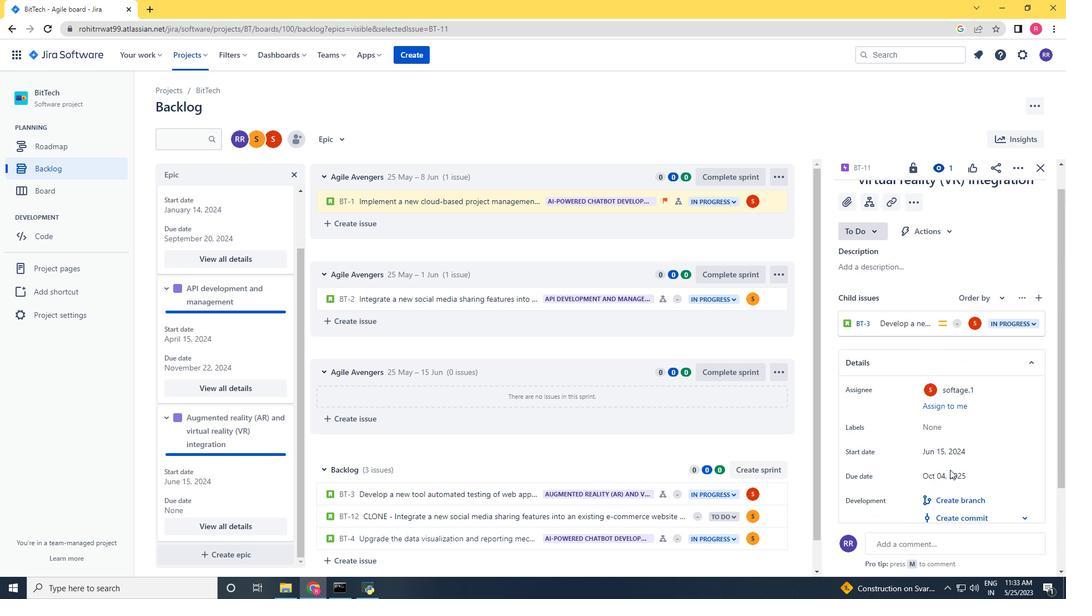 
Action: Mouse scrolled (950, 470) with delta (0, 0)
Screenshot: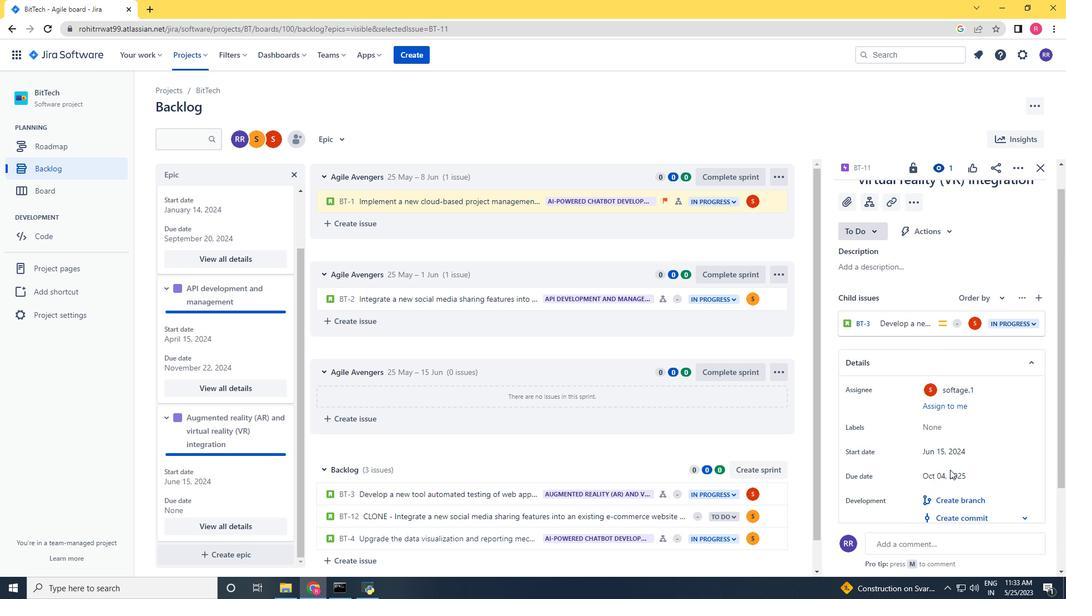 
Action: Mouse scrolled (950, 470) with delta (0, 0)
Screenshot: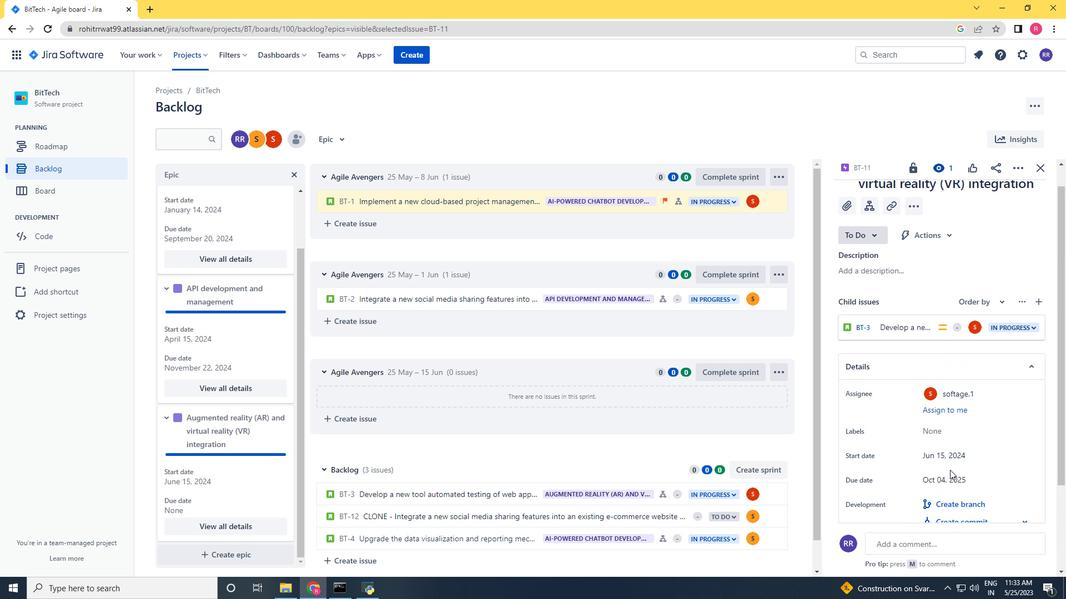 
Action: Mouse scrolled (950, 470) with delta (0, 0)
Screenshot: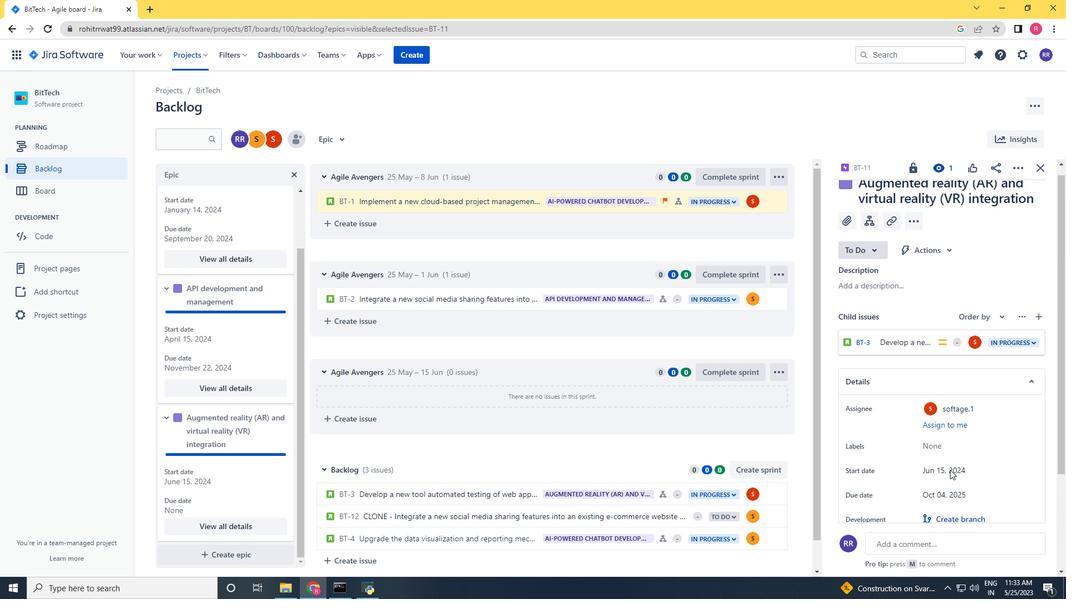 
Action: Mouse moved to (950, 469)
Screenshot: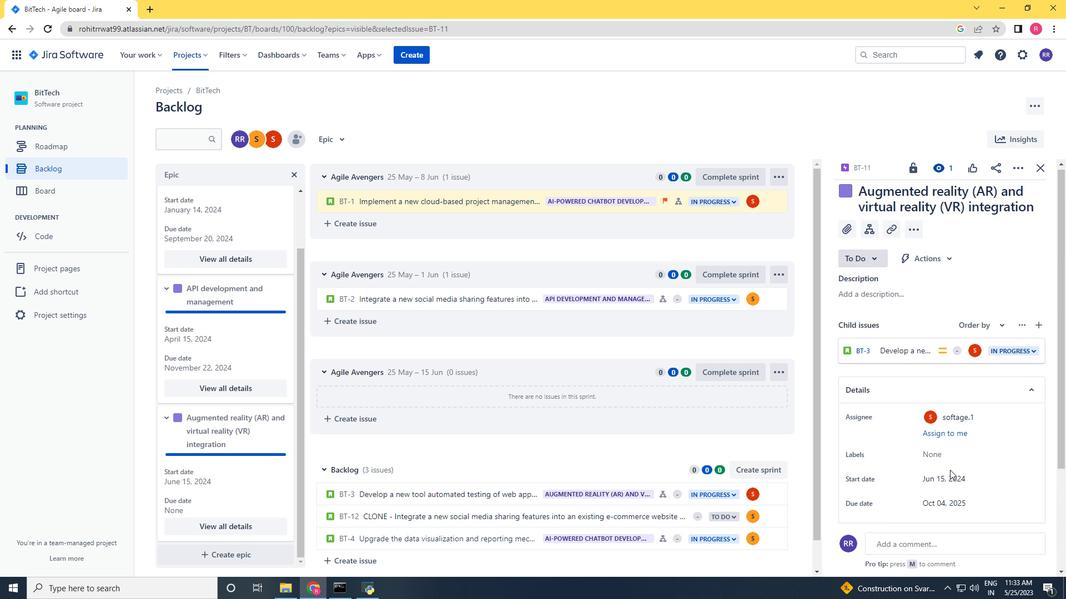 
Action: Mouse scrolled (950, 469) with delta (0, 0)
Screenshot: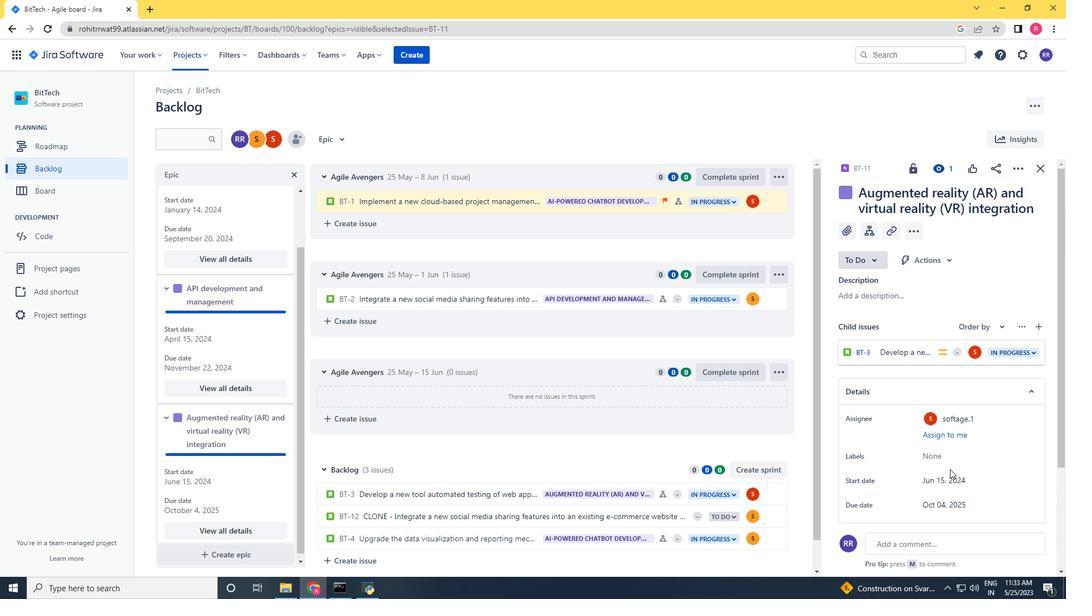 
Action: Mouse scrolled (950, 469) with delta (0, 0)
Screenshot: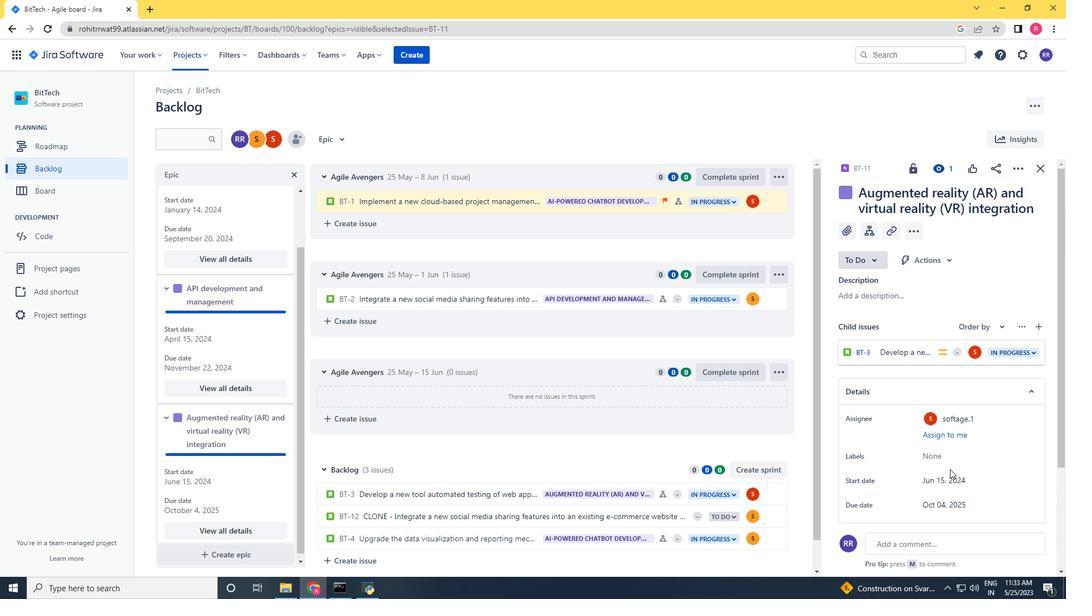 
Action: Mouse scrolled (950, 469) with delta (0, 0)
Screenshot: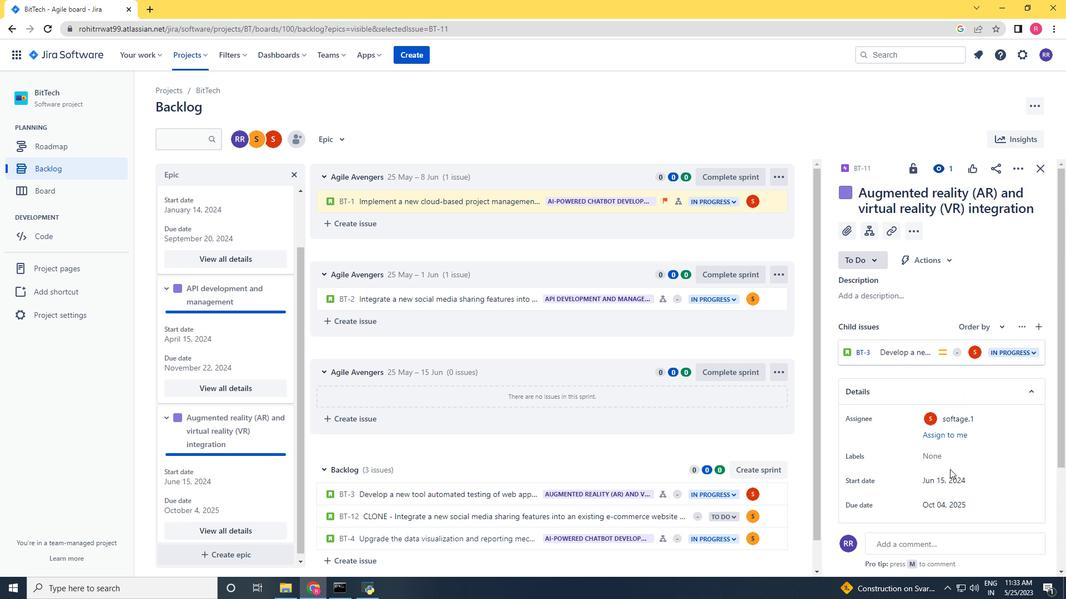 
Action: Mouse scrolled (950, 469) with delta (0, 0)
Screenshot: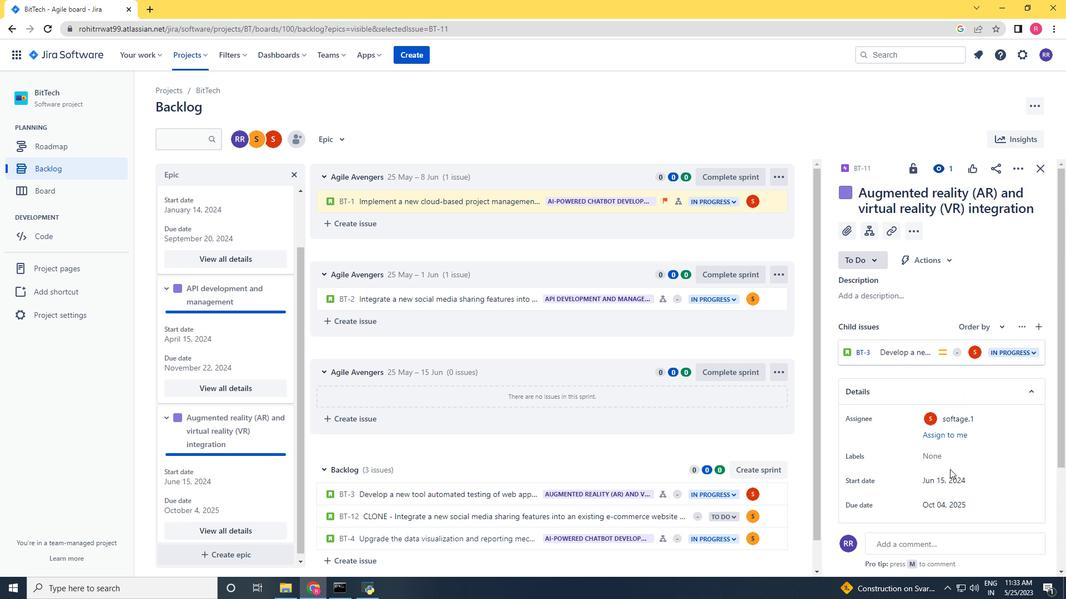 
Action: Mouse scrolled (950, 469) with delta (0, 0)
Screenshot: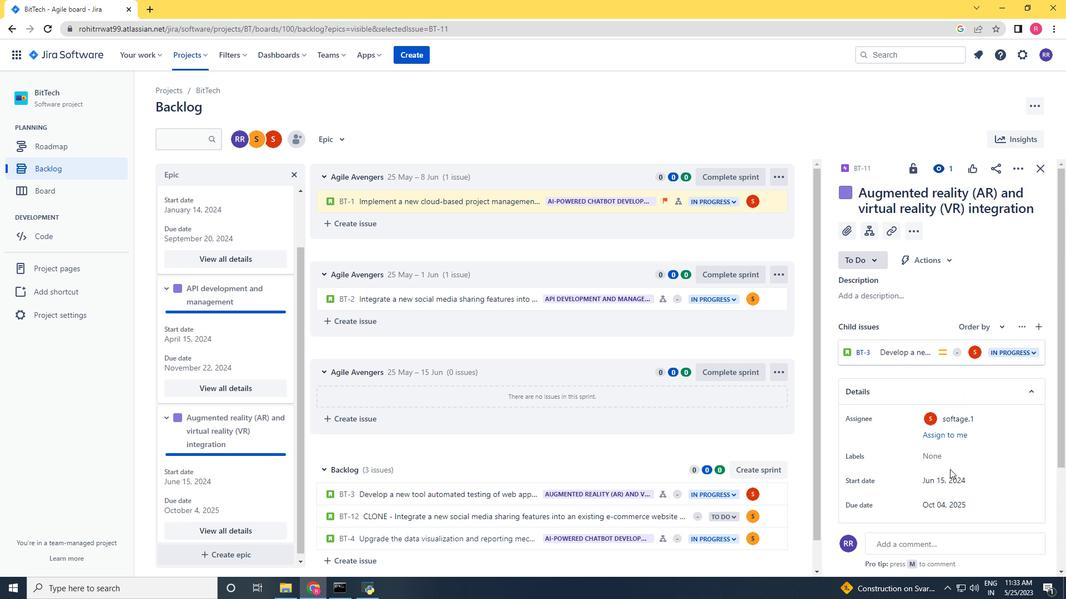 
Action: Mouse moved to (432, 132)
Screenshot: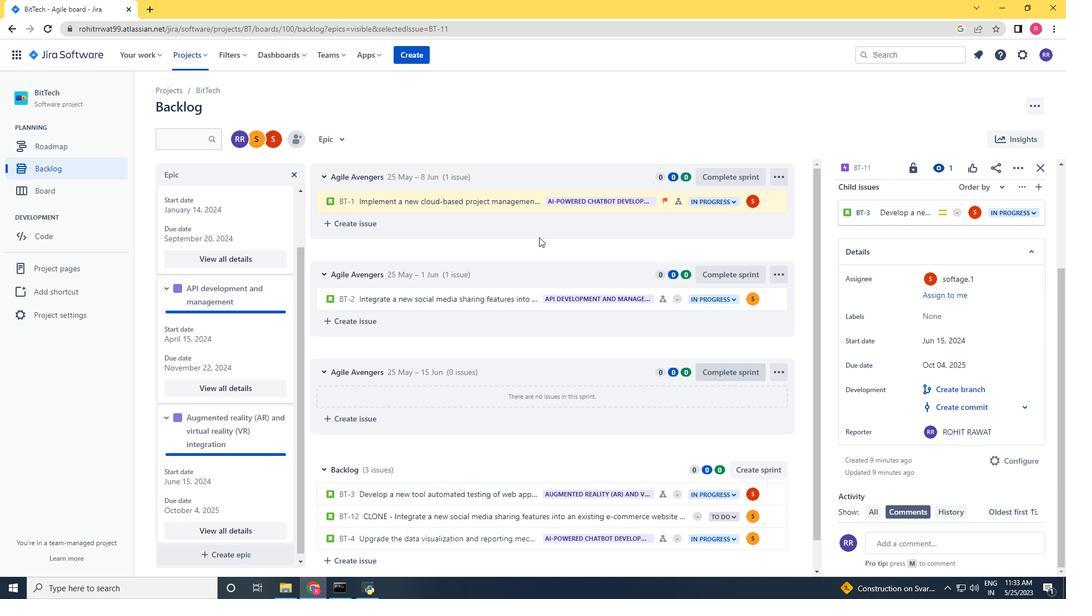 
